Task: Use the formula "COMBINA" in spreadsheet "Project protfolio".
Action: Mouse moved to (340, 227)
Screenshot: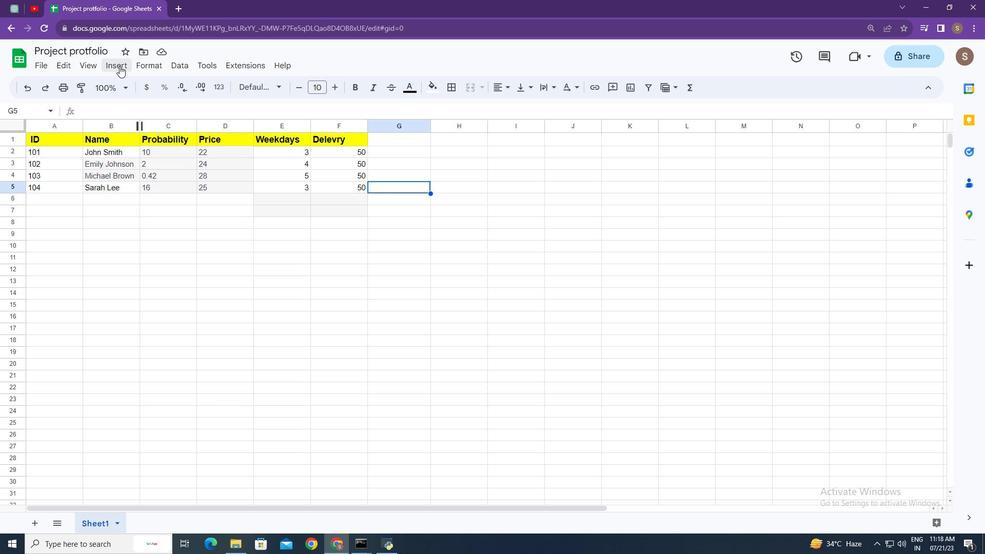 
Action: Mouse pressed left at (340, 227)
Screenshot: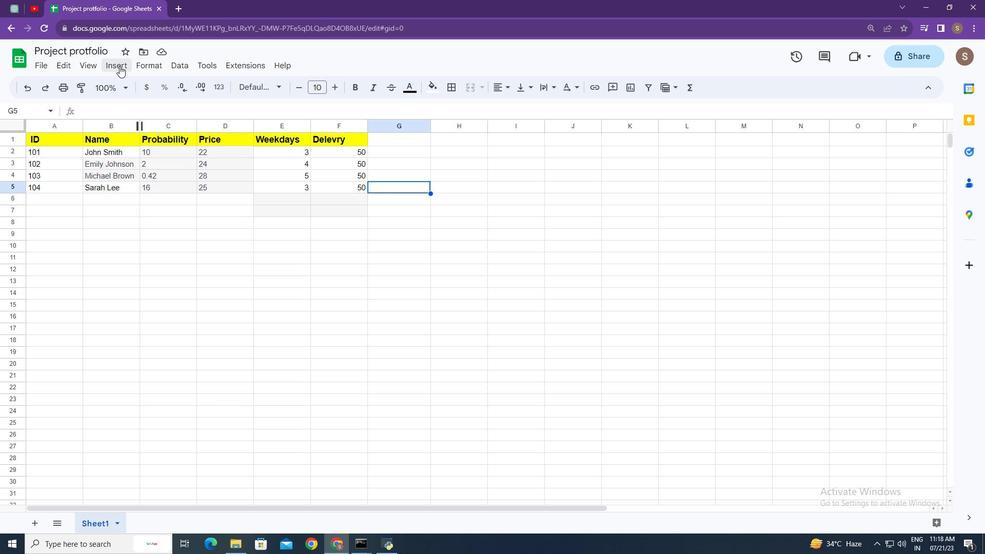 
Action: Mouse moved to (347, 265)
Screenshot: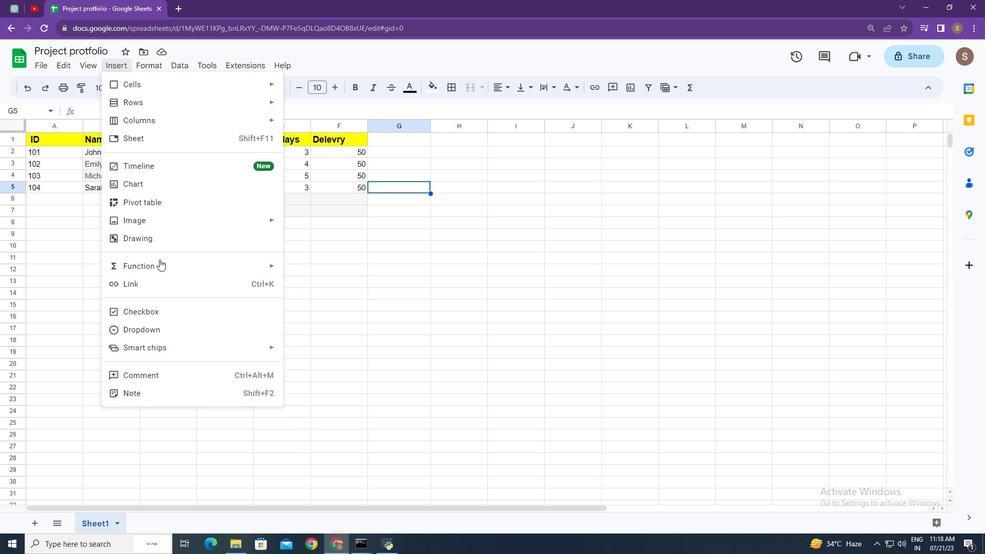 
Action: Mouse pressed left at (347, 265)
Screenshot: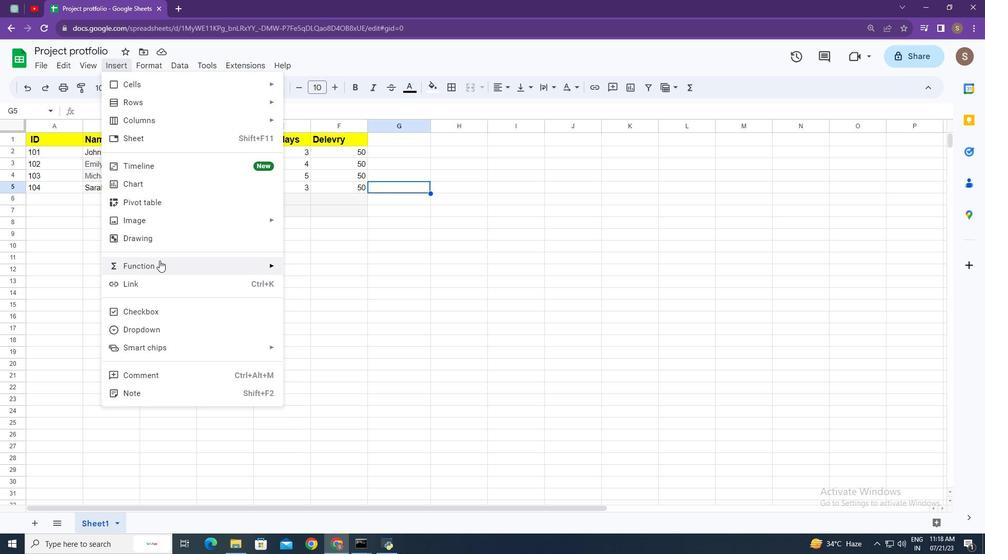 
Action: Mouse moved to (347, 266)
Screenshot: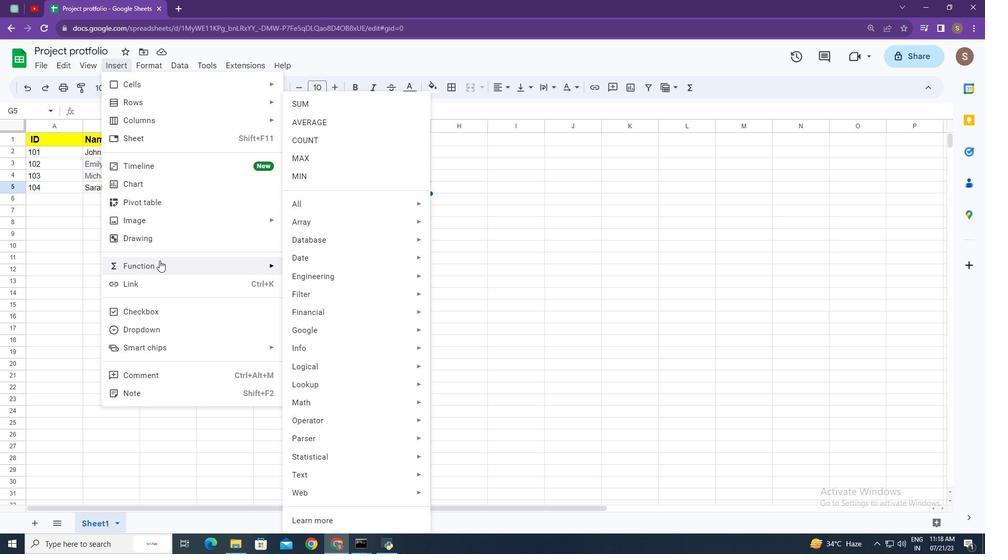 
Action: Mouse pressed left at (347, 266)
Screenshot: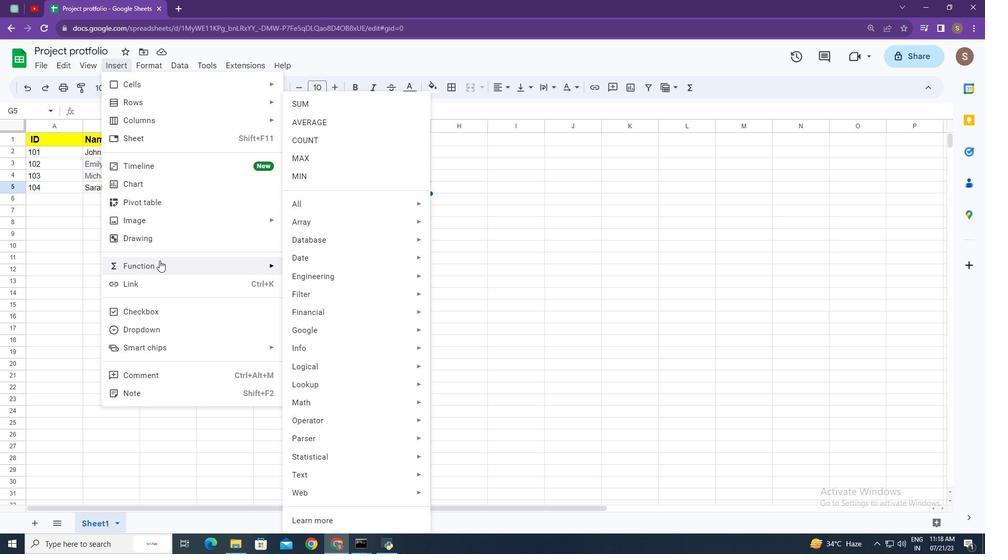 
Action: Mouse moved to (359, 265)
Screenshot: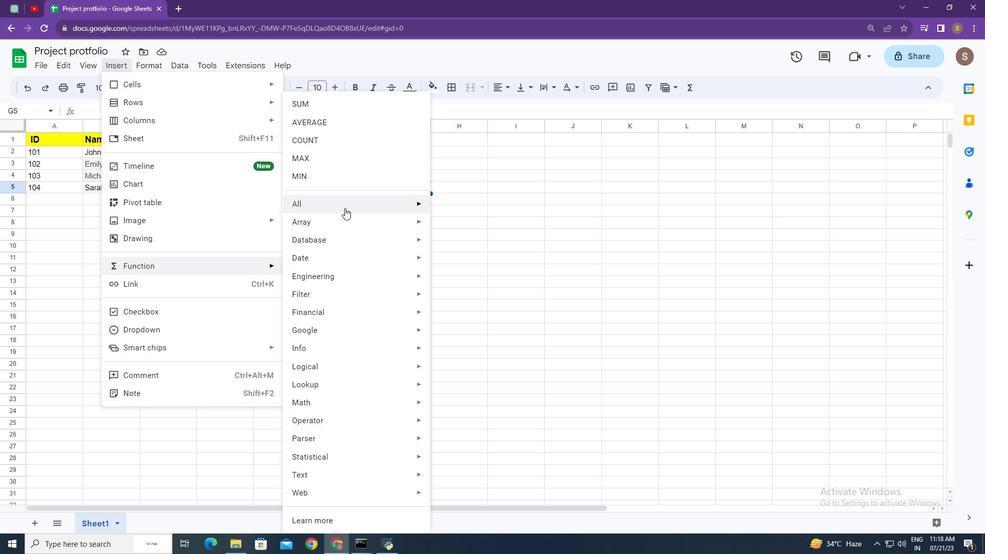 
Action: Mouse pressed left at (359, 265)
Screenshot: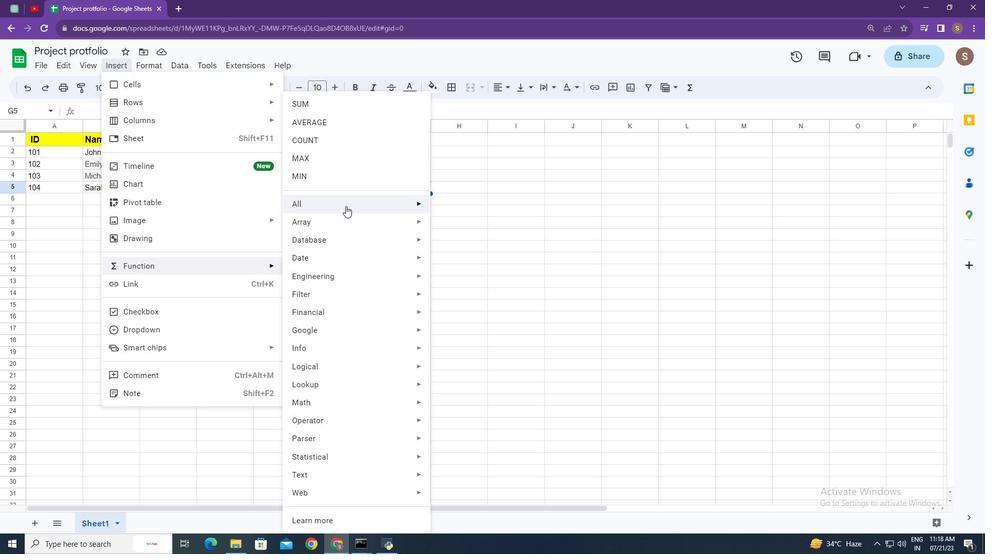 
Action: Mouse moved to (360, 265)
Screenshot: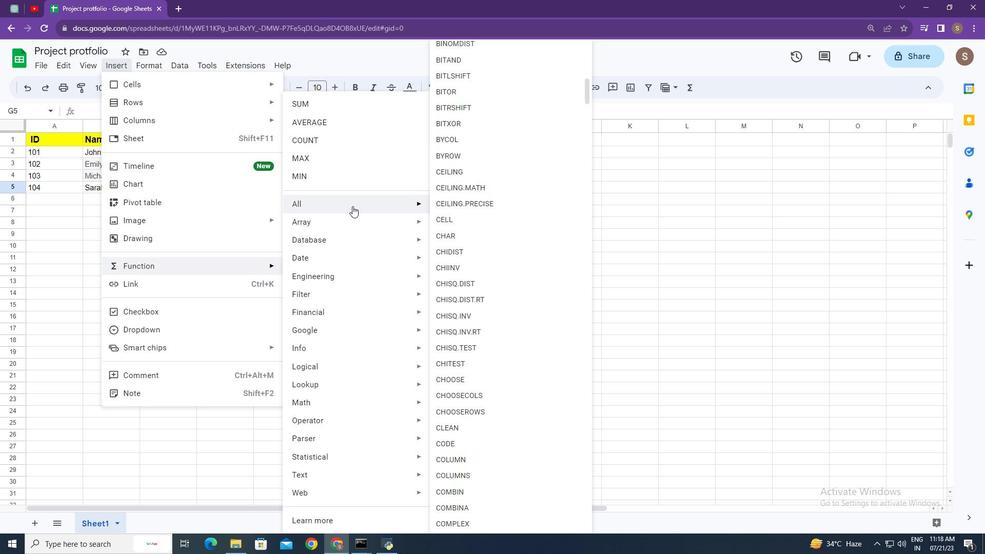 
Action: Mouse pressed left at (360, 265)
Screenshot: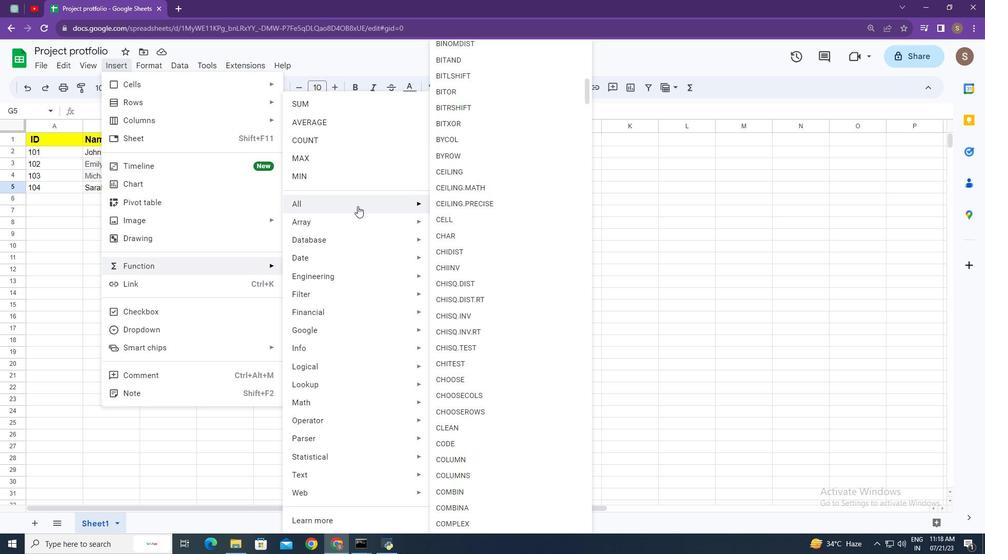 
Action: Mouse moved to (381, 293)
Screenshot: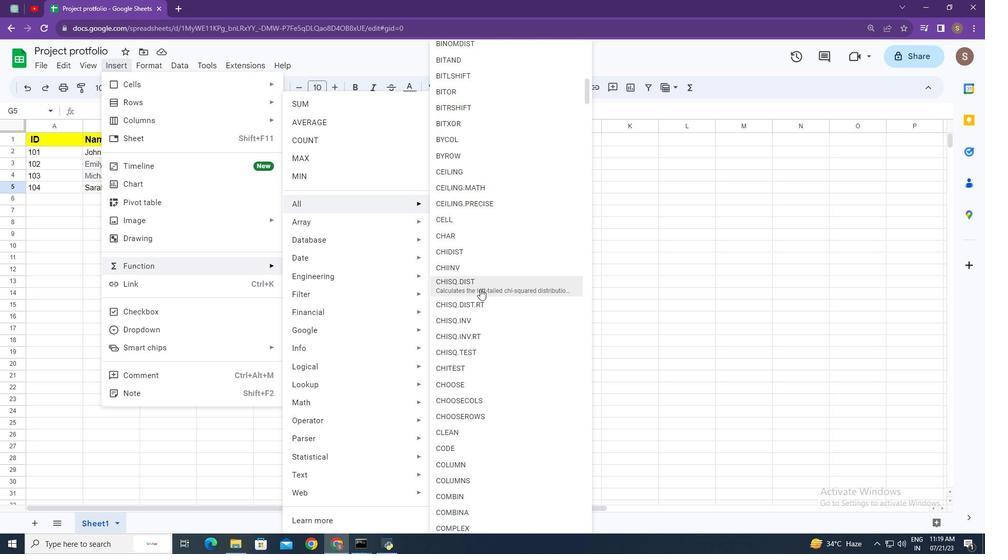 
Action: Mouse pressed left at (381, 293)
Screenshot: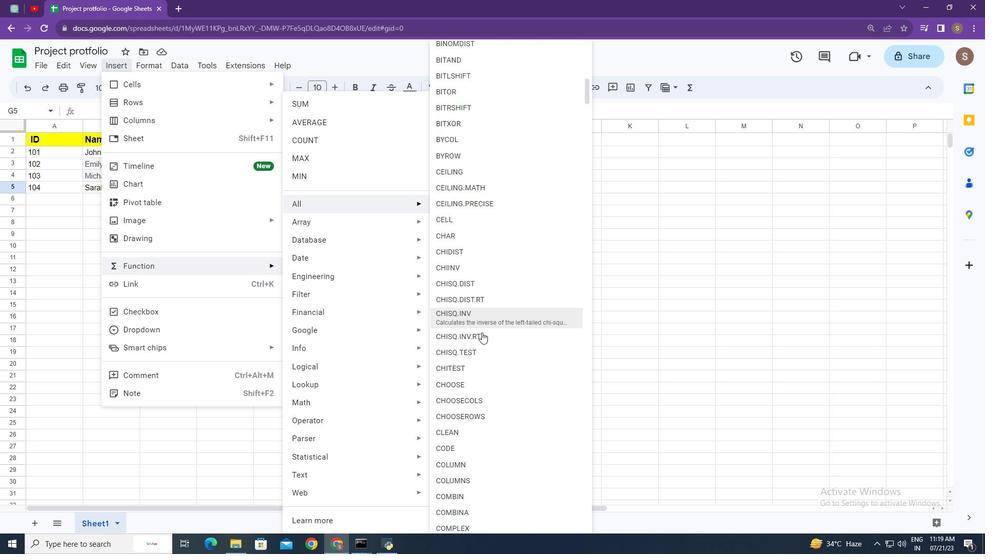 
Action: Mouse moved to (350, 244)
Screenshot: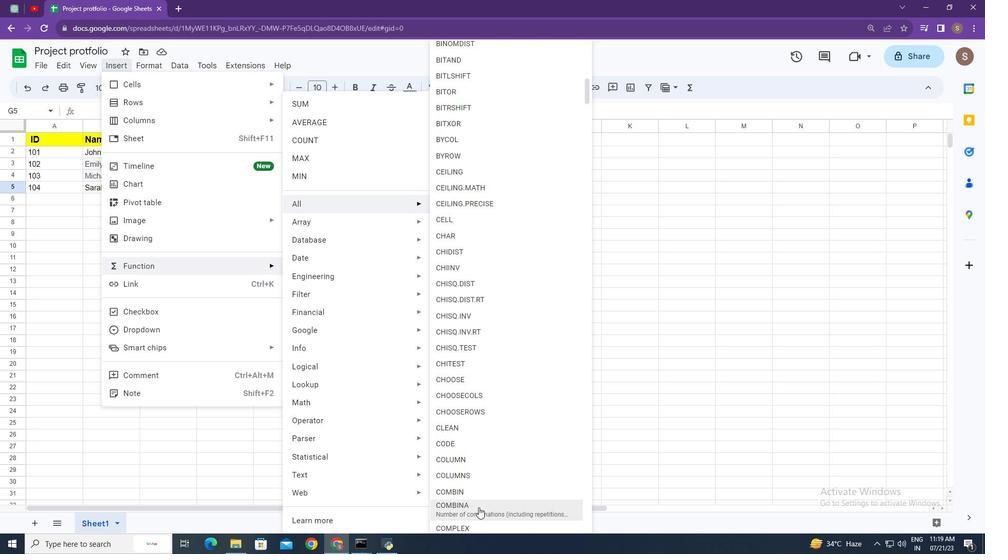 
Action: Mouse pressed left at (350, 244)
Screenshot: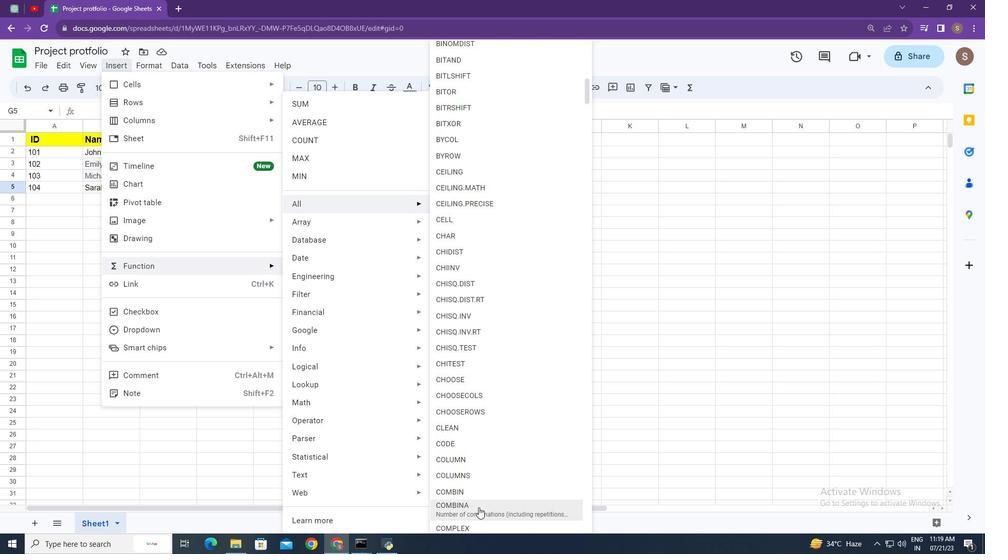 
Action: Mouse moved to (356, 248)
Screenshot: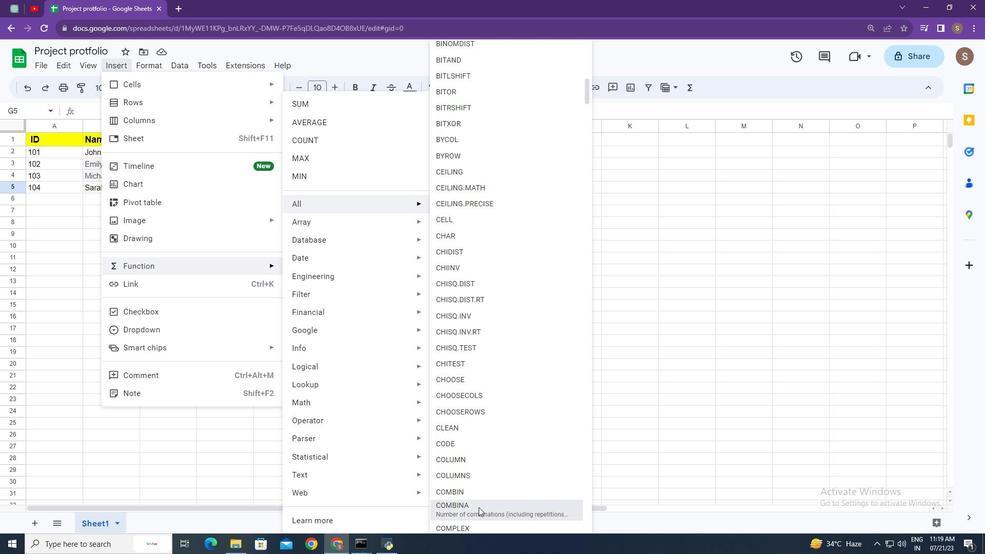 
Action: Key pressed ,<Key.space>1<Key.space>,<Key.space>1<Key.backspace><Key.backspace><Key.space>2<Key.enter>
Screenshot: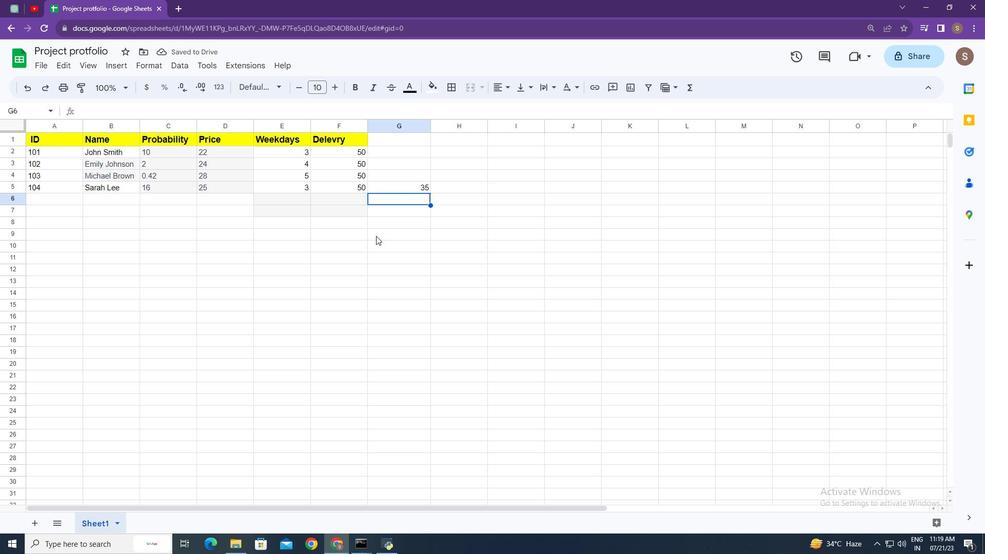 
Action: Mouse moved to (372, 251)
Screenshot: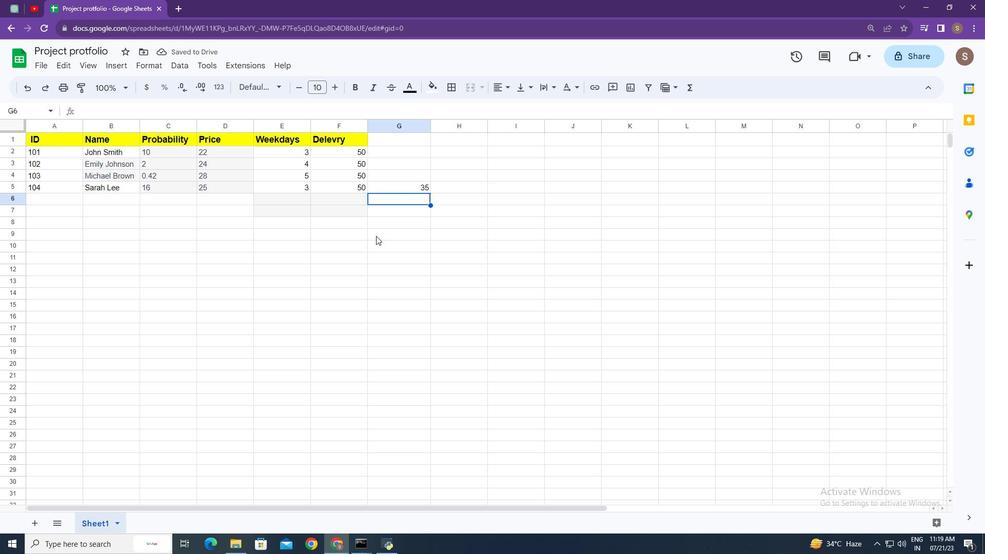 
Action: Mouse pressed left at (372, 251)
Screenshot: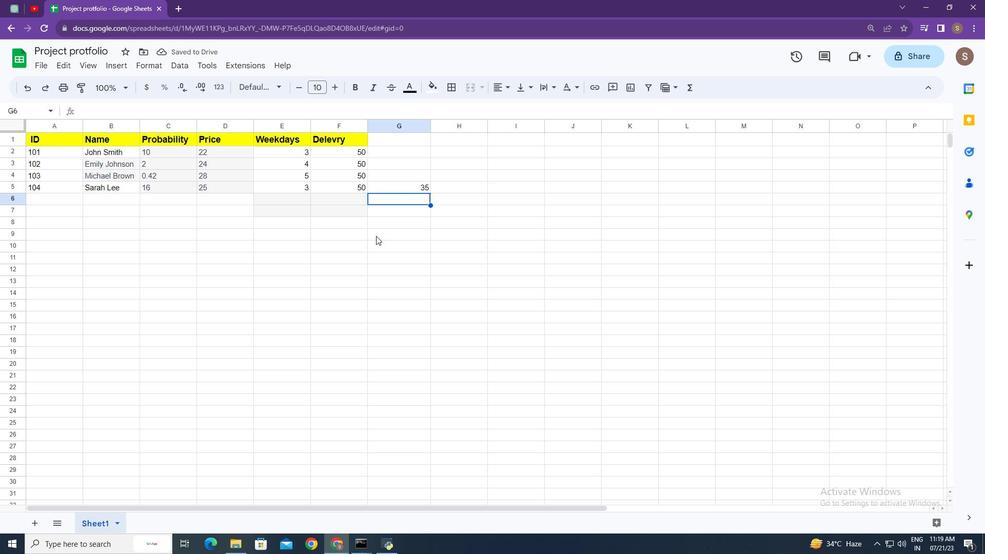
Action: Key pressed <Key.delete>=combi
Screenshot: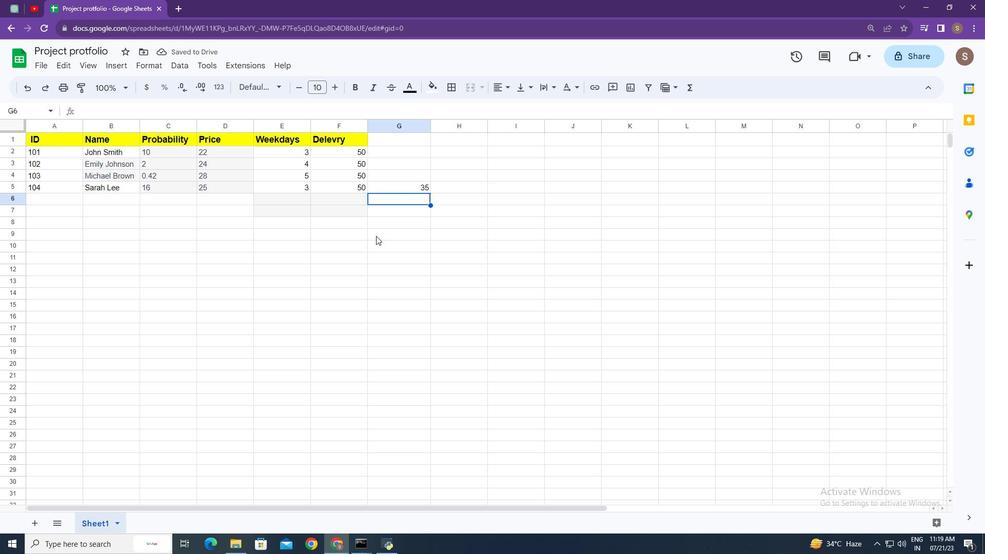 
Action: Mouse moved to (372, 259)
Screenshot: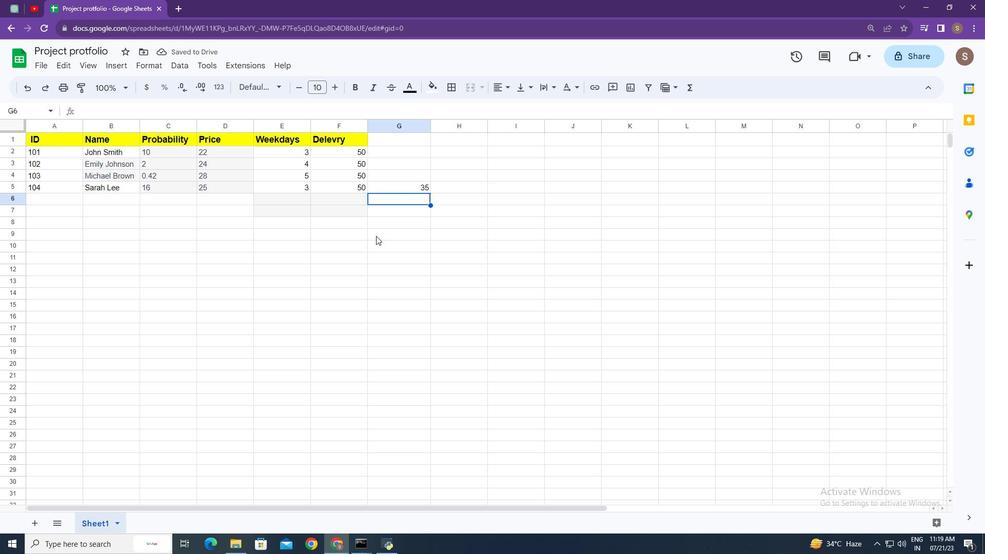 
Action: Mouse pressed left at (372, 259)
Screenshot: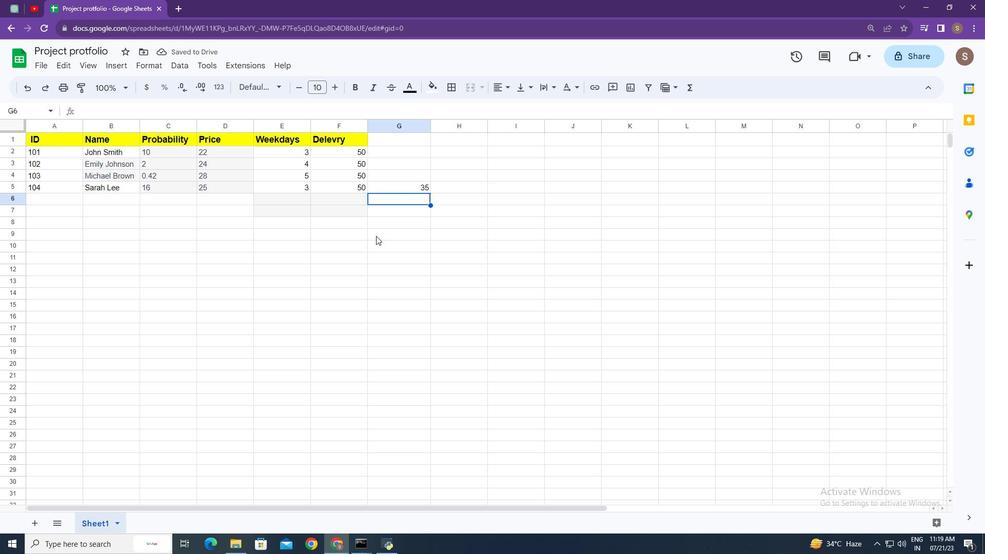
Action: Mouse moved to (345, 244)
Screenshot: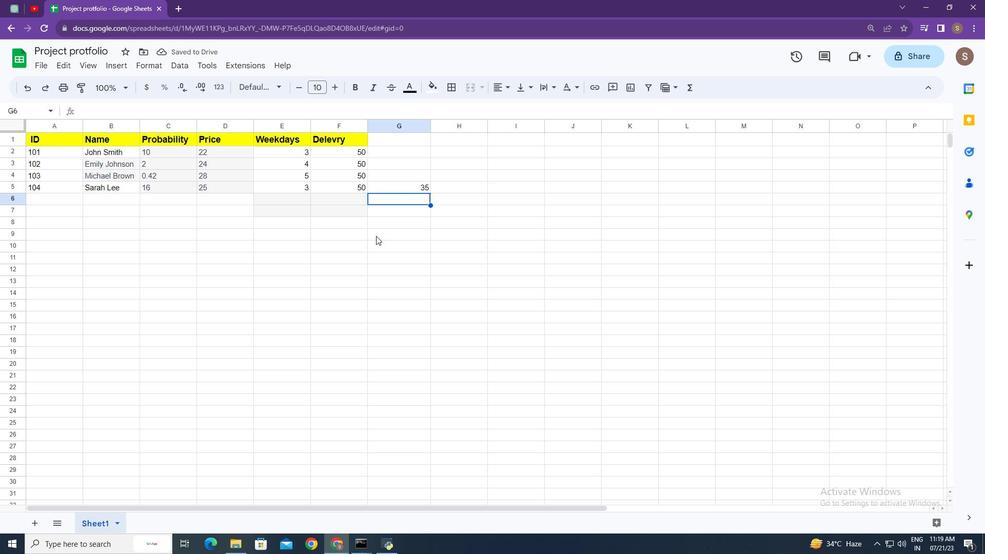 
Action: Mouse pressed left at (345, 244)
Screenshot: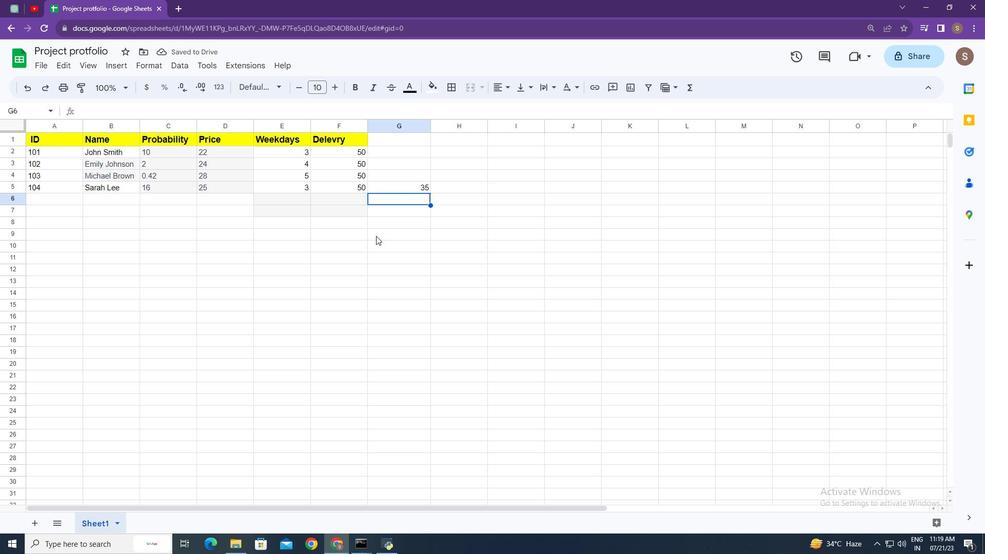 
Action: Mouse moved to (374, 256)
Screenshot: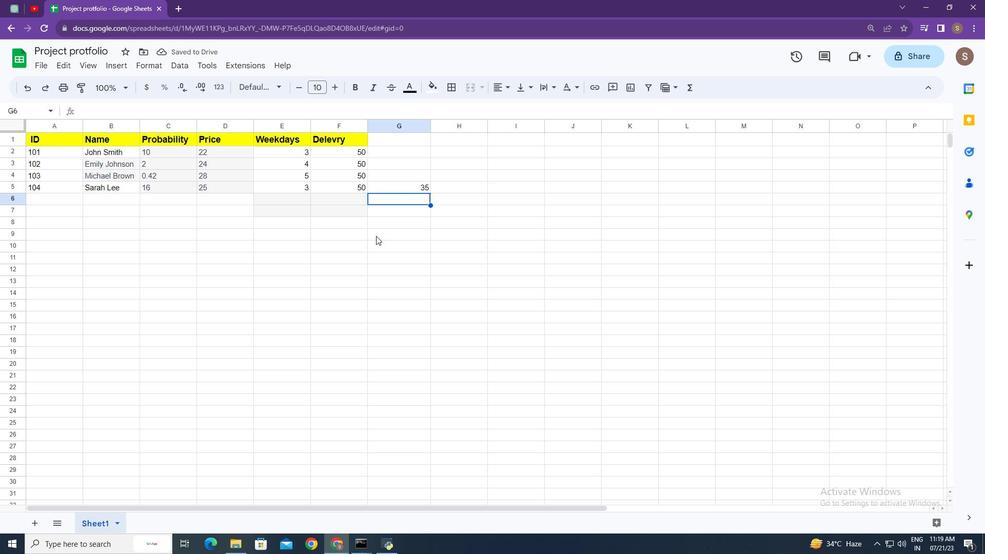 
Action: Key pressed ,
Screenshot: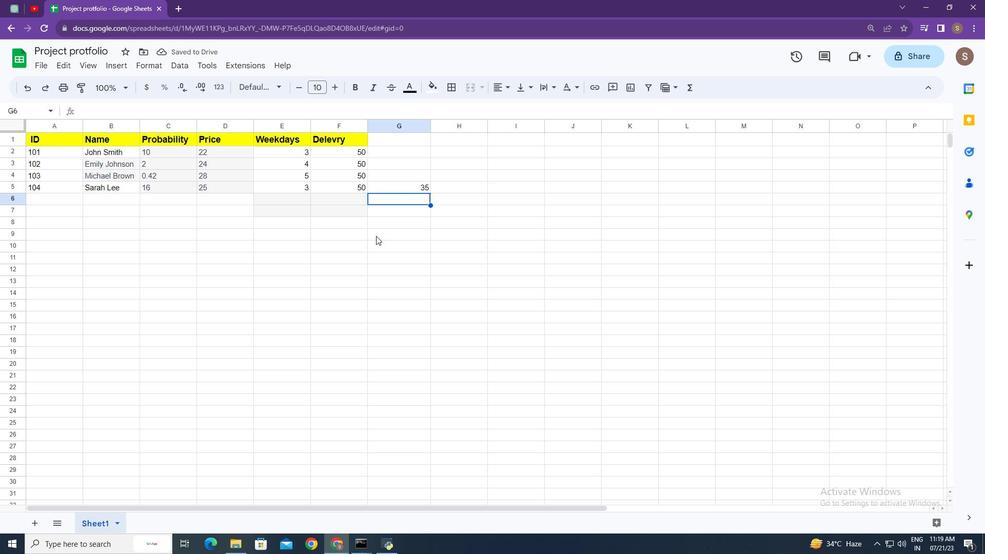 
Action: Mouse moved to (367, 251)
Screenshot: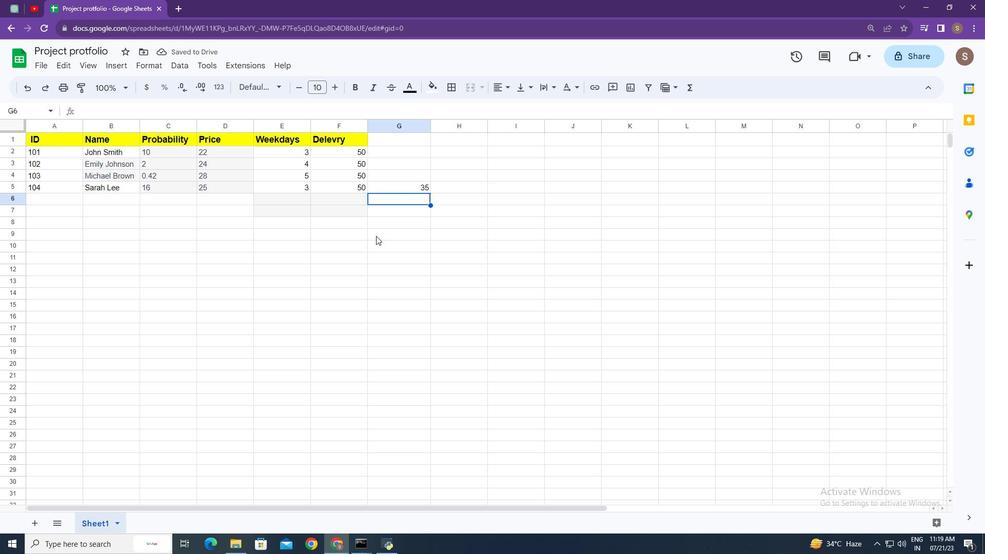 
Action: Key pressed <Key.f1>
Screenshot: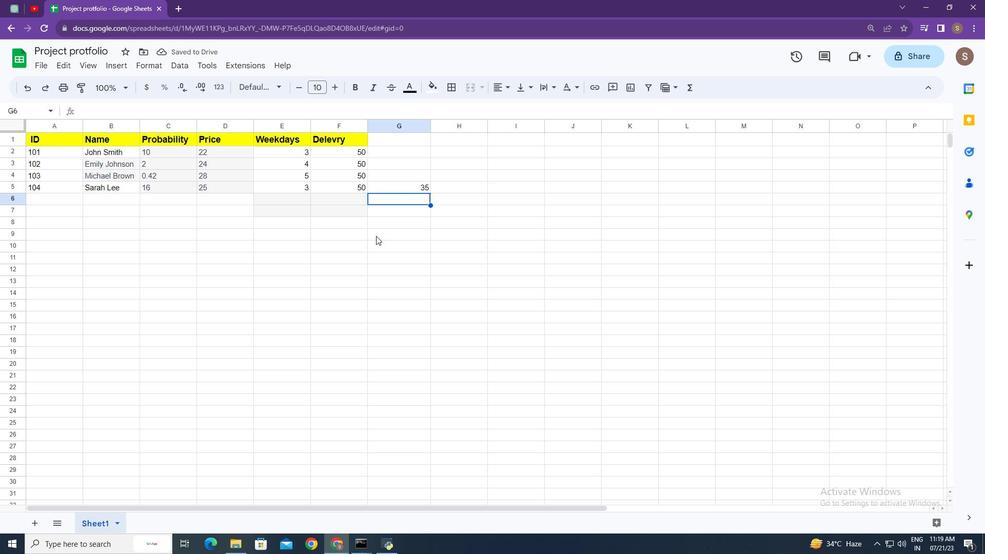 
Action: Mouse moved to (373, 270)
Screenshot: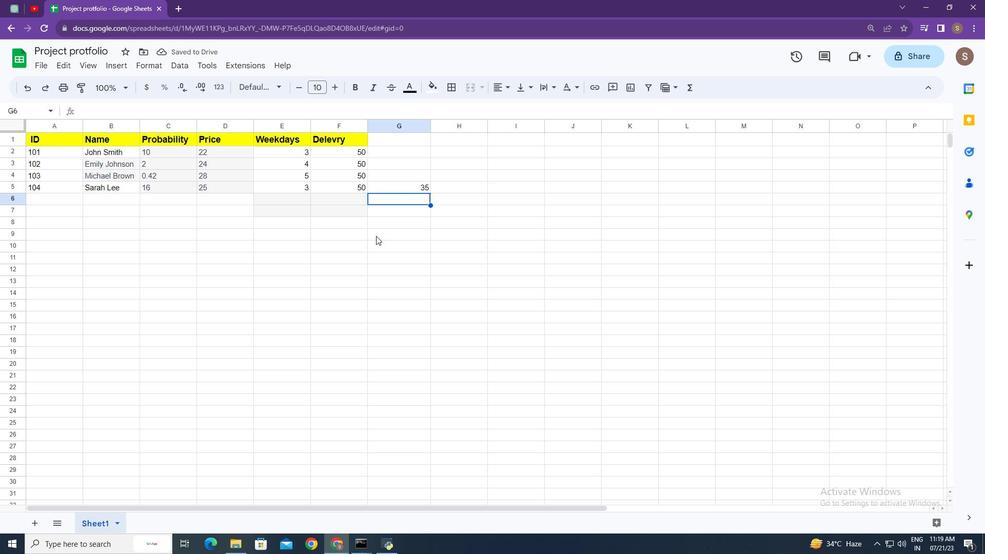 
Action: Key pressed n<Key.space>,<Key.space>k<Key.space><Key.shift_r><Key.shift_r>)<Key.enter>
Screenshot: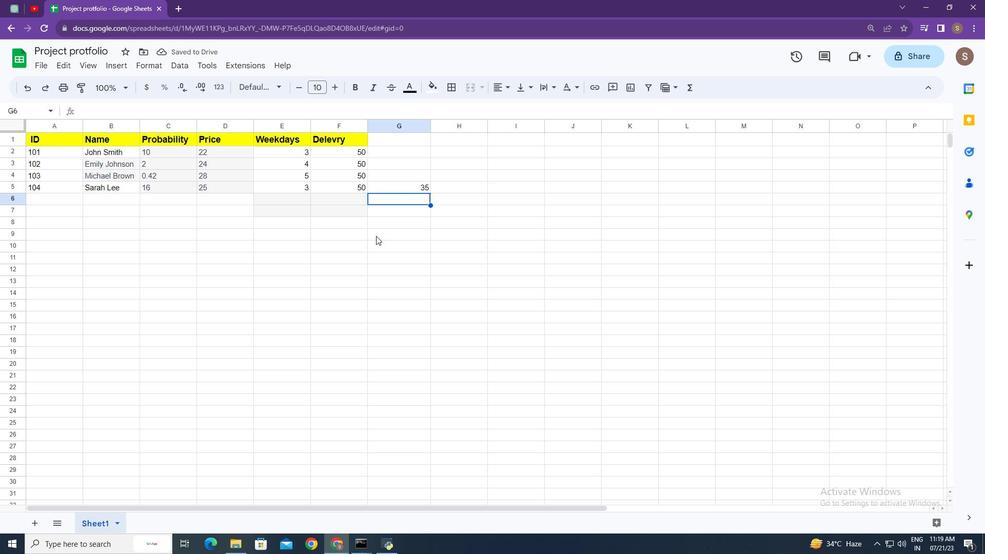 
Action: Mouse moved to (371, 251)
Screenshot: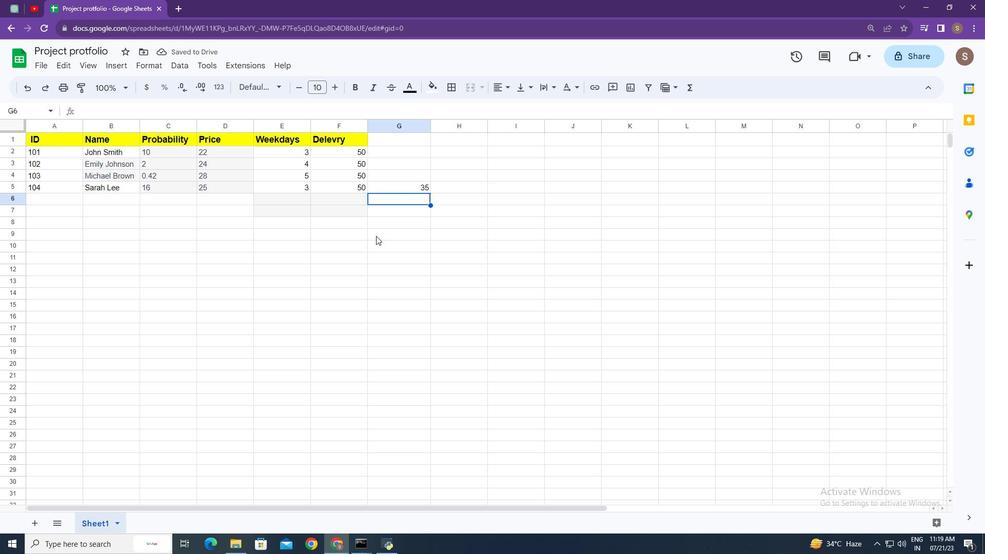 
Action: Mouse pressed left at (371, 251)
Screenshot: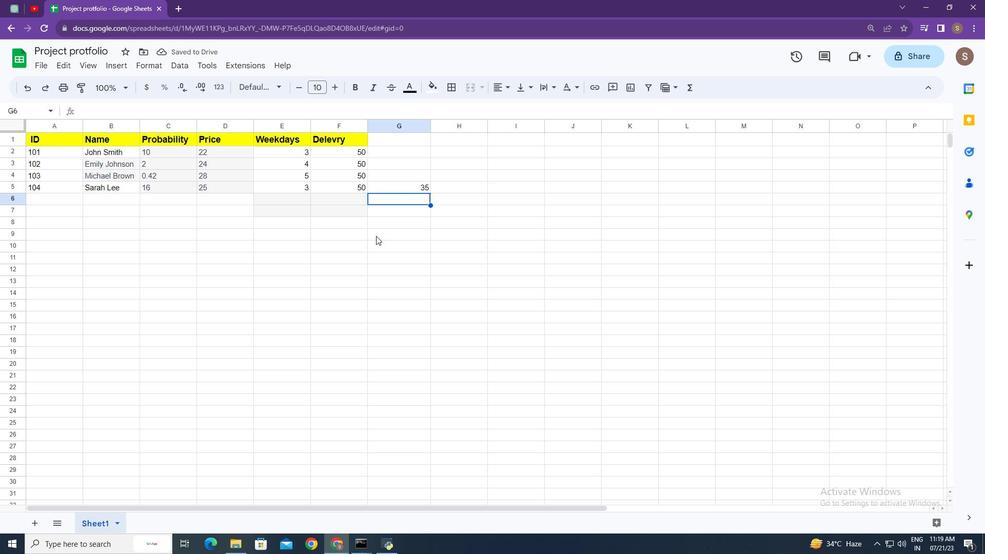 
Action: Mouse pressed left at (371, 251)
Screenshot: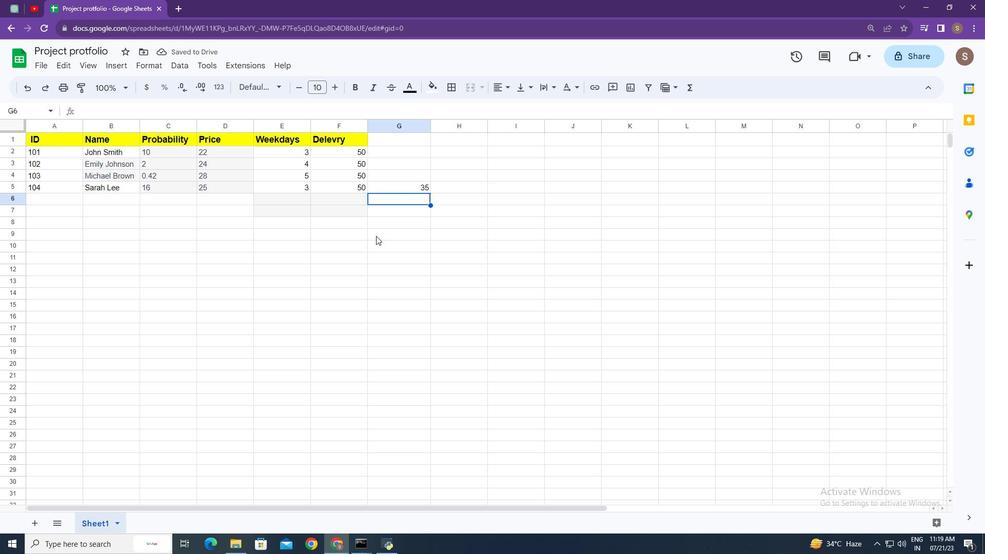 
Action: Mouse moved to (377, 252)
Screenshot: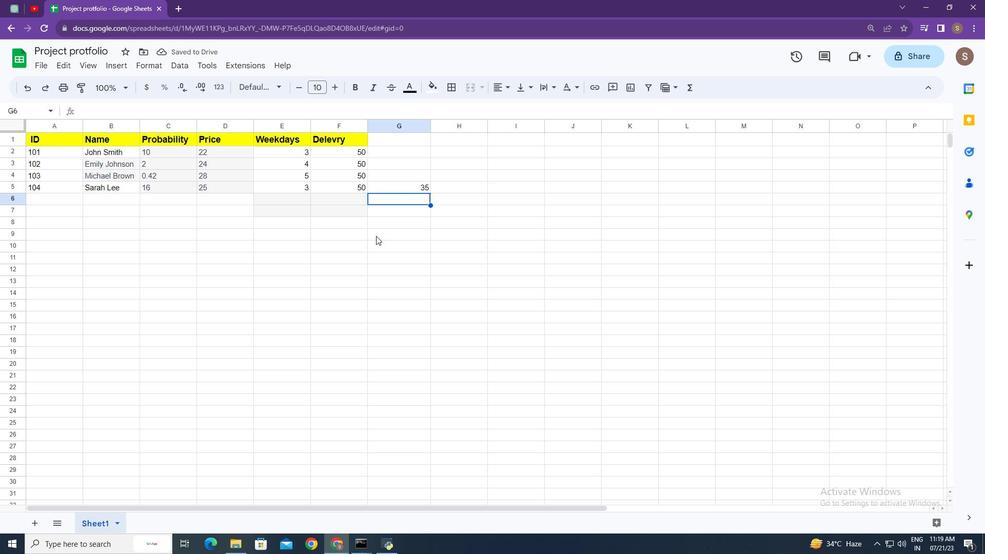 
Action: Mouse pressed left at (377, 252)
Screenshot: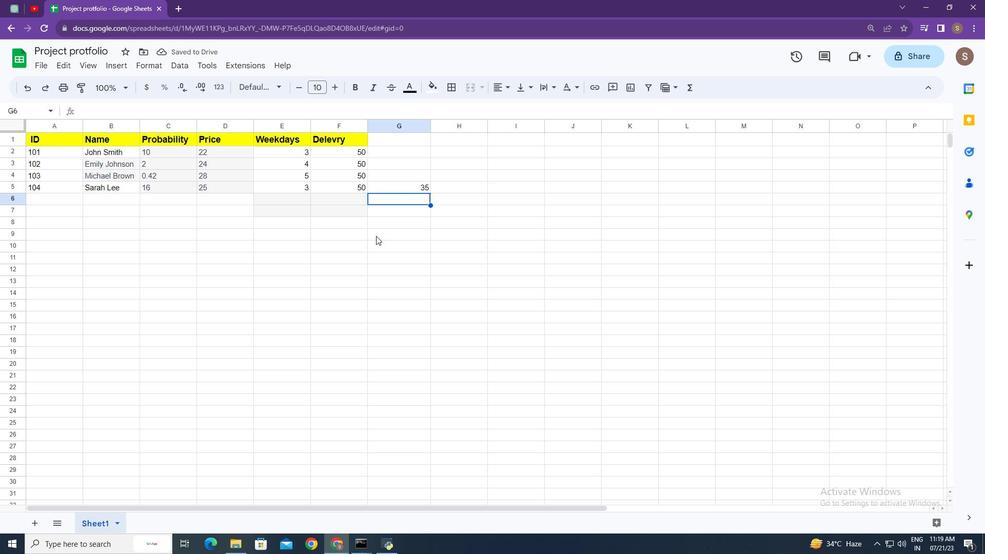 
Action: Mouse moved to (378, 262)
Screenshot: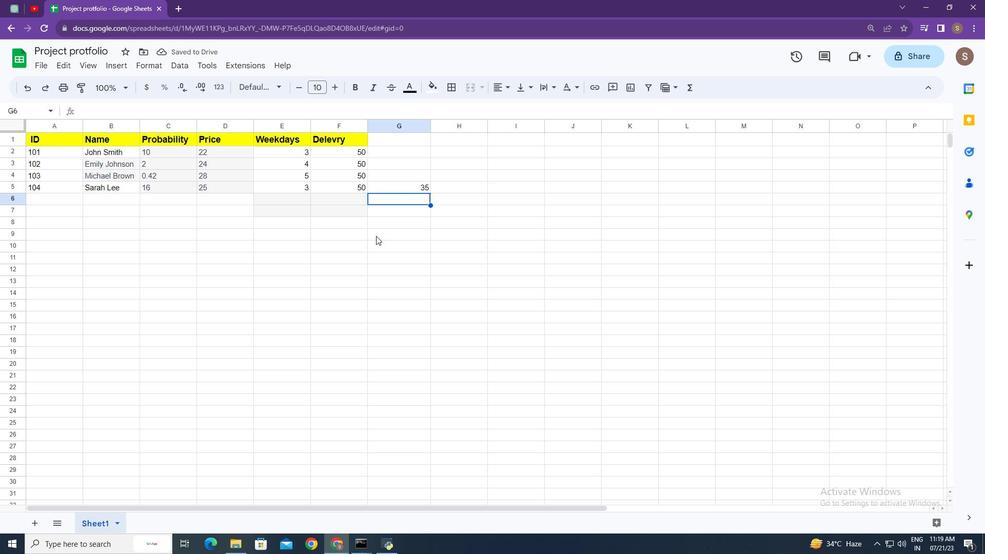 
Action: Key pressed <Key.backspace><Key.backspace><Key.backspace><Key.backspace><Key.backspace><Key.backspace><Key.backspace><Key.backspace><Key.backspace><Key.backspace><Key.backspace><Key.backspace>n,k<Key.enter>
Screenshot: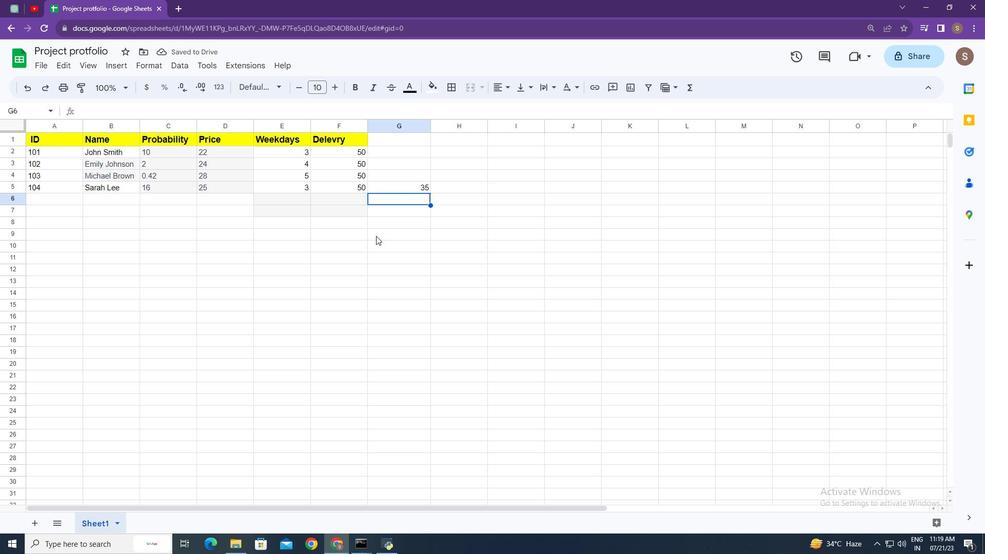
Action: Mouse moved to (345, 244)
Screenshot: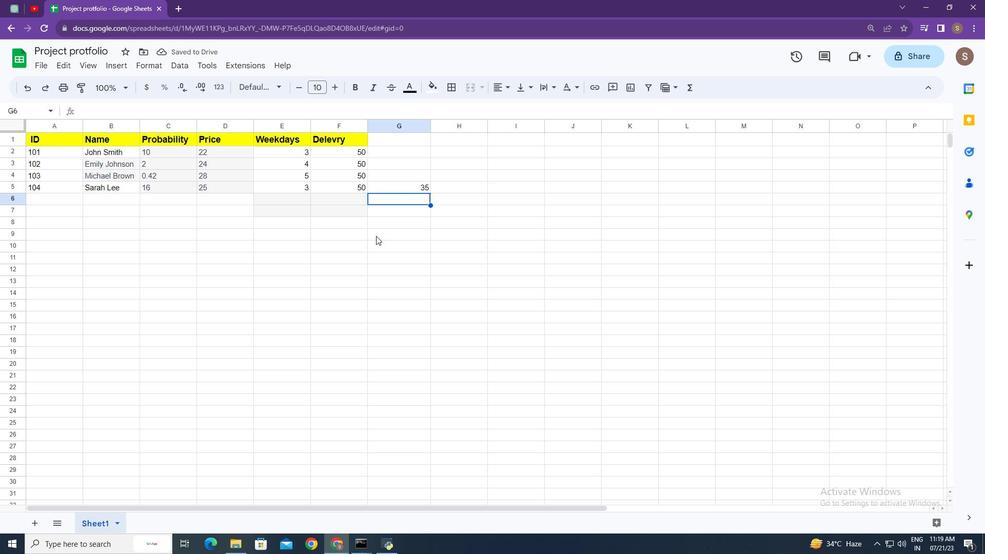 
Action: Mouse pressed left at (345, 244)
Screenshot: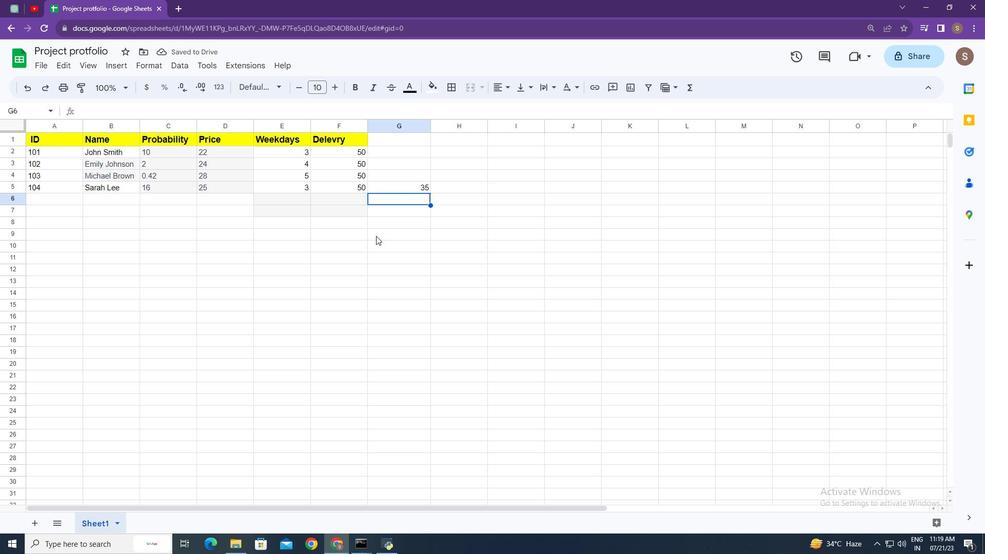
Action: Mouse moved to (376, 252)
Screenshot: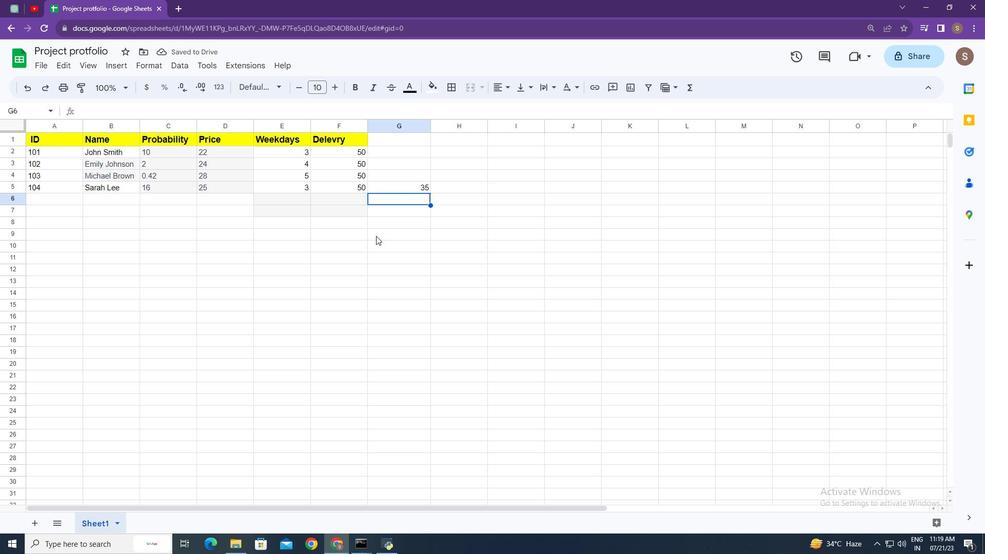 
Action: Key pressed <Key.f1>
Screenshot: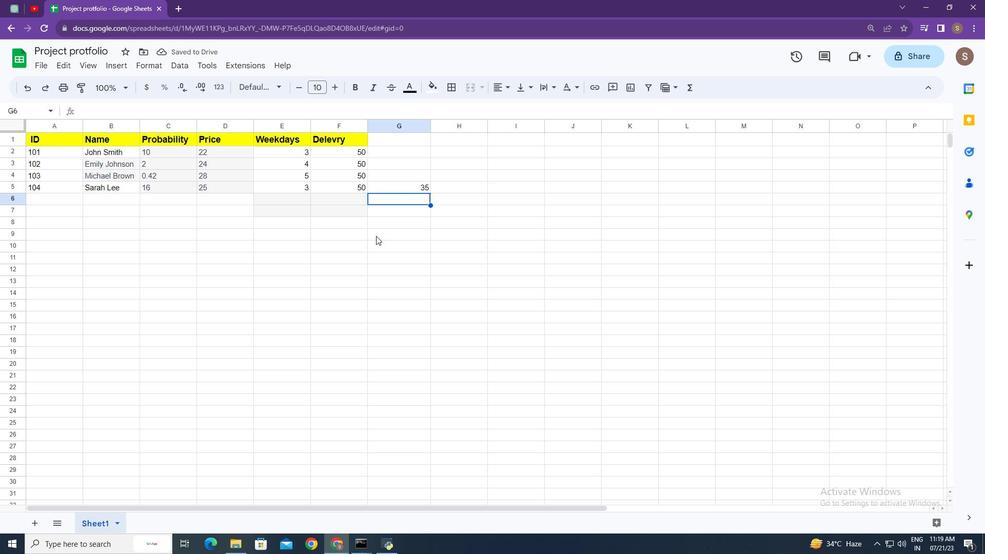 
Action: Mouse moved to (376, 256)
Screenshot: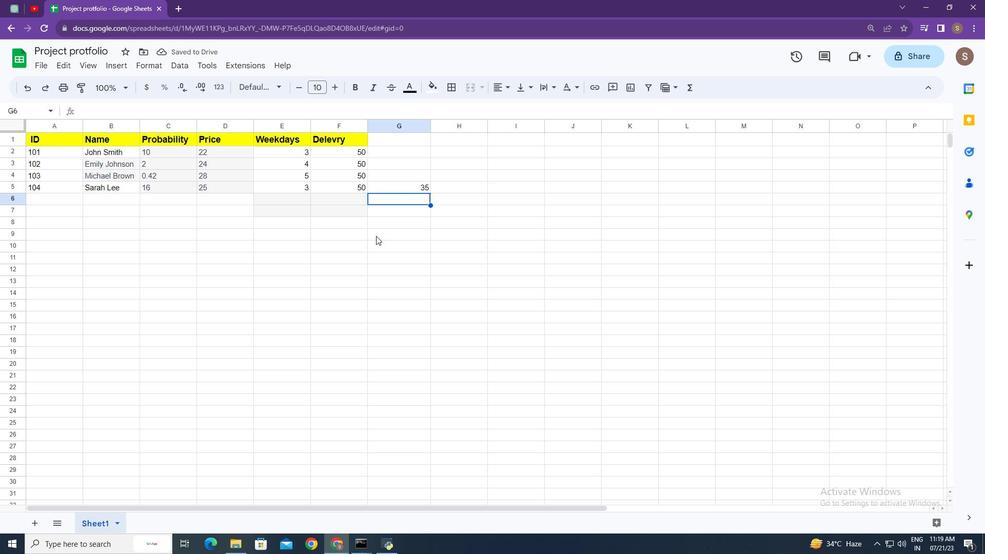 
Action: Key pressed <Key.f1>
Screenshot: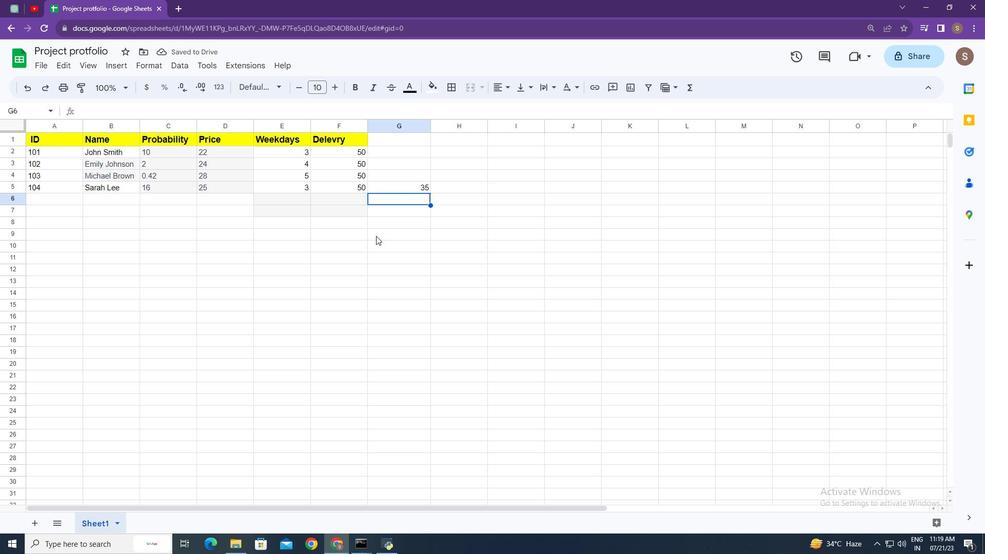 
Action: Mouse moved to (376, 252)
Screenshot: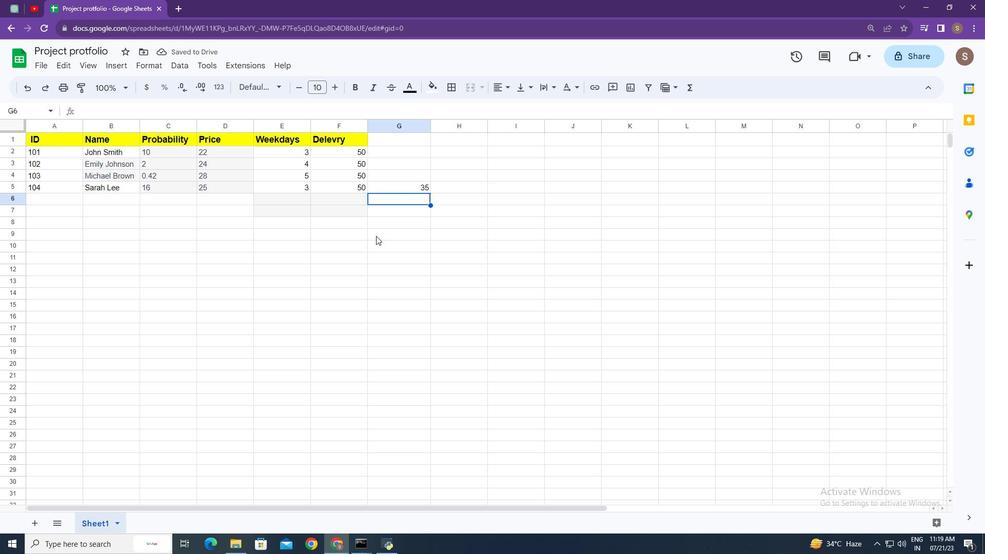
Action: Mouse pressed left at (376, 252)
Screenshot: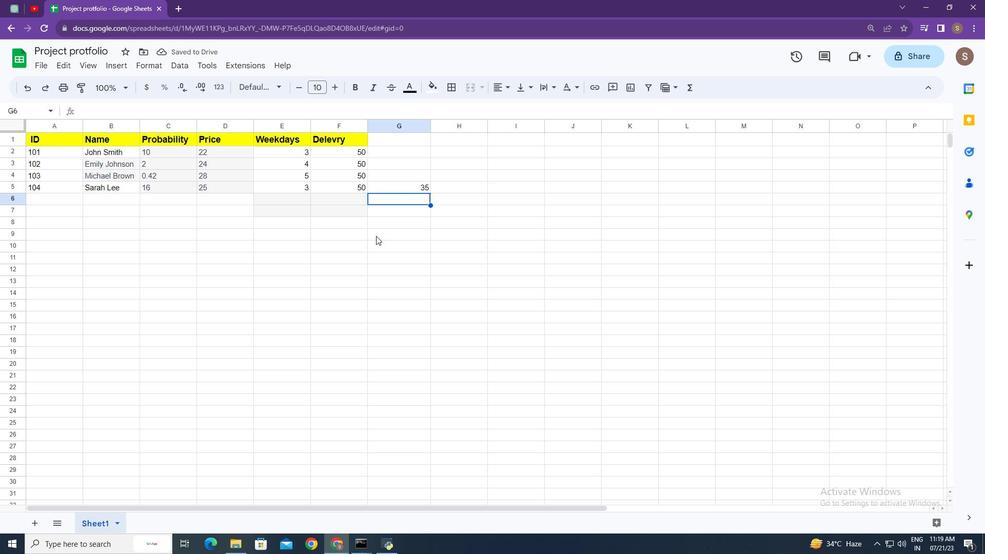 
Action: Mouse moved to (377, 260)
Screenshot: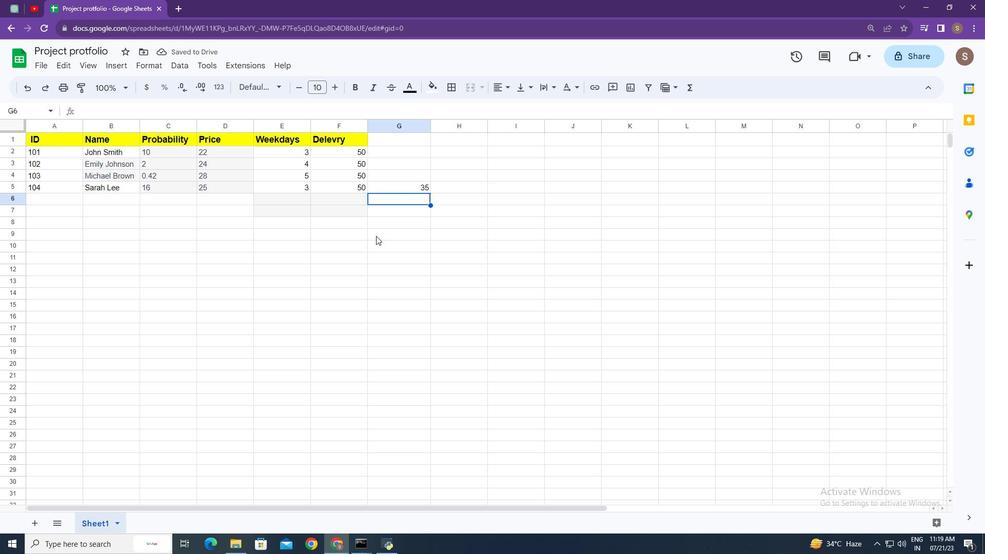 
Action: Key pressed ,
Screenshot: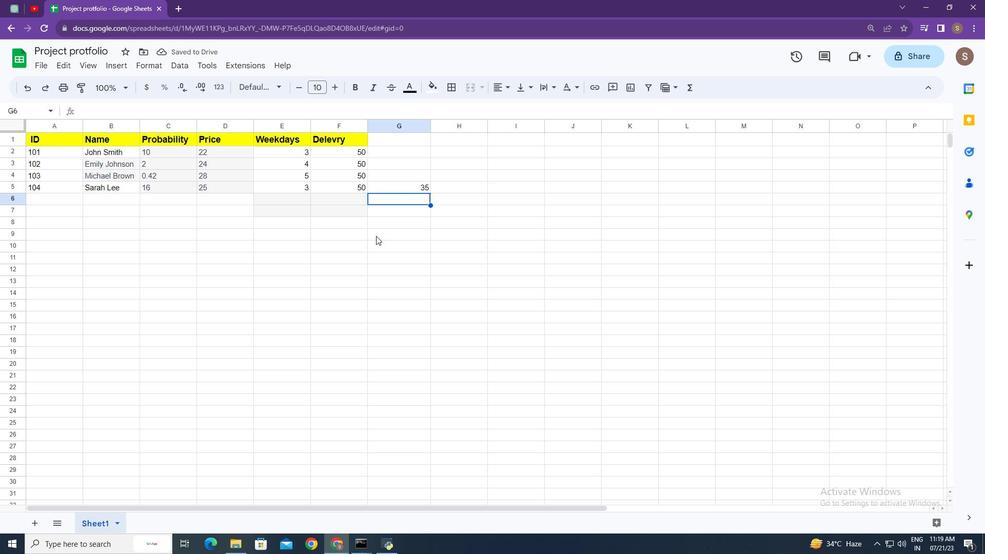 
Action: Mouse moved to (364, 244)
Screenshot: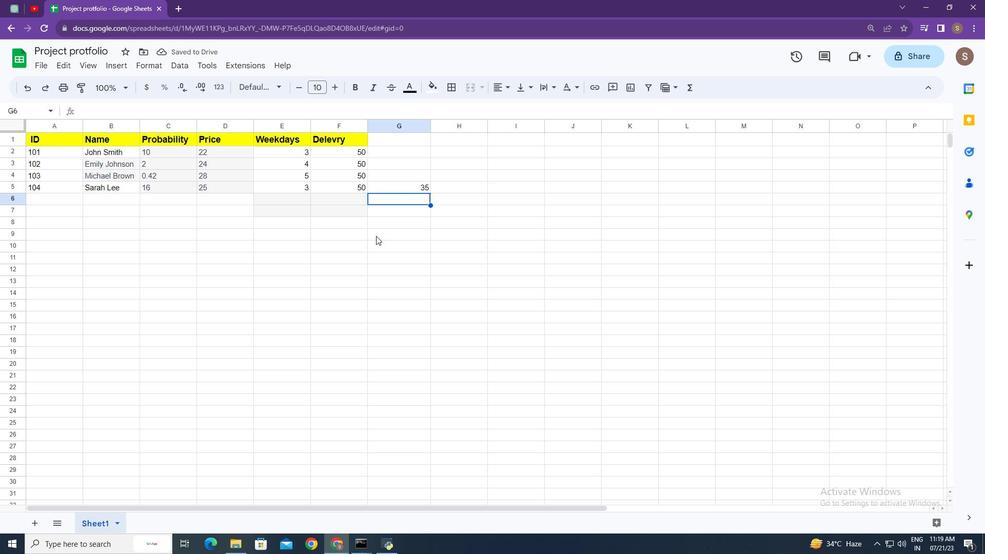 
Action: Mouse pressed left at (364, 244)
Screenshot: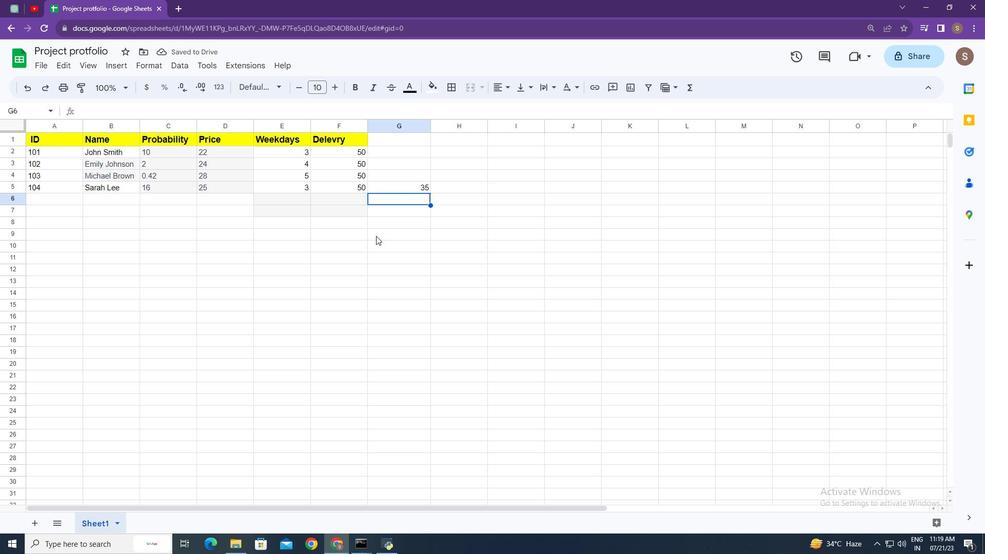 
Action: Mouse moved to (377, 252)
Screenshot: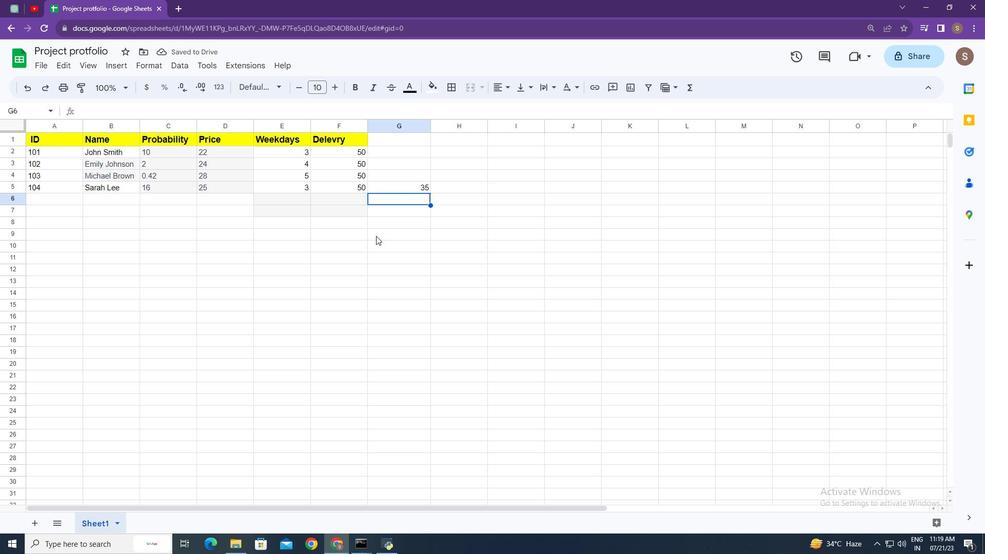 
Action: Mouse pressed left at (377, 252)
Screenshot: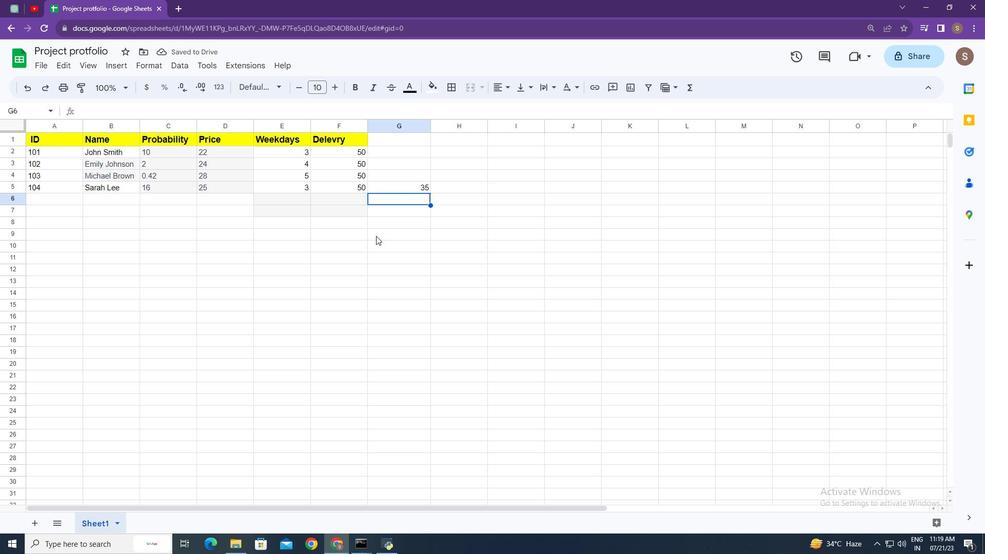 
Action: Mouse moved to (378, 266)
Screenshot: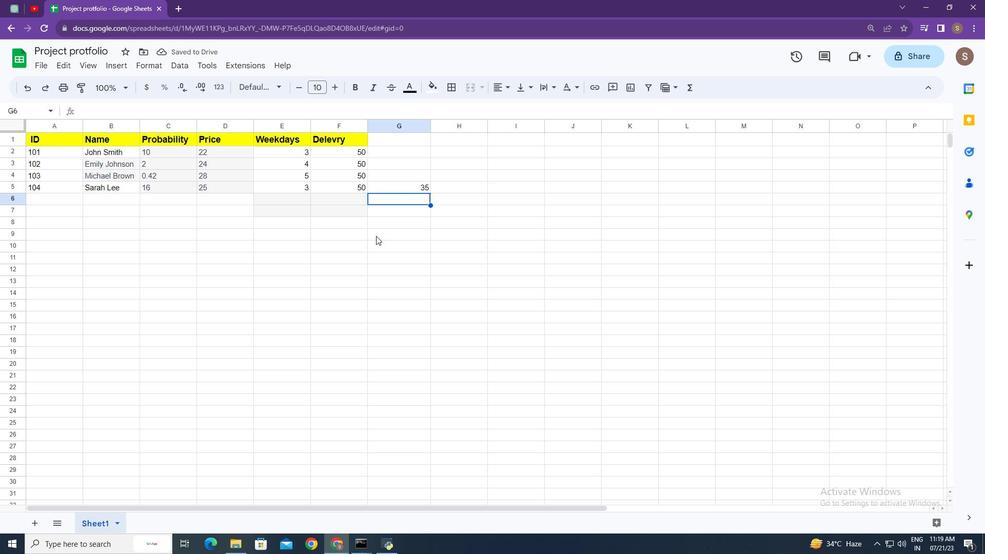 
Action: Key pressed <Key.enter>
Screenshot: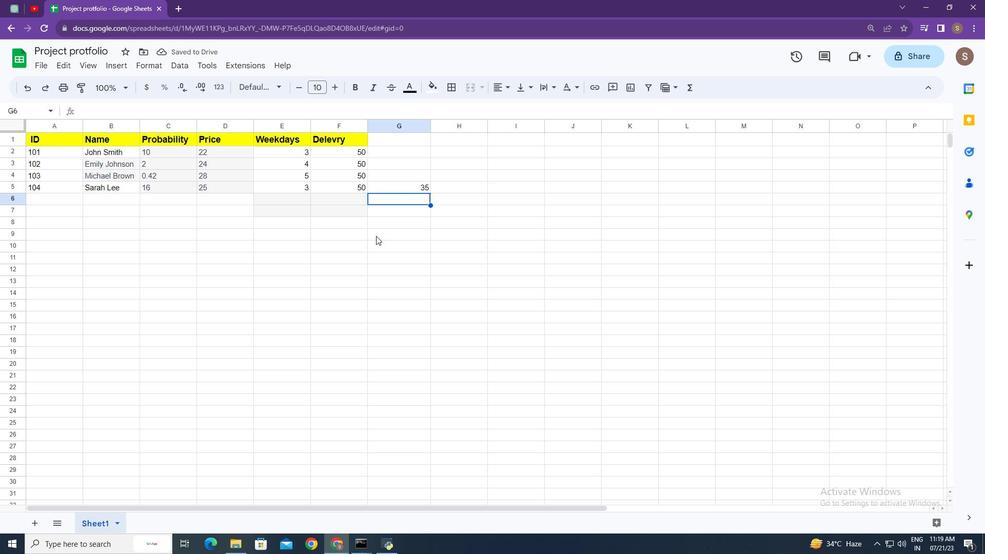 
Action: Mouse moved to (371, 251)
Screenshot: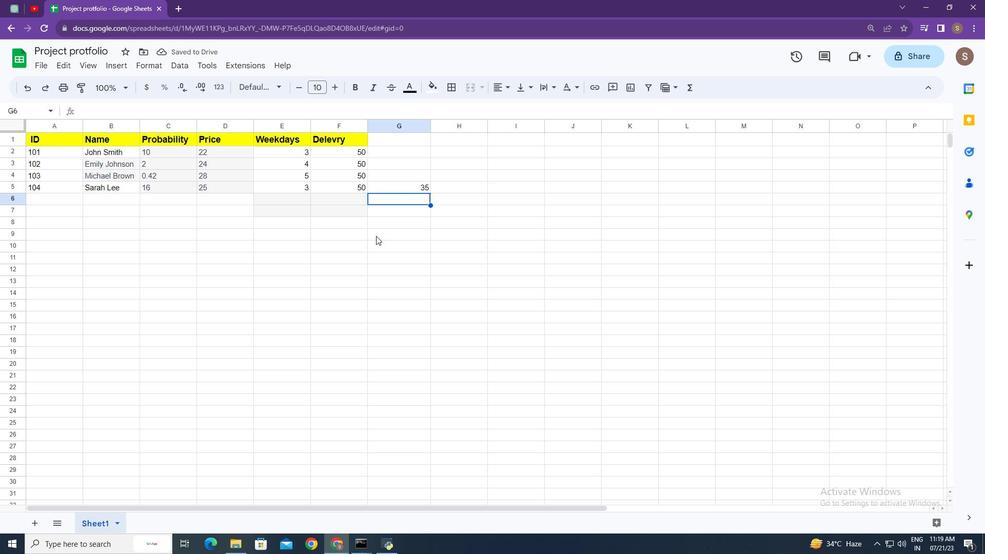 
Action: Mouse pressed left at (371, 251)
Screenshot: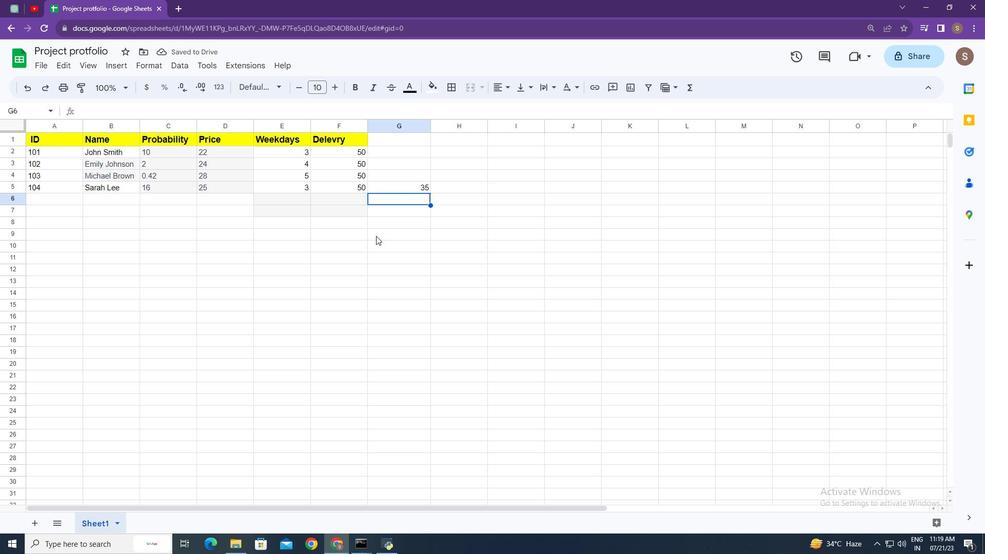 
Action: Mouse pressed left at (371, 251)
Screenshot: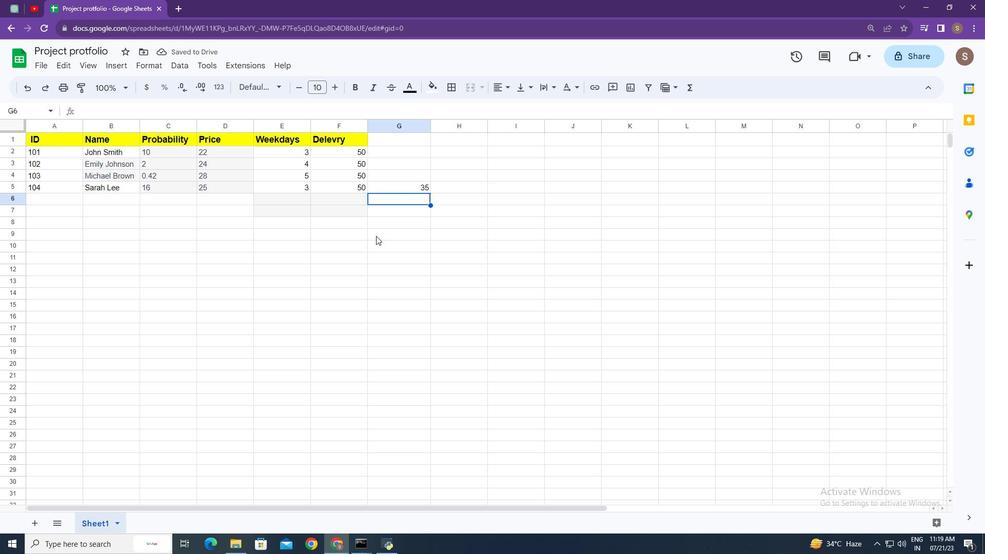
Action: Mouse moved to (379, 260)
Screenshot: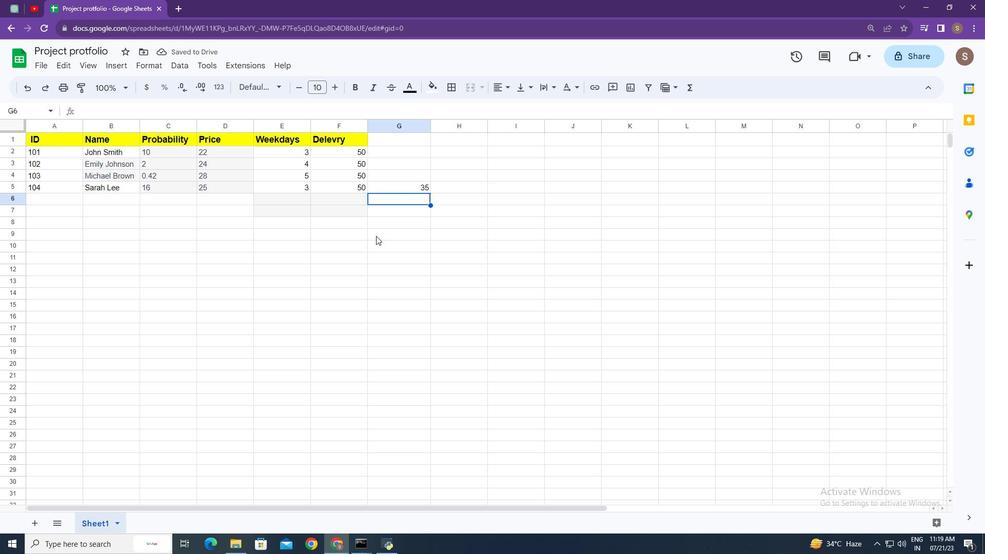 
Action: Key pressed <Key.backspace><Key.enter>
Screenshot: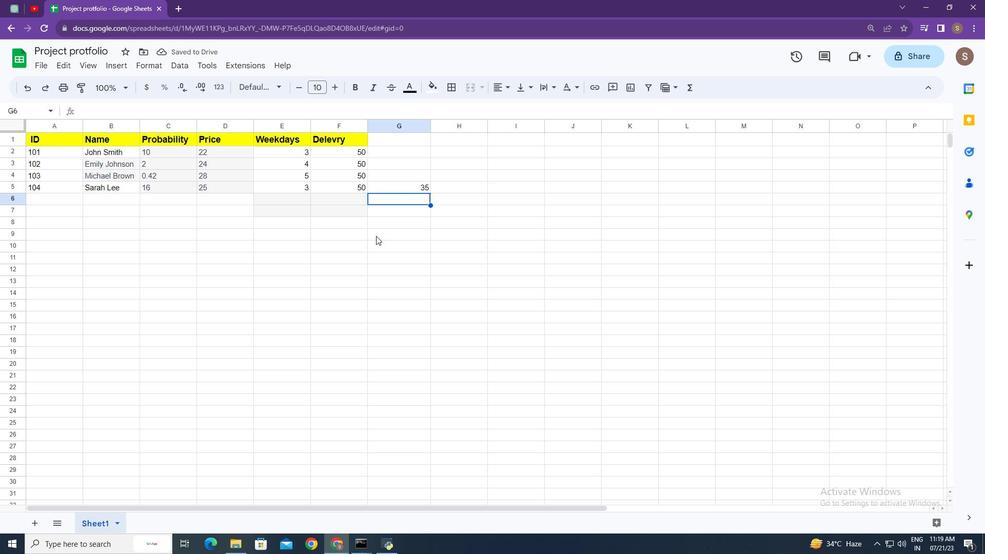 
Action: Mouse moved to (372, 251)
Screenshot: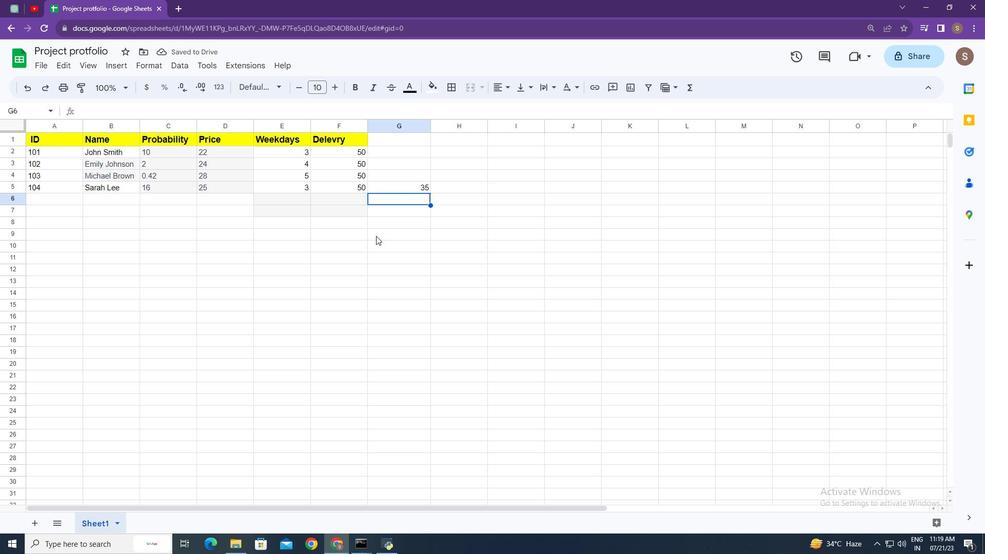 
Action: Mouse pressed left at (372, 251)
Screenshot: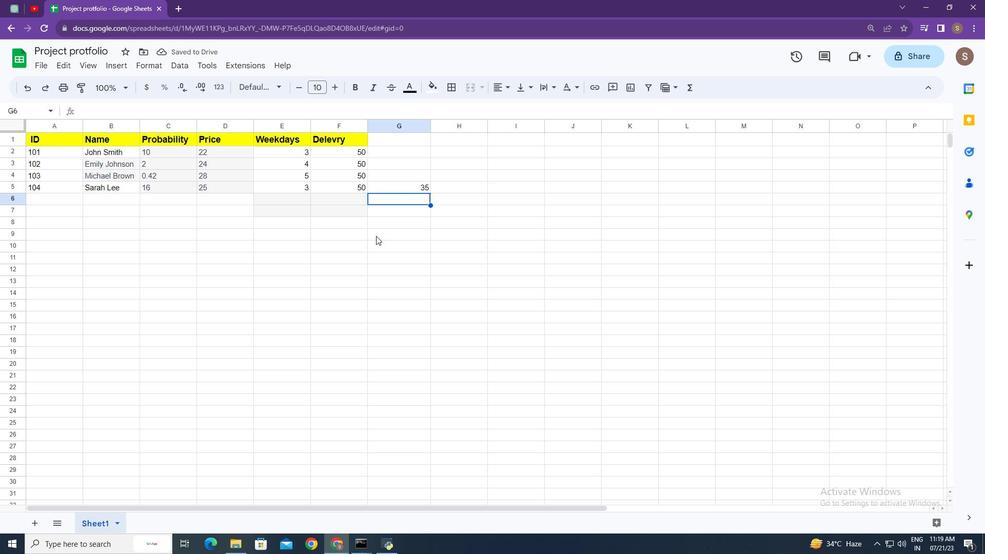 
Action: Mouse pressed left at (372, 251)
Screenshot: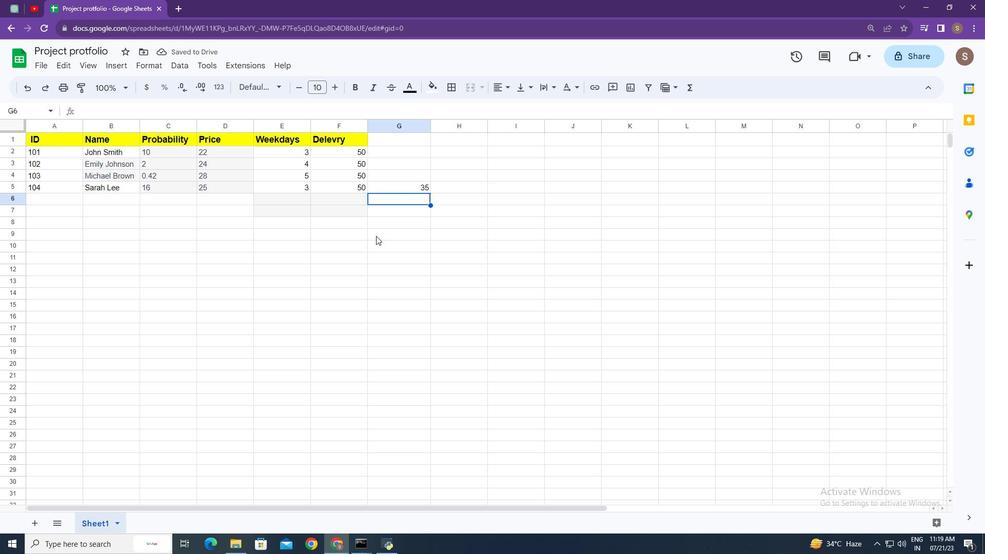
Action: Mouse moved to (375, 255)
Screenshot: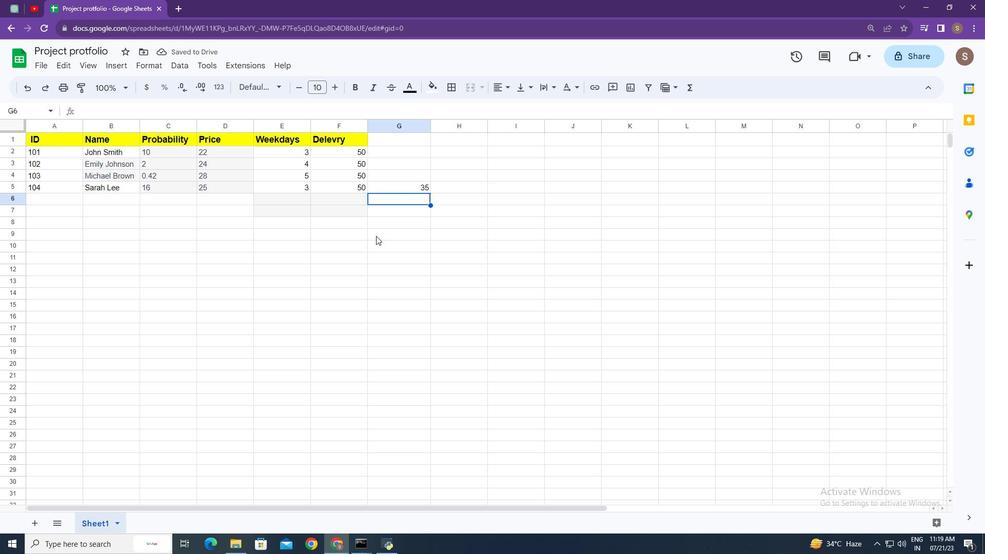 
Action: Key pressed <Key.backspace><Key.backspace><Key.backspace><Key.backspace><Key.backspace><Key.backspace><Key.backspace><Key.backspace><Key.backspace><Key.backspace><Key.backspace><Key.backspace><Key.backspace><Key.backspace><Key.backspace><Key.backspace><Key.backspace><Key.backspace><Key.backspace><Key.backspace><Key.backspace><Key.backspace><Key.backspace><Key.backspace><Key.backspace><Key.backspace><Key.backspace><Key.backspace><Key.backspace><Key.backspace>
Screenshot: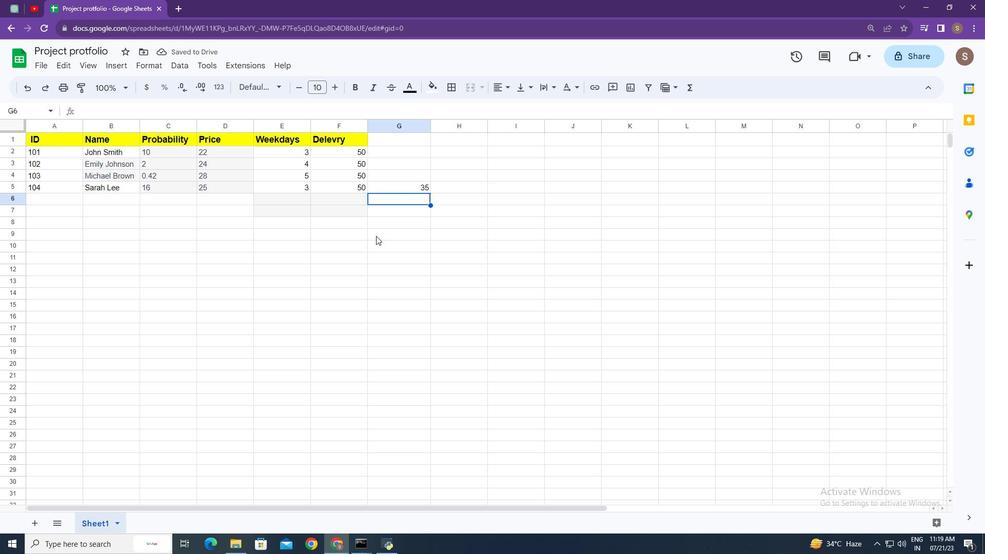 
Action: Mouse moved to (376, 251)
Screenshot: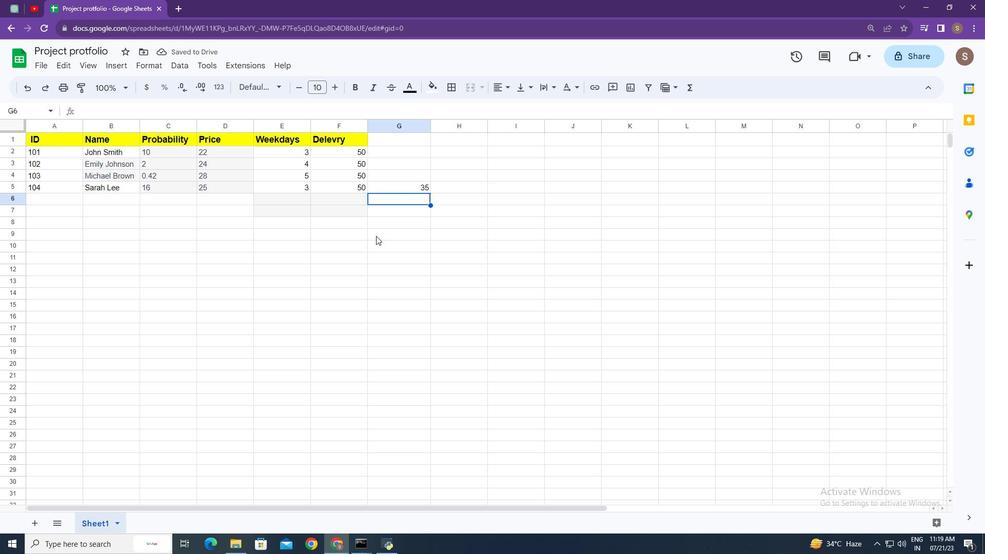 
Action: Mouse pressed left at (376, 251)
Screenshot: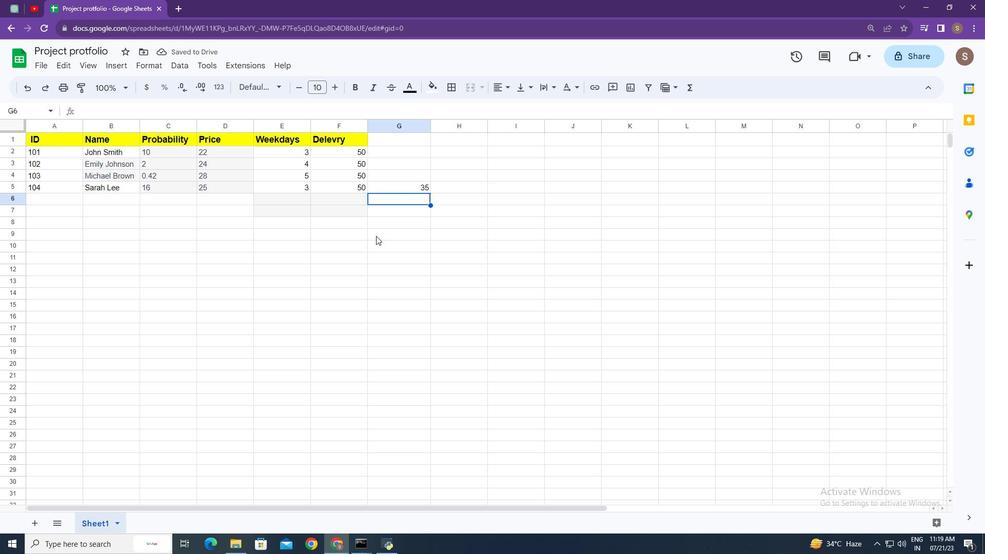 
Action: Mouse moved to (370, 251)
Screenshot: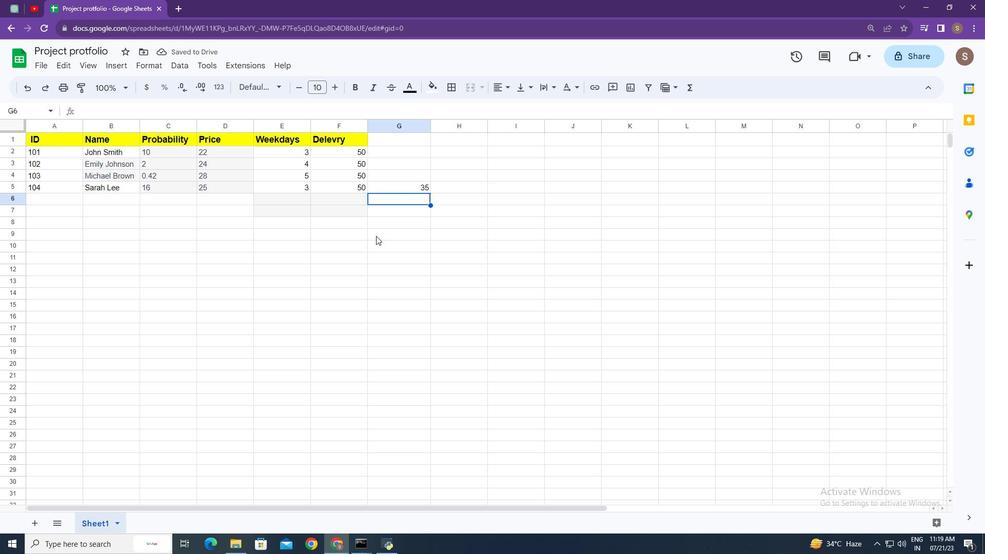 
Action: Mouse pressed left at (370, 251)
Screenshot: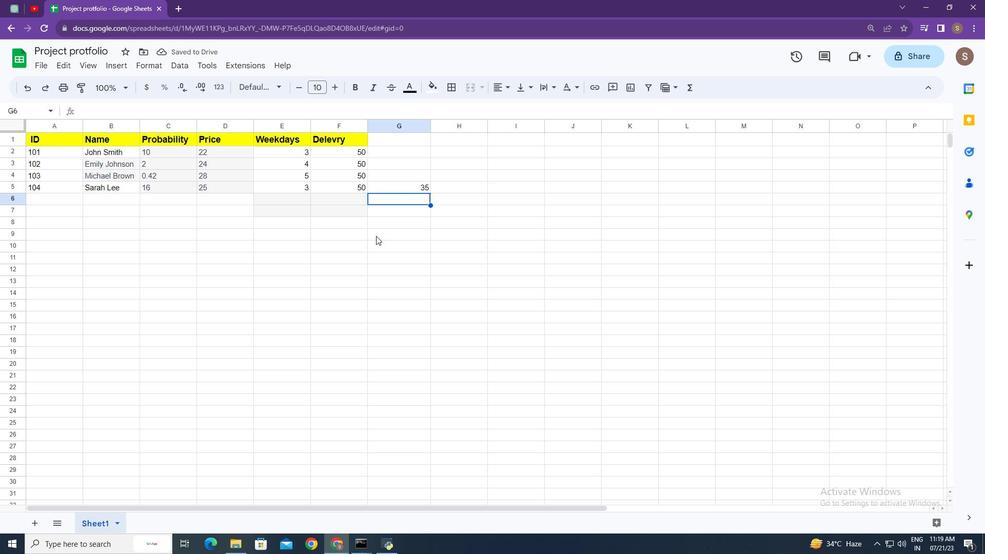 
Action: Mouse moved to (350, 213)
Screenshot: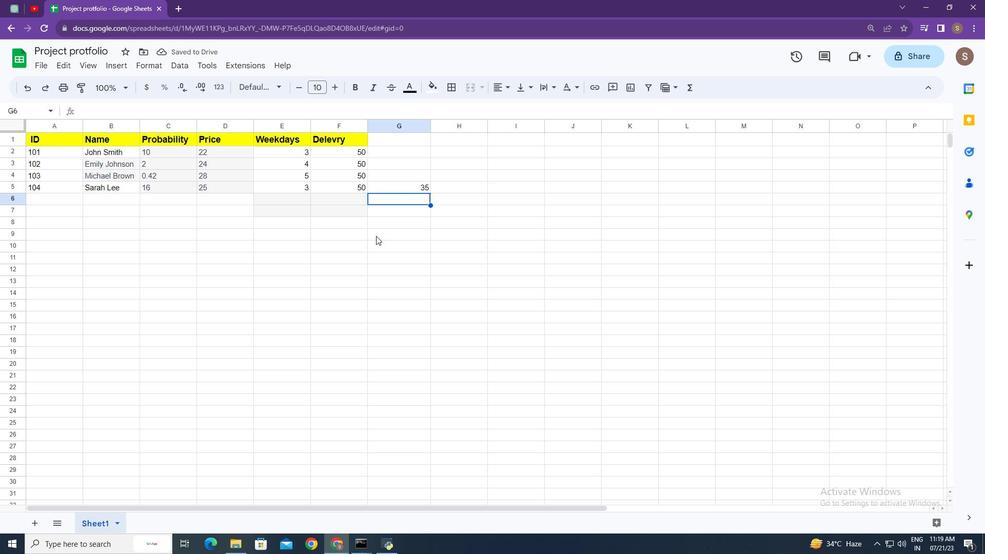 
Action: Mouse pressed left at (350, 213)
Screenshot: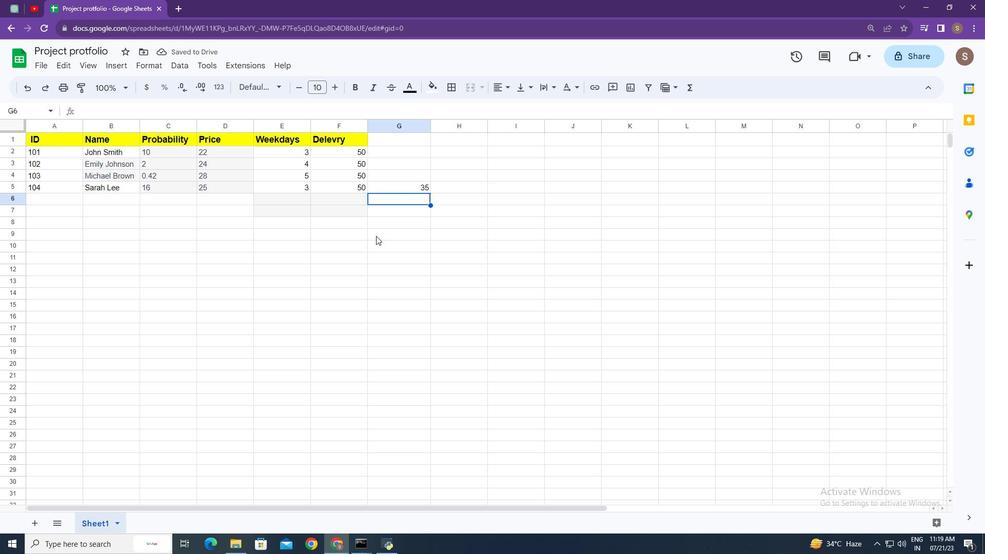 
Action: Mouse moved to (380, 225)
Screenshot: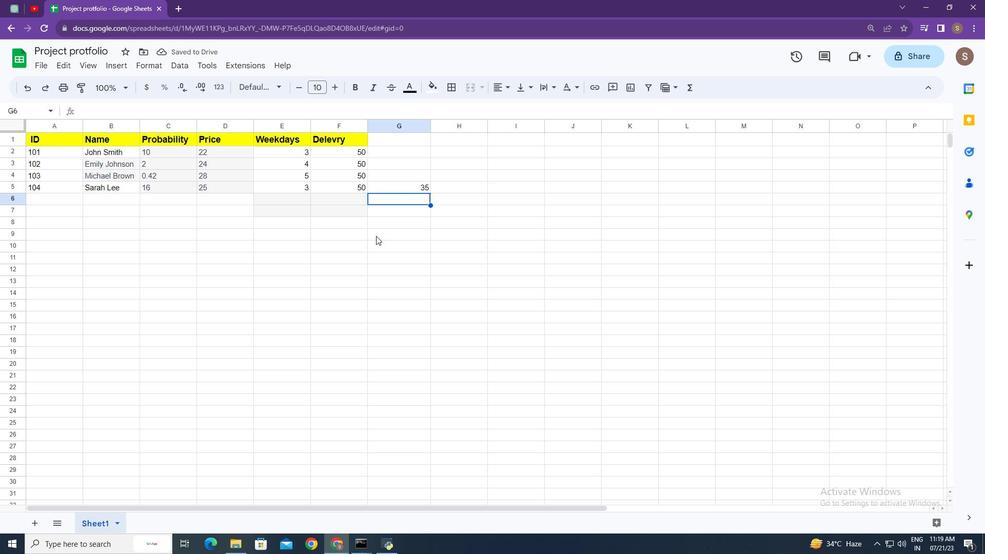 
Action: Mouse pressed left at (380, 225)
Screenshot: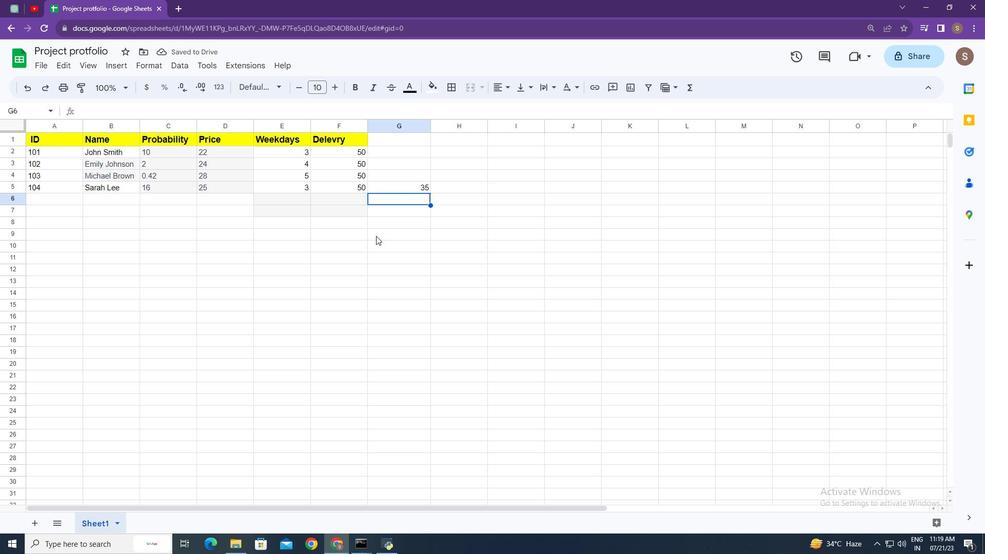 
Action: Mouse moved to (380, 234)
Screenshot: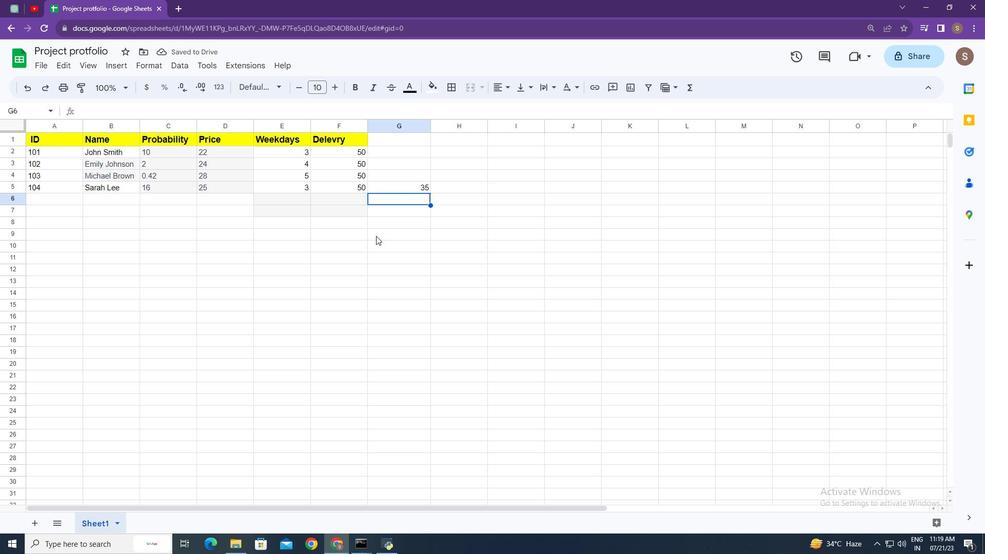 
Action: Key pressed <Key.backspace><Key.backspace><Key.backspace><Key.backspace><Key.backspace><Key.backspace><Key.backspace><Key.backspace><Key.backspace><Key.backspace>combina<Key.enter>
Screenshot: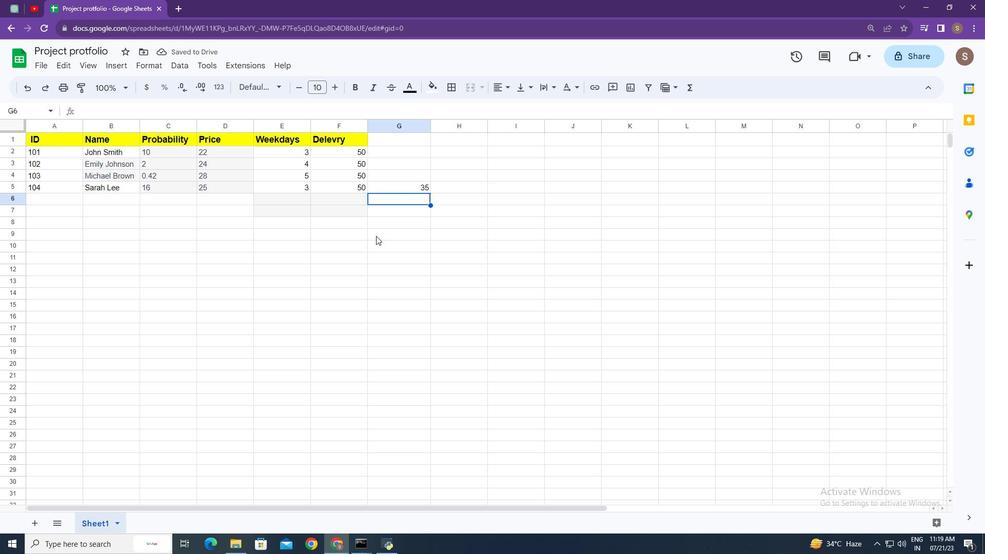 
Action: Mouse moved to (354, 265)
Screenshot: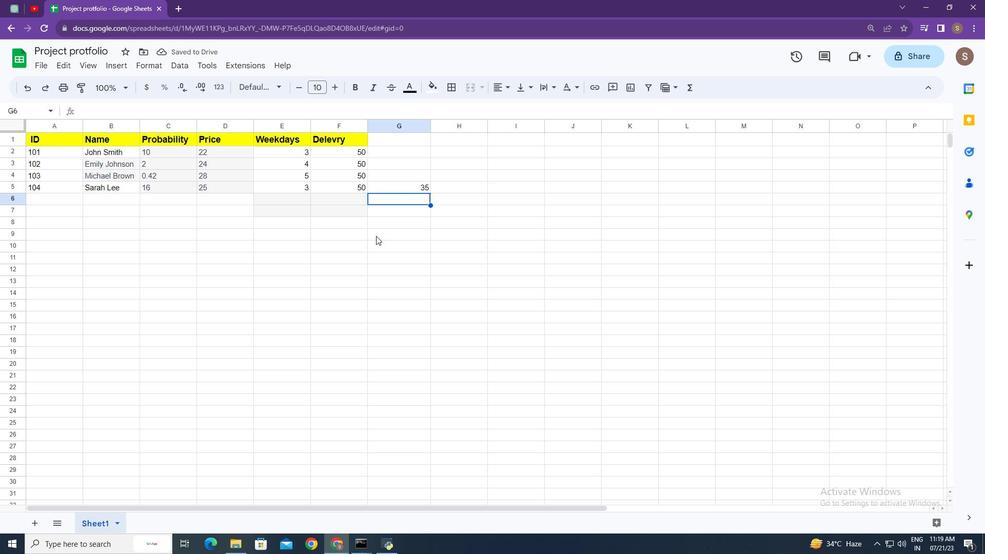 
Action: Mouse scrolled (354, 265) with delta (0, 0)
Screenshot: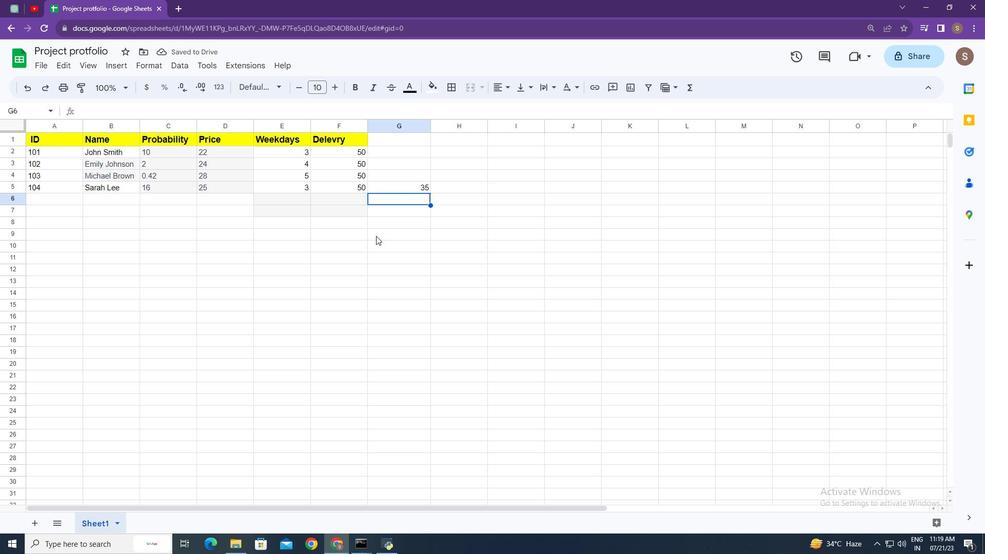 
Action: Mouse scrolled (354, 265) with delta (0, 0)
Screenshot: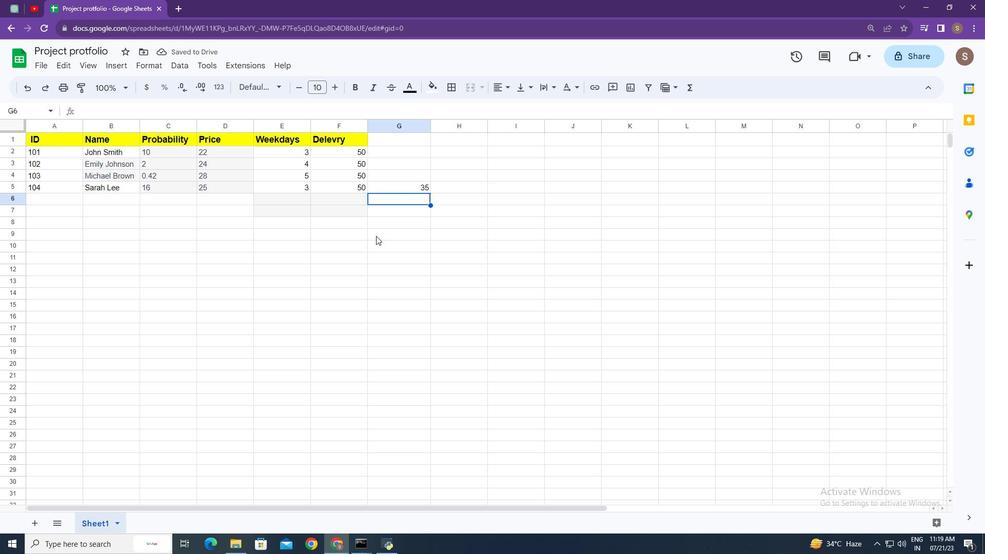 
Action: Mouse scrolled (354, 265) with delta (0, 0)
Screenshot: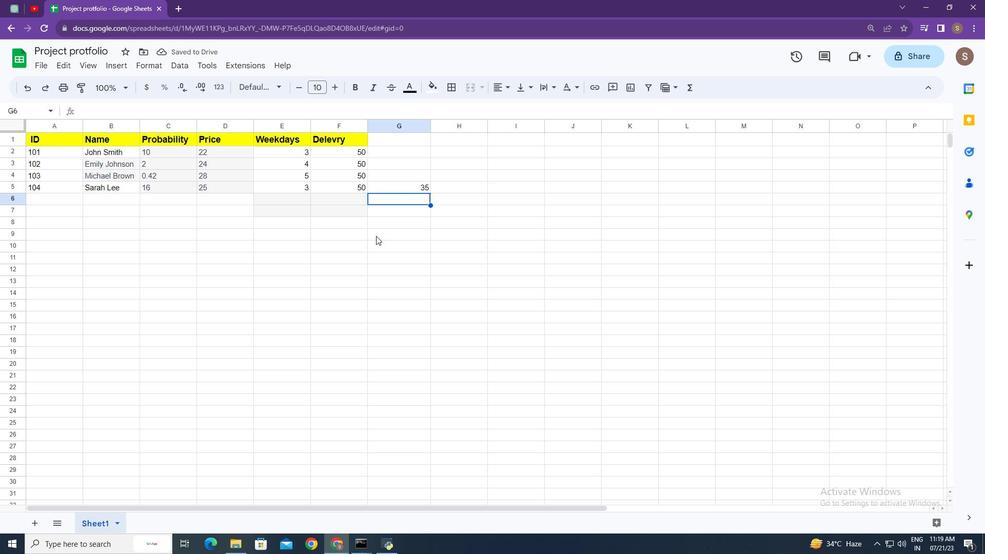 
Action: Mouse scrolled (354, 265) with delta (0, 0)
Screenshot: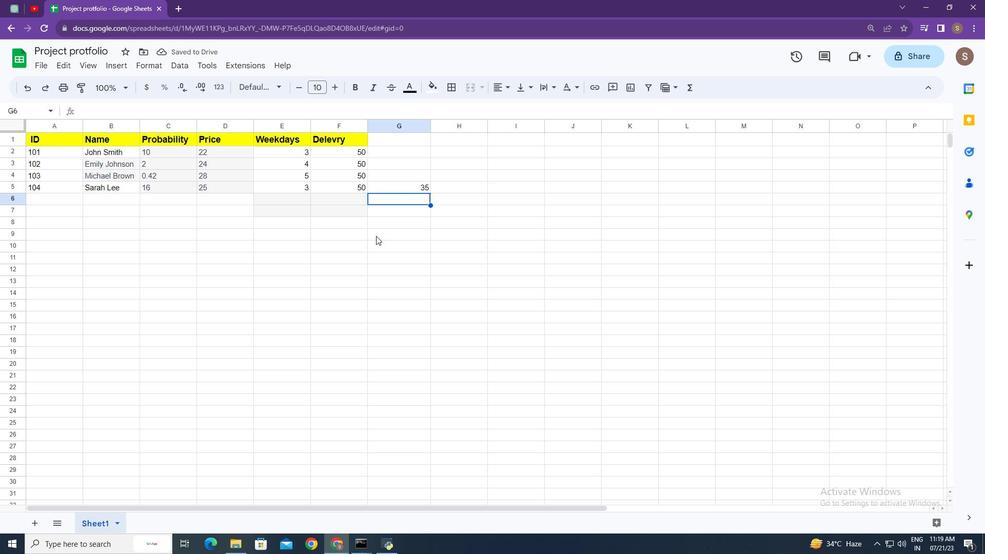 
Action: Mouse scrolled (354, 265) with delta (0, 0)
Screenshot: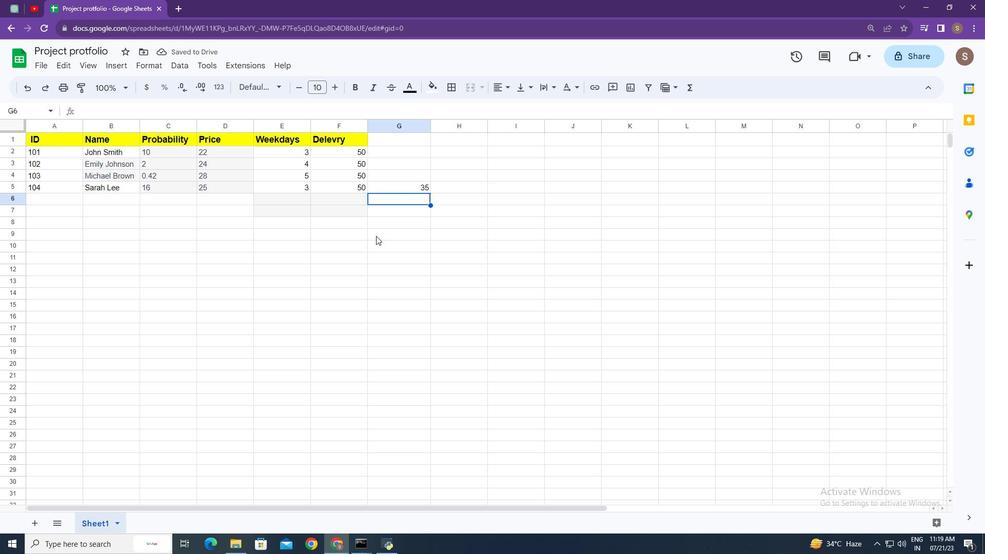 
Action: Mouse moved to (384, 287)
Screenshot: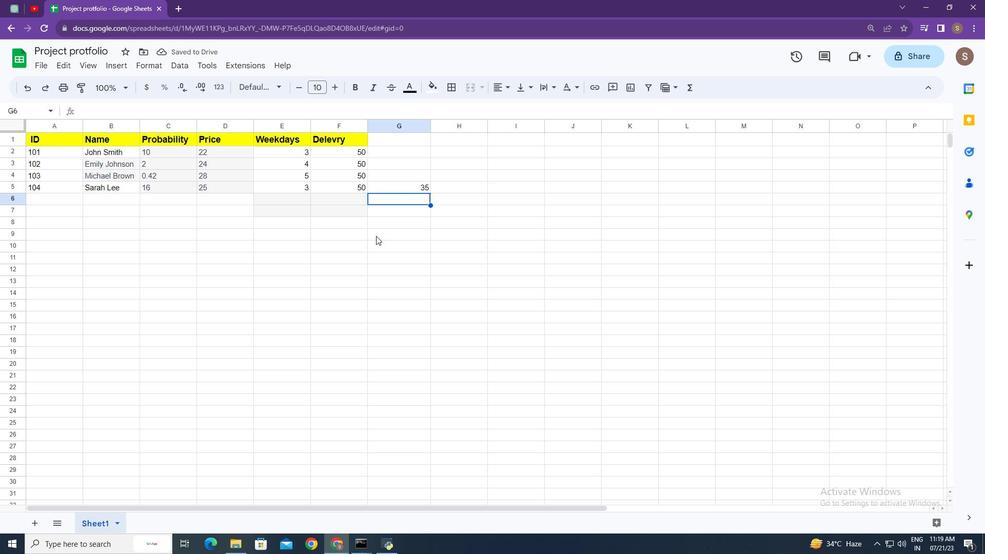 
Action: Mouse scrolled (384, 287) with delta (0, 0)
Screenshot: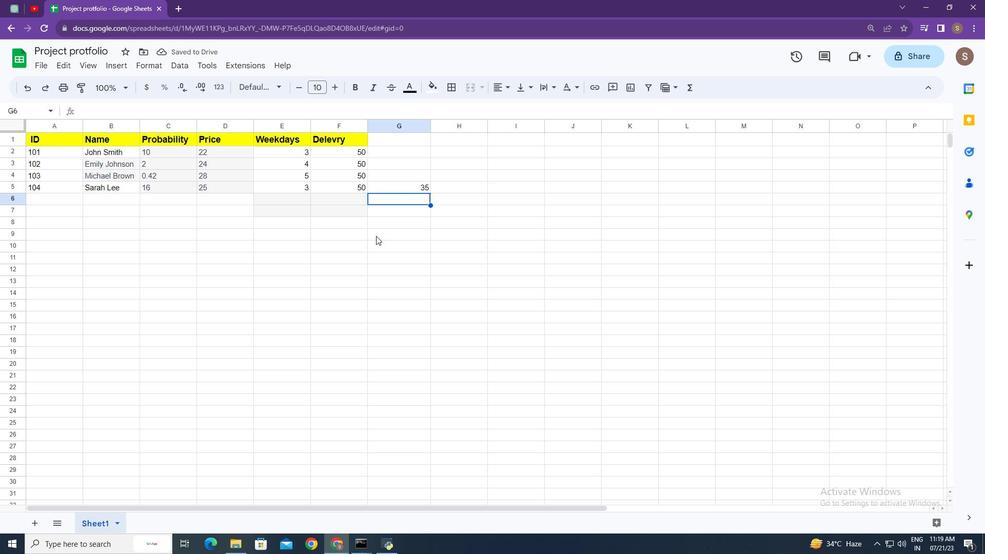 
Action: Mouse moved to (385, 287)
Screenshot: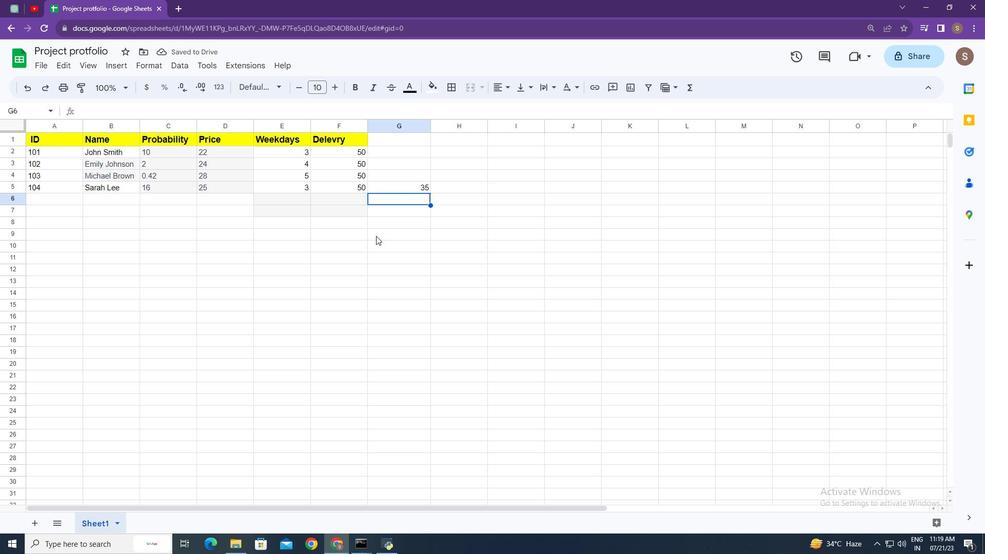 
Action: Mouse scrolled (385, 286) with delta (0, 0)
Screenshot: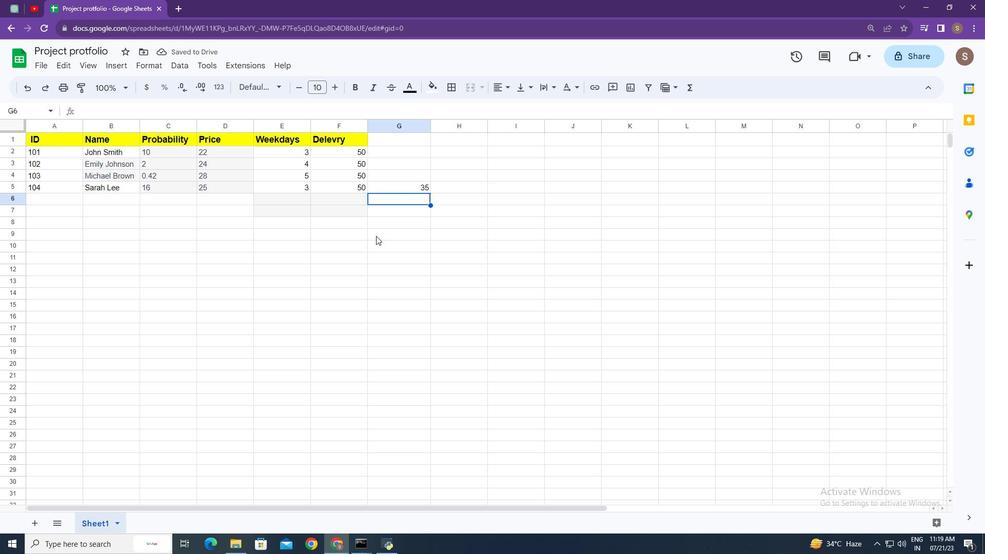 
Action: Mouse scrolled (385, 286) with delta (0, 0)
Screenshot: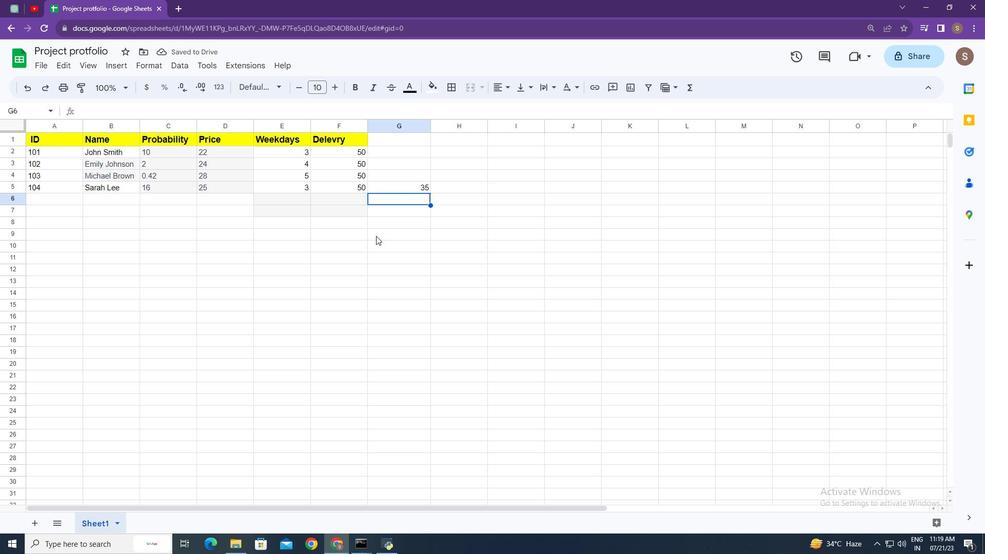 
Action: Mouse moved to (394, 292)
Screenshot: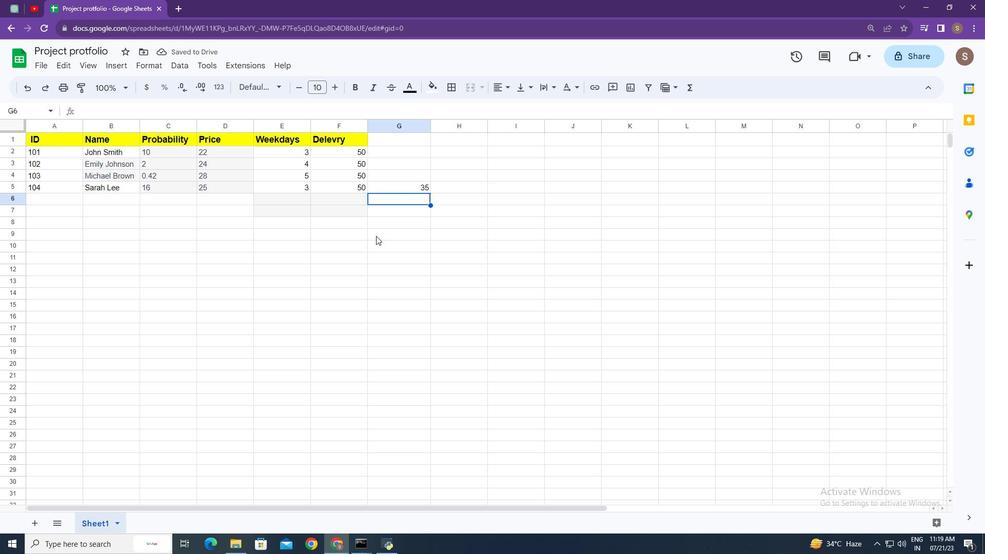
Action: Mouse scrolled (394, 292) with delta (0, 0)
Screenshot: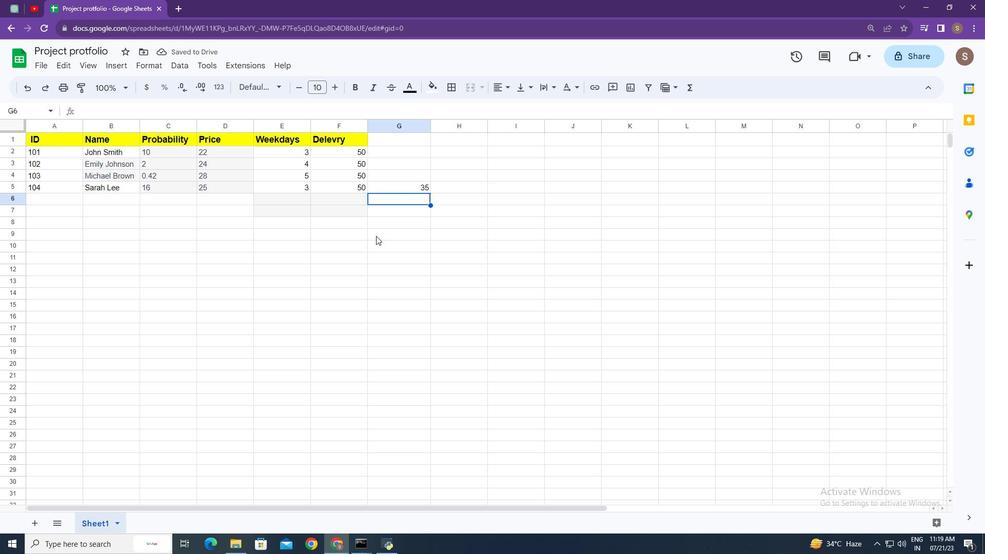 
Action: Mouse moved to (394, 292)
Screenshot: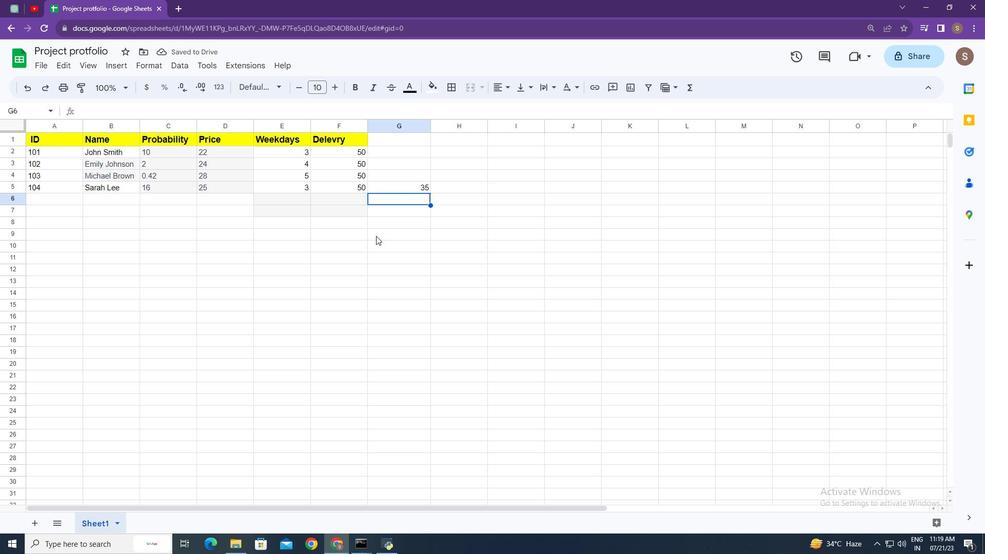 
Action: Mouse scrolled (394, 292) with delta (0, 0)
Screenshot: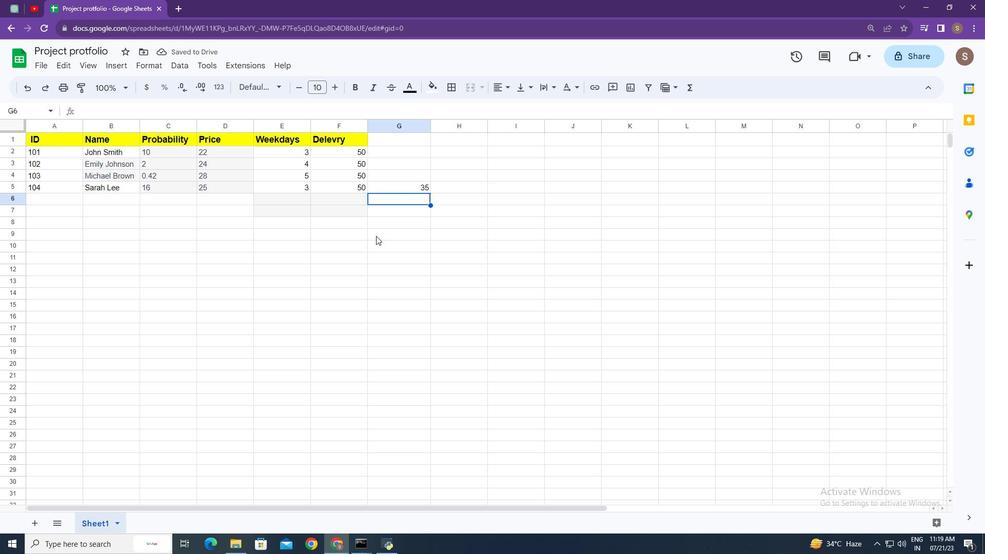 
Action: Mouse moved to (394, 292)
Screenshot: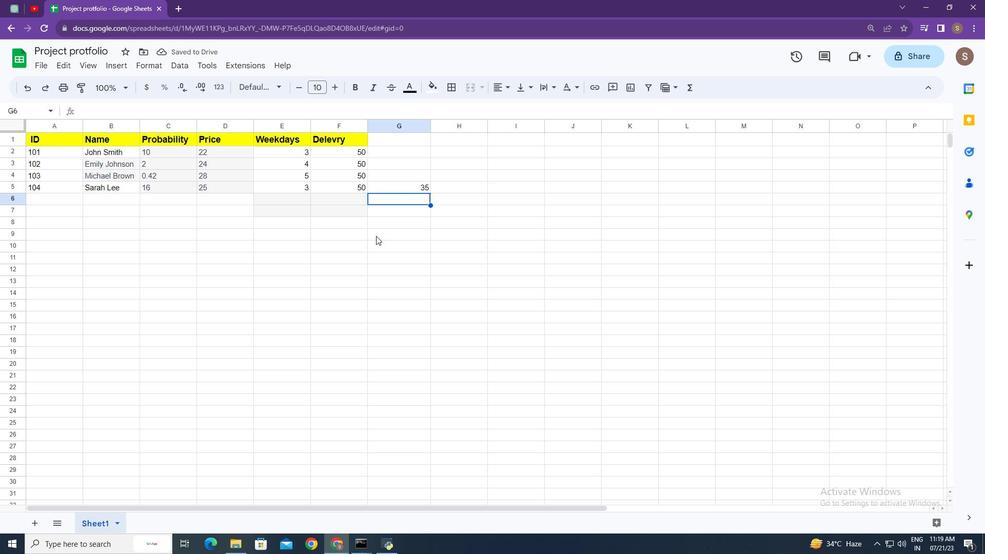 
Action: Mouse scrolled (394, 292) with delta (0, 0)
Screenshot: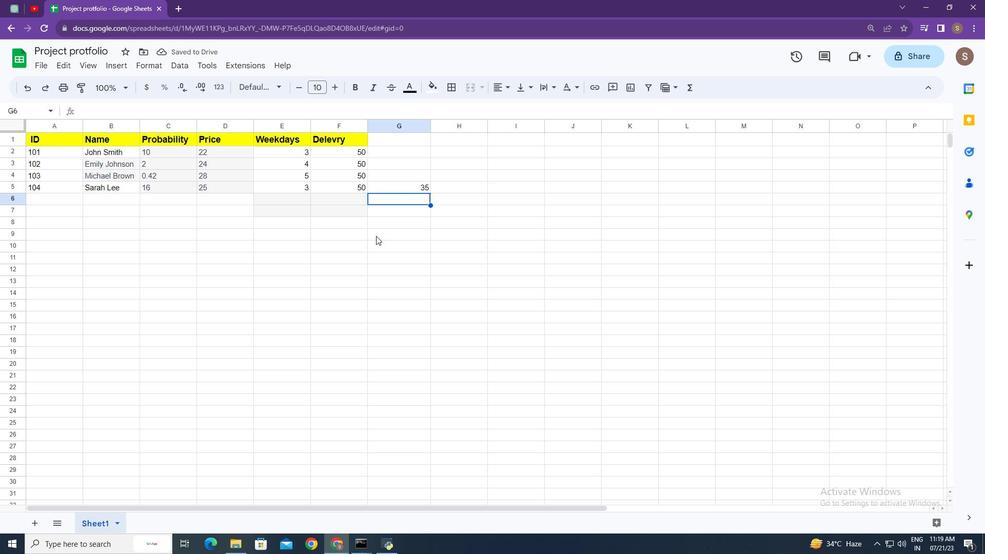 
Action: Mouse scrolled (394, 292) with delta (0, 0)
Screenshot: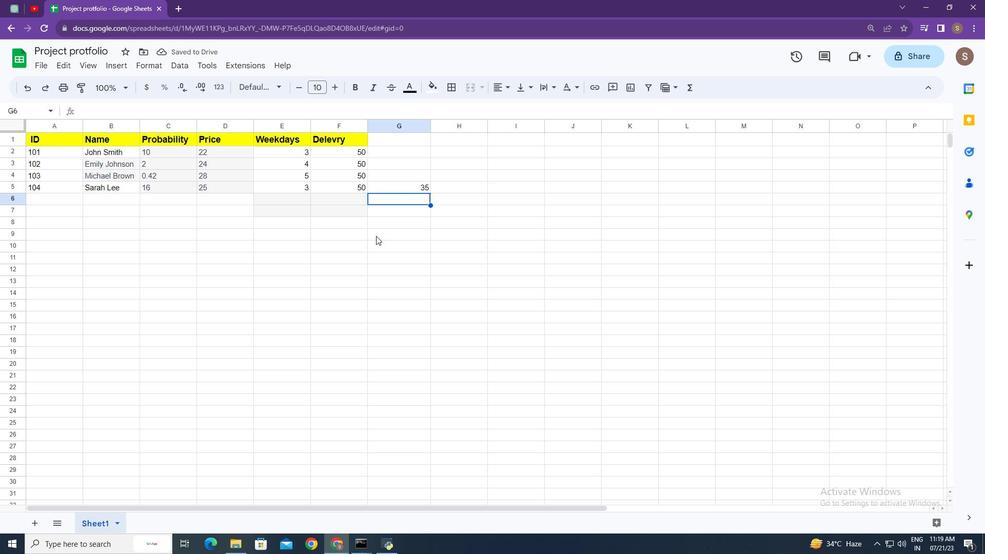 
Action: Mouse scrolled (394, 292) with delta (0, 0)
Screenshot: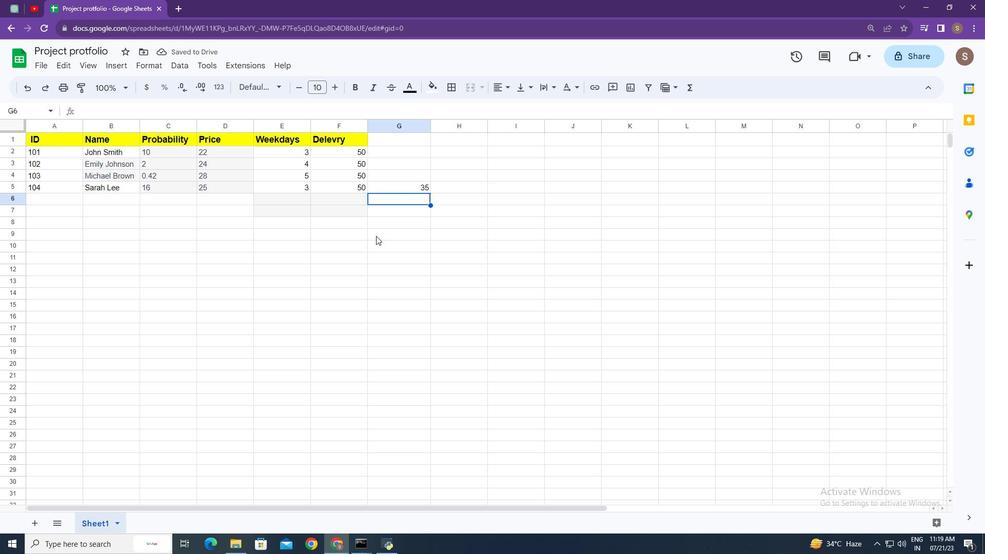 
Action: Mouse moved to (354, 305)
Screenshot: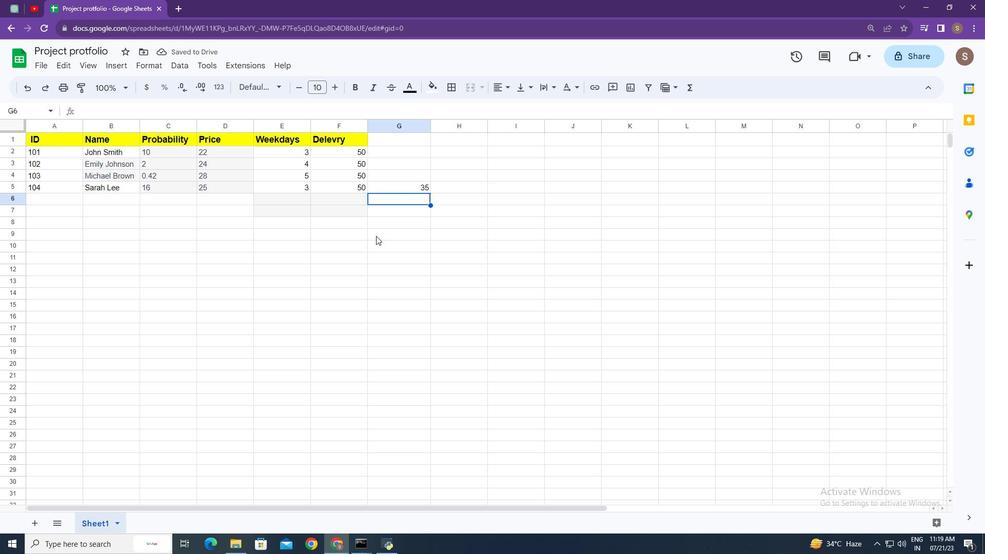 
Action: Mouse scrolled (354, 305) with delta (0, 0)
Screenshot: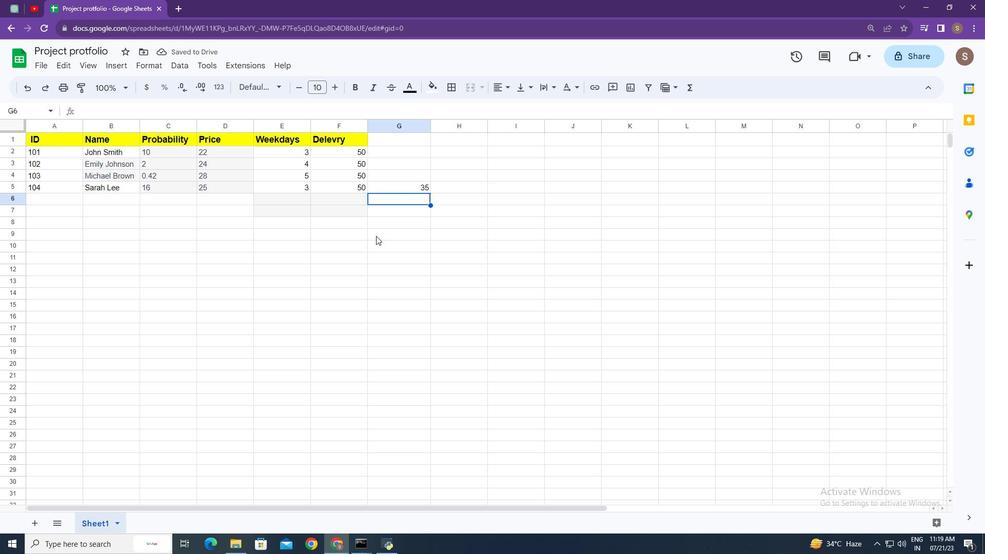 
Action: Mouse scrolled (354, 305) with delta (0, 0)
Screenshot: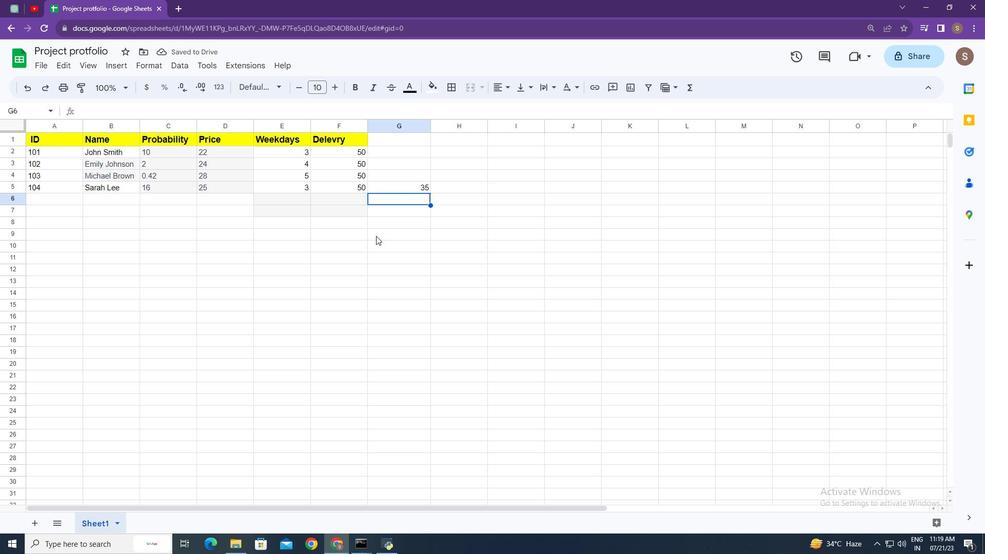 
Action: Mouse scrolled (354, 305) with delta (0, 0)
Screenshot: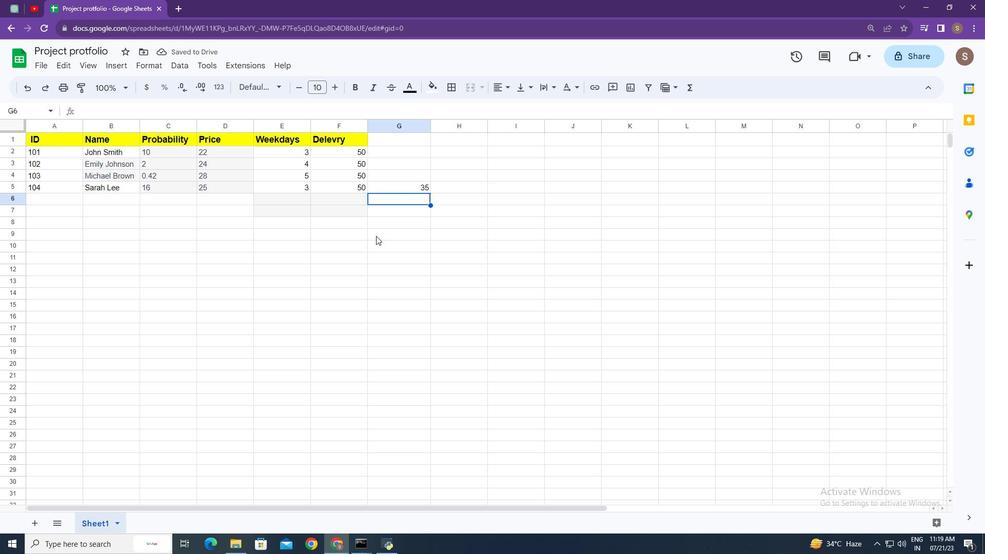 
Action: Mouse scrolled (354, 305) with delta (0, 0)
Screenshot: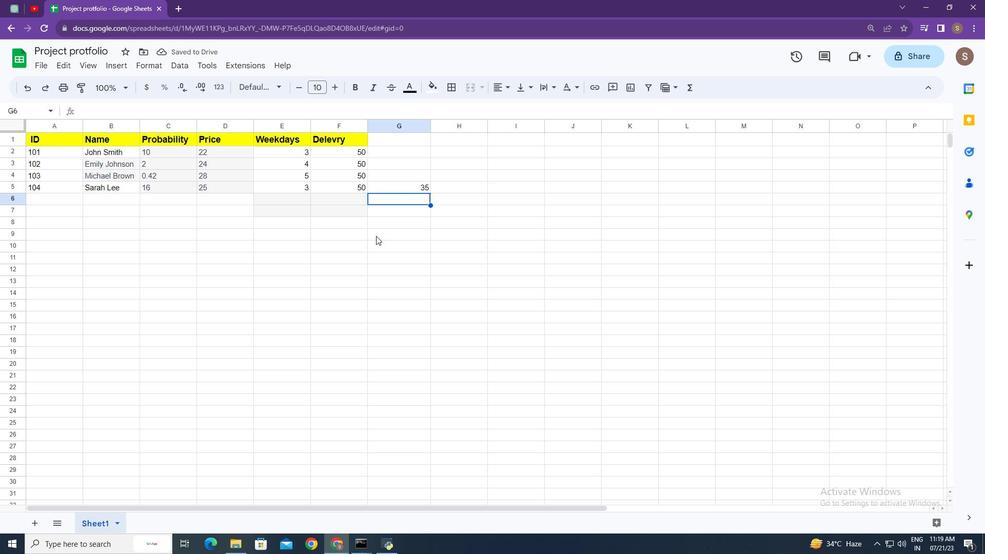 
Action: Mouse moved to (354, 305)
Screenshot: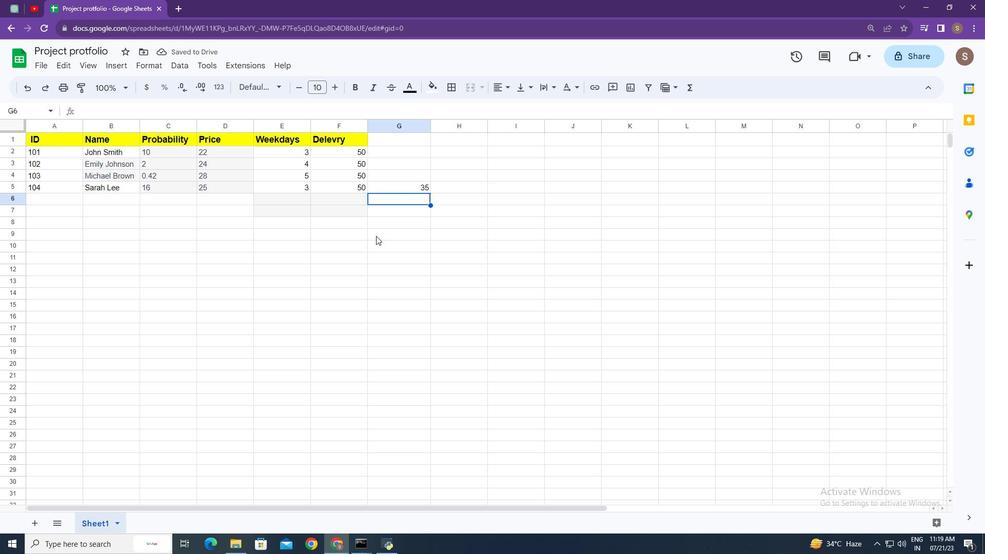 
Action: Mouse scrolled (354, 305) with delta (0, 0)
Screenshot: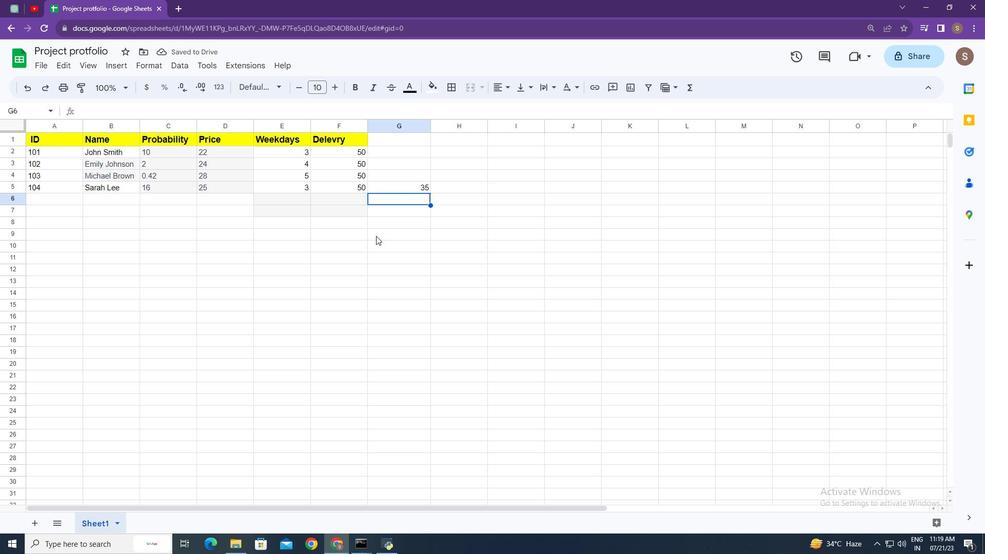
Action: Mouse scrolled (354, 305) with delta (0, 0)
Screenshot: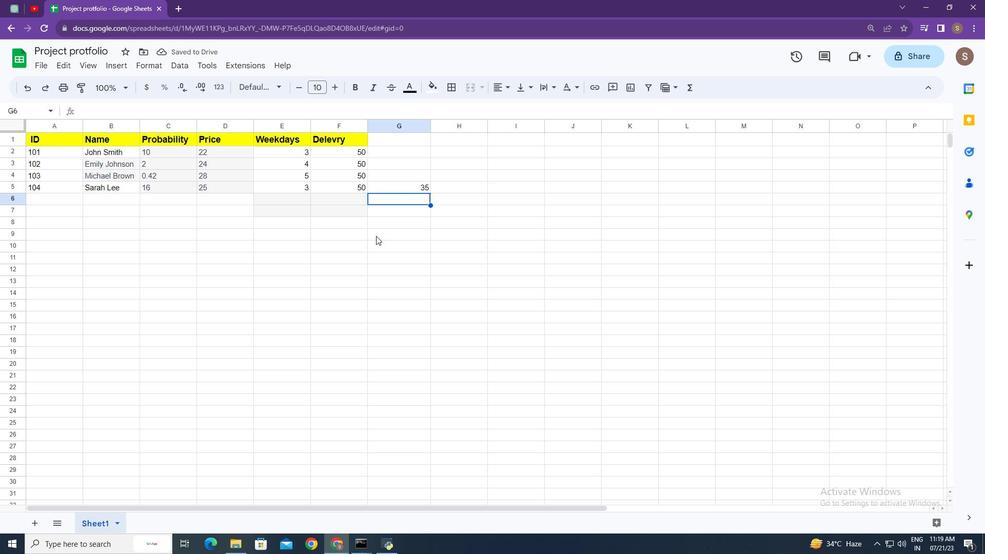 
Action: Mouse scrolled (354, 305) with delta (0, 0)
Screenshot: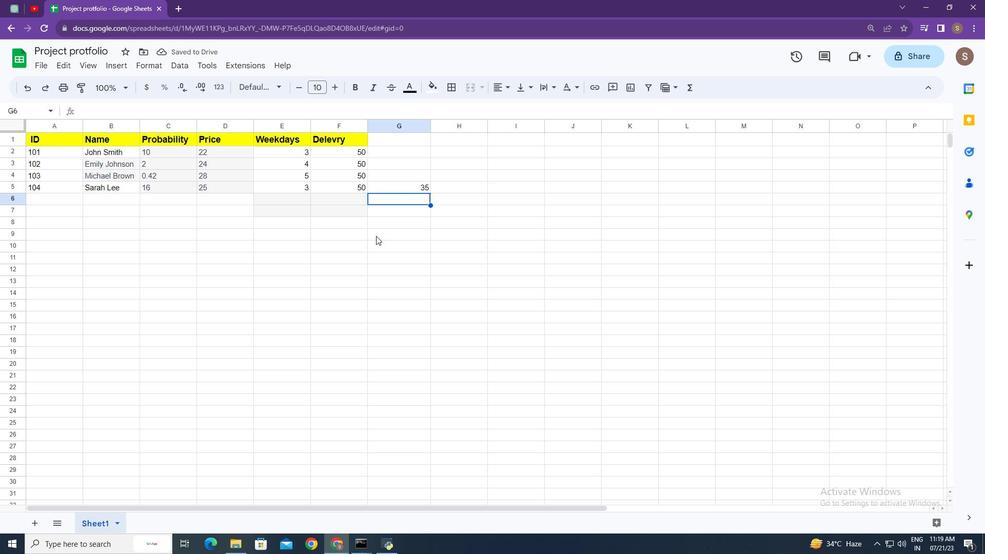 
Action: Mouse moved to (359, 293)
Screenshot: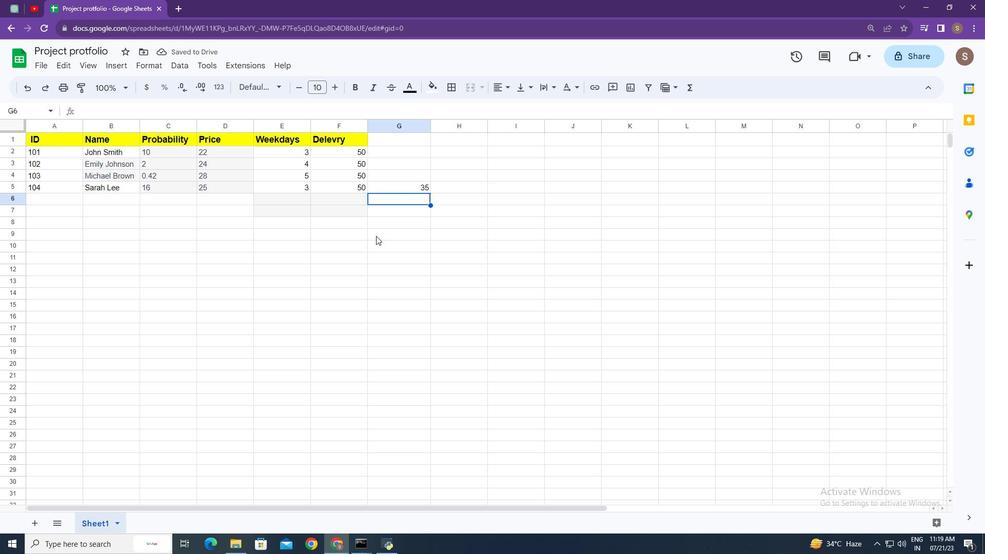 
Action: Mouse scrolled (359, 293) with delta (0, 0)
Screenshot: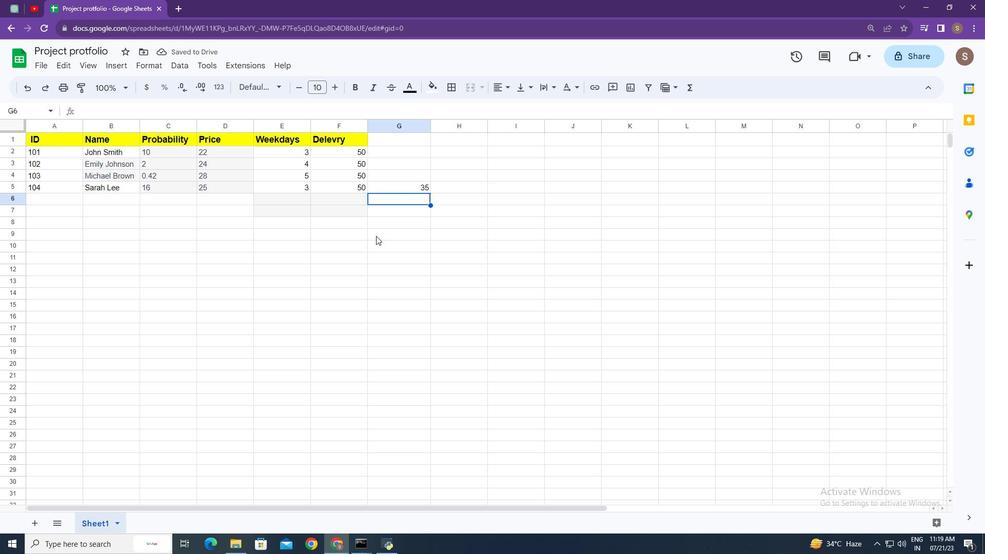 
Action: Mouse moved to (359, 293)
Screenshot: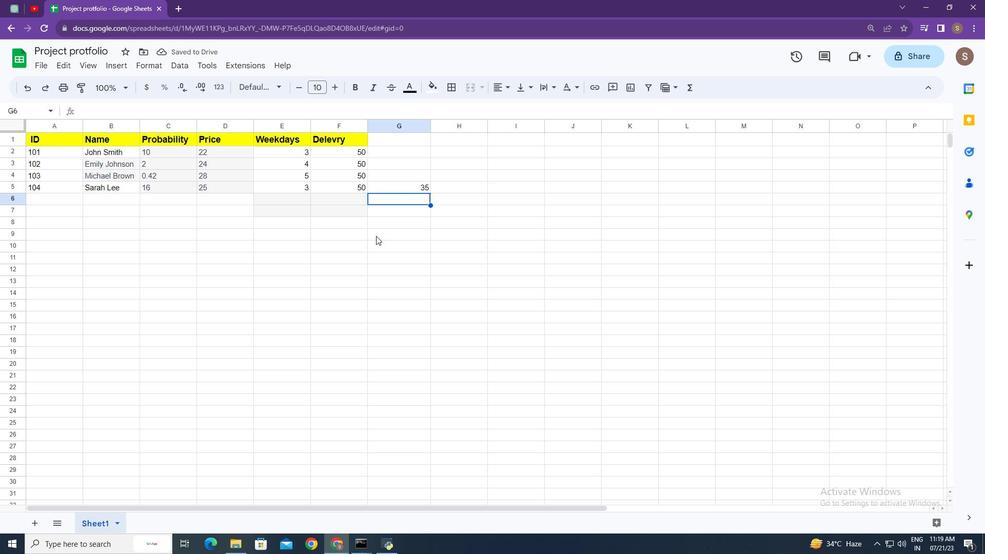
Action: Mouse scrolled (359, 293) with delta (0, 0)
Screenshot: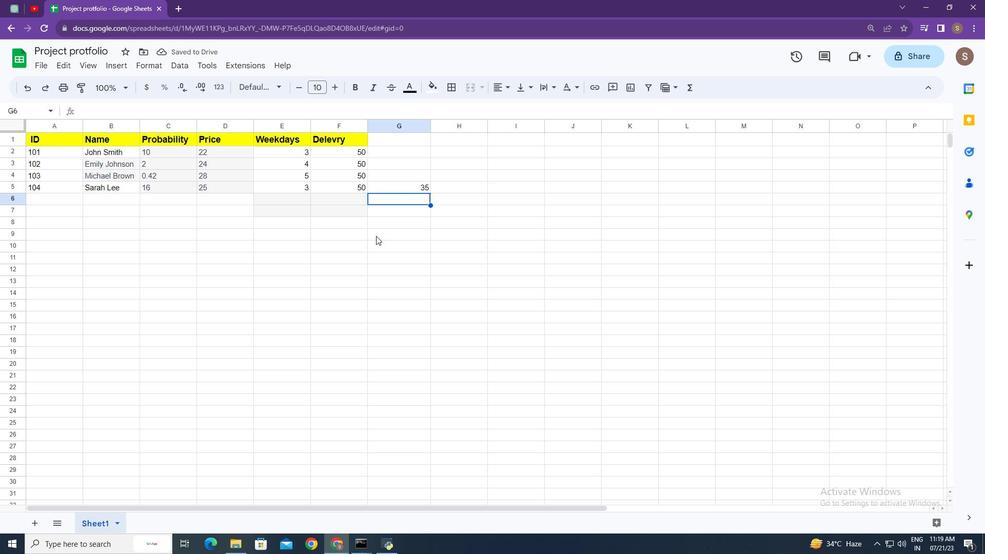 
Action: Mouse scrolled (359, 293) with delta (0, 0)
Screenshot: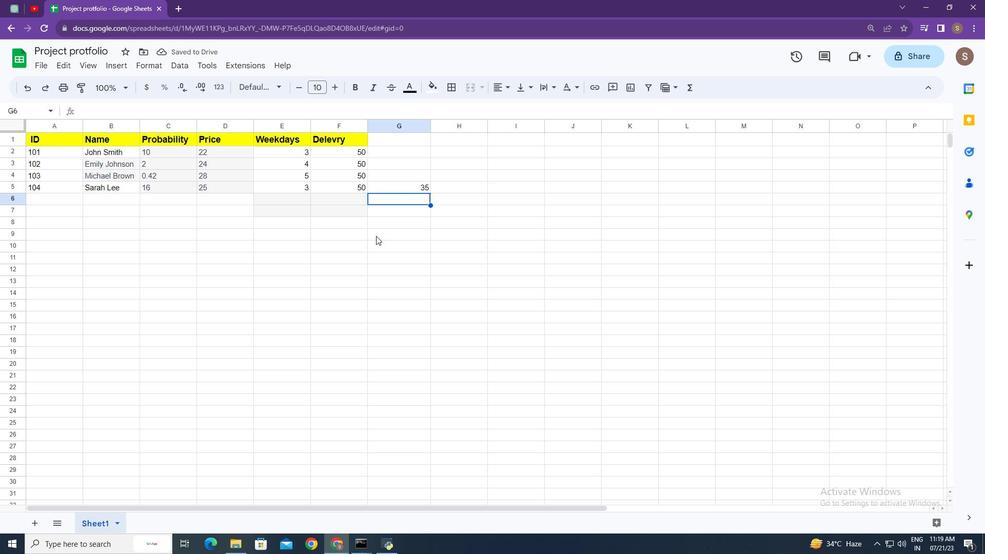 
Action: Mouse moved to (356, 293)
Screenshot: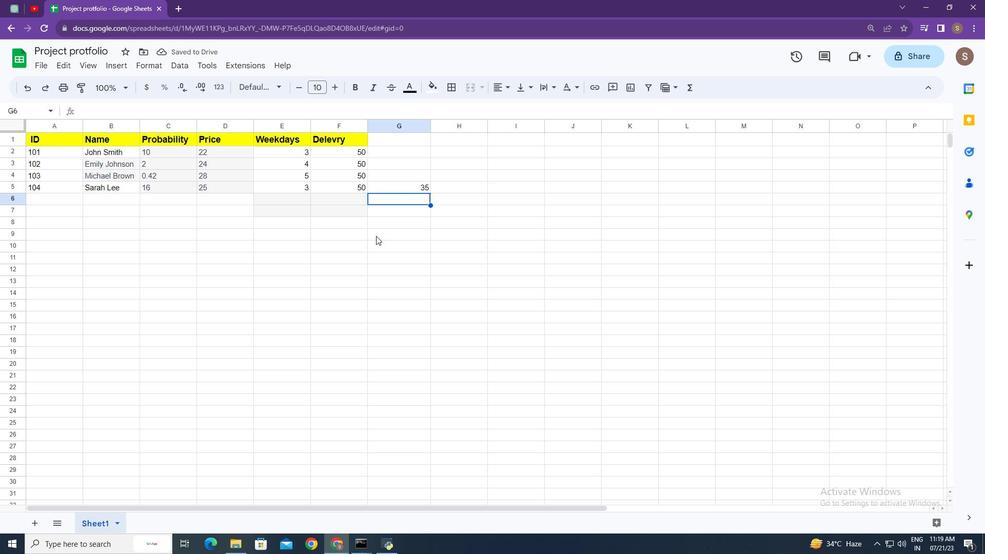 
Action: Mouse scrolled (356, 292) with delta (0, 0)
Screenshot: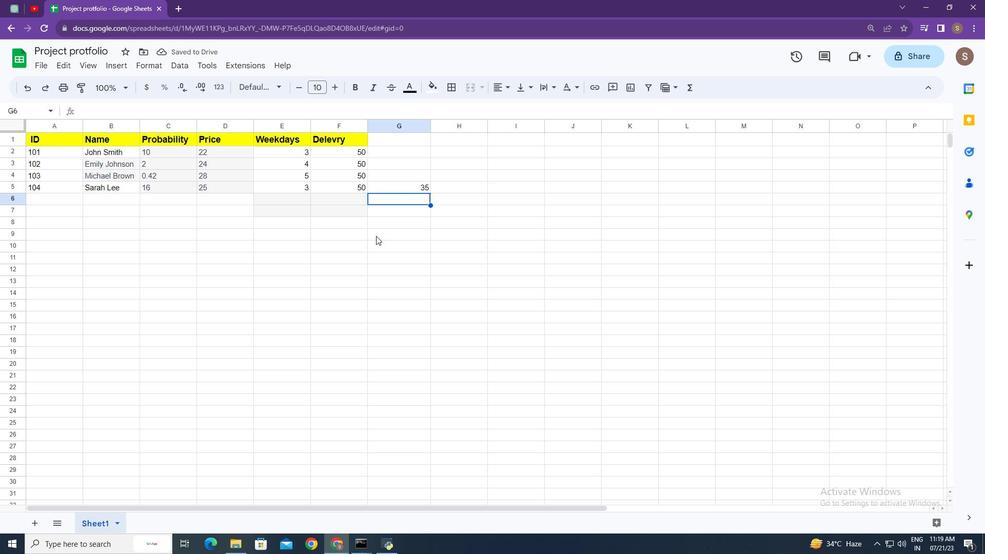 
Action: Mouse scrolled (356, 292) with delta (0, 0)
Screenshot: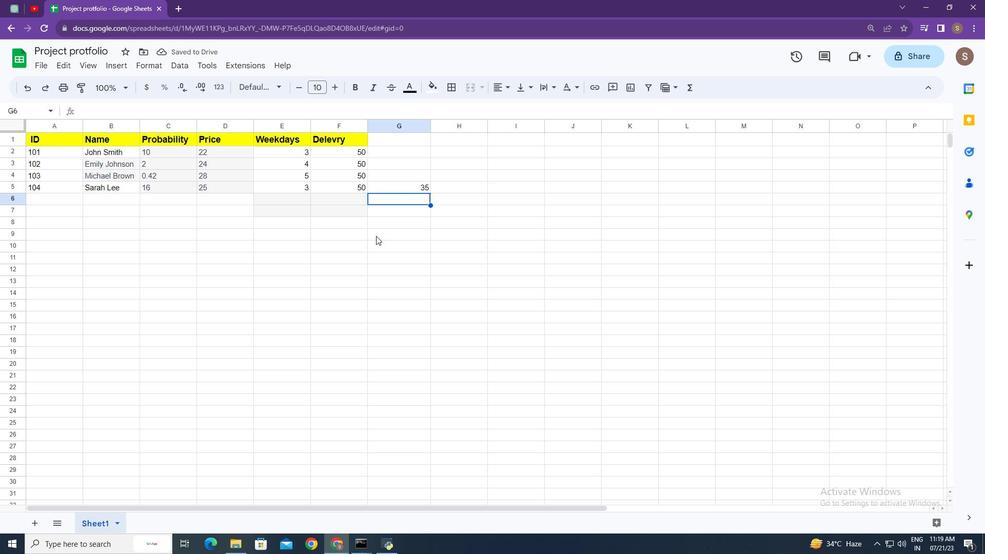 
Action: Mouse scrolled (356, 292) with delta (0, 0)
Screenshot: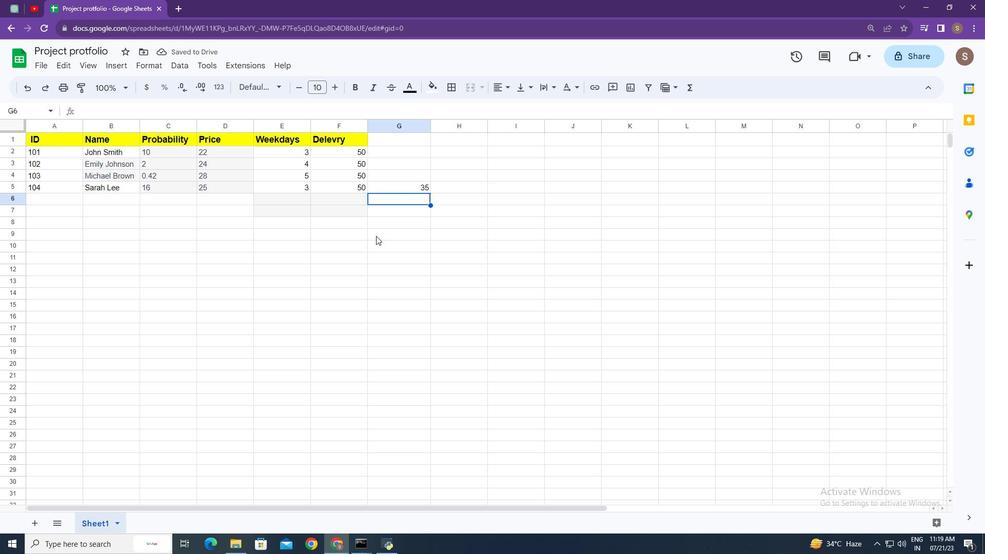 
Action: Mouse moved to (379, 291)
Screenshot: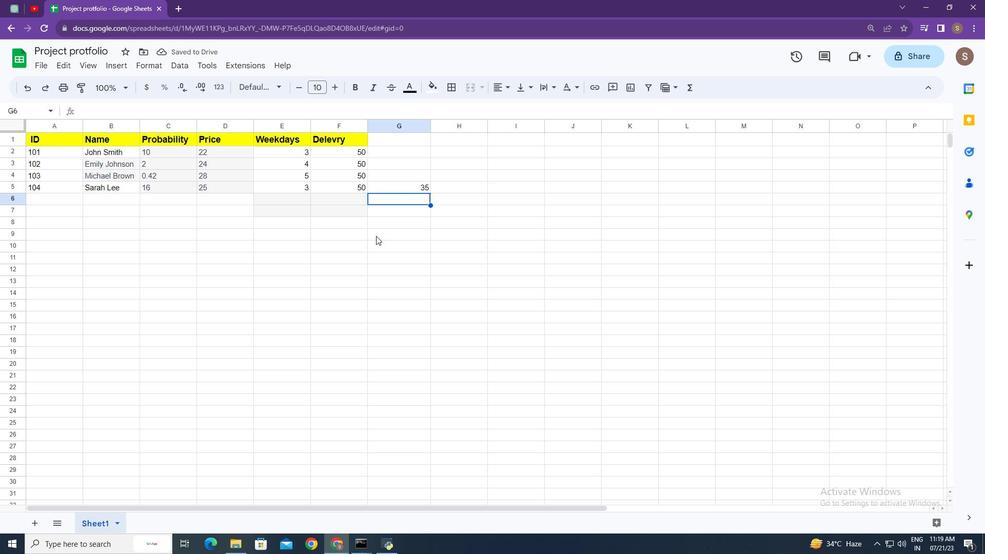 
Action: Mouse scrolled (379, 291) with delta (0, 0)
Screenshot: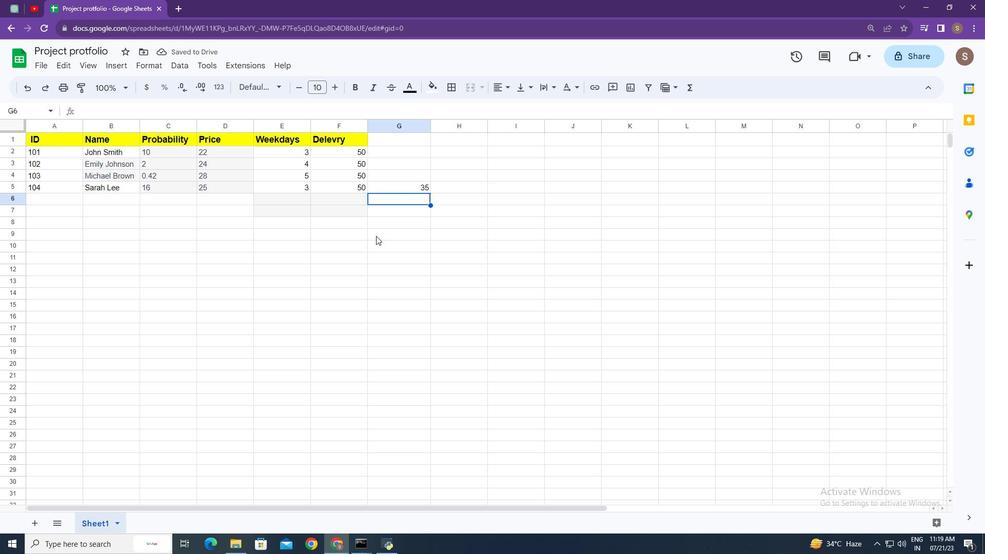 
Action: Mouse scrolled (379, 291) with delta (0, 0)
Screenshot: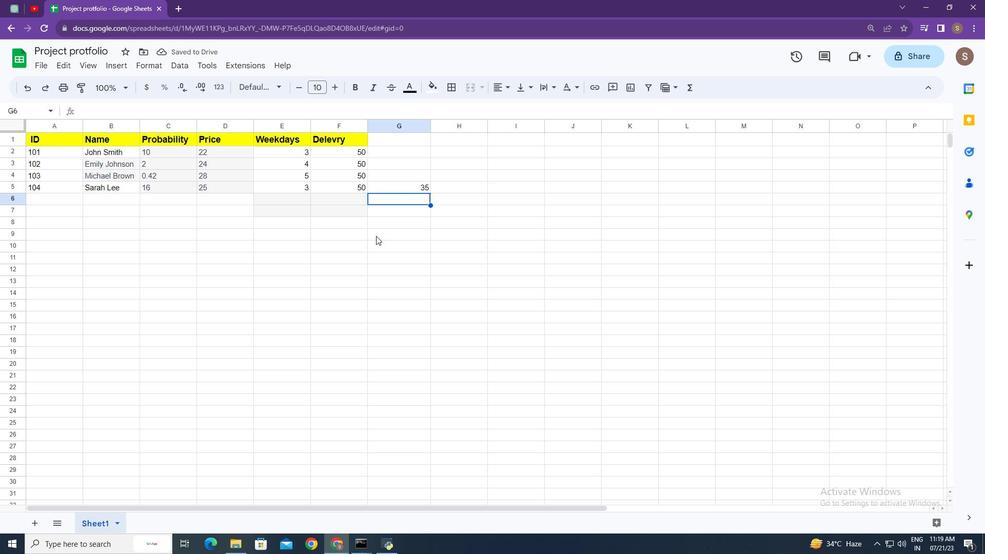 
Action: Mouse moved to (379, 291)
Screenshot: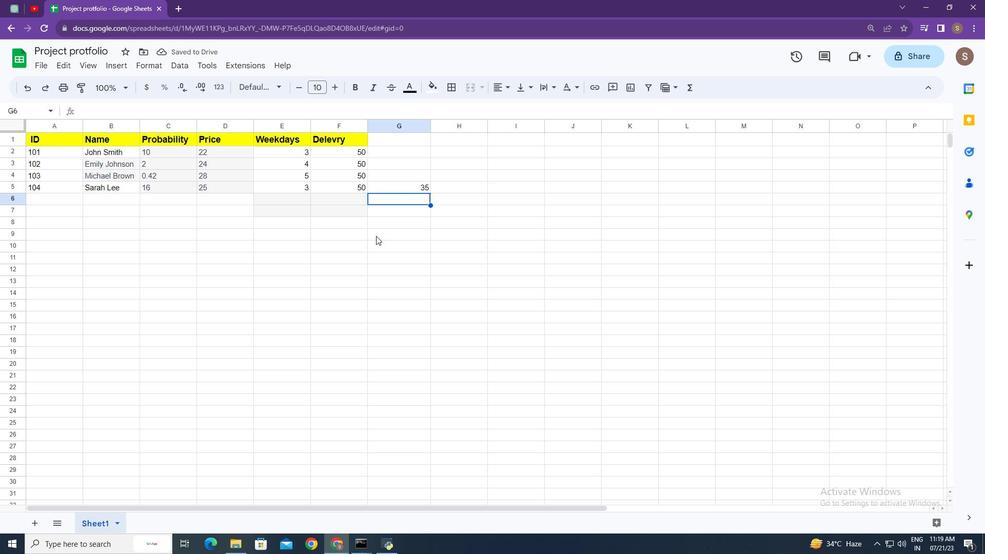 
Action: Mouse scrolled (379, 291) with delta (0, 0)
Screenshot: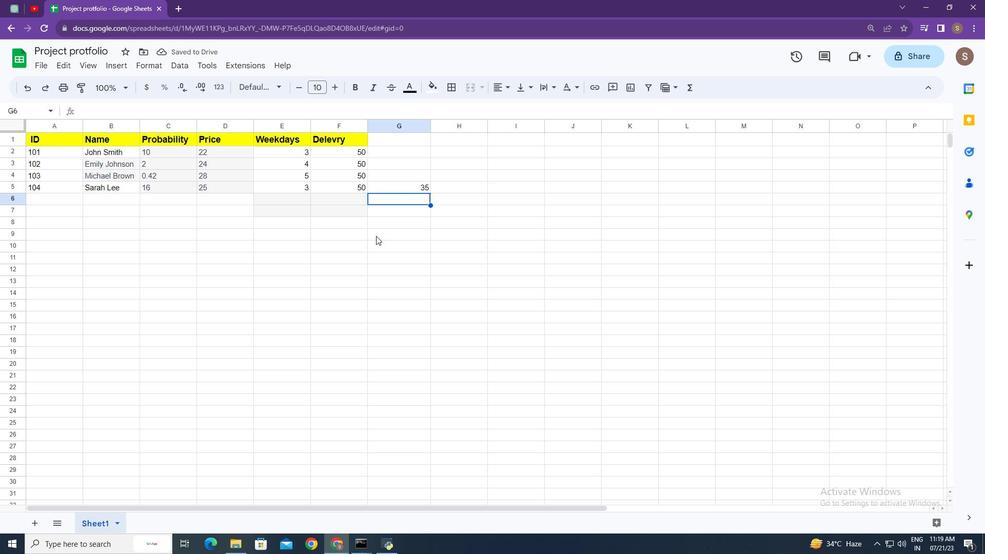 
Action: Mouse scrolled (379, 291) with delta (0, 0)
Screenshot: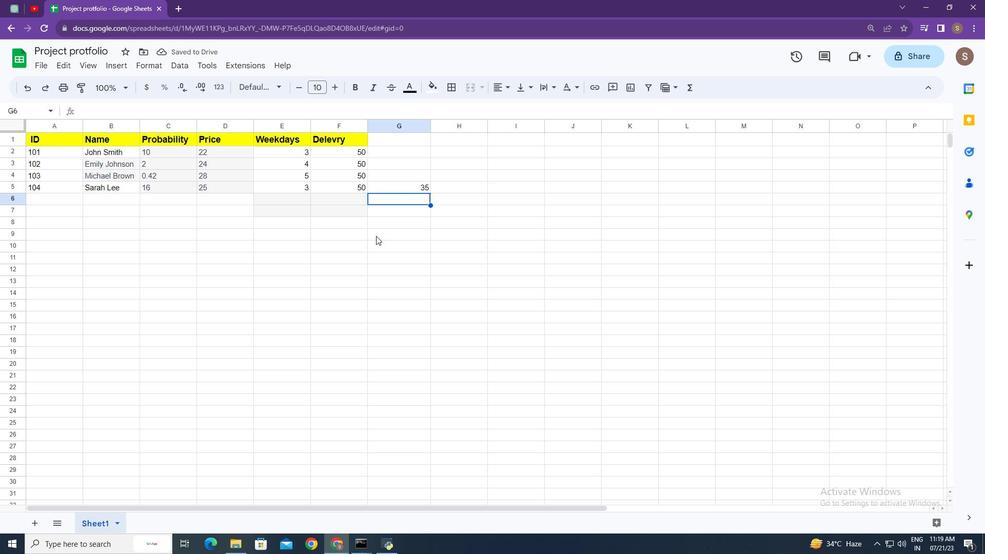 
Action: Mouse scrolled (379, 291) with delta (0, 0)
Screenshot: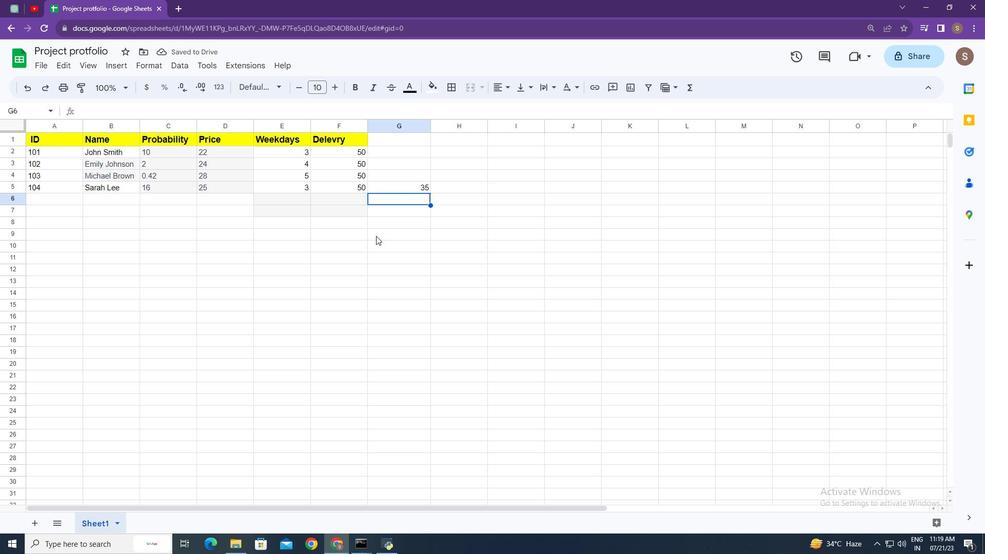 
Action: Mouse scrolled (379, 291) with delta (0, 0)
Screenshot: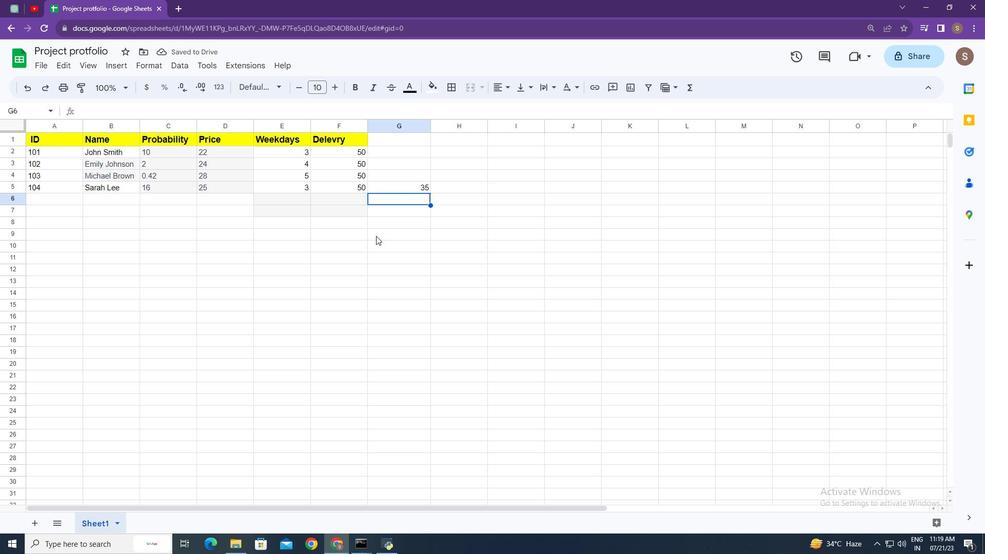 
Action: Mouse scrolled (379, 291) with delta (0, 0)
Screenshot: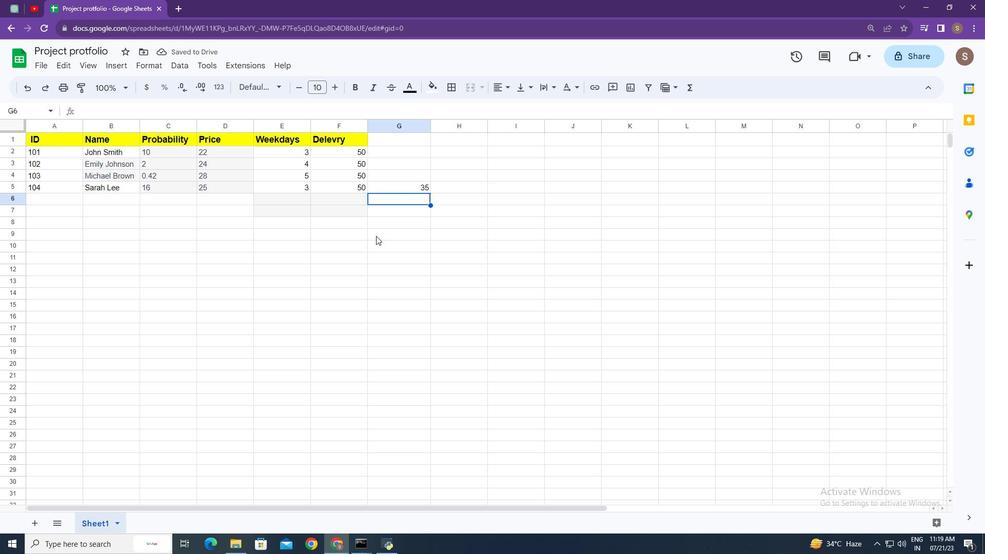
Action: Mouse scrolled (379, 291) with delta (0, 0)
Screenshot: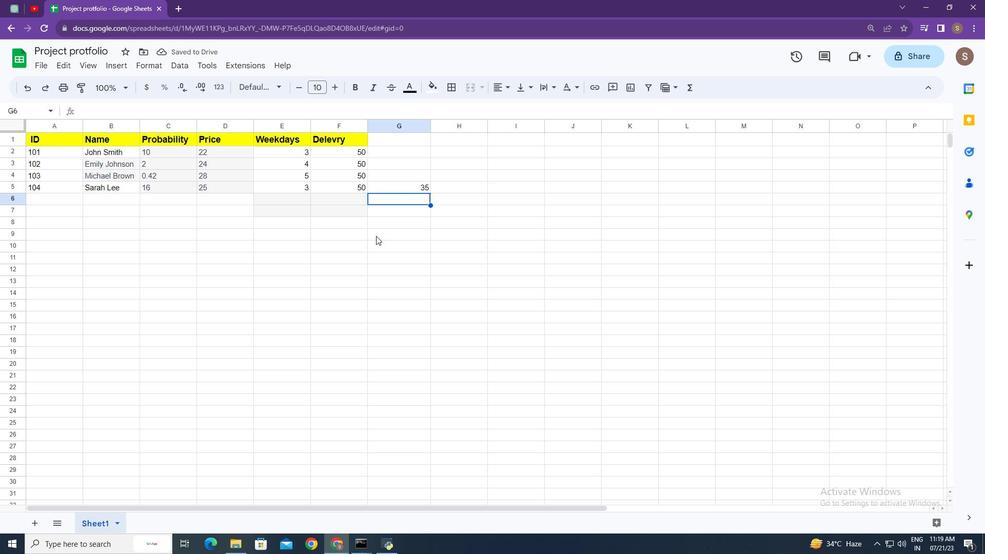 
Action: Mouse scrolled (379, 291) with delta (0, 0)
Screenshot: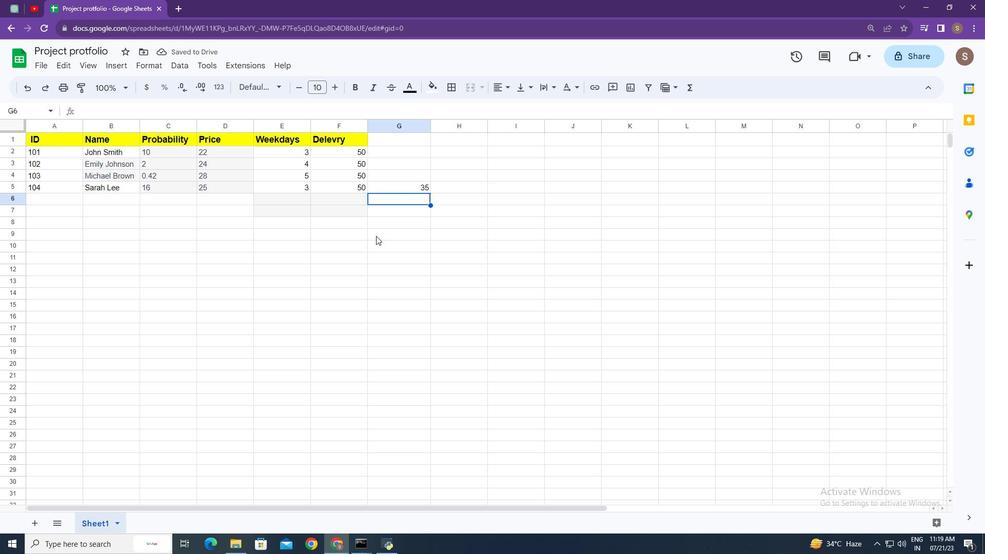 
Action: Mouse scrolled (379, 291) with delta (0, 0)
Screenshot: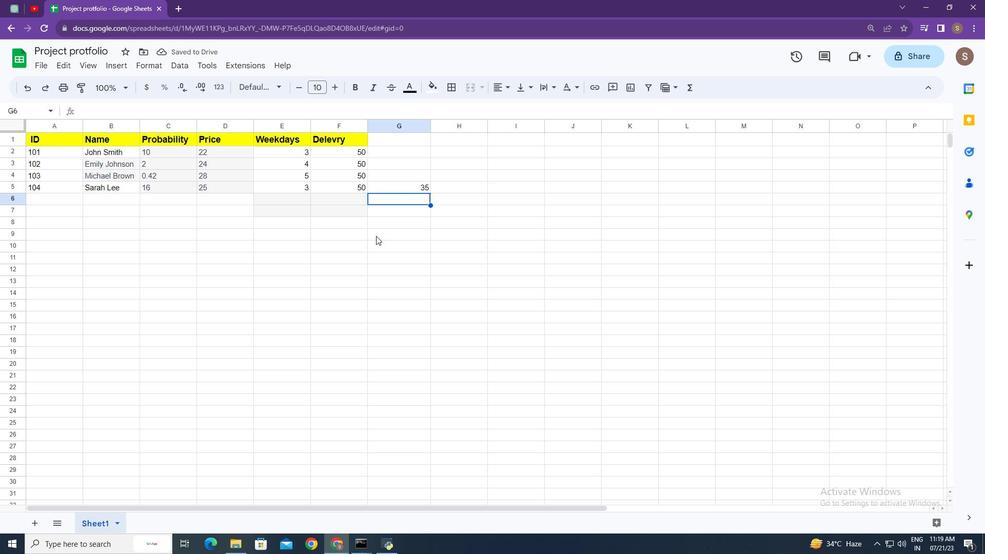 
Action: Mouse scrolled (379, 291) with delta (0, 0)
Screenshot: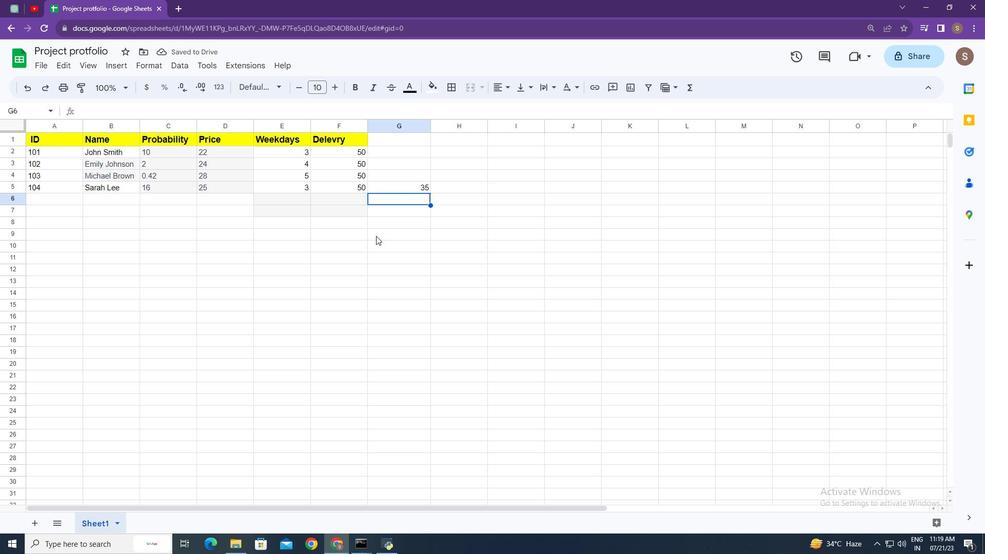 
Action: Mouse scrolled (379, 291) with delta (0, 0)
Screenshot: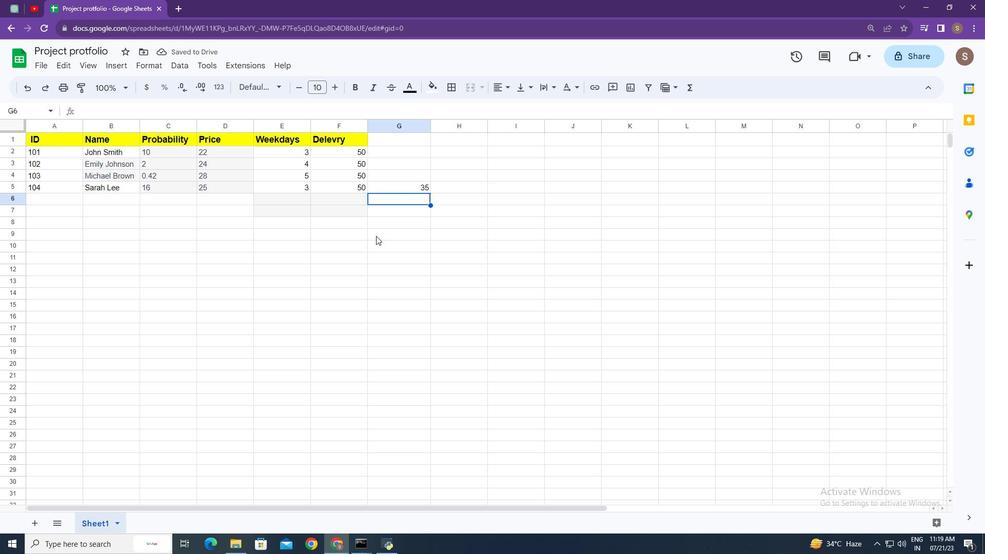 
Action: Mouse scrolled (379, 291) with delta (0, 0)
Screenshot: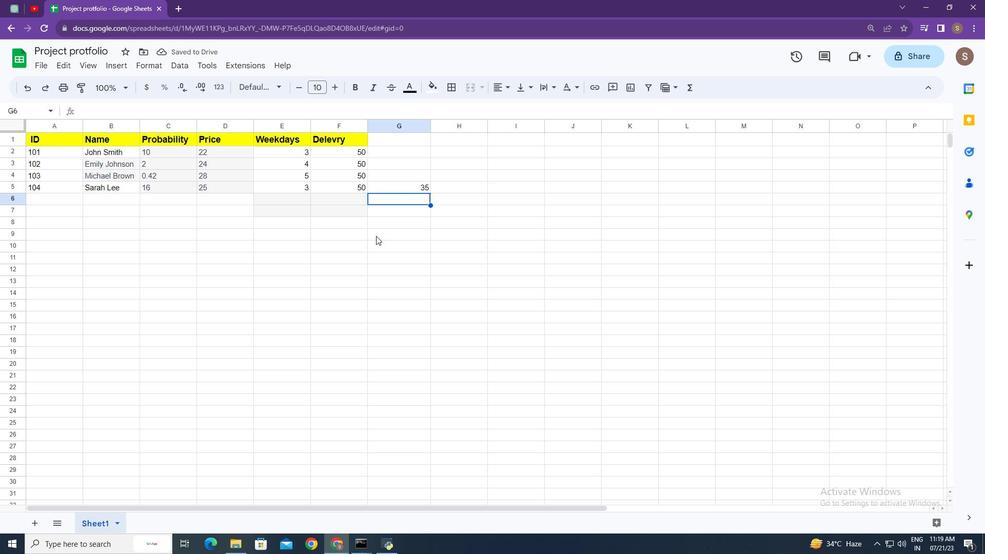 
Action: Mouse scrolled (379, 291) with delta (0, 0)
Screenshot: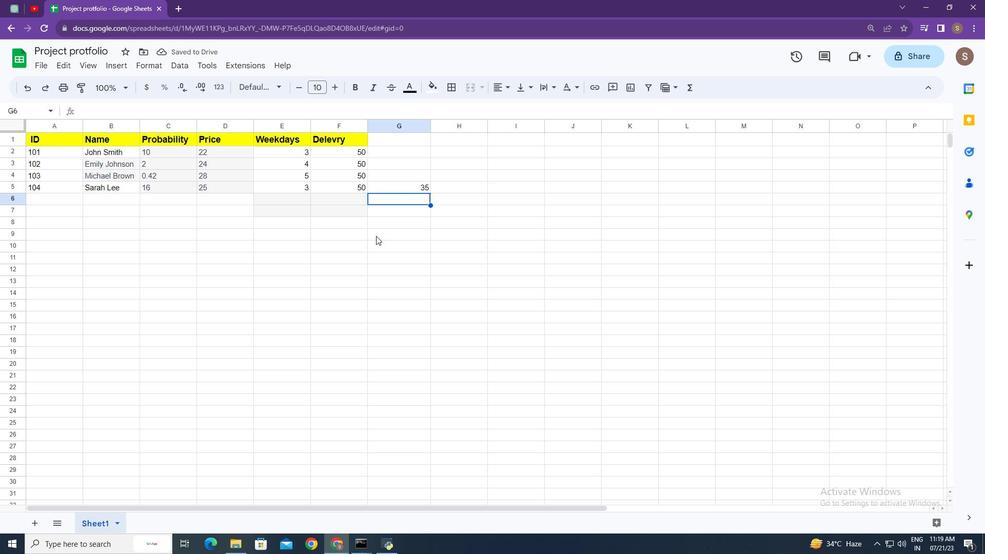 
Action: Mouse scrolled (379, 291) with delta (0, 0)
Screenshot: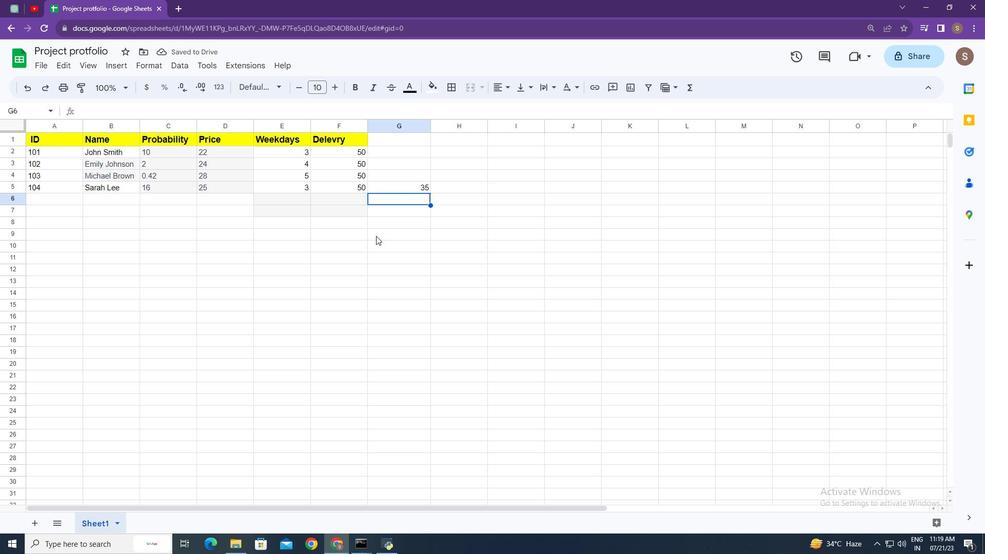 
Action: Mouse moved to (380, 280)
Screenshot: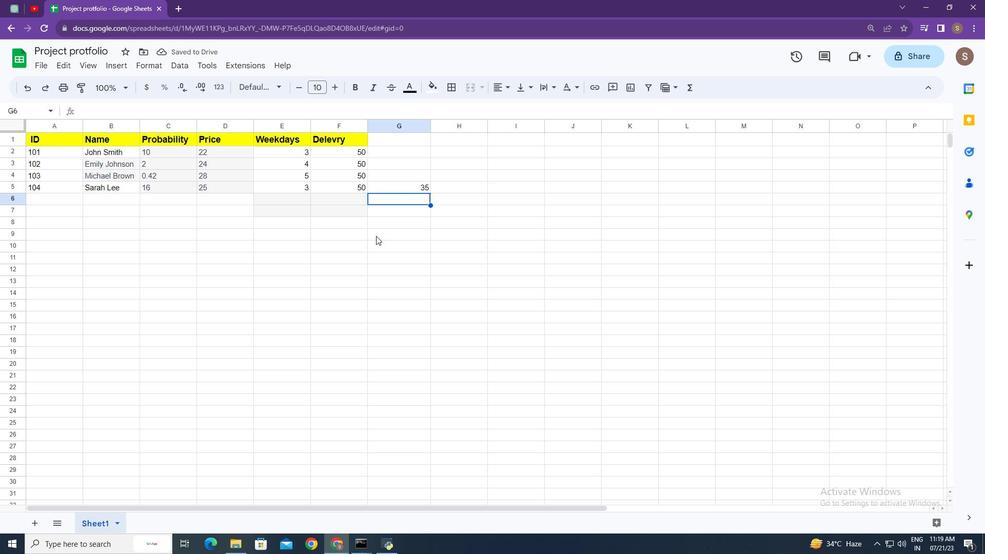 
Action: Mouse scrolled (380, 280) with delta (0, 0)
Screenshot: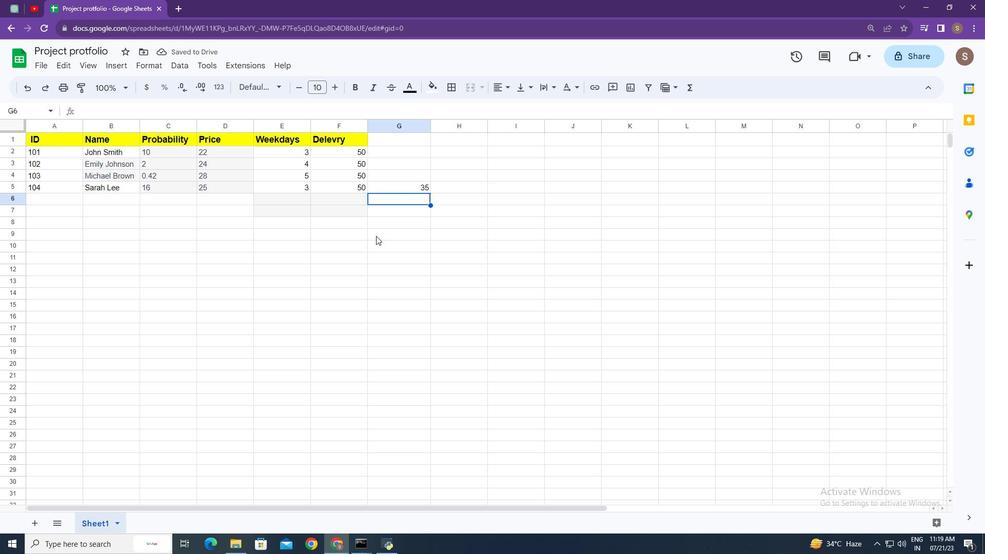 
Action: Mouse moved to (380, 277)
Screenshot: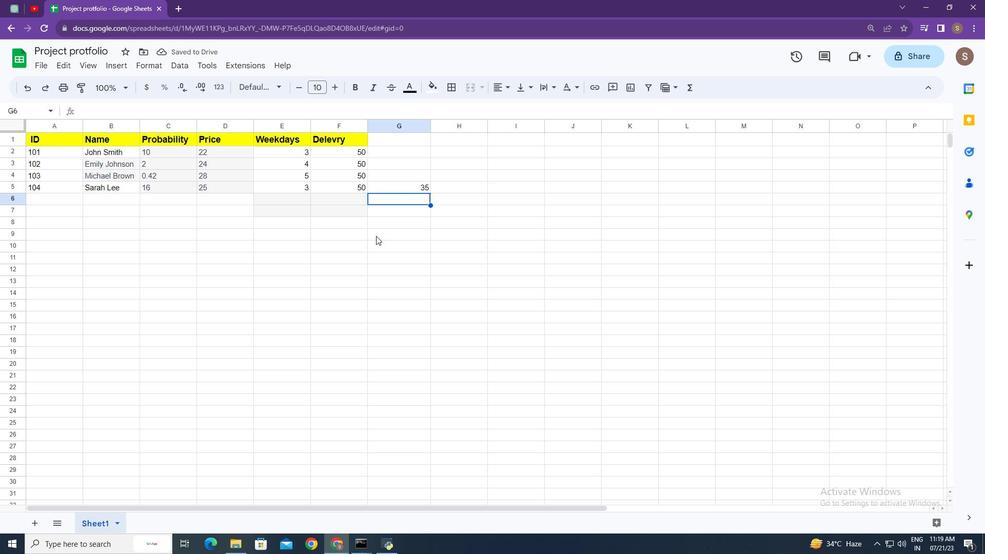 
Action: Mouse scrolled (380, 277) with delta (0, 0)
Screenshot: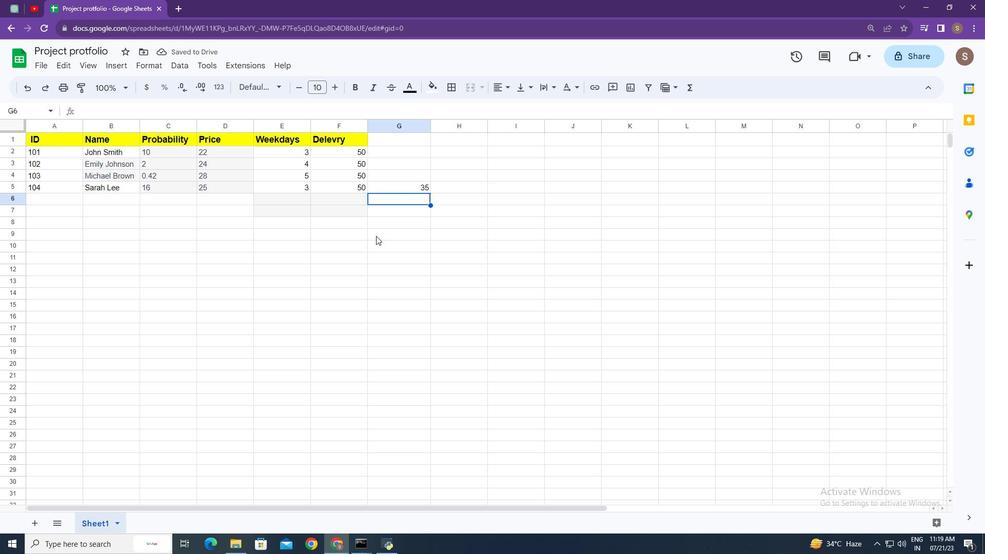
Action: Mouse moved to (380, 276)
Screenshot: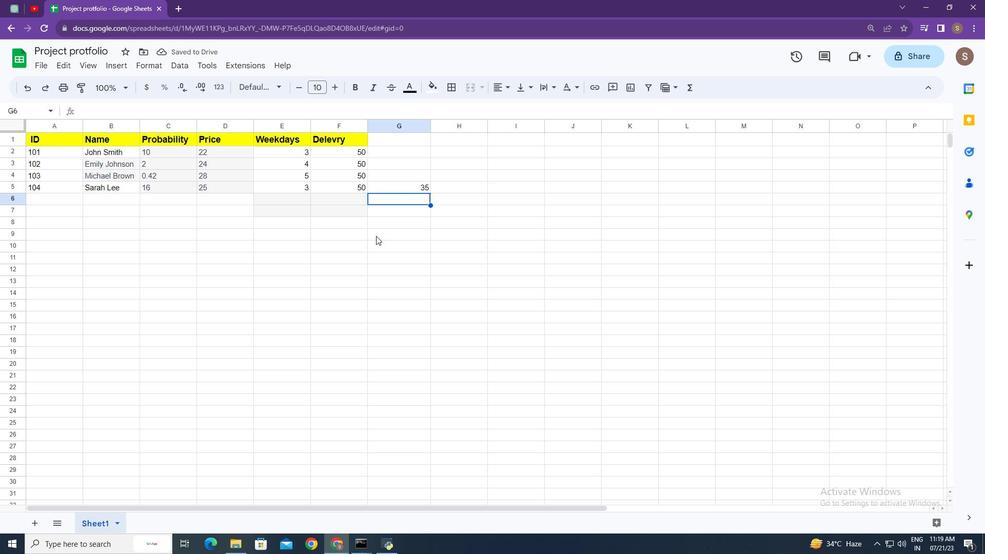 
Action: Mouse scrolled (380, 276) with delta (0, 0)
Screenshot: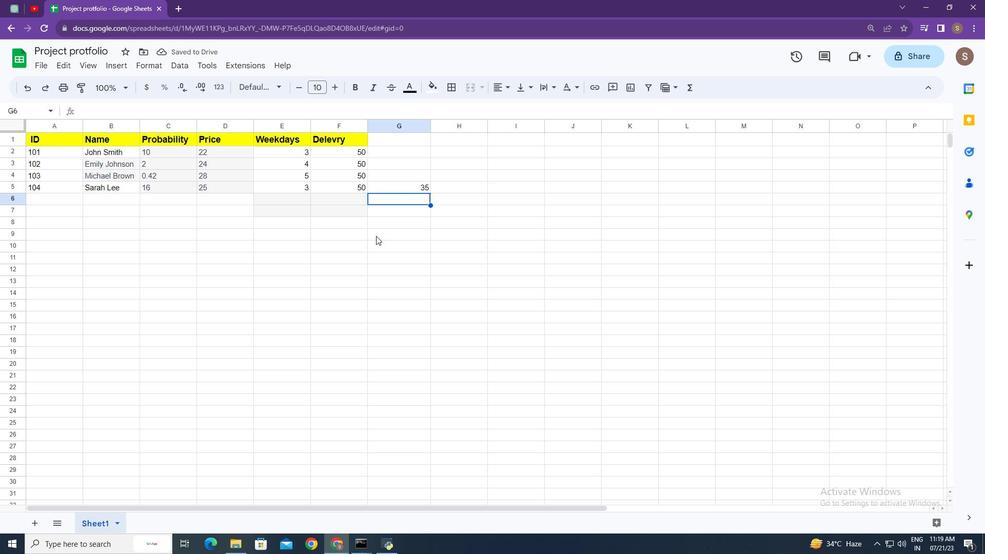 
Action: Mouse moved to (366, 279)
Screenshot: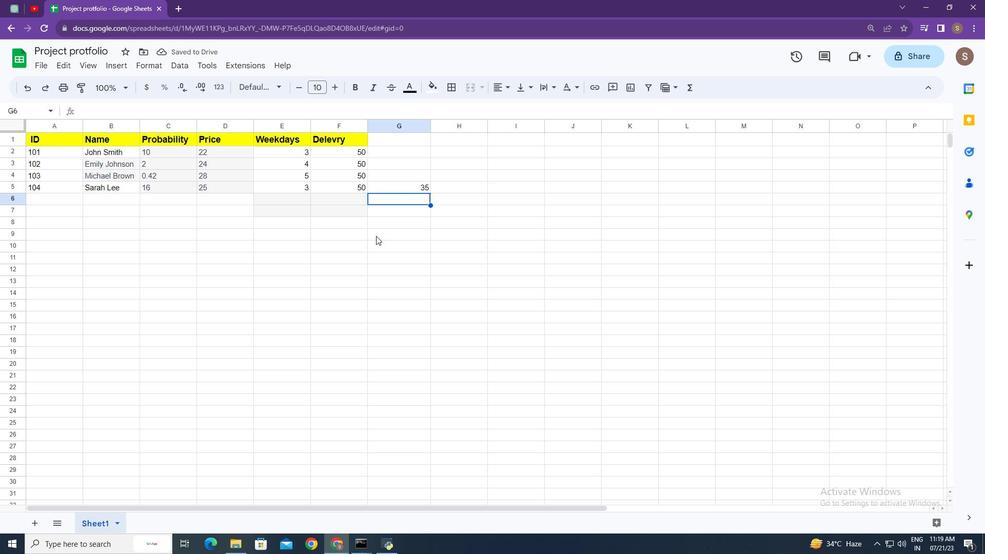 
Action: Mouse scrolled (366, 281) with delta (0, 0)
Screenshot: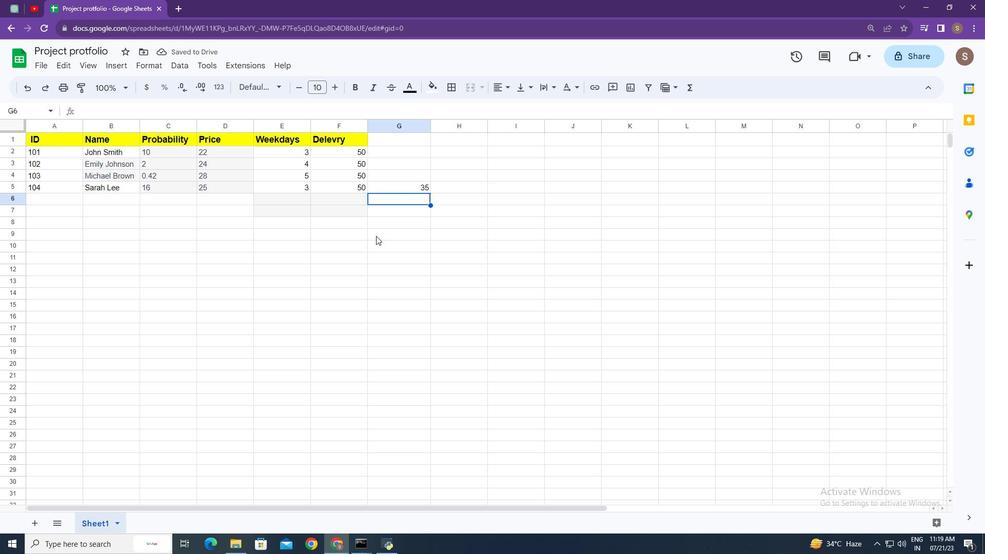 
Action: Mouse moved to (366, 278)
Screenshot: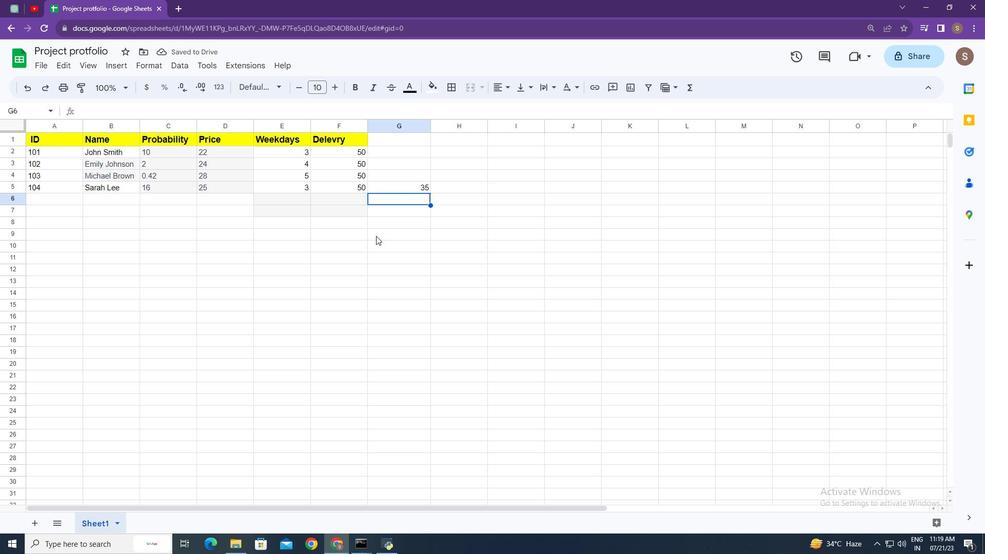 
Action: Mouse scrolled (366, 279) with delta (0, 0)
Screenshot: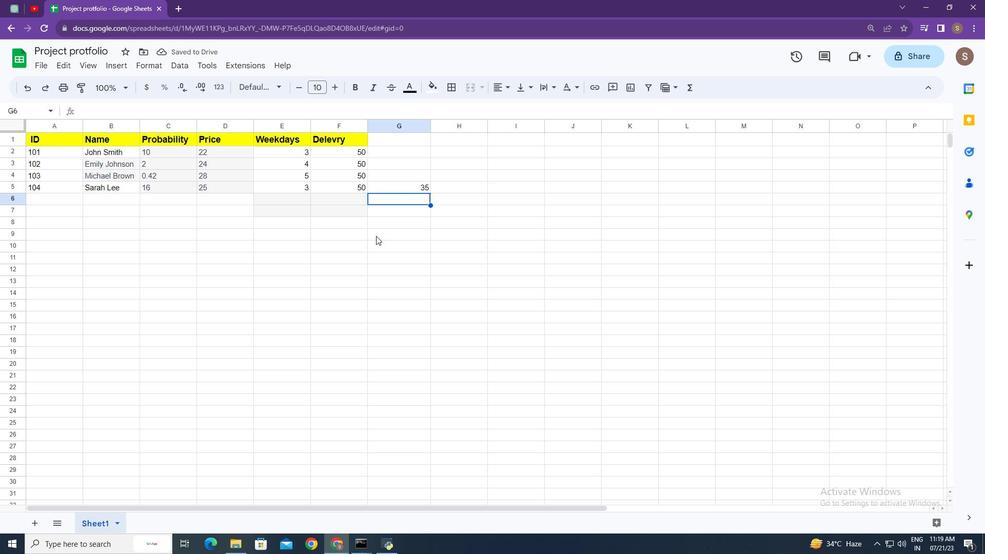 
Action: Mouse scrolled (366, 278) with delta (0, 0)
Screenshot: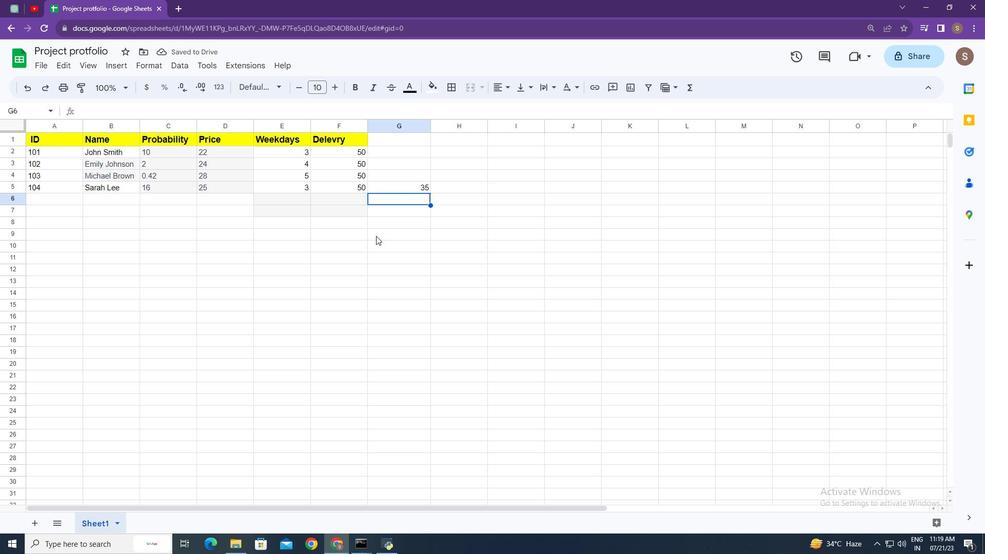 
Action: Mouse scrolled (366, 278) with delta (0, 0)
Screenshot: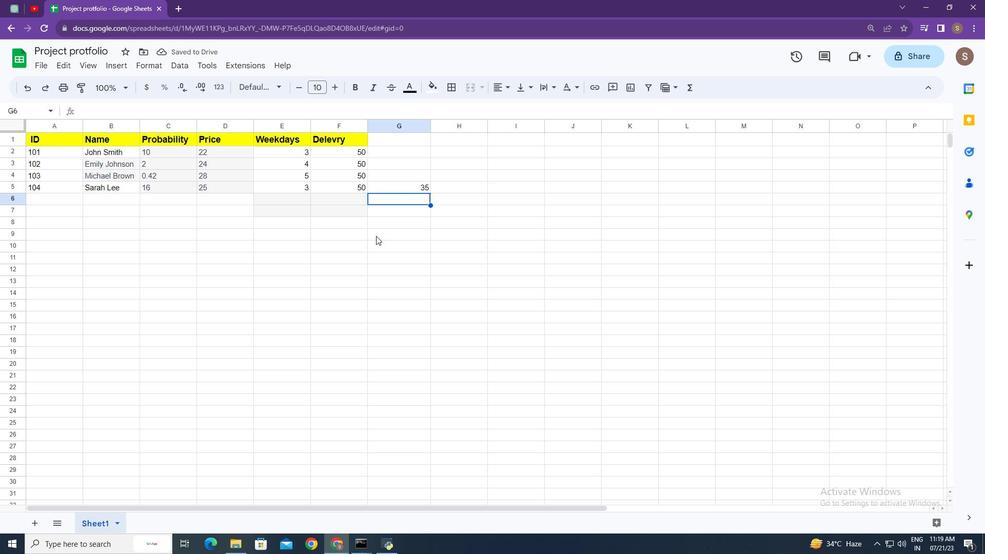 
Action: Mouse scrolled (366, 278) with delta (0, 0)
Screenshot: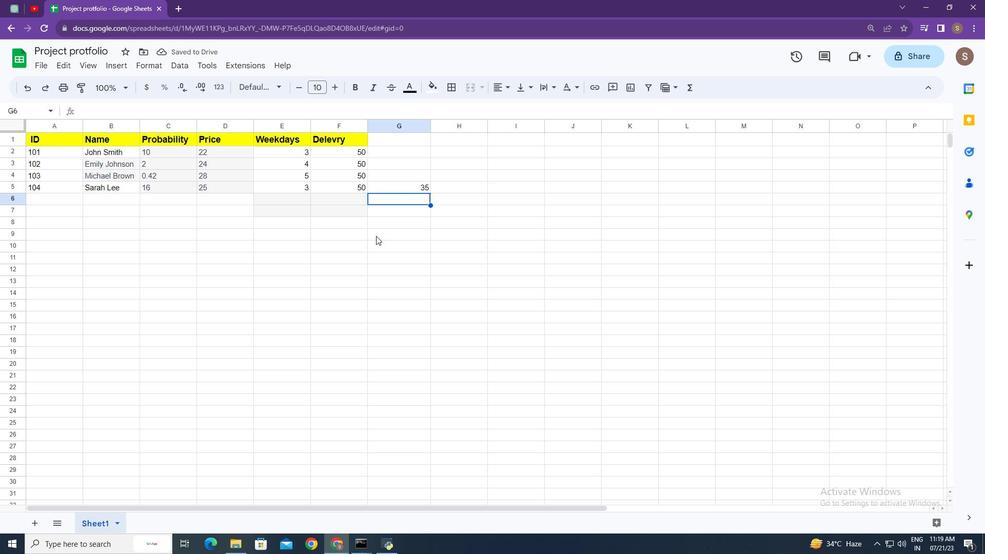 
Action: Mouse moved to (371, 289)
Screenshot: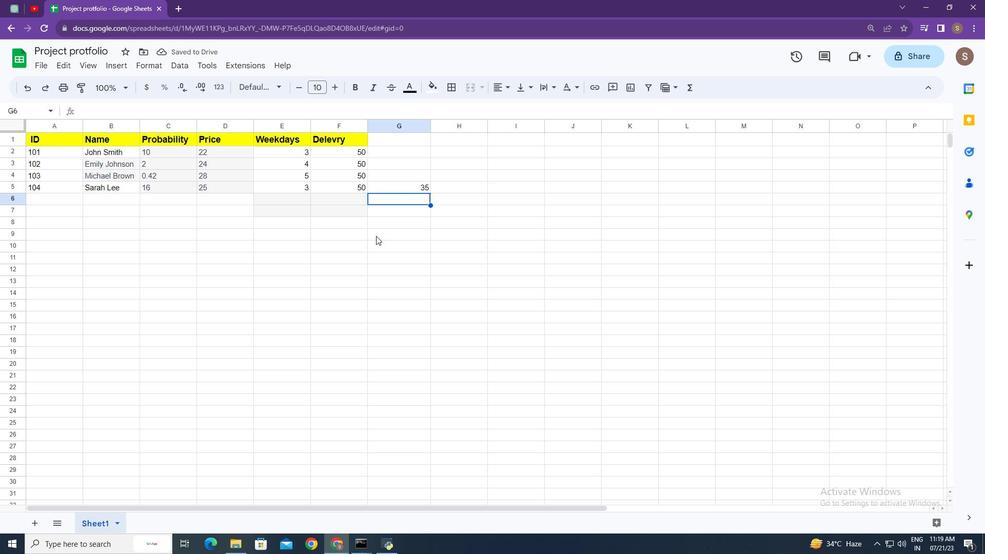 
Action: Mouse pressed left at (371, 289)
Screenshot: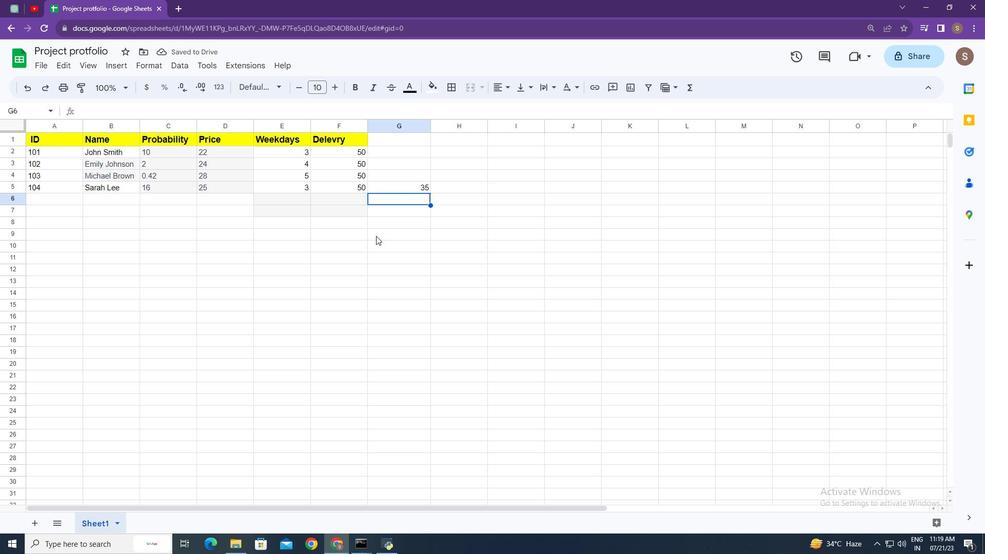 
Action: Mouse moved to (410, 299)
Screenshot: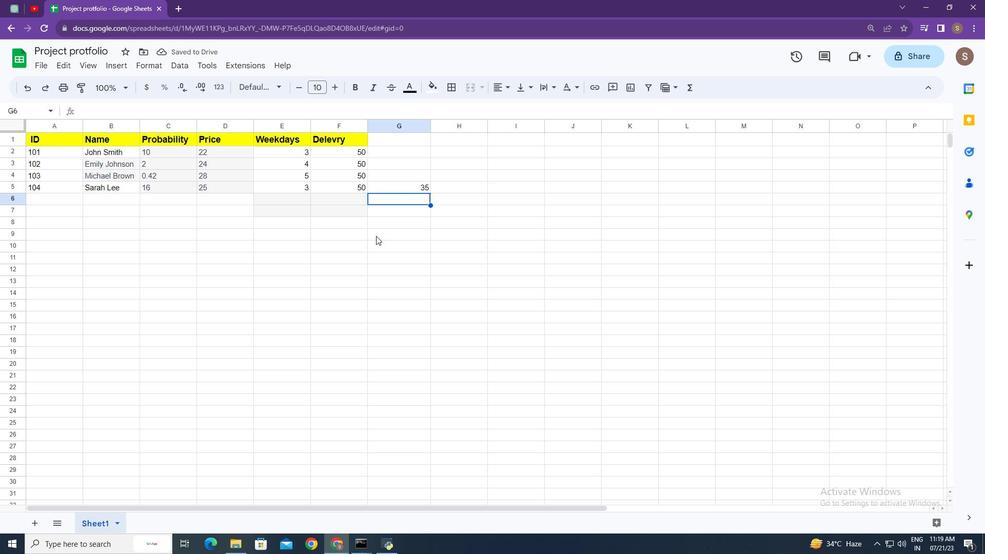 
Action: Mouse pressed left at (410, 299)
Screenshot: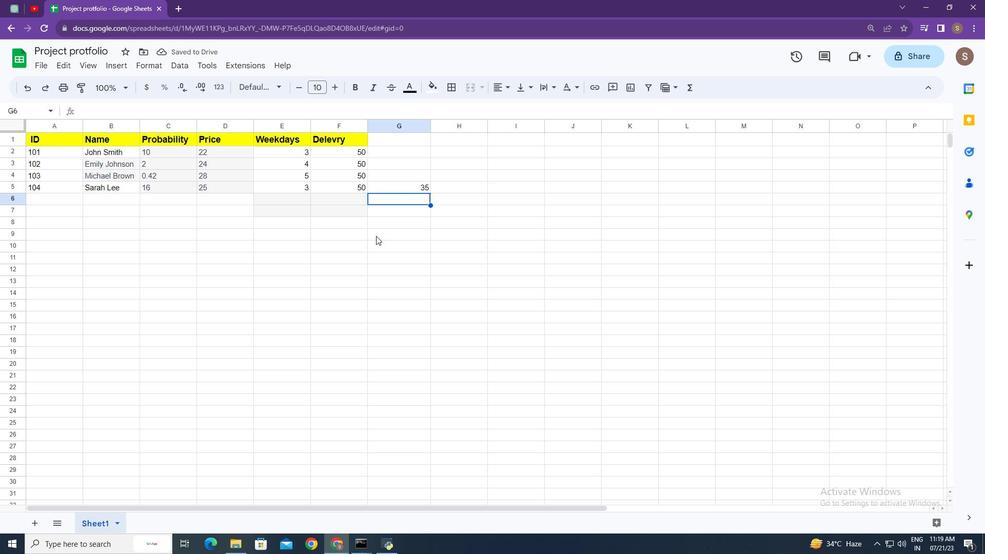 
Action: Mouse moved to (381, 275)
Screenshot: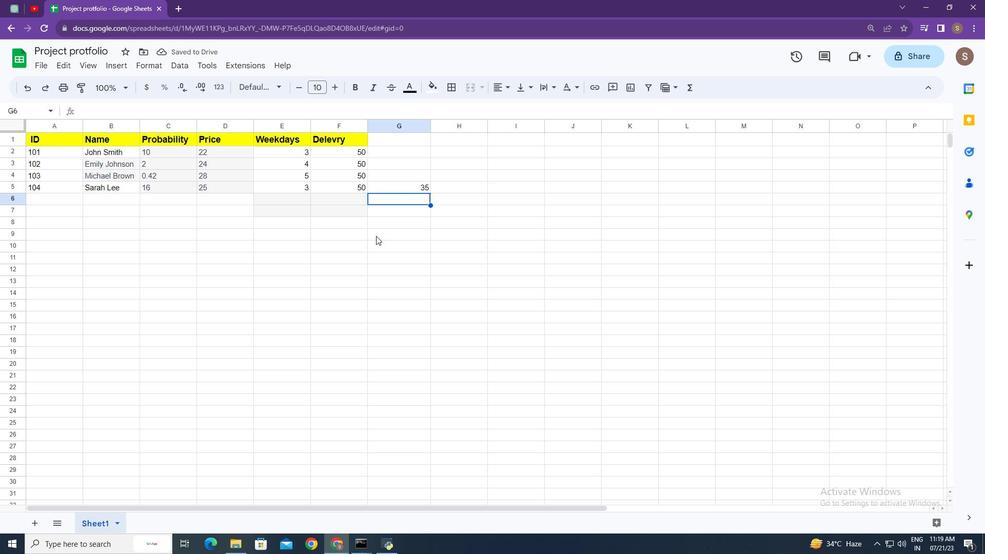 
Action: Mouse pressed left at (381, 275)
Screenshot: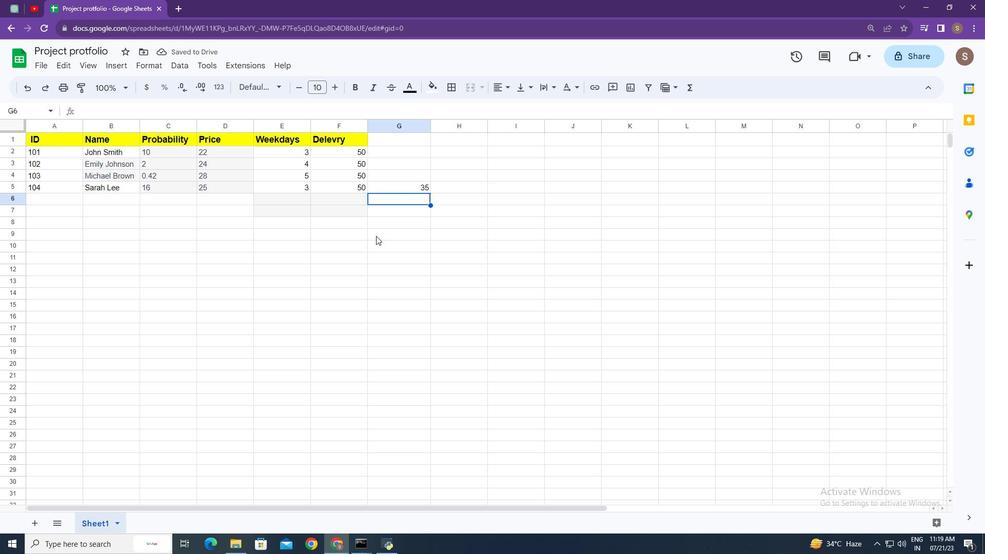 
Action: Mouse moved to (379, 253)
Screenshot: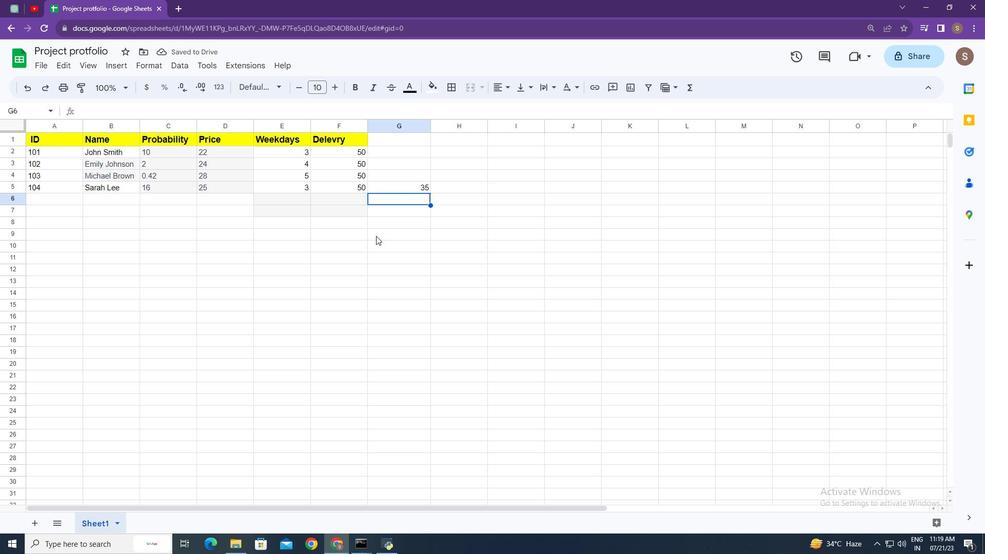 
Action: Mouse scrolled (379, 253) with delta (0, 0)
Screenshot: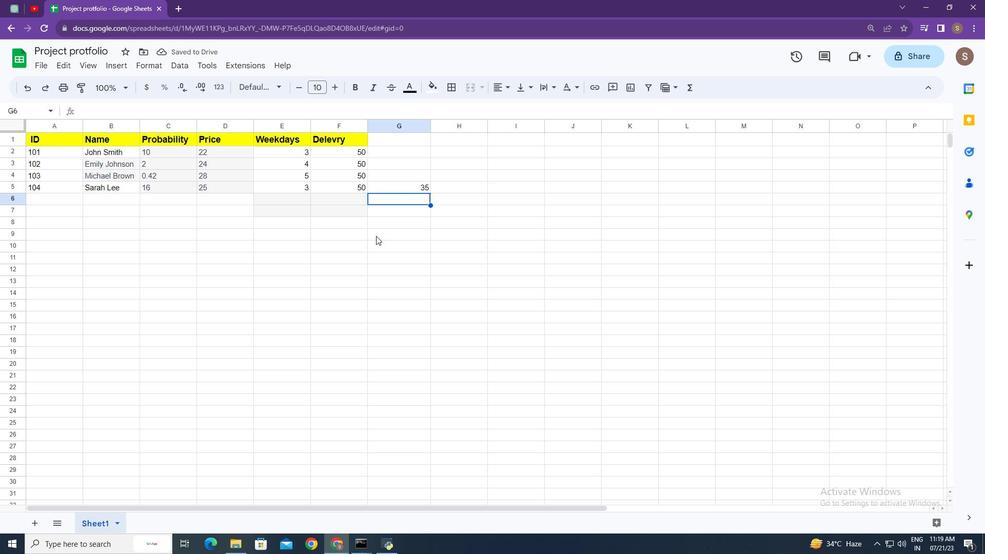 
Action: Mouse moved to (379, 254)
Screenshot: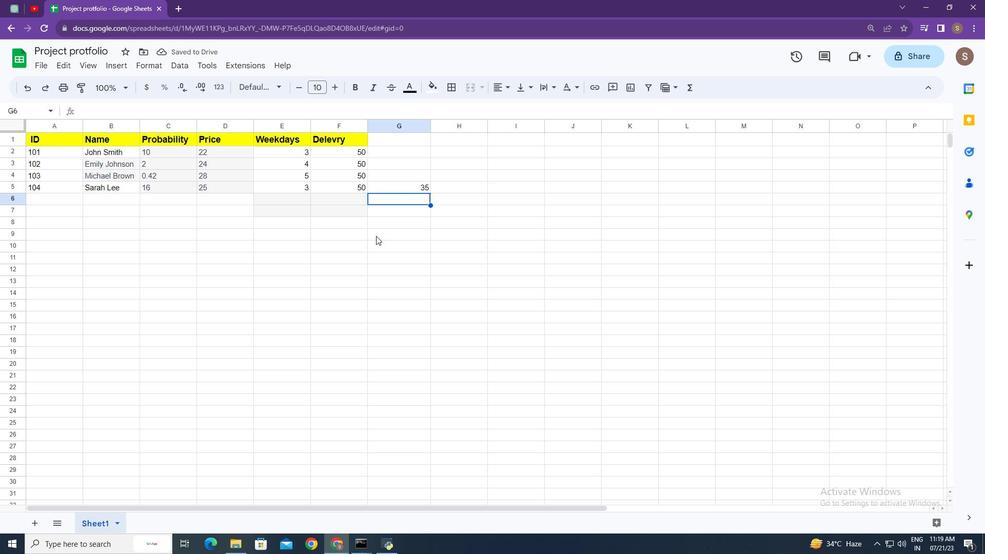 
Action: Mouse scrolled (379, 254) with delta (0, 0)
Screenshot: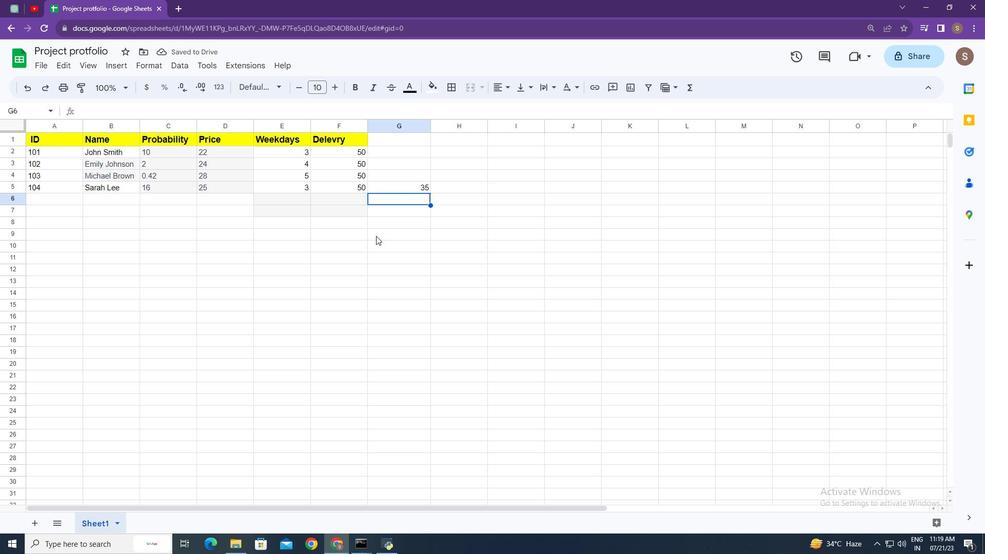 
Action: Mouse moved to (379, 254)
Screenshot: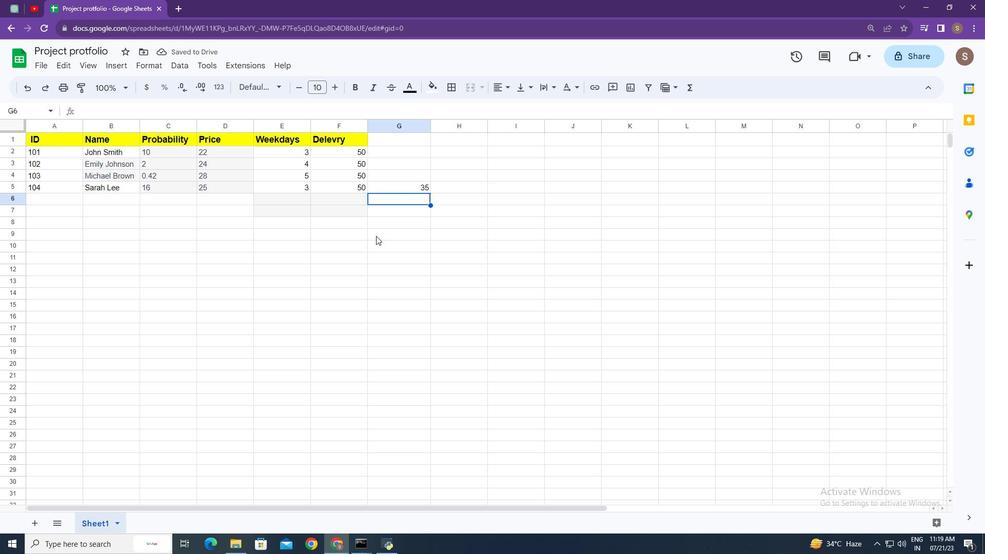 
Action: Mouse scrolled (379, 254) with delta (0, 0)
Screenshot: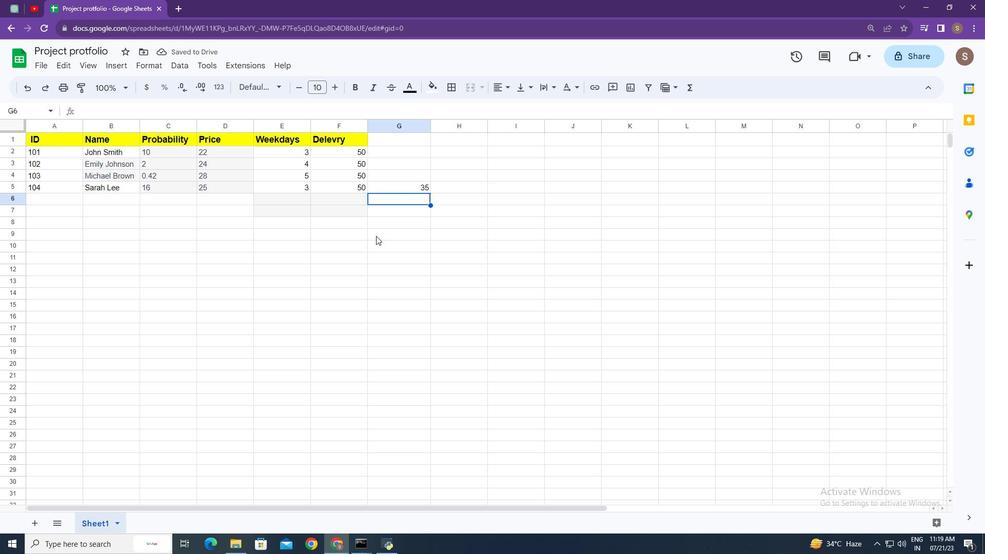 
Action: Mouse moved to (378, 253)
Screenshot: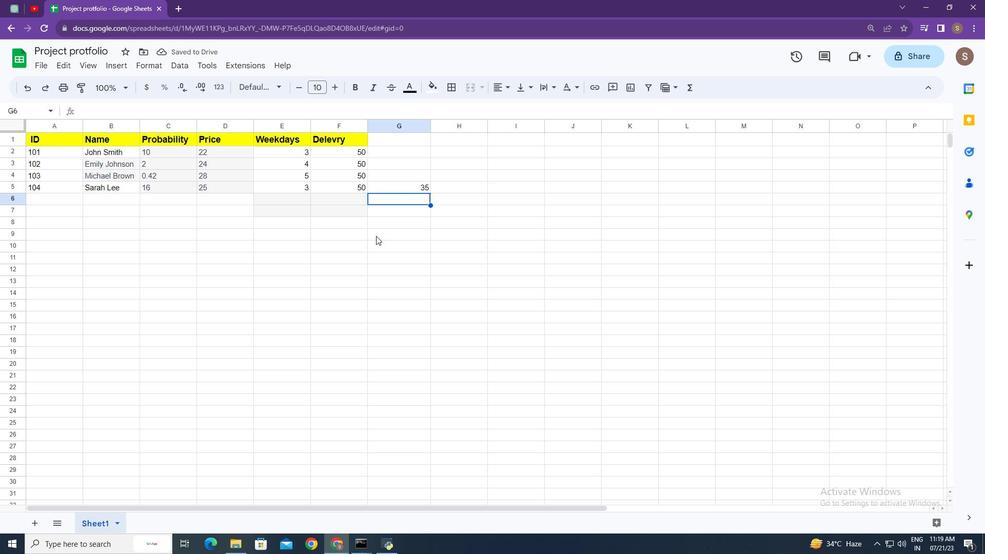 
Action: Mouse scrolled (378, 254) with delta (0, 0)
Screenshot: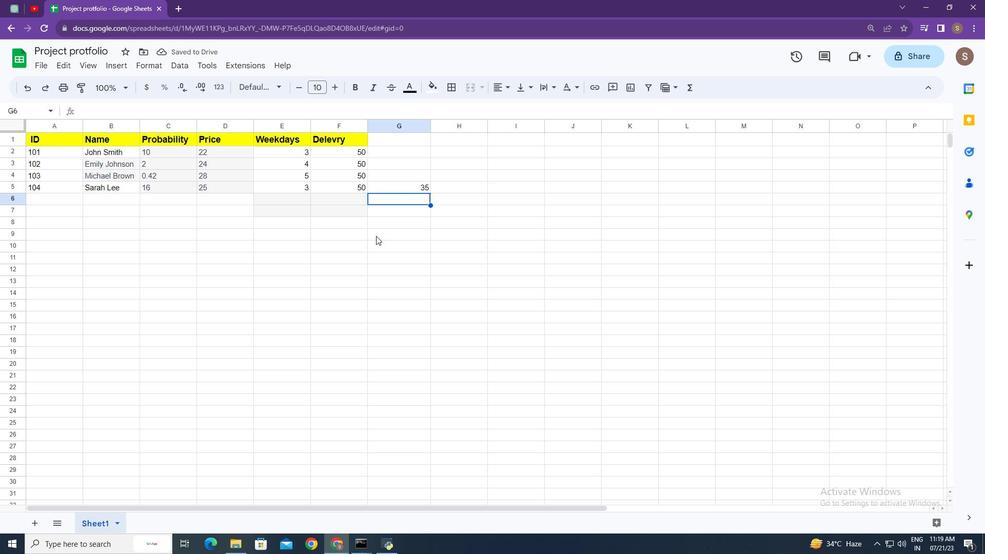 
Action: Mouse scrolled (378, 254) with delta (0, 0)
Screenshot: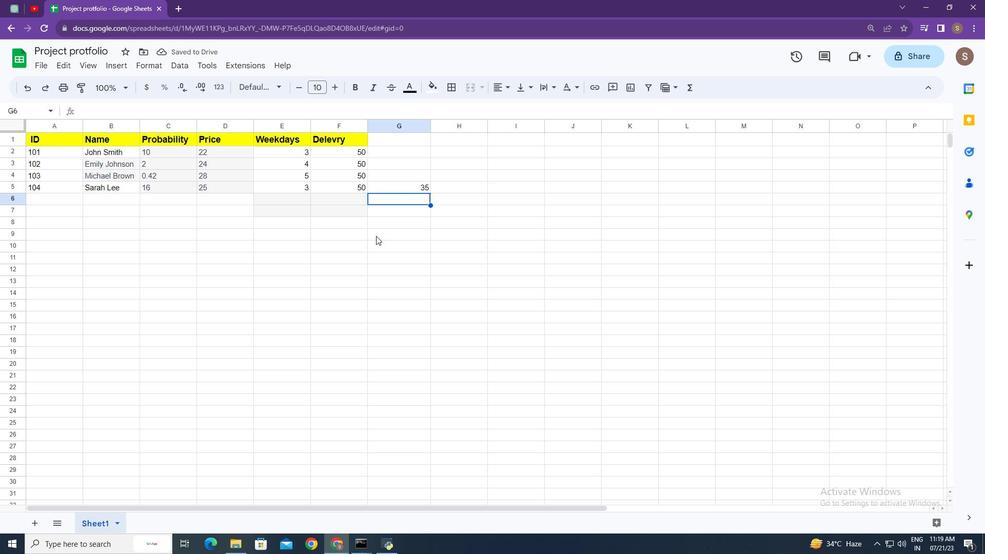 
Action: Mouse scrolled (378, 254) with delta (0, 0)
Screenshot: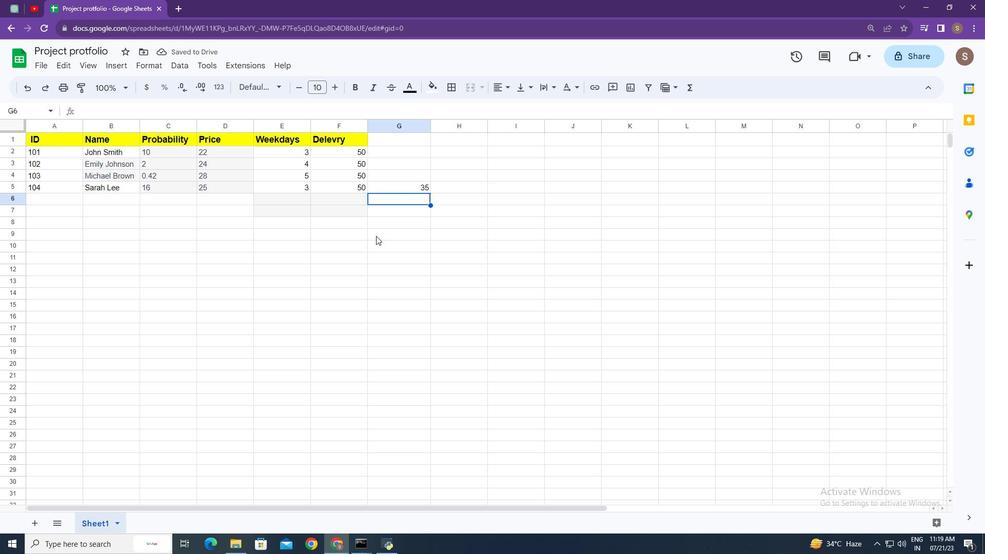 
Action: Mouse scrolled (378, 254) with delta (0, 0)
Screenshot: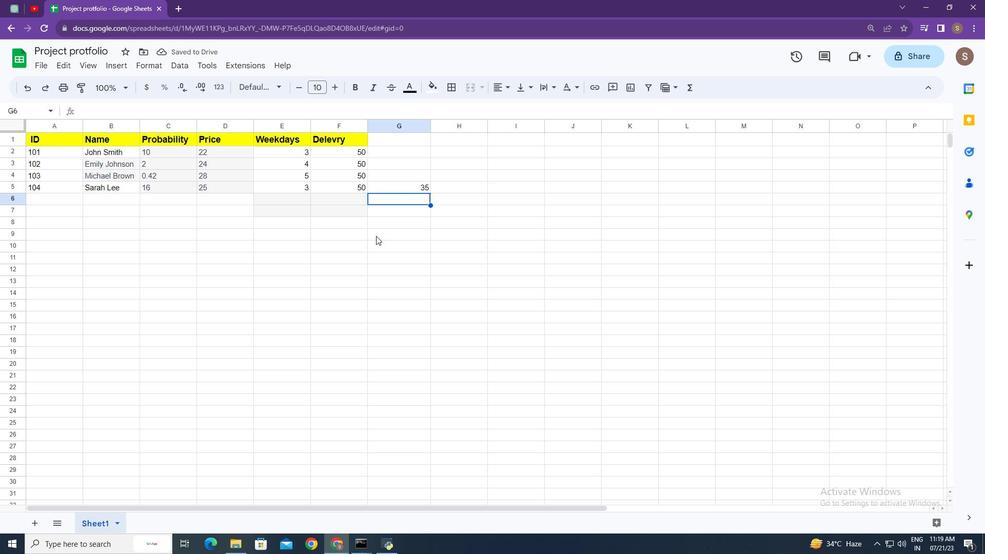
Action: Mouse scrolled (378, 254) with delta (0, 0)
Screenshot: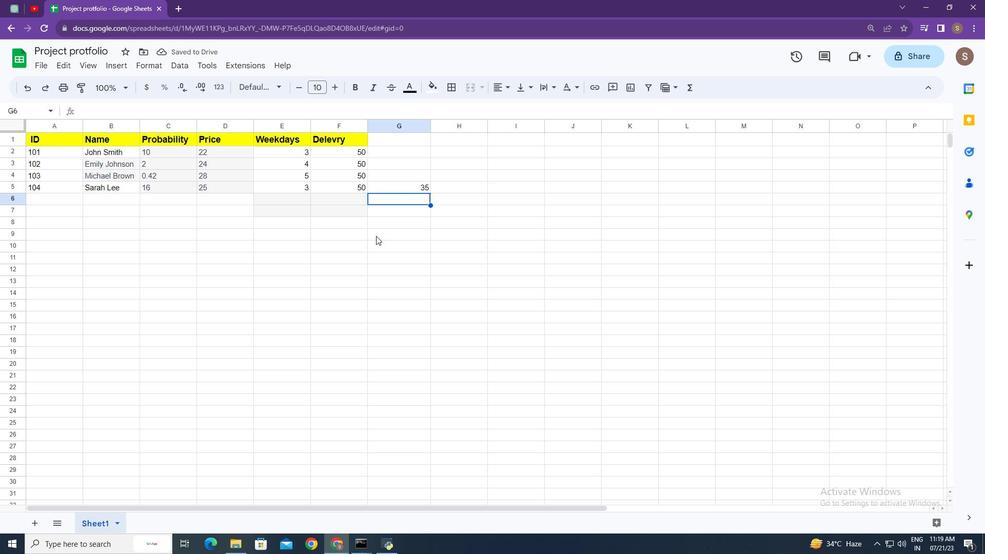 
Action: Mouse moved to (328, 220)
Screenshot: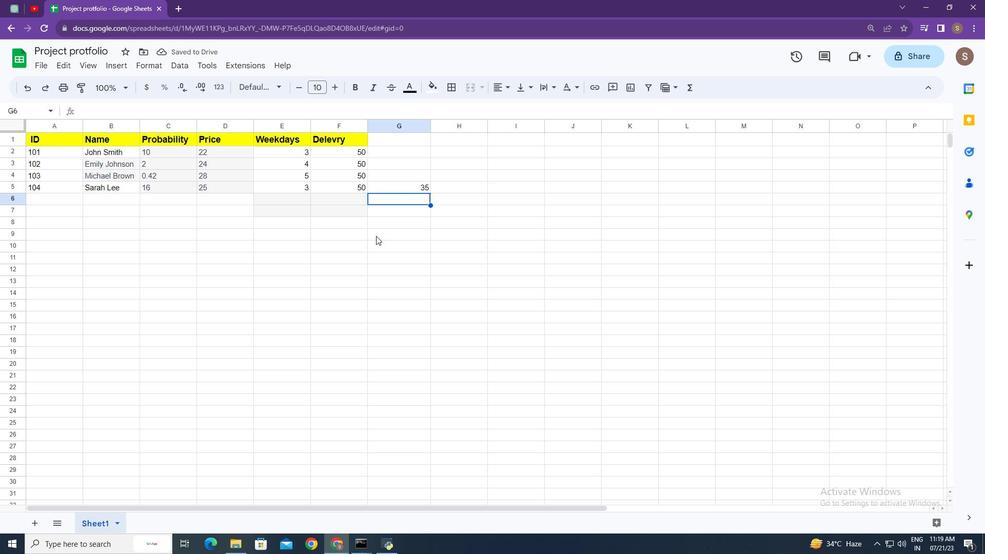 
Action: Mouse pressed left at (328, 220)
Screenshot: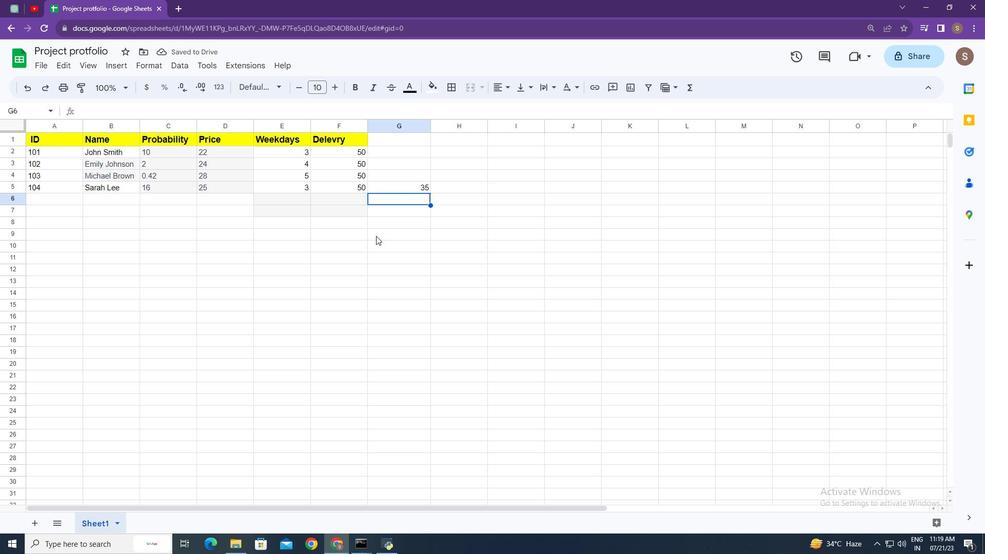 
Action: Mouse moved to (387, 291)
Screenshot: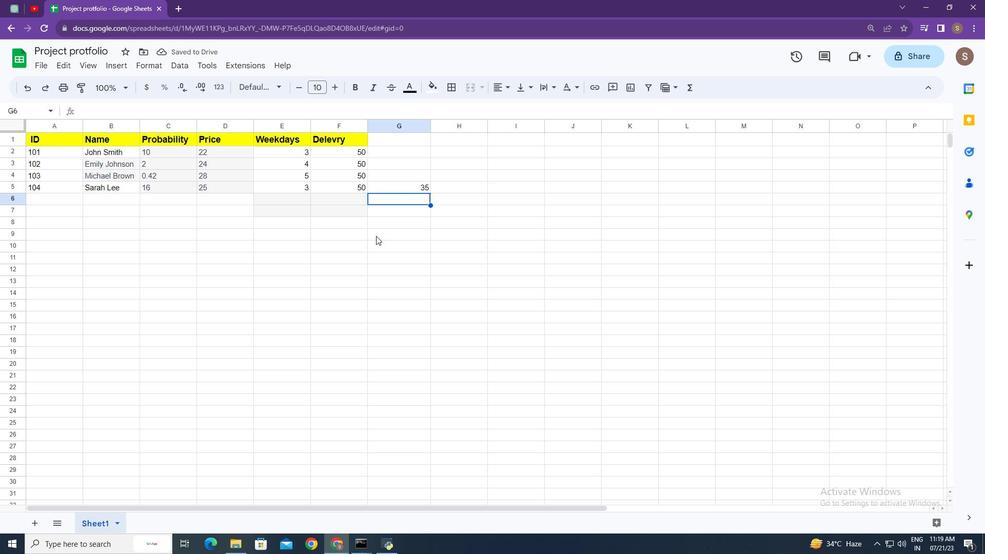 
Action: Mouse scrolled (387, 291) with delta (0, 0)
Screenshot: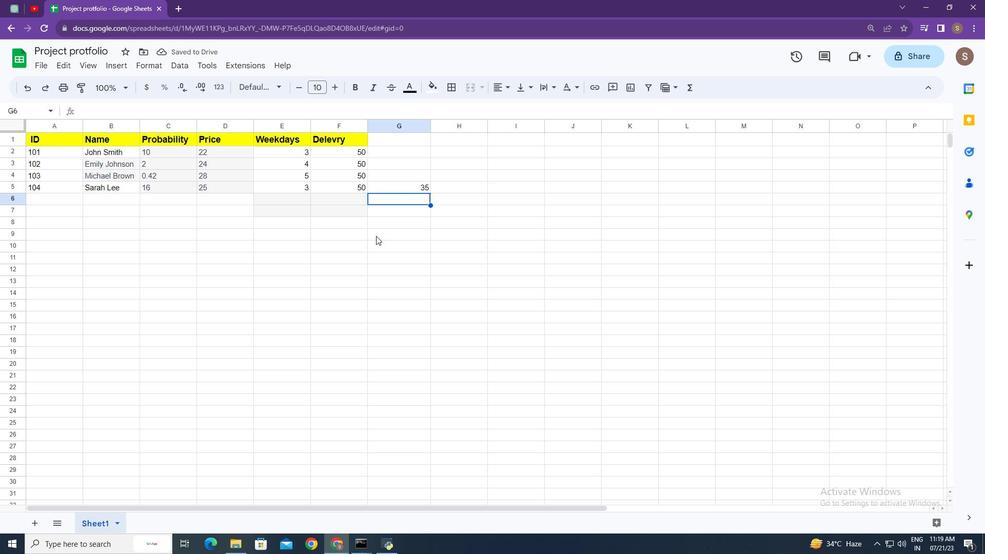 
Action: Mouse moved to (387, 290)
Screenshot: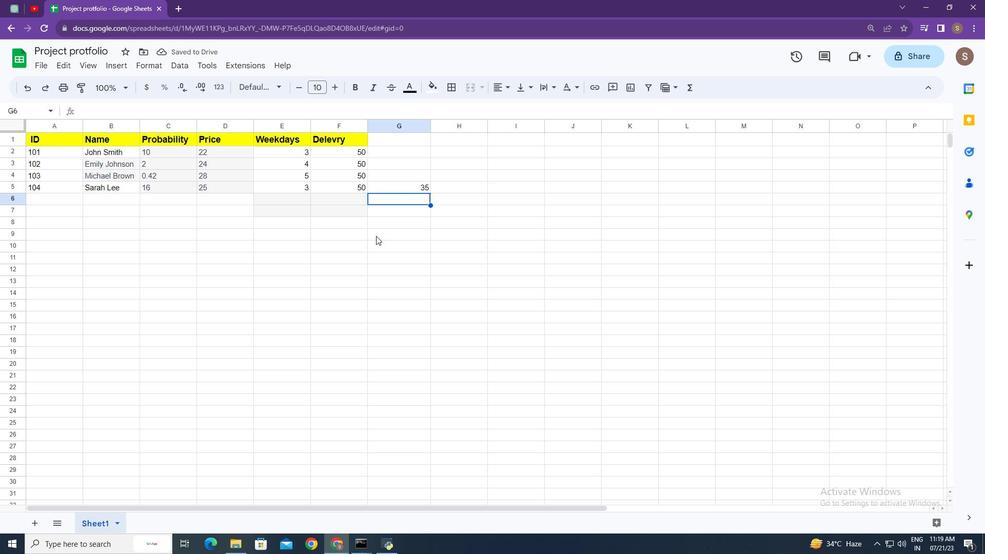 
Action: Mouse scrolled (387, 290) with delta (0, 0)
Screenshot: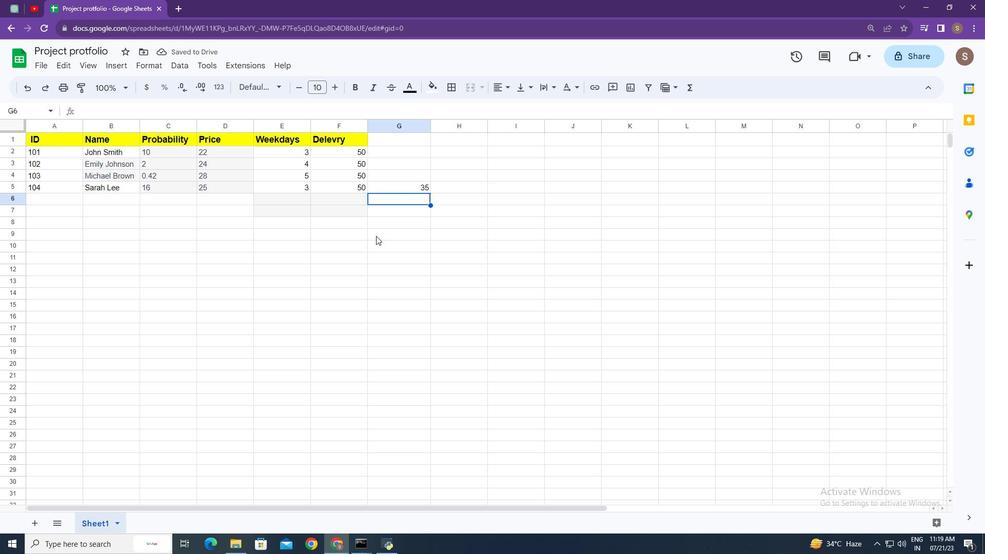 
Action: Mouse moved to (387, 289)
Screenshot: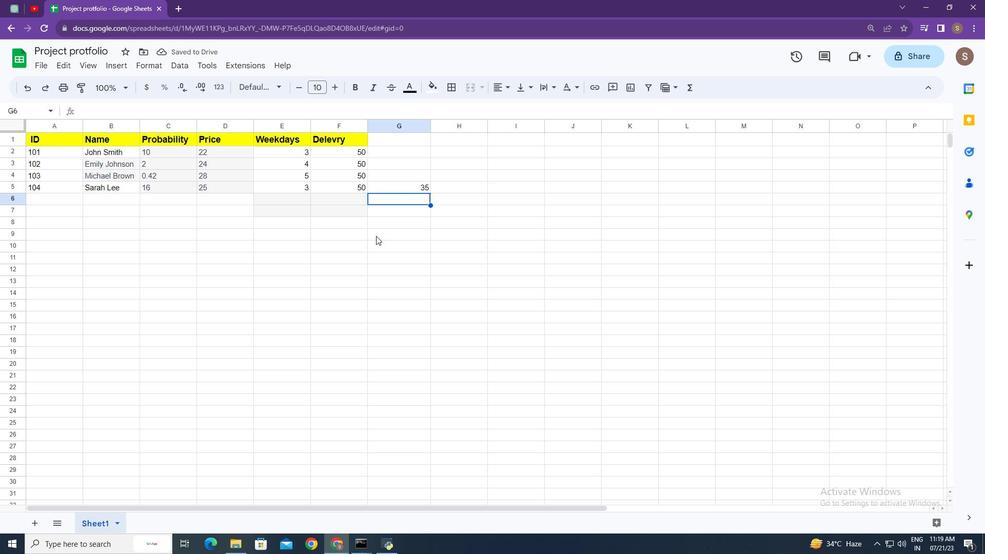 
Action: Mouse scrolled (387, 290) with delta (0, 0)
Screenshot: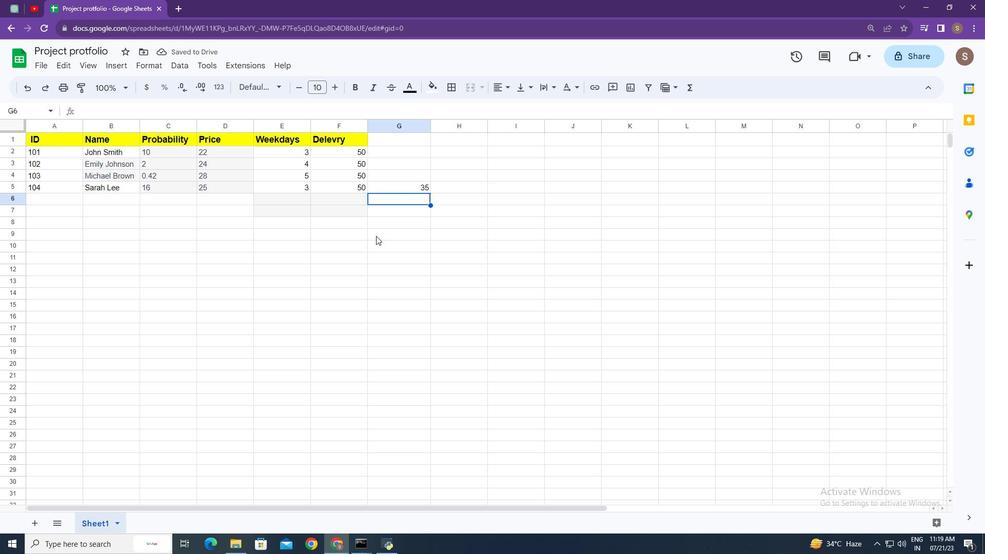 
Action: Mouse moved to (387, 288)
Screenshot: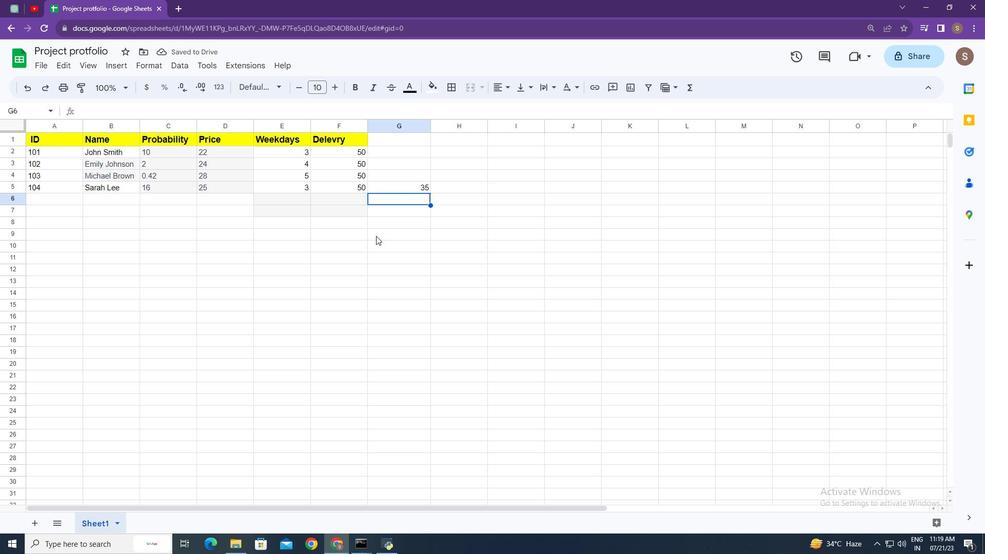 
Action: Mouse scrolled (387, 288) with delta (0, 0)
Screenshot: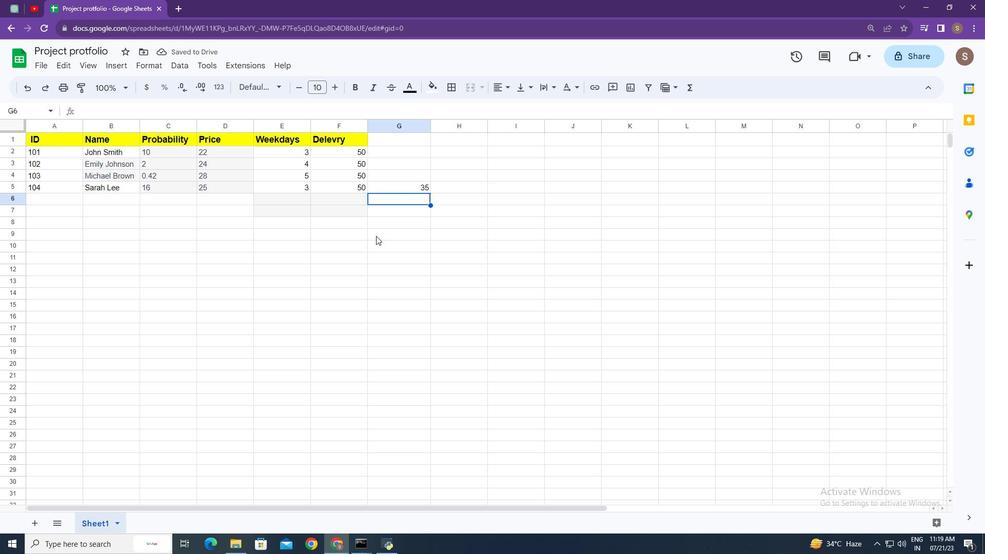 
Action: Mouse moved to (387, 288)
Screenshot: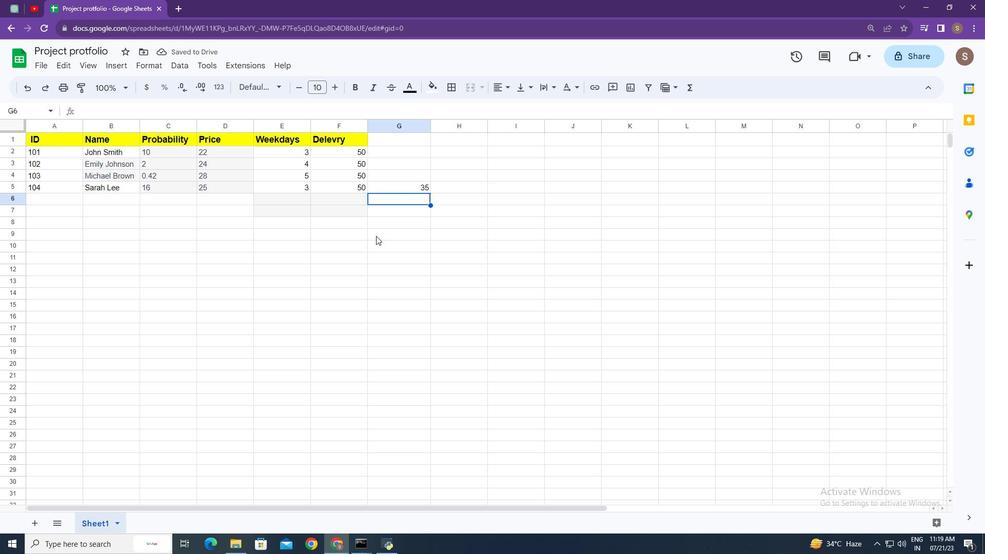 
Action: Mouse scrolled (387, 288) with delta (0, 0)
Screenshot: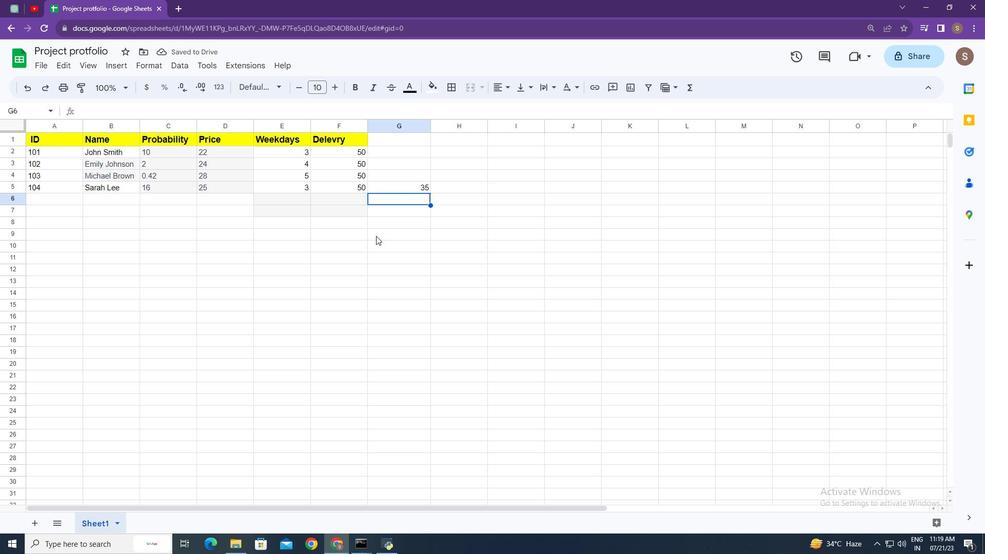 
Action: Mouse moved to (386, 281)
Screenshot: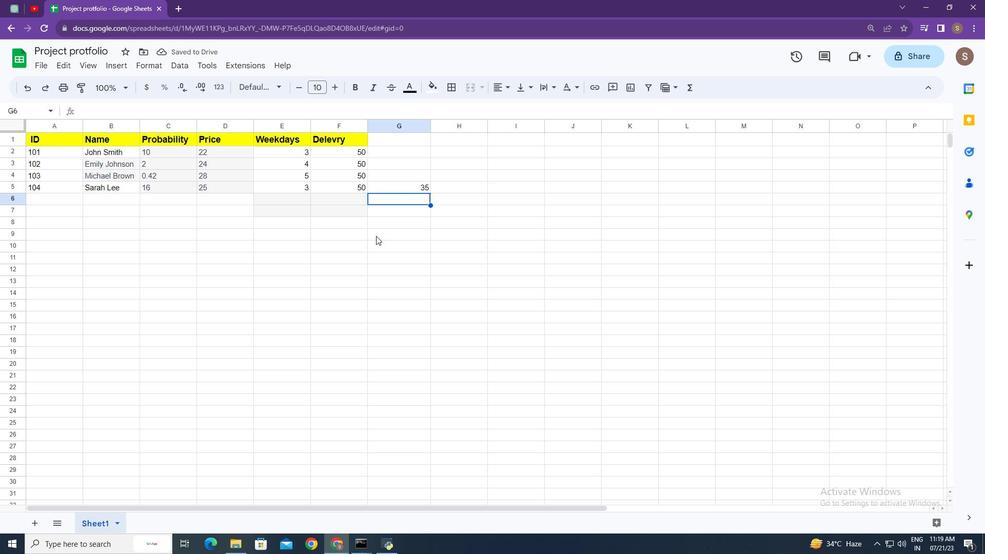 
Action: Mouse scrolled (386, 282) with delta (0, 0)
Screenshot: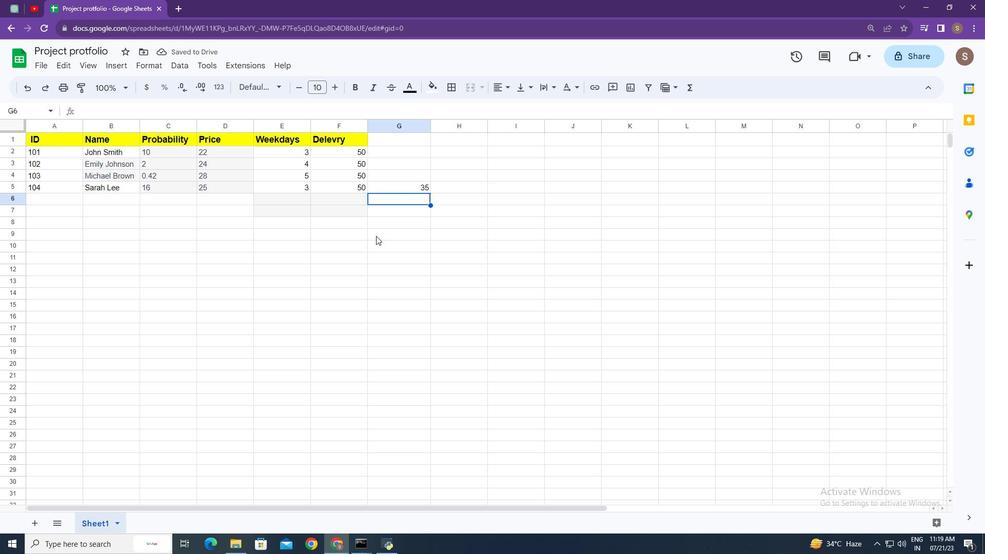
Action: Mouse moved to (386, 281)
Screenshot: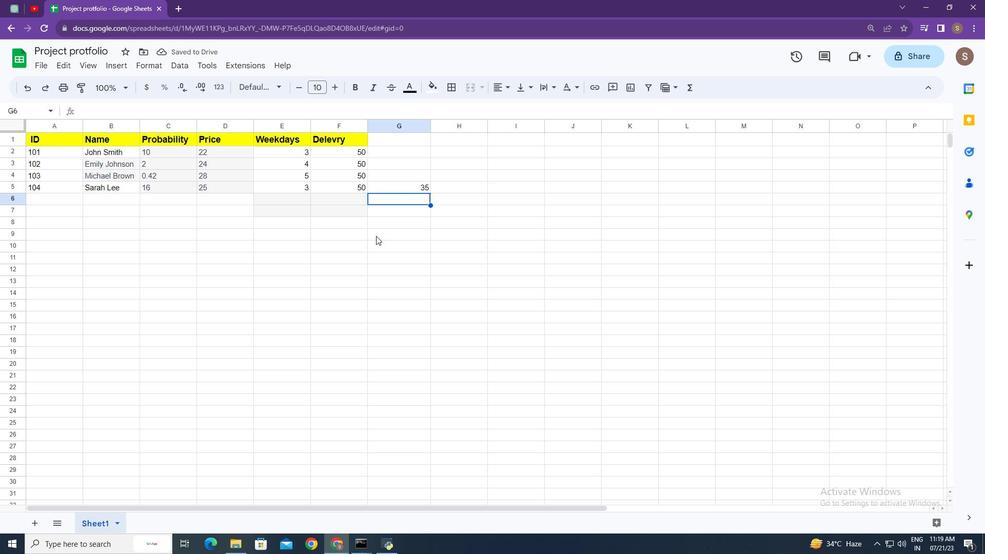 
Action: Mouse scrolled (386, 281) with delta (0, 0)
Screenshot: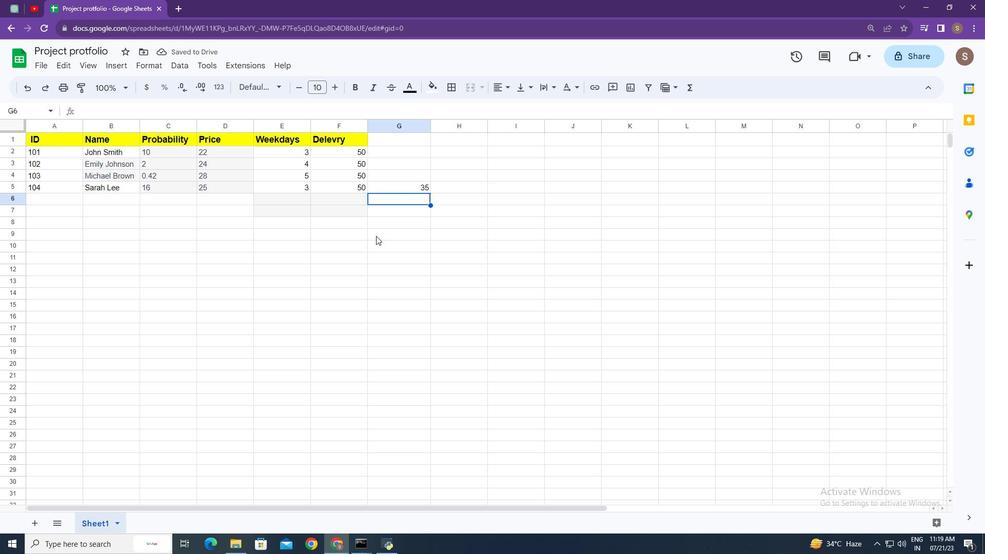 
Action: Mouse moved to (390, 276)
Screenshot: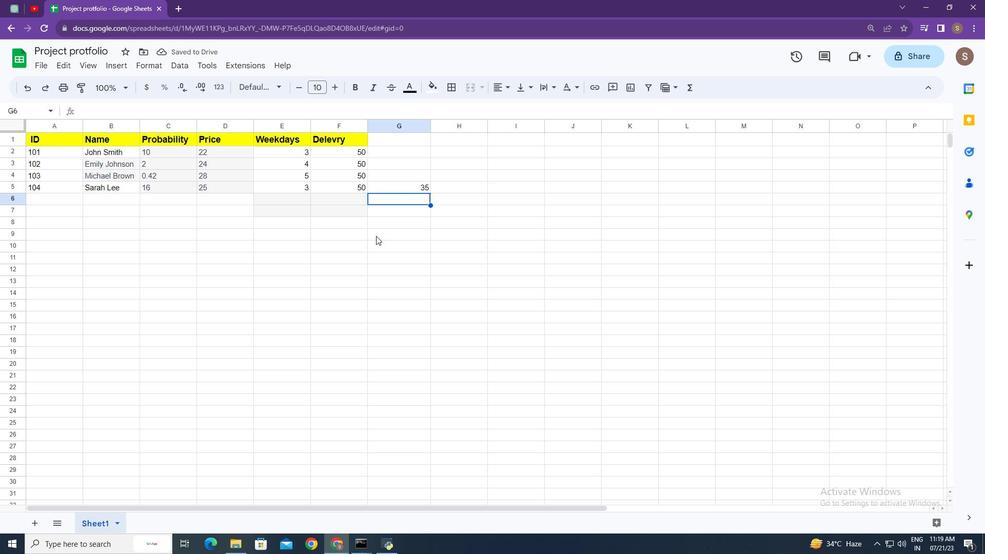 
Action: Mouse scrolled (390, 278) with delta (0, 0)
Screenshot: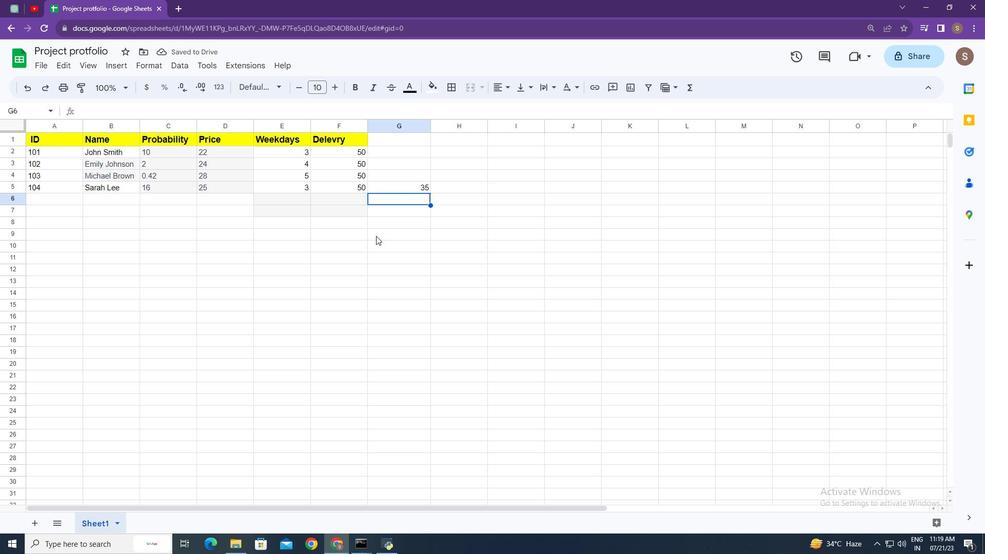 
Action: Mouse moved to (390, 274)
Screenshot: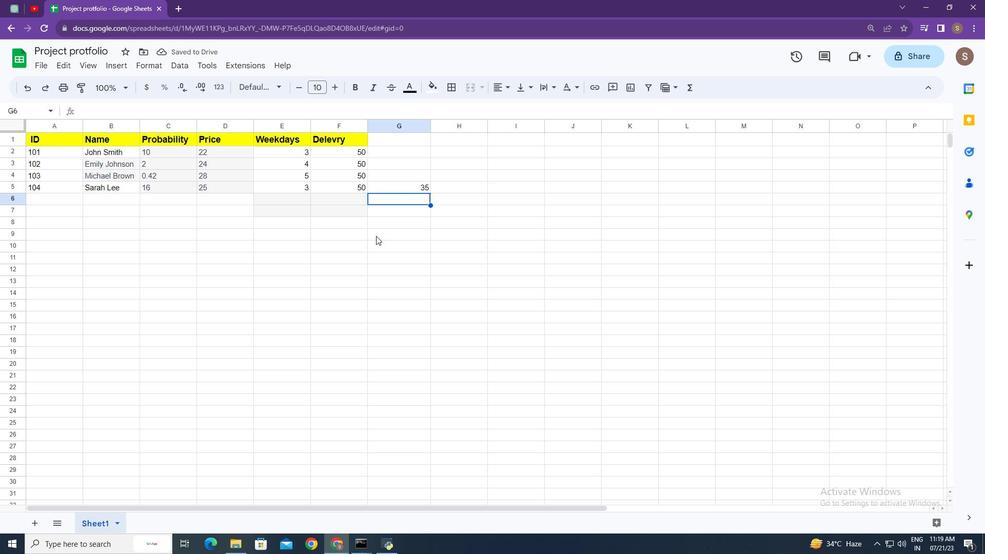 
Action: Mouse scrolled (390, 275) with delta (0, 0)
Screenshot: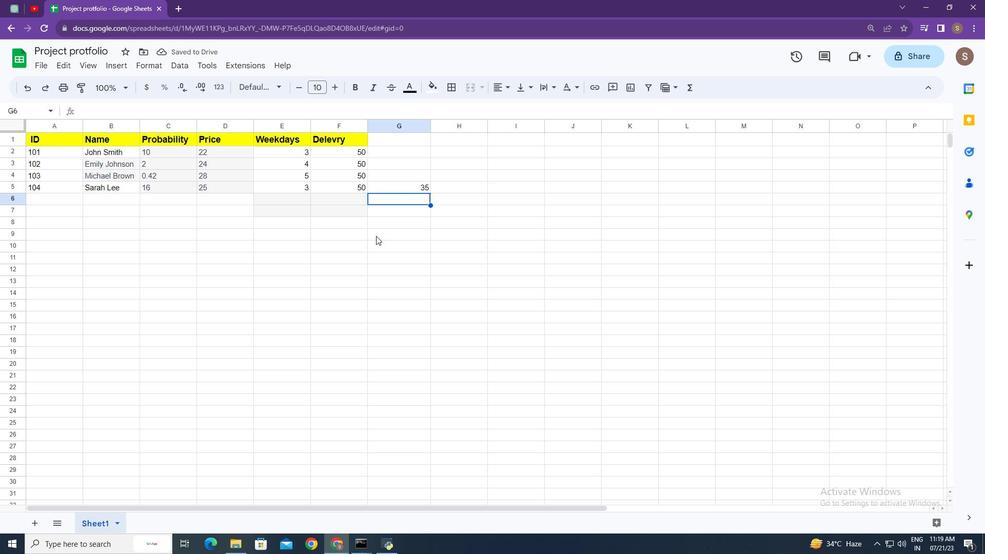 
Action: Mouse moved to (390, 271)
Screenshot: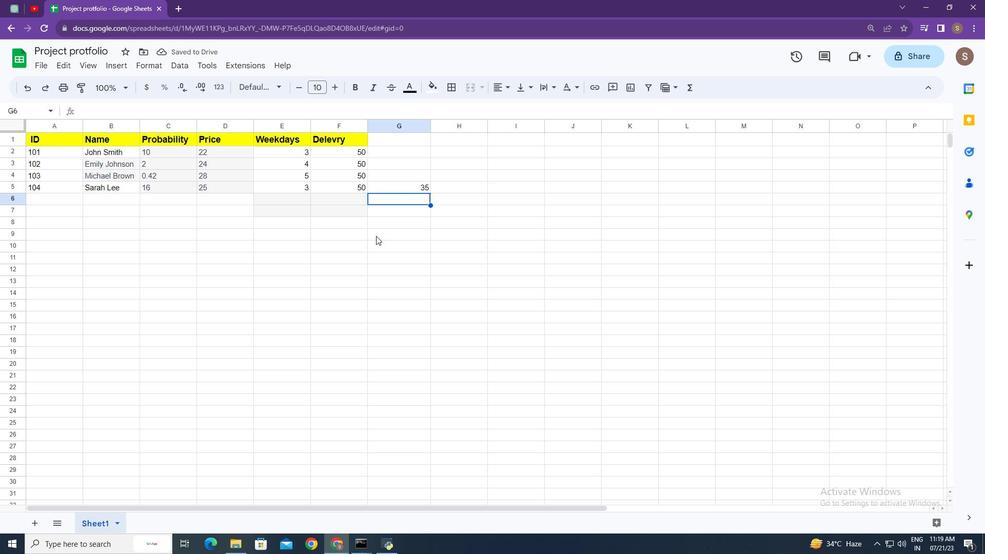 
Action: Mouse scrolled (390, 271) with delta (0, 0)
Screenshot: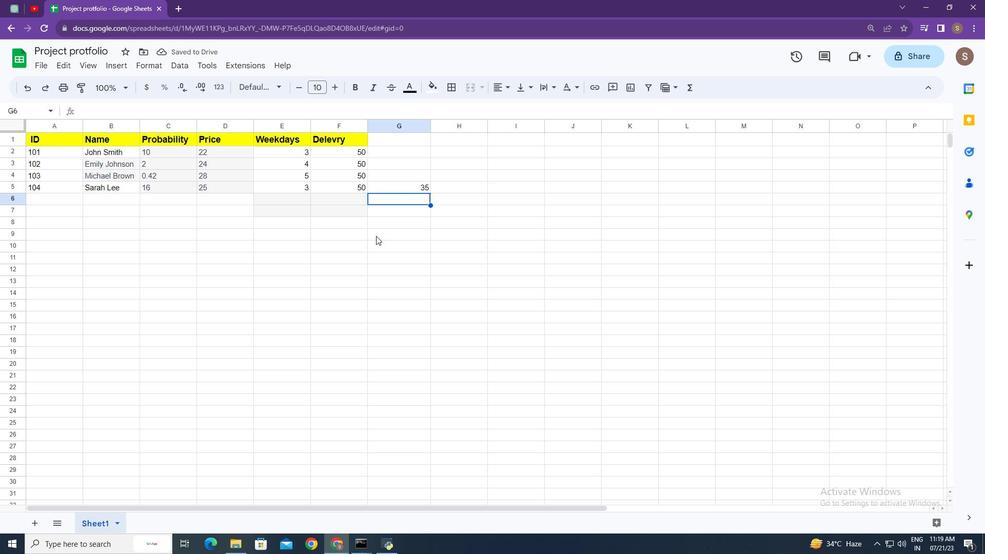 
Action: Mouse moved to (390, 269)
Screenshot: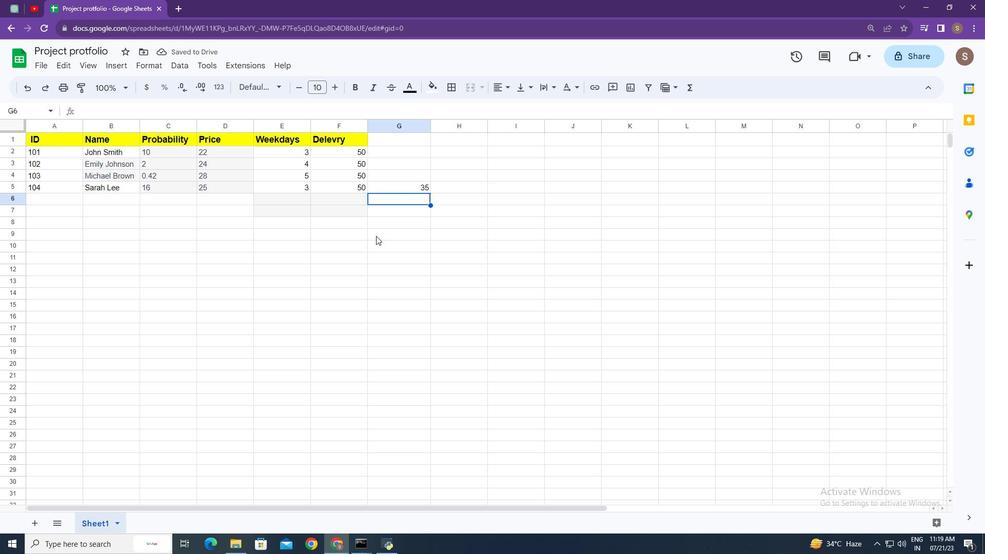 
Action: Mouse scrolled (390, 269) with delta (0, 0)
Screenshot: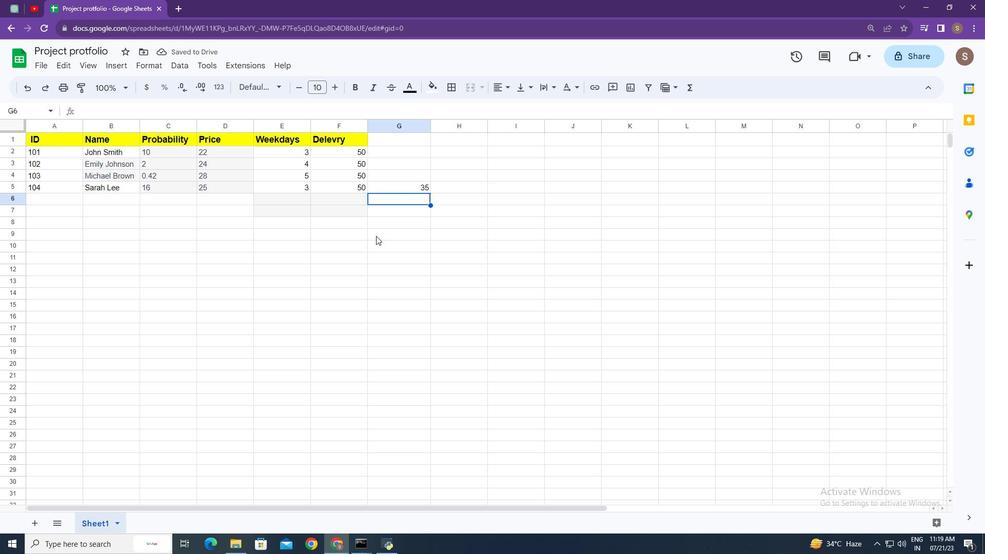 
Action: Mouse moved to (387, 272)
Screenshot: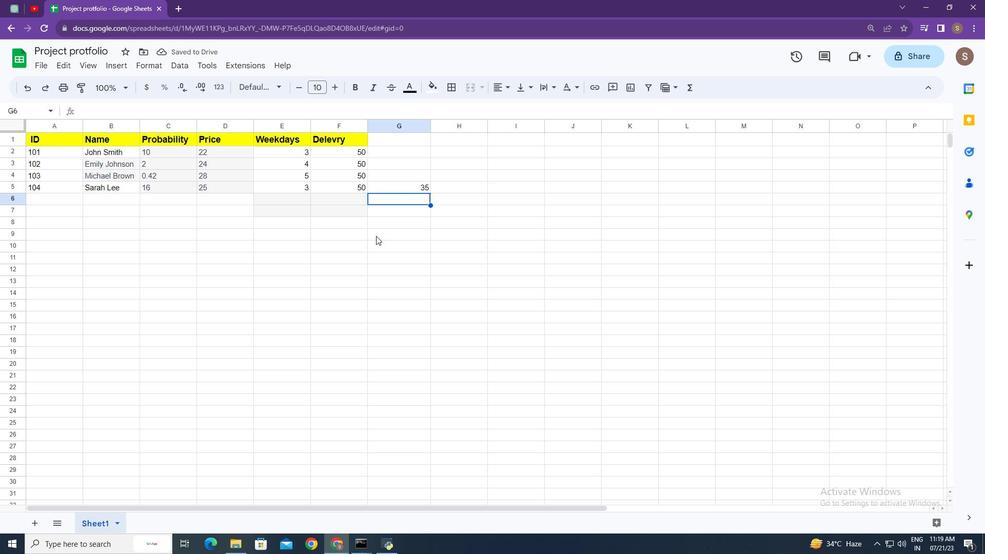 
Action: Mouse scrolled (387, 272) with delta (0, 0)
Screenshot: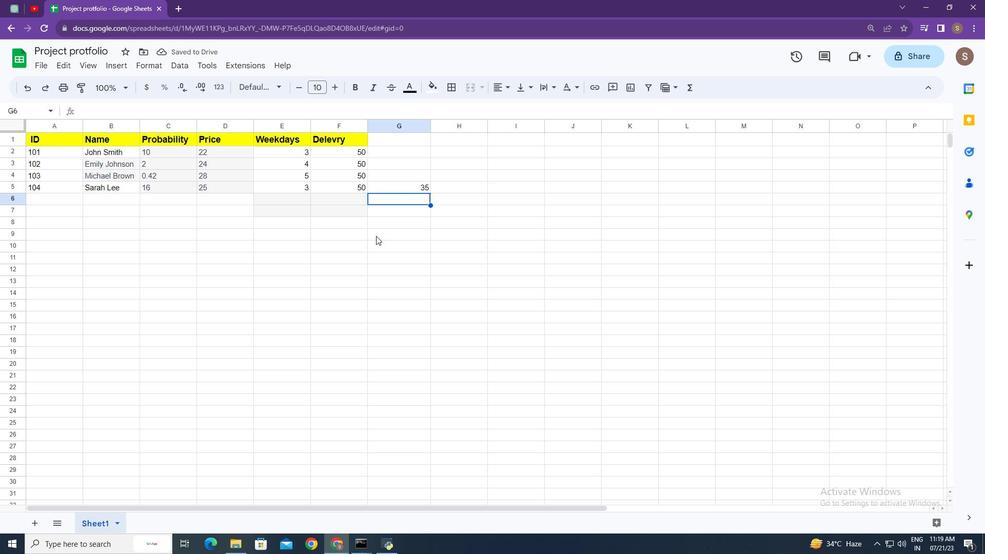 
Action: Mouse moved to (358, 277)
Screenshot: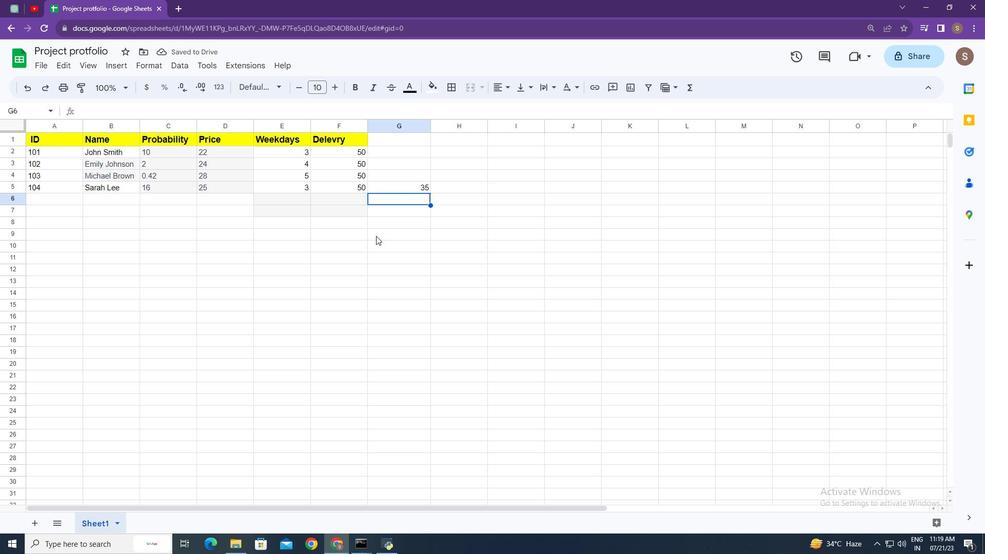 
Action: Mouse scrolled (358, 277) with delta (0, 0)
Screenshot: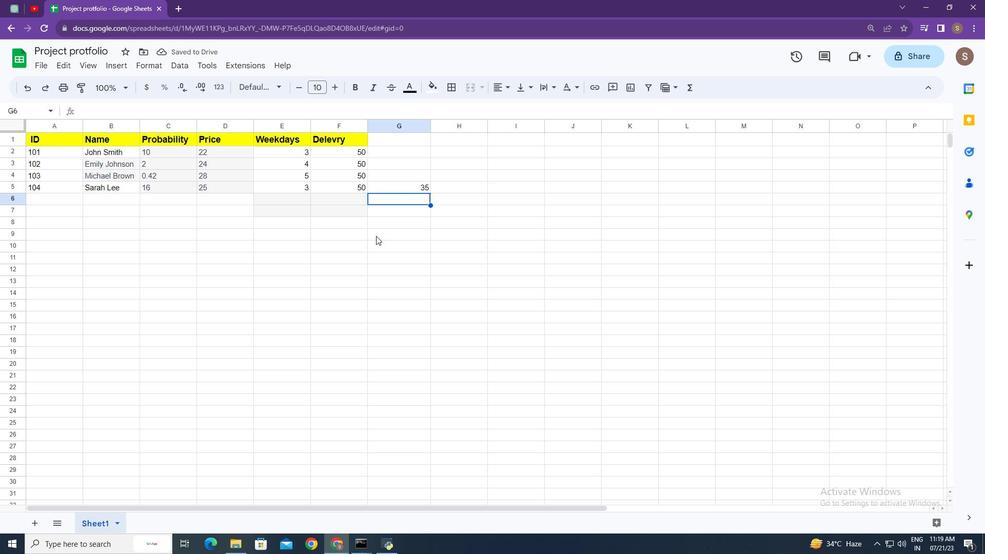 
Action: Mouse scrolled (358, 277) with delta (0, 0)
Screenshot: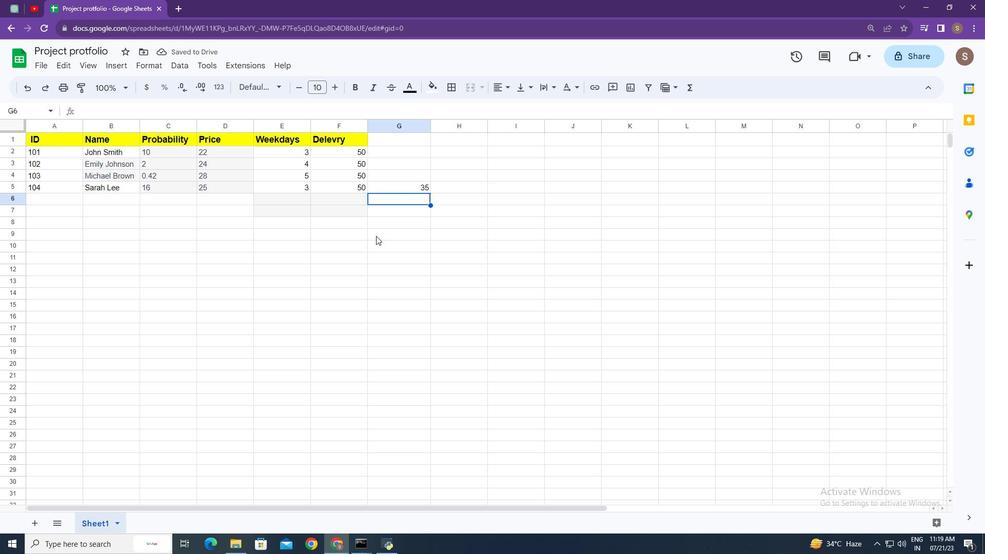 
Action: Mouse scrolled (358, 277) with delta (0, 0)
Screenshot: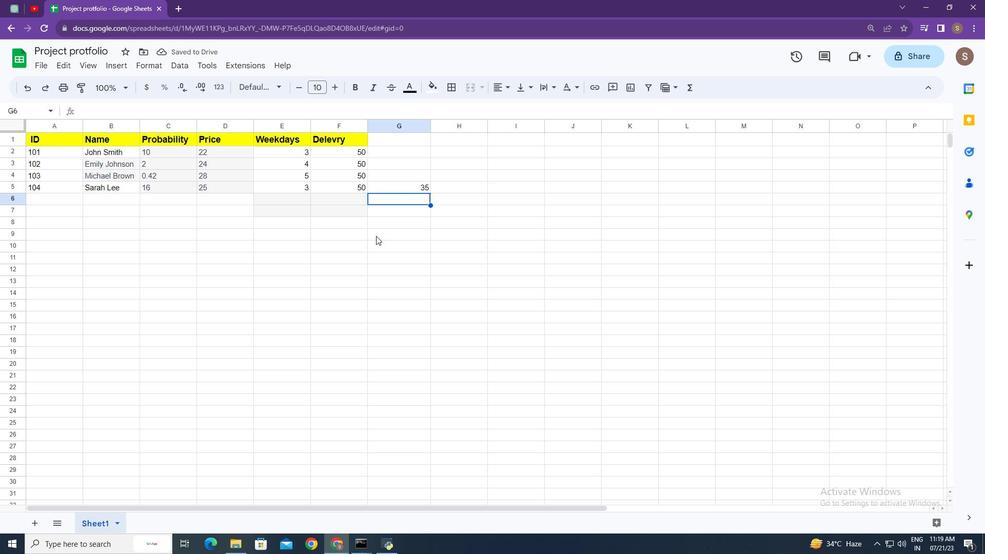 
Action: Mouse scrolled (358, 277) with delta (0, 0)
Screenshot: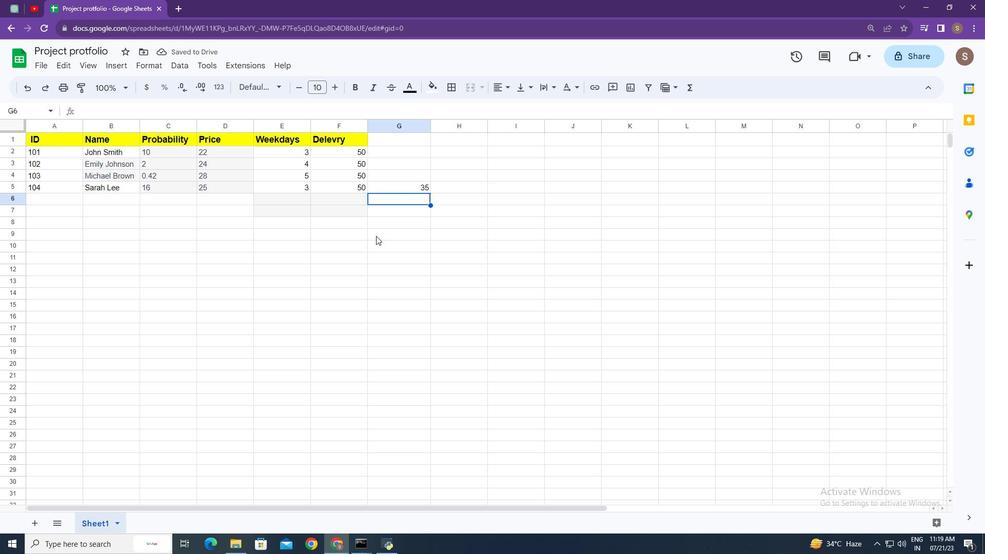 
Action: Mouse scrolled (358, 277) with delta (0, 0)
Screenshot: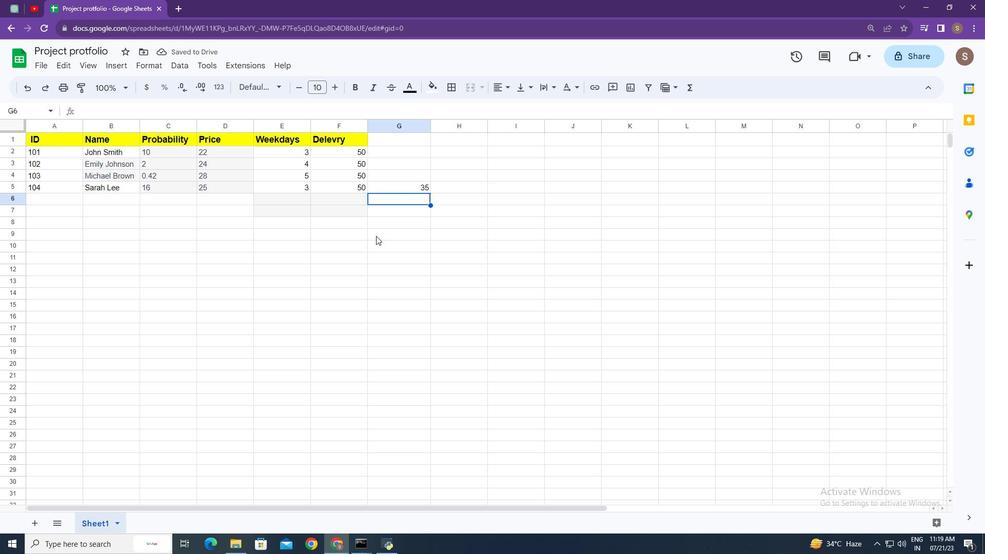 
Action: Mouse scrolled (358, 277) with delta (0, 0)
Screenshot: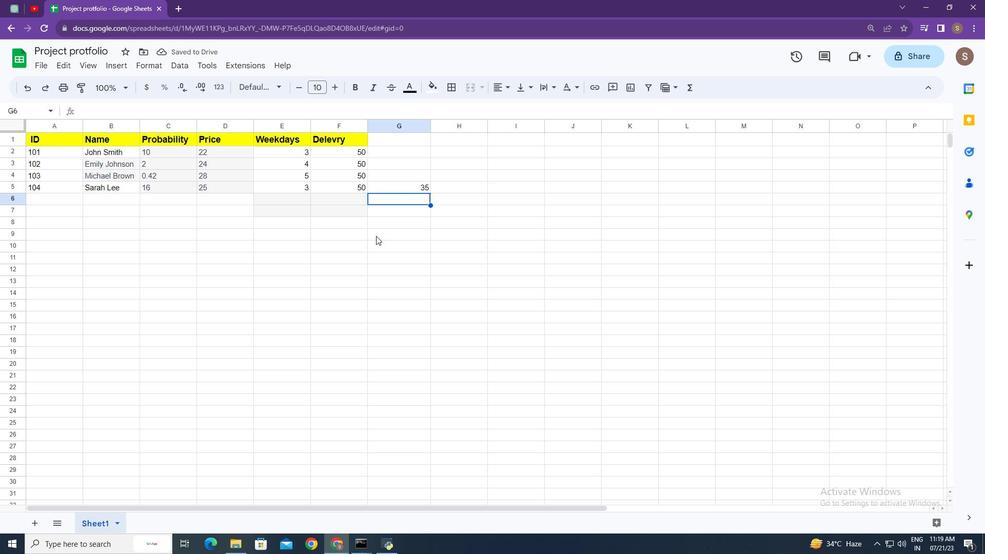 
Action: Mouse scrolled (358, 277) with delta (0, 0)
Screenshot: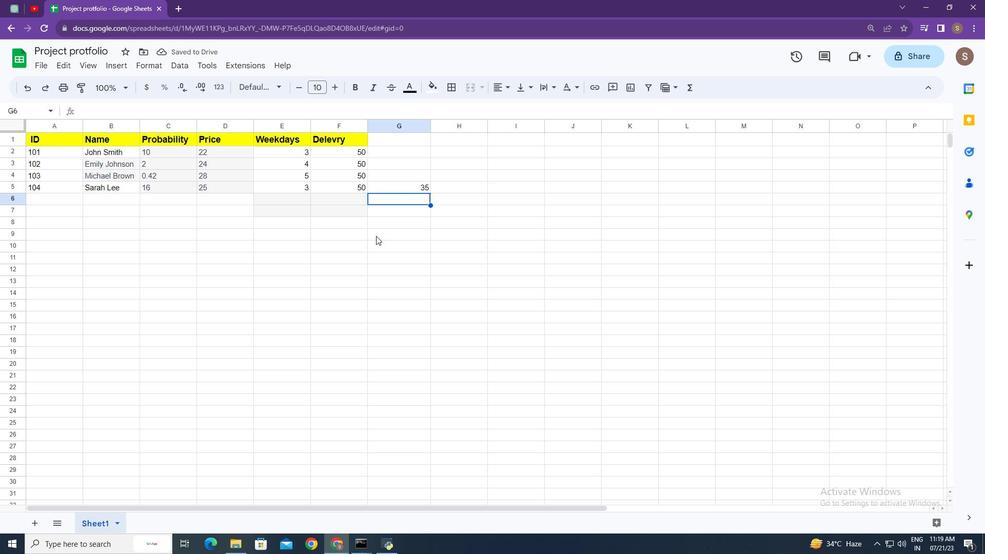 
Action: Mouse scrolled (358, 277) with delta (0, 0)
Screenshot: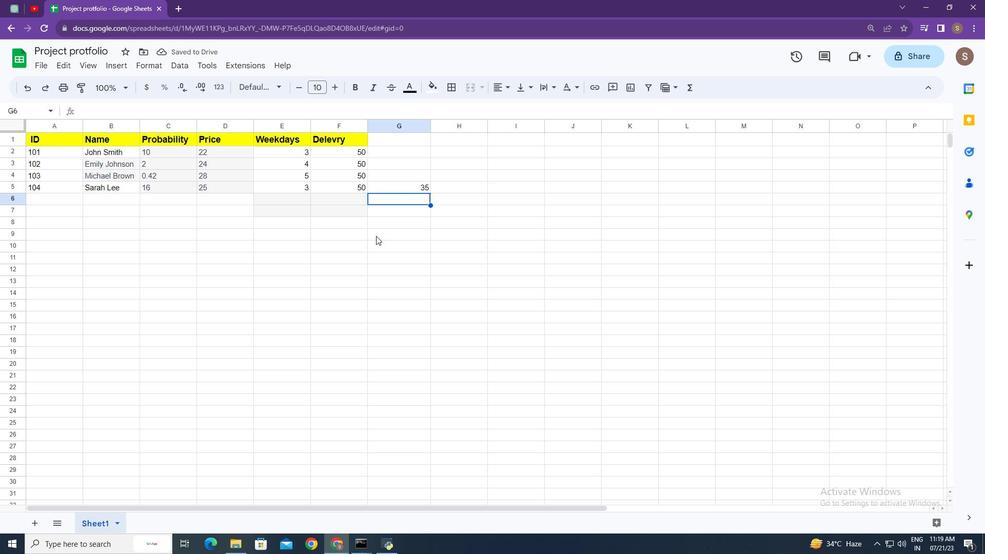 
Action: Mouse scrolled (358, 277) with delta (0, 0)
Screenshot: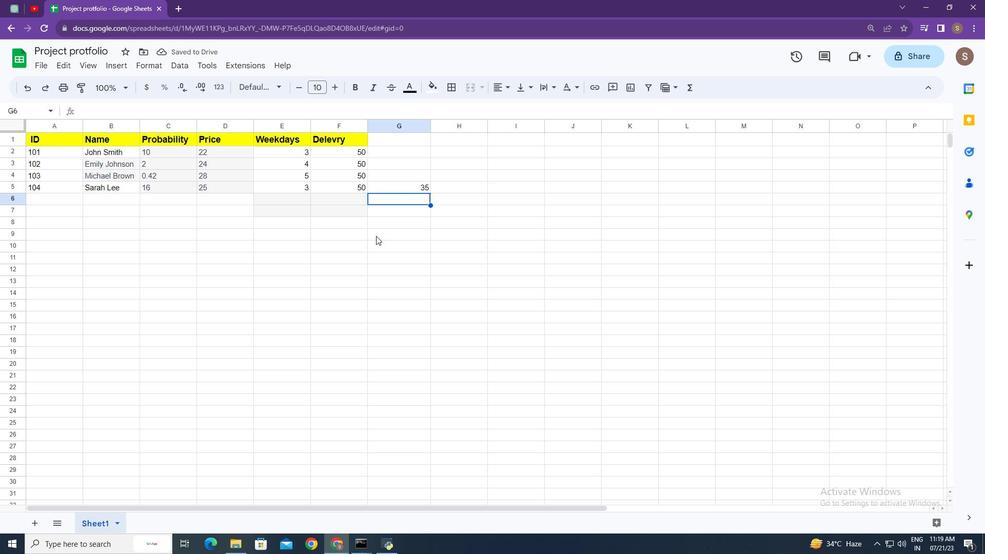 
Action: Mouse scrolled (358, 277) with delta (0, 0)
Screenshot: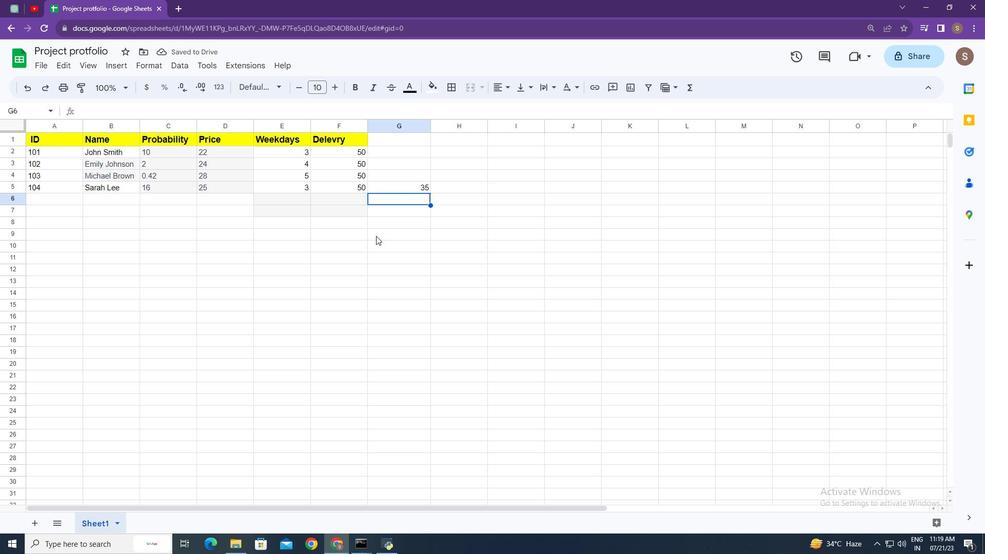 
Action: Mouse scrolled (358, 277) with delta (0, 0)
Screenshot: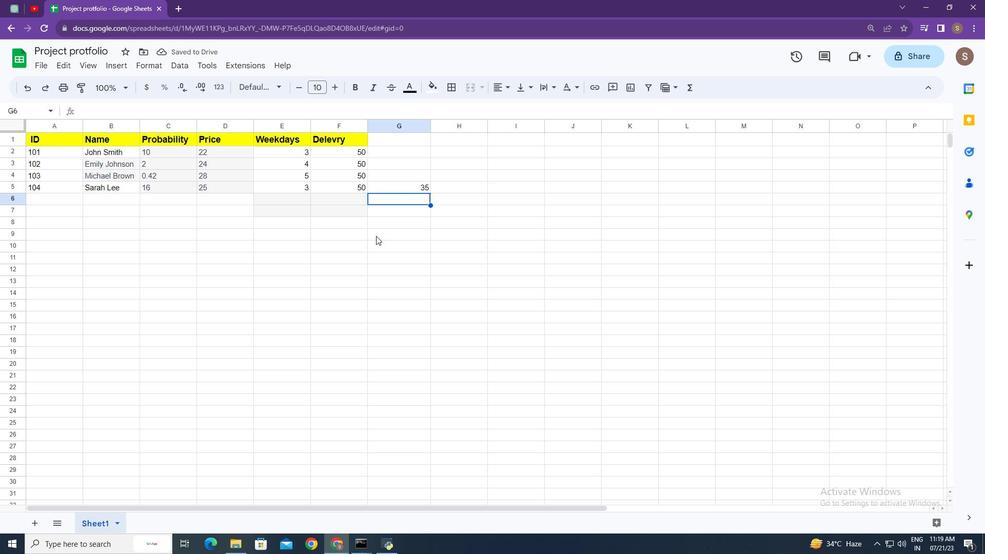 
Action: Mouse scrolled (358, 277) with delta (0, 0)
Screenshot: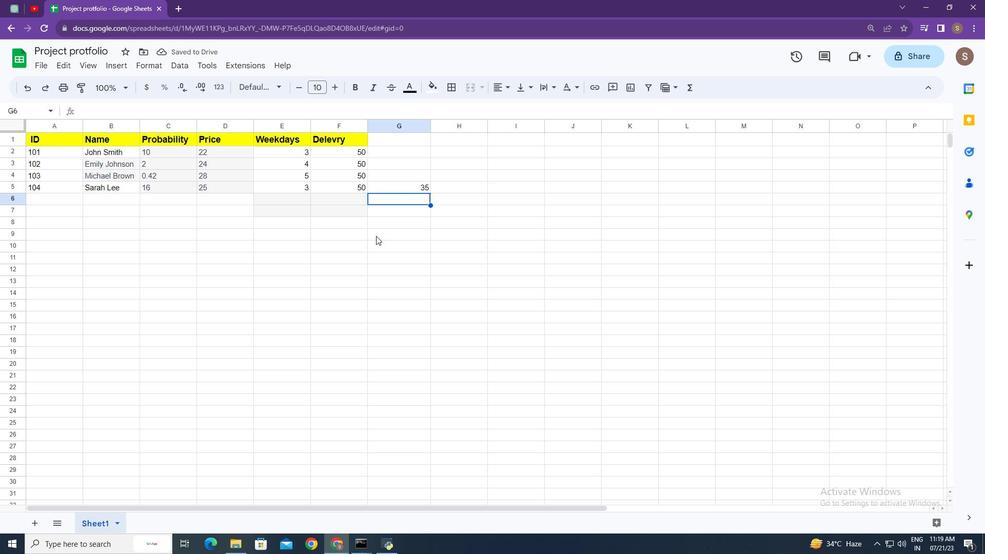 
Action: Mouse scrolled (358, 277) with delta (0, 0)
Screenshot: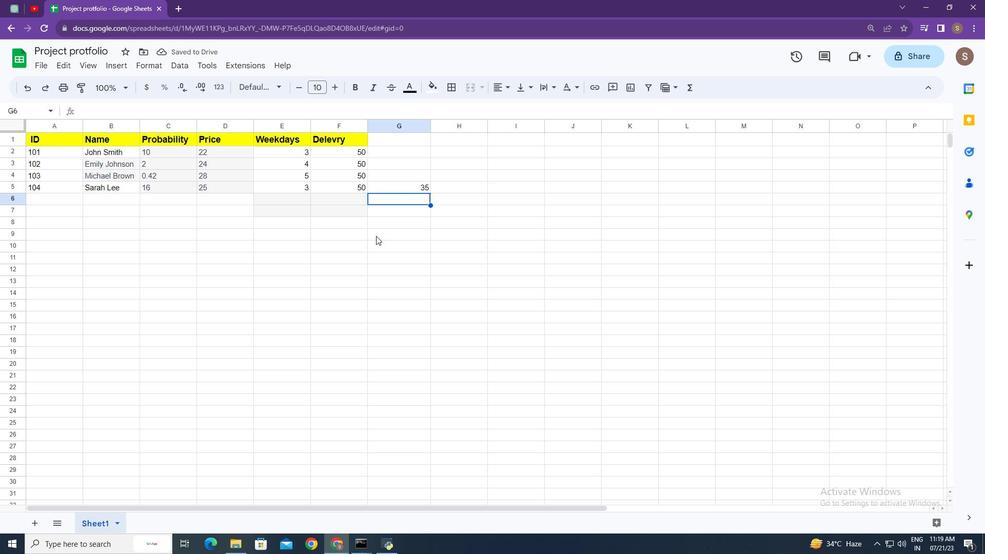 
Action: Mouse scrolled (358, 277) with delta (0, 0)
Screenshot: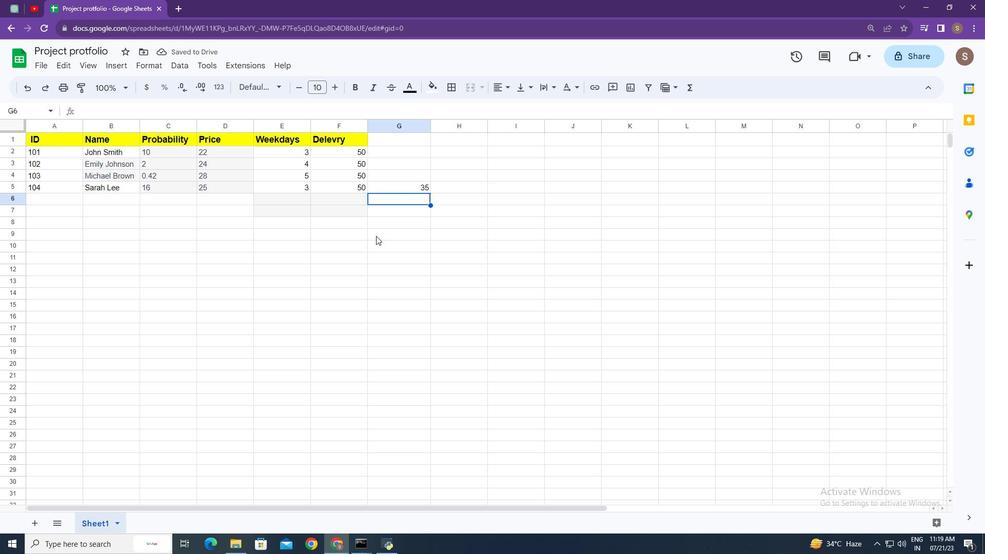 
Action: Mouse scrolled (358, 277) with delta (0, 0)
Screenshot: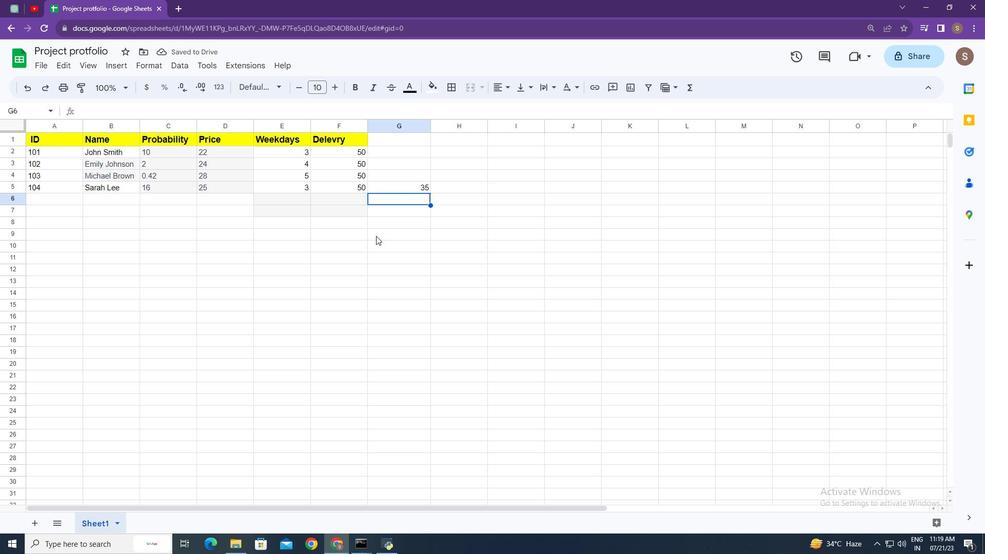 
Action: Mouse scrolled (358, 277) with delta (0, 0)
Screenshot: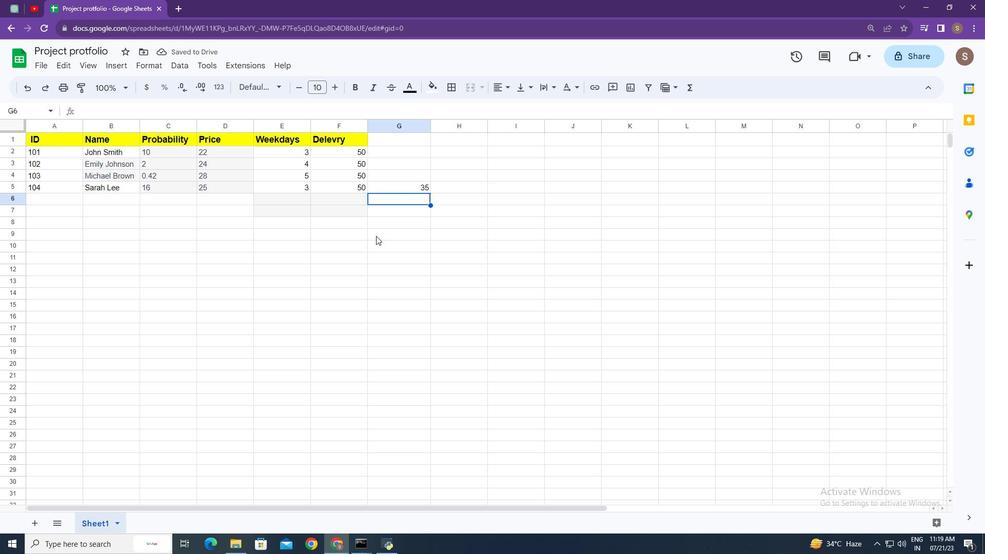 
Action: Mouse scrolled (358, 277) with delta (0, 0)
Screenshot: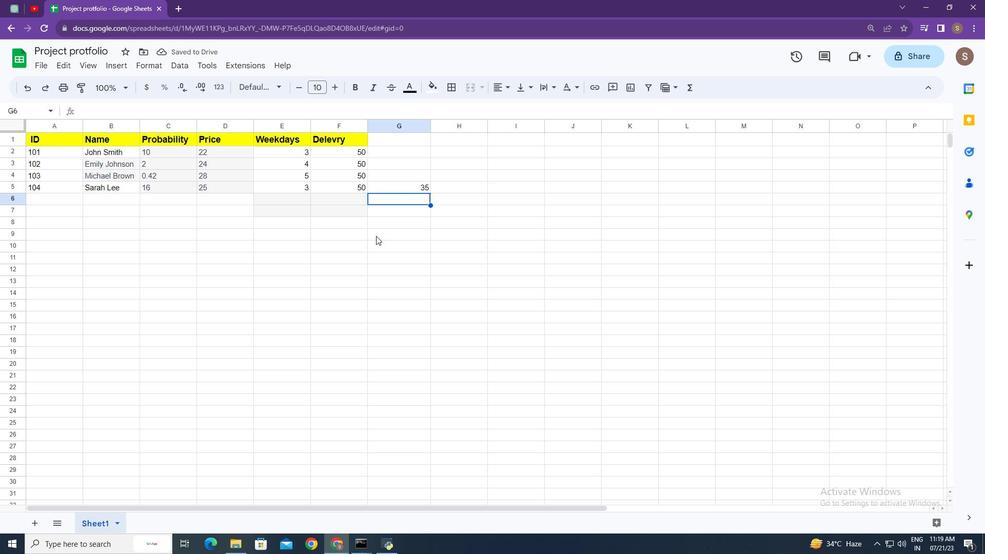 
Action: Mouse scrolled (358, 277) with delta (0, 0)
Screenshot: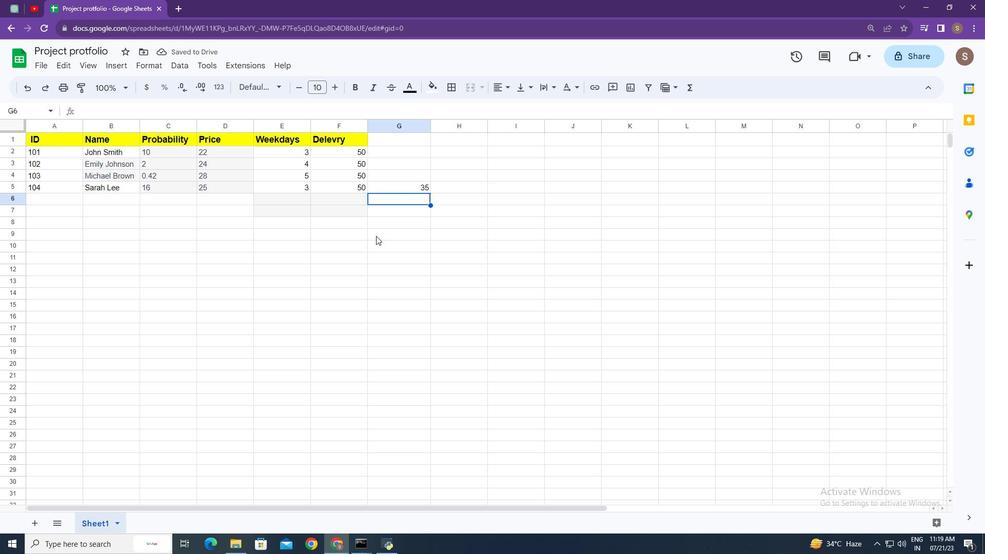 
Action: Mouse pressed left at (358, 277)
Screenshot: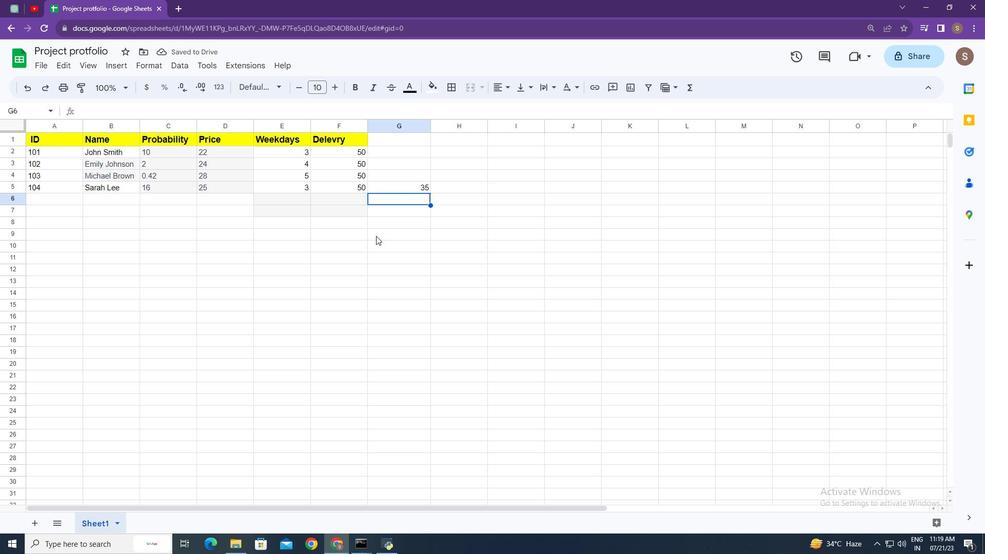 
Action: Mouse pressed left at (358, 277)
Screenshot: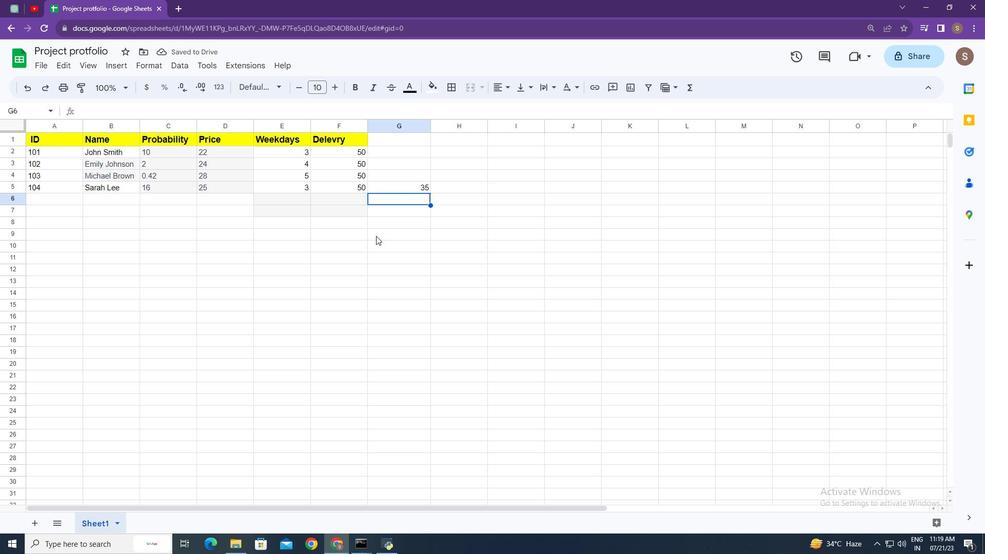 
Action: Key pressed <Key.alt_l><Key.delete>
Screenshot: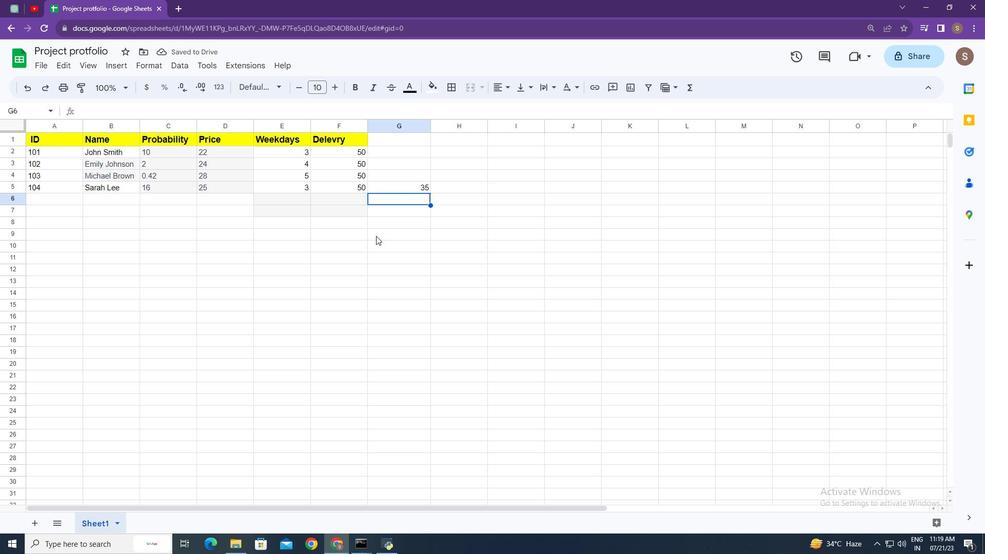 
Action: Mouse moved to (376, 279)
Screenshot: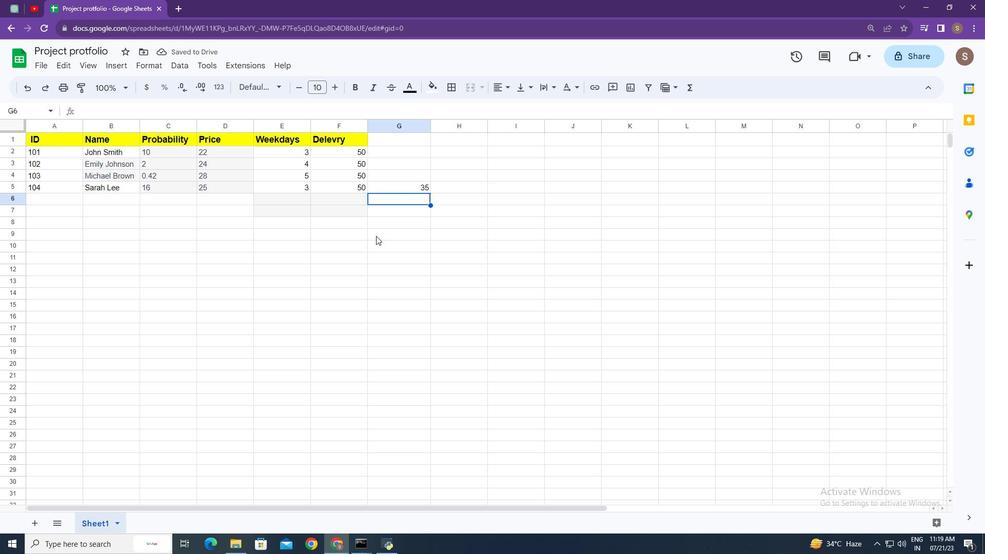 
Action: Mouse scrolled (376, 279) with delta (0, 0)
Screenshot: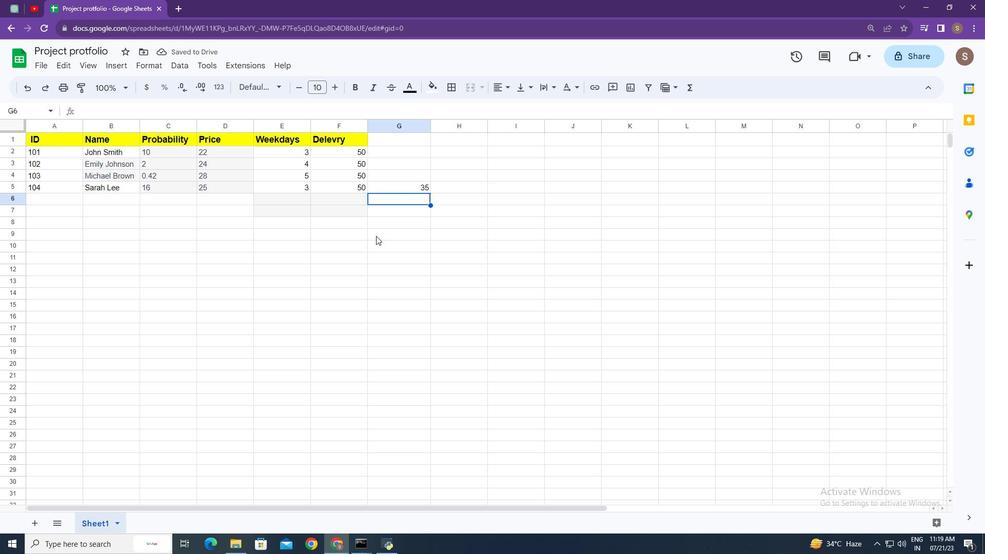 
Action: Mouse scrolled (376, 279) with delta (0, 0)
Screenshot: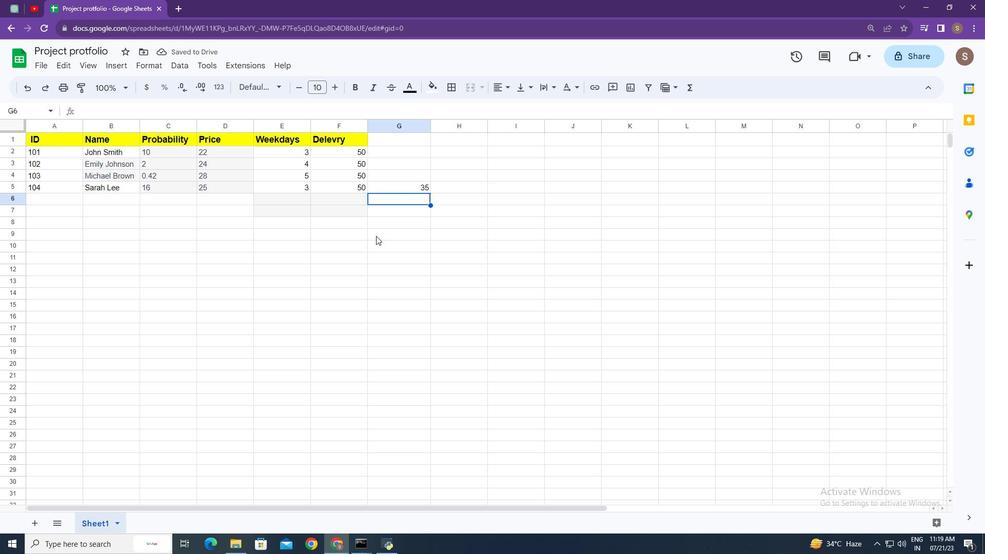 
Action: Mouse moved to (380, 283)
Screenshot: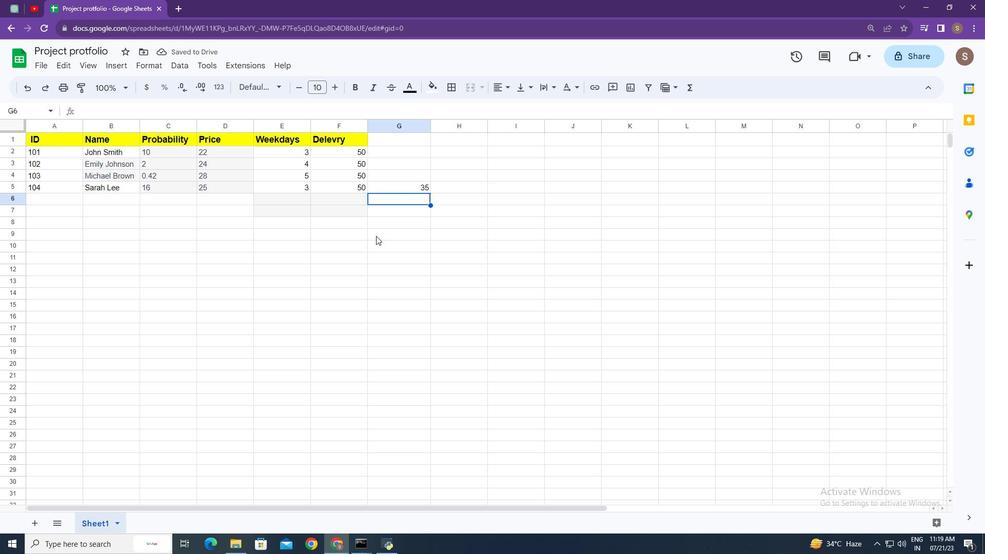 
Action: Mouse scrolled (380, 283) with delta (0, 0)
Screenshot: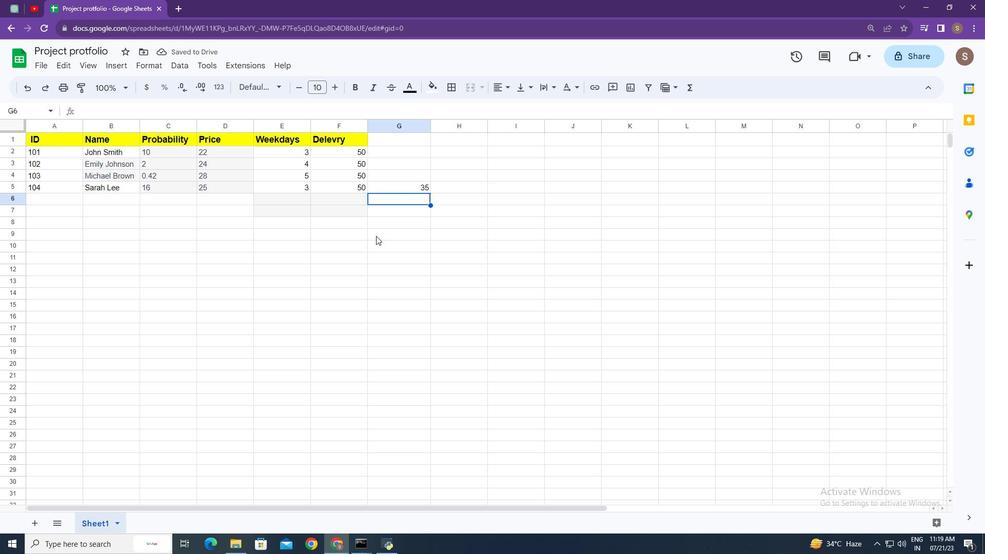 
Action: Mouse moved to (380, 284)
Screenshot: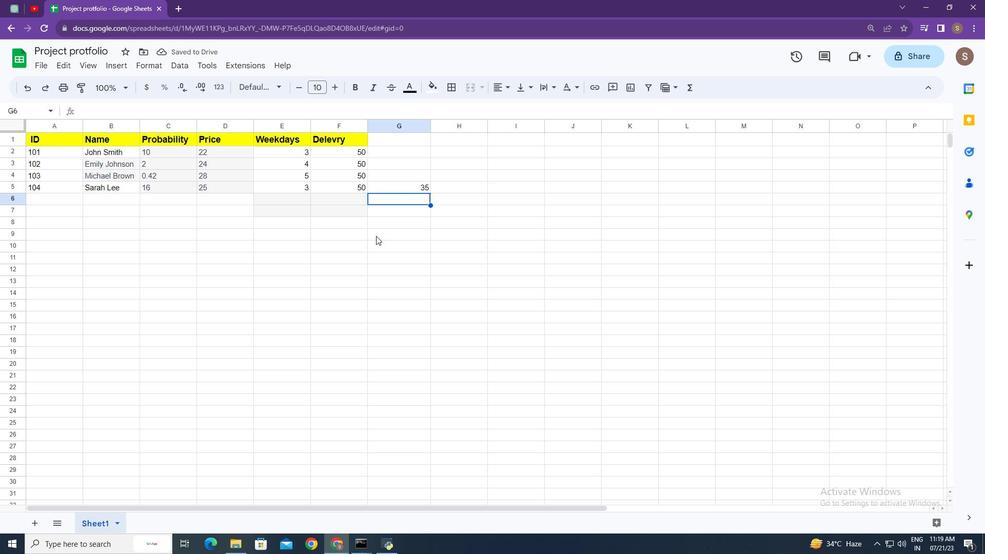 
Action: Mouse scrolled (380, 283) with delta (0, 0)
Screenshot: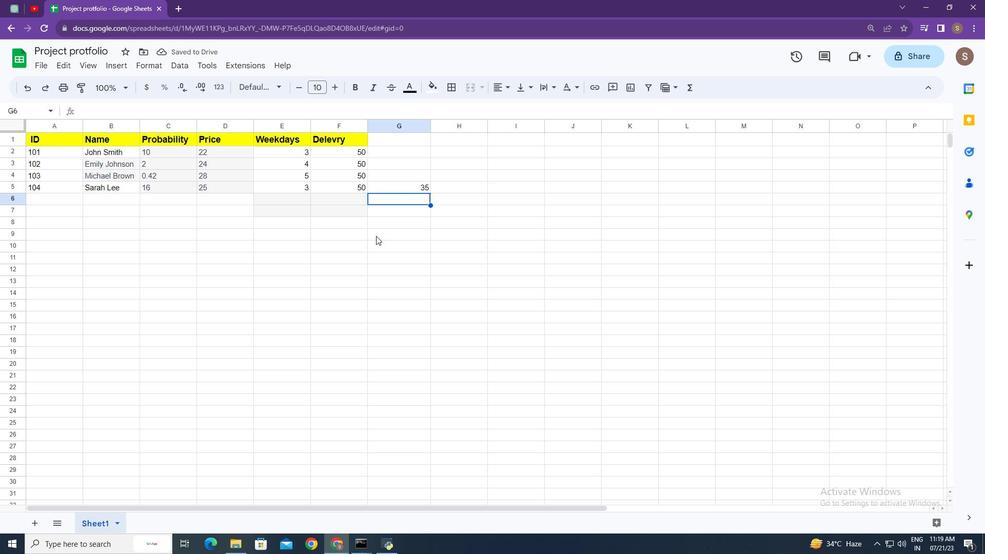 
Action: Mouse moved to (356, 281)
Screenshot: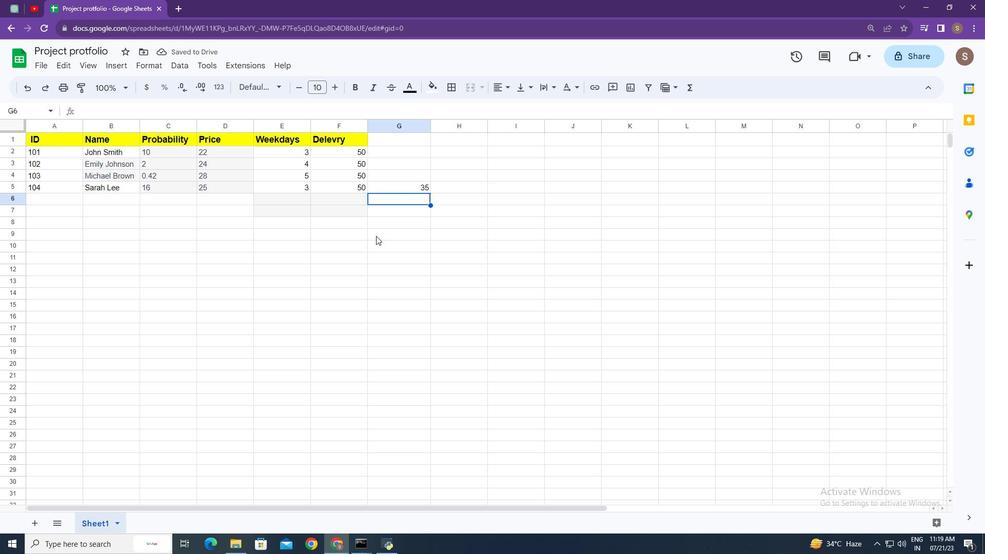 
Action: Mouse scrolled (356, 281) with delta (0, 0)
Screenshot: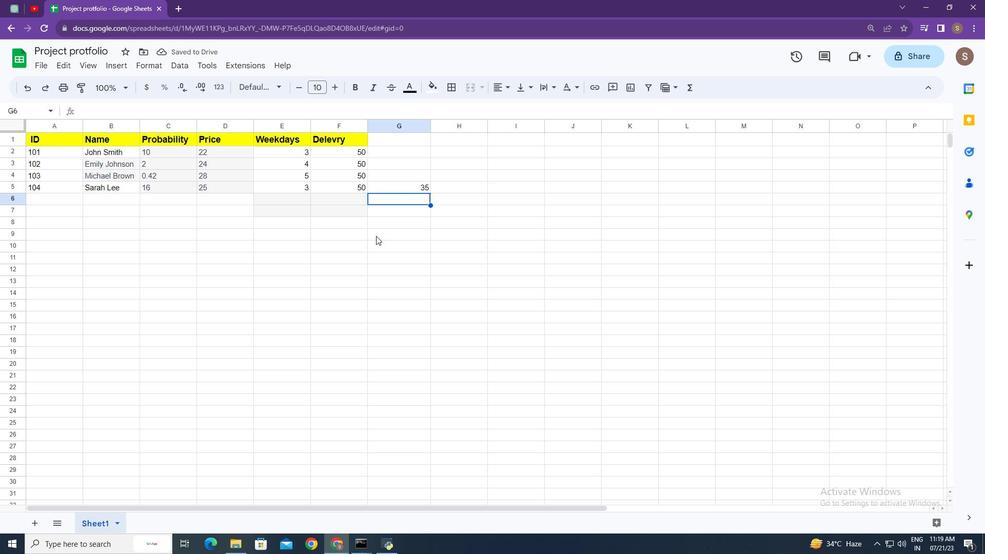 
Action: Mouse scrolled (356, 281) with delta (0, 0)
Screenshot: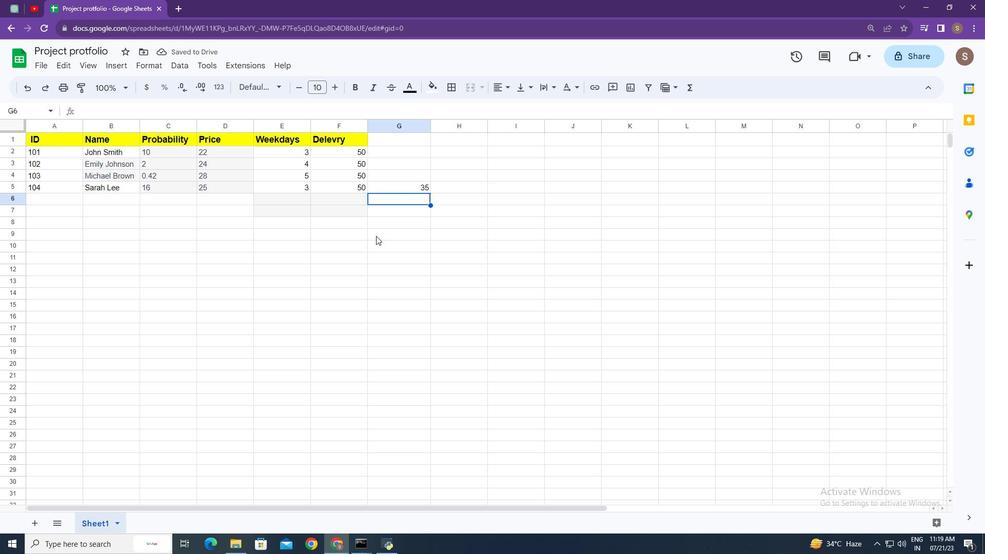 
Action: Mouse scrolled (356, 281) with delta (0, 0)
Screenshot: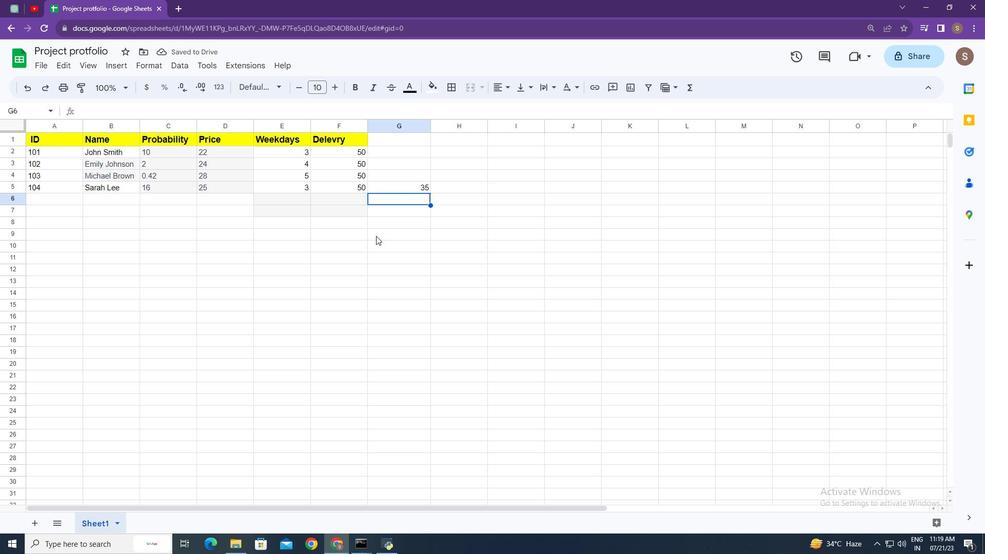 
Action: Mouse moved to (358, 214)
Screenshot: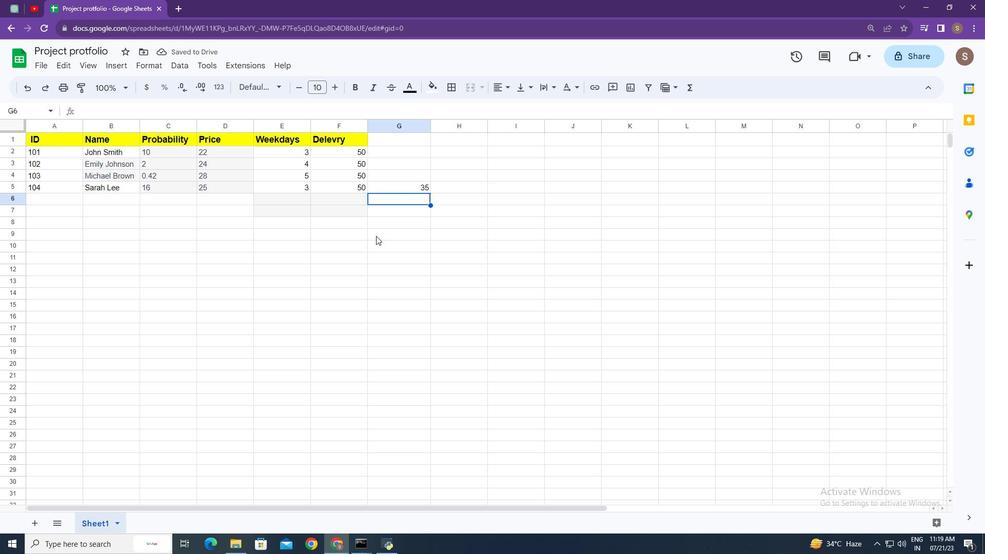 
Action: Mouse pressed left at (358, 214)
Screenshot: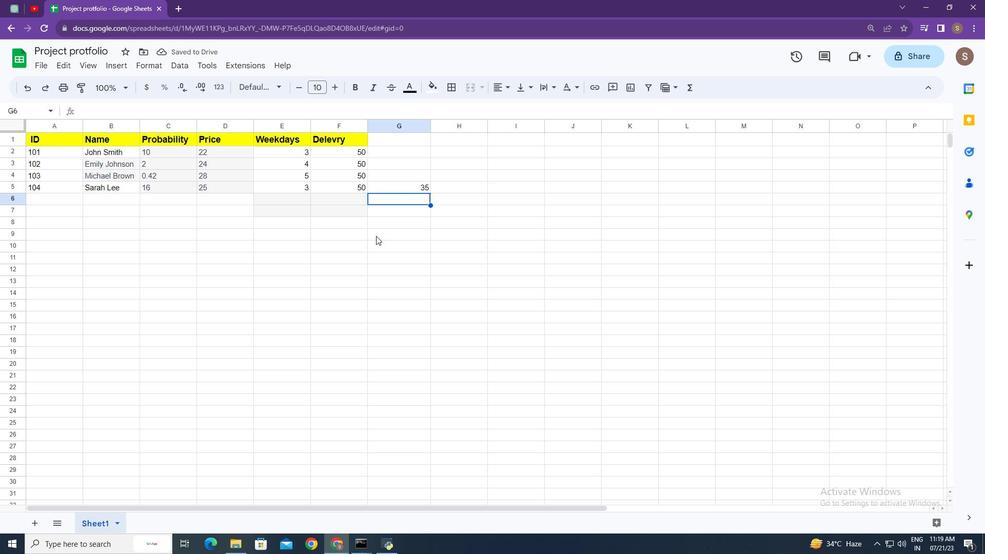 
Action: Mouse moved to (359, 219)
Screenshot: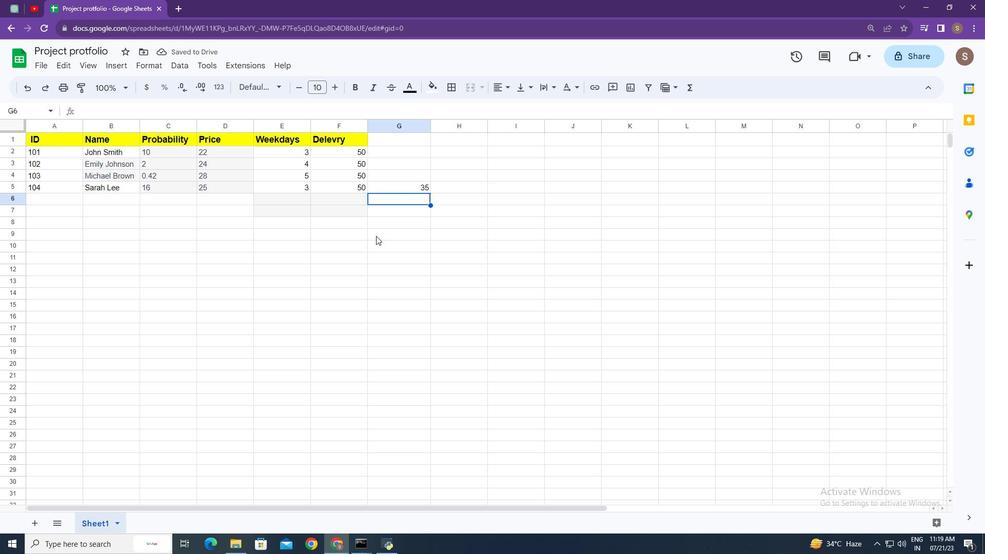 
Action: Mouse pressed left at (359, 219)
Screenshot: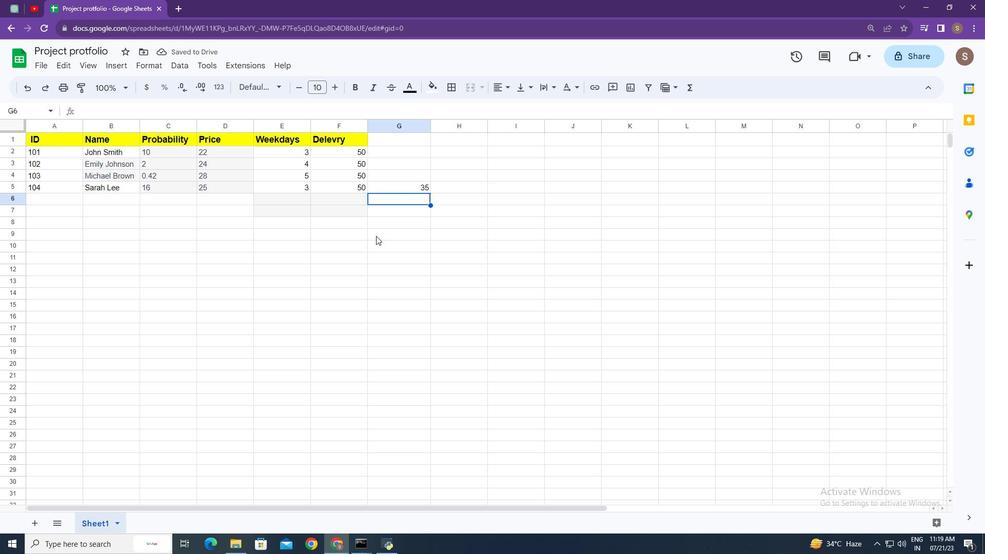 
Action: Mouse moved to (346, 230)
Screenshot: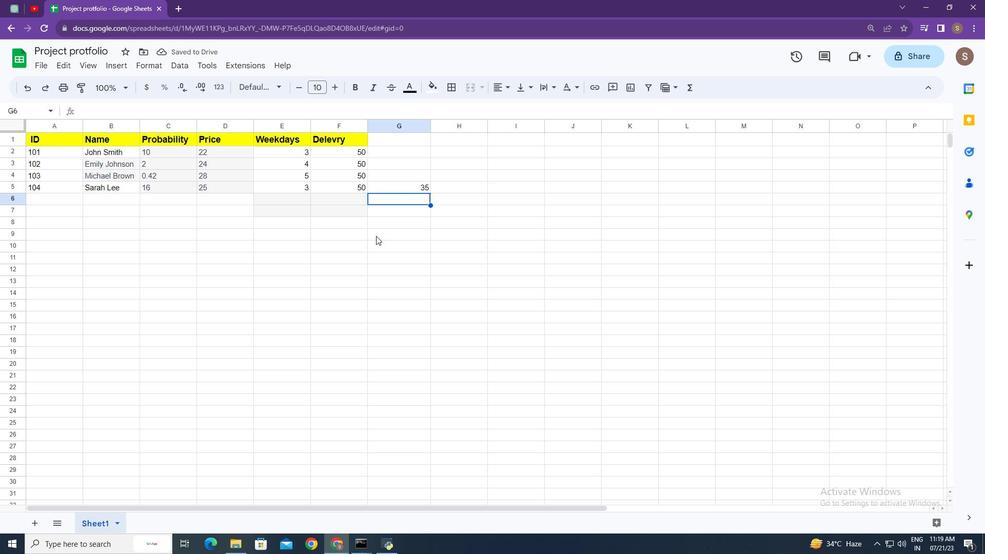 
Action: Mouse pressed left at (346, 230)
Screenshot: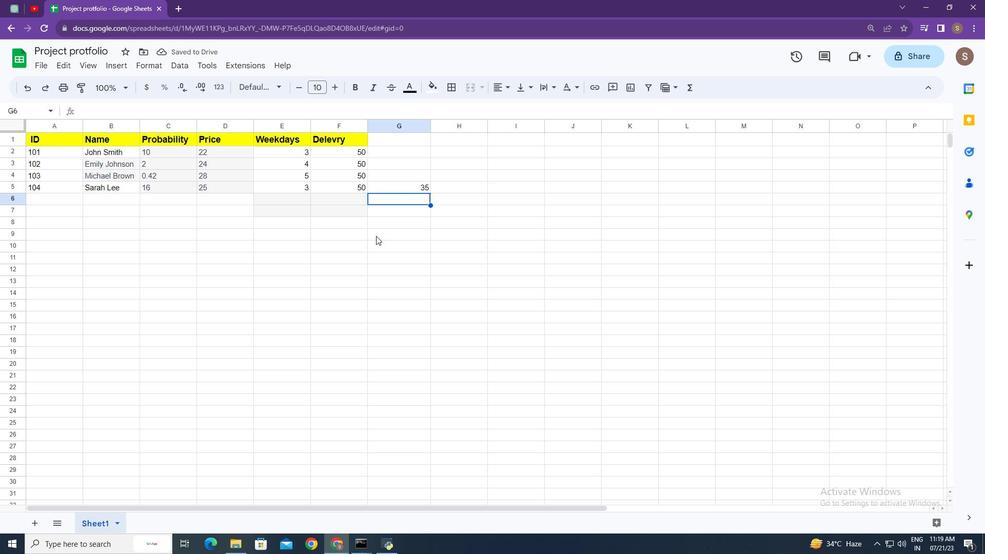 
Action: Mouse moved to (347, 249)
Screenshot: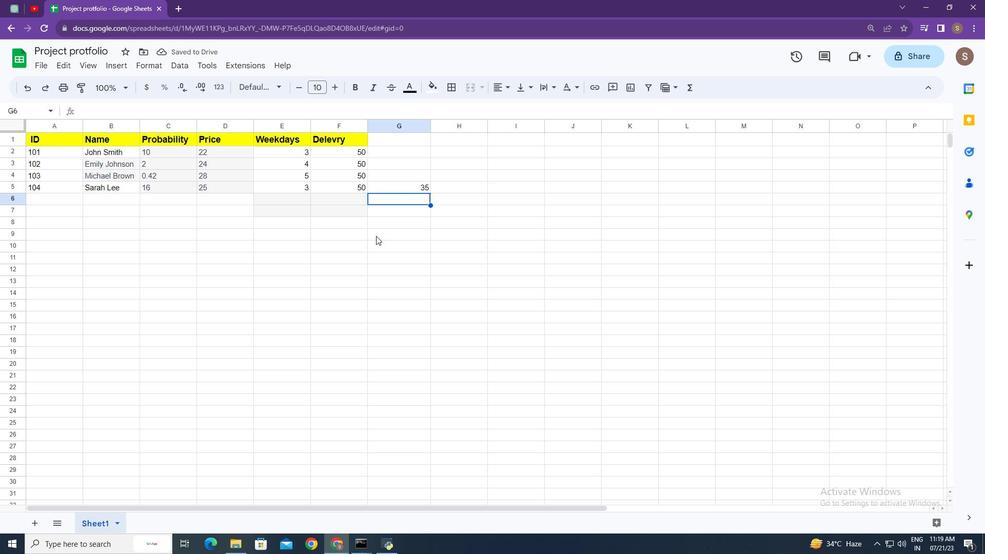 
Action: Mouse pressed left at (347, 249)
Screenshot: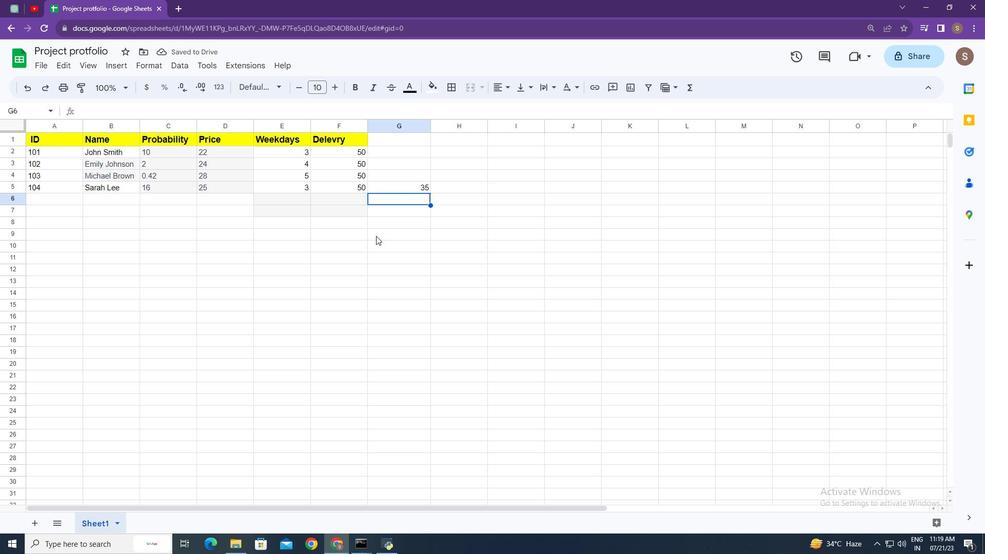 
Action: Mouse moved to (431, 226)
Screenshot: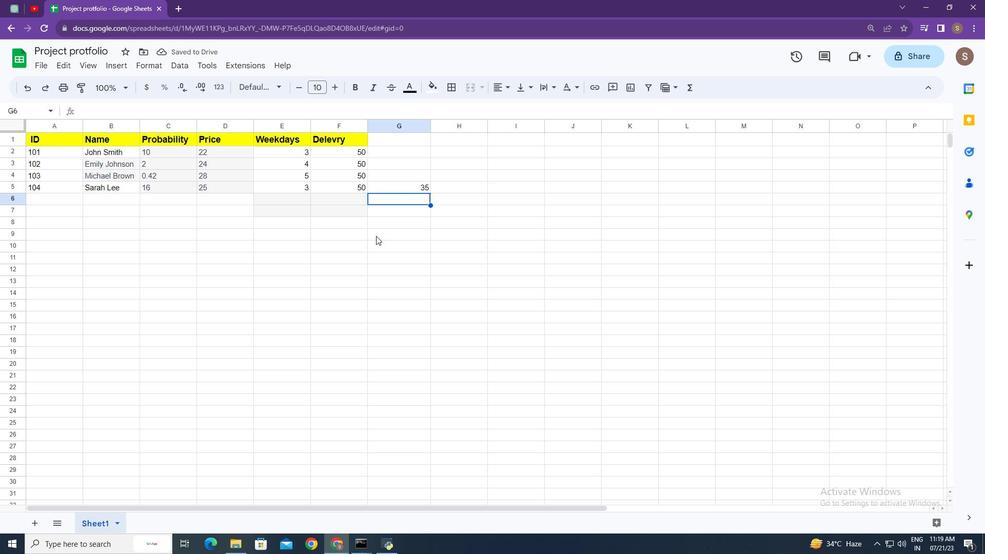 
Action: Mouse pressed left at (431, 226)
Screenshot: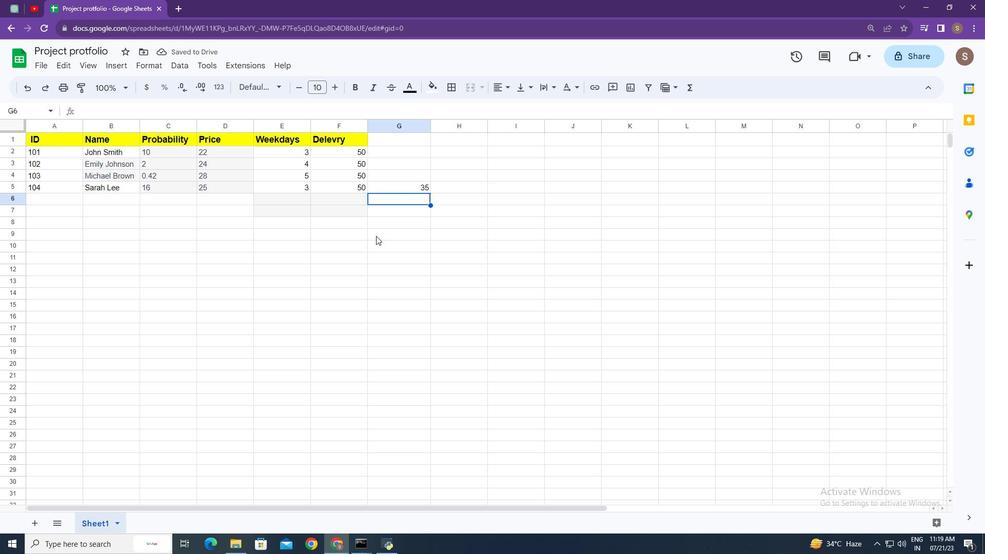 
Action: Mouse moved to (368, 276)
Screenshot: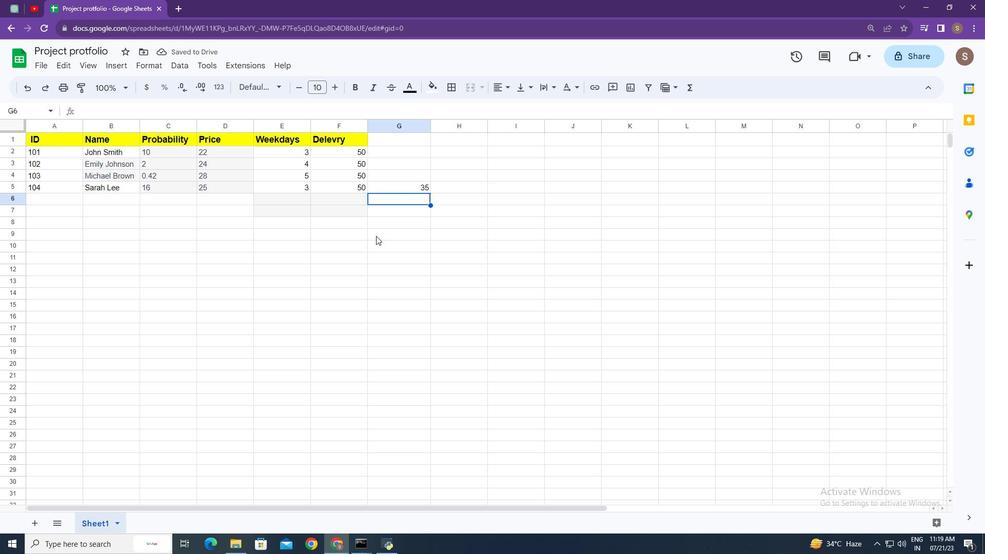 
Action: Mouse pressed left at (368, 276)
Screenshot: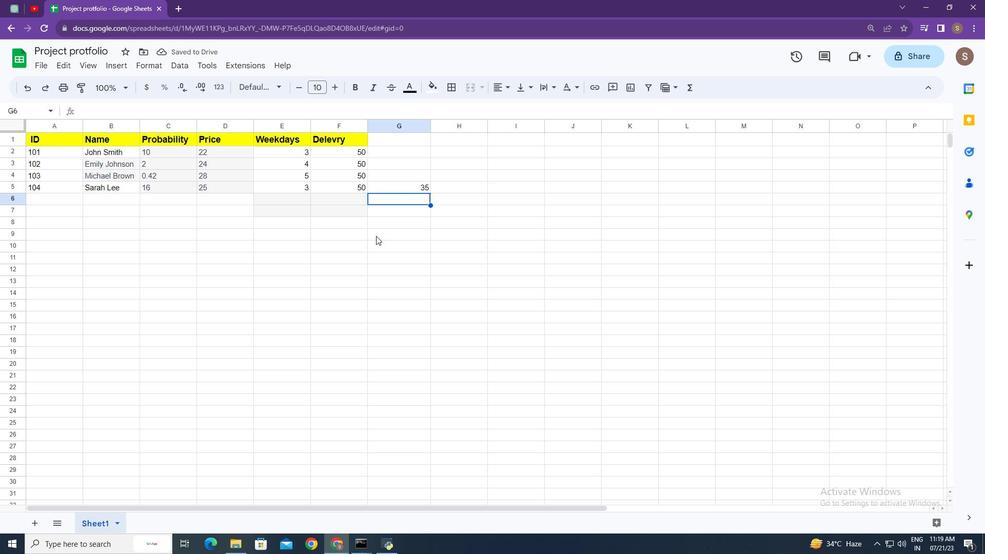 
Action: Mouse moved to (312, 220)
Screenshot: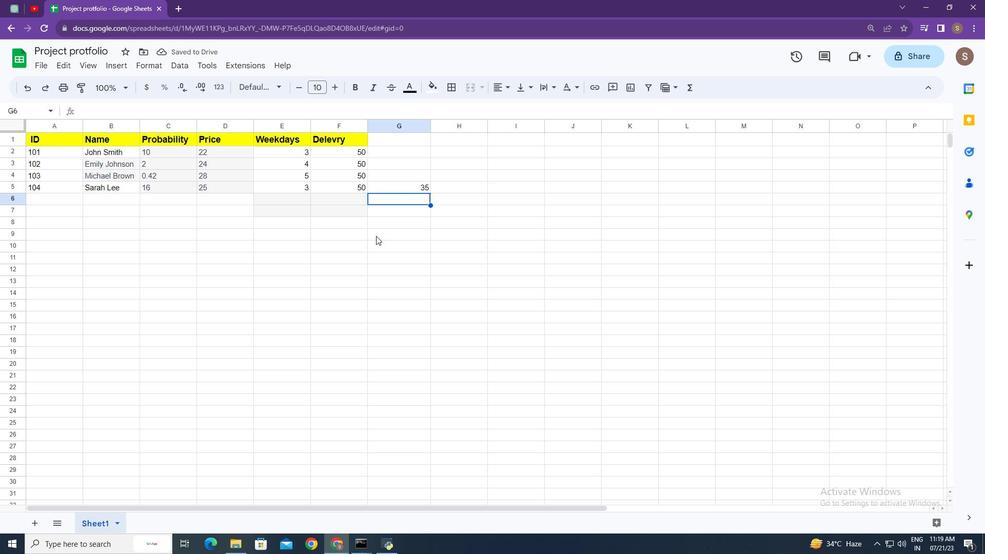 
Action: Mouse pressed left at (312, 220)
Screenshot: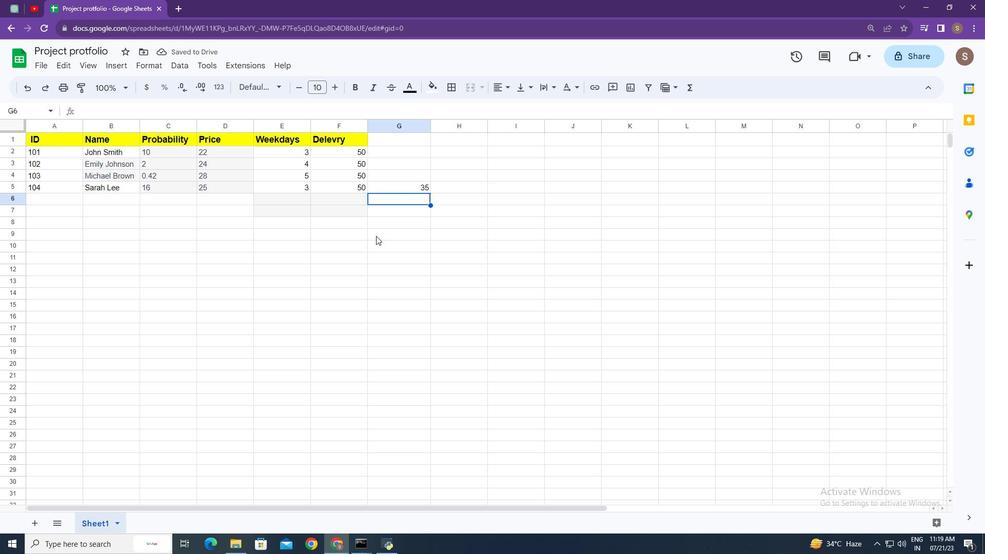
Action: Mouse moved to (319, 226)
Screenshot: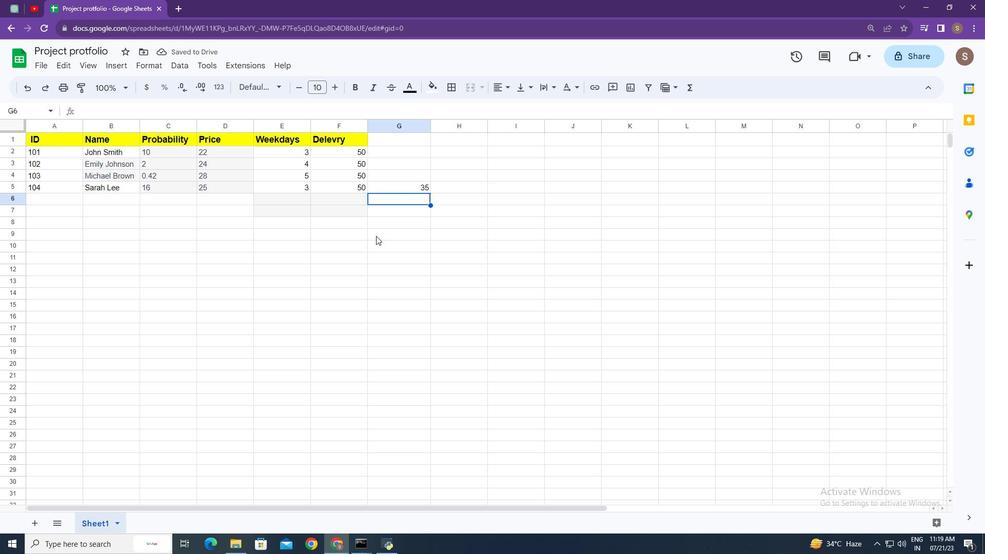 
Action: Key pressed ctrl+C
Screenshot: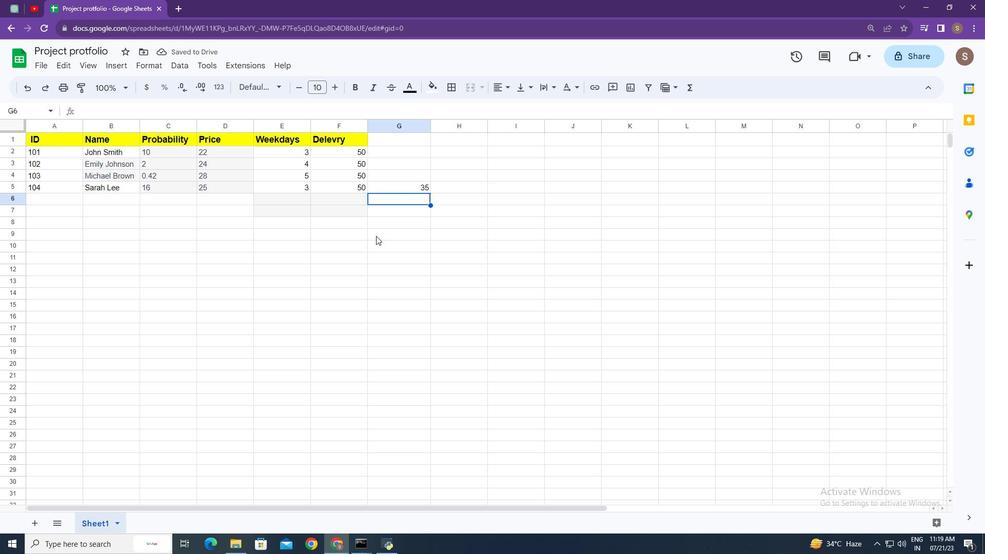 
Action: Mouse moved to (379, 322)
Screenshot: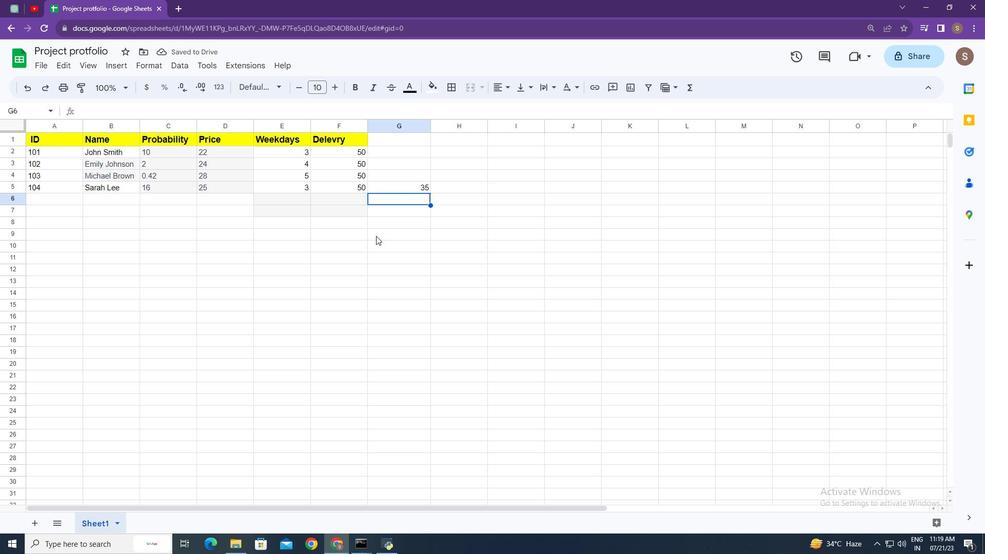 
Action: Mouse pressed left at (379, 322)
Screenshot: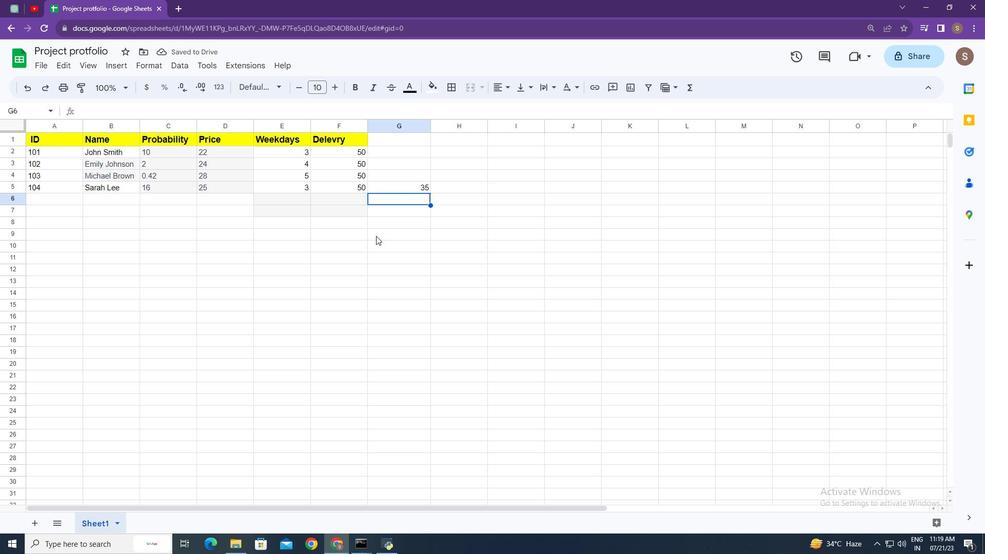 
Action: Mouse moved to (379, 321)
Screenshot: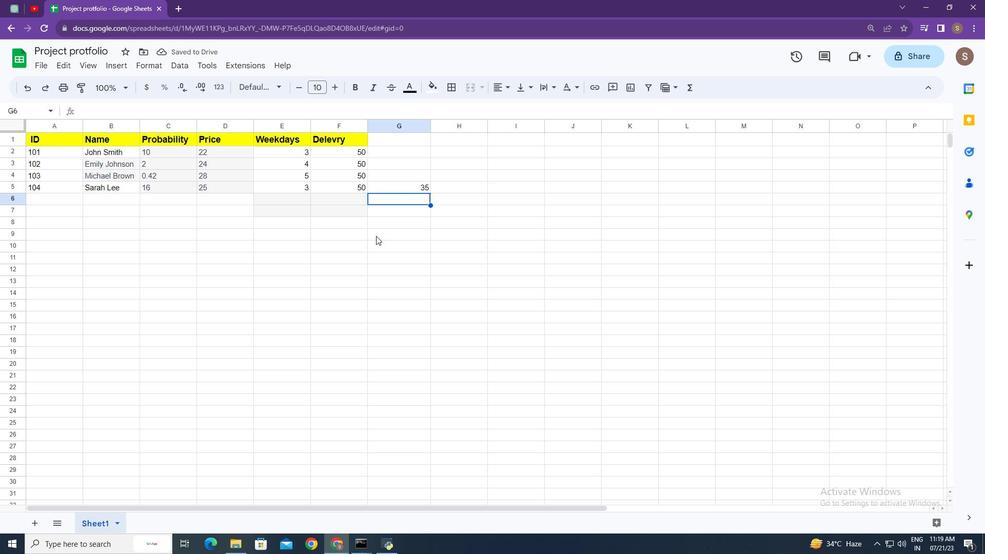 
Action: Key pressed ctrl+V
Screenshot: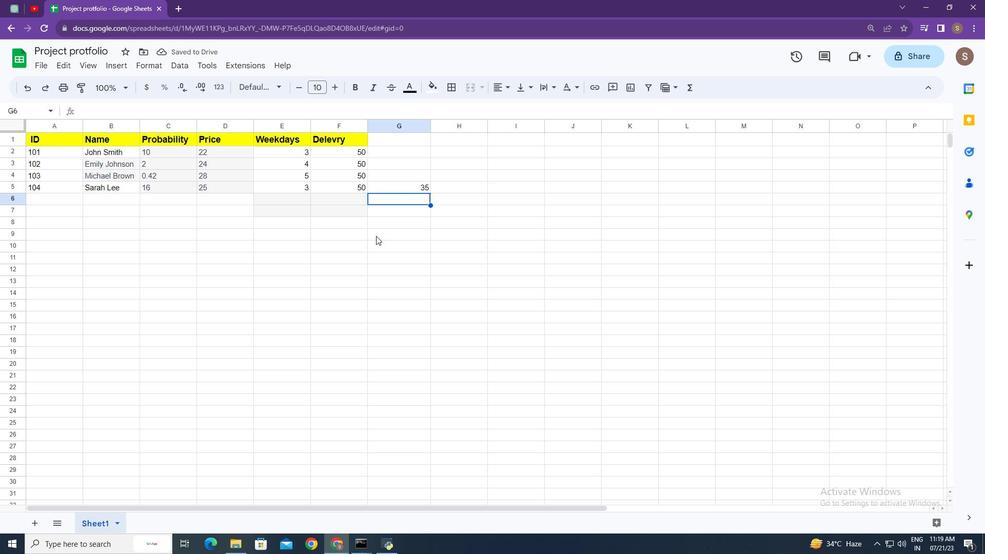 
Action: Mouse moved to (379, 319)
Screenshot: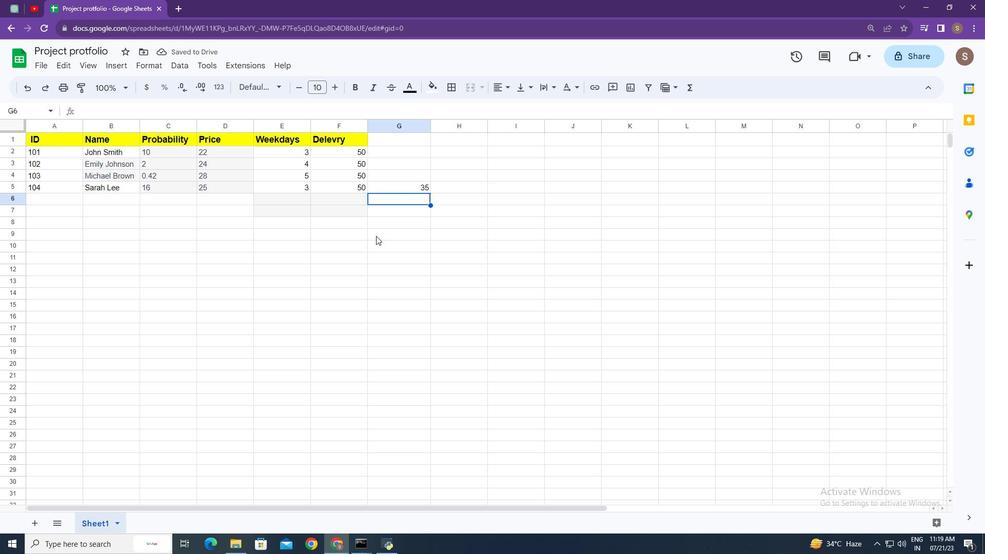 
Action: Mouse pressed left at (379, 319)
Screenshot: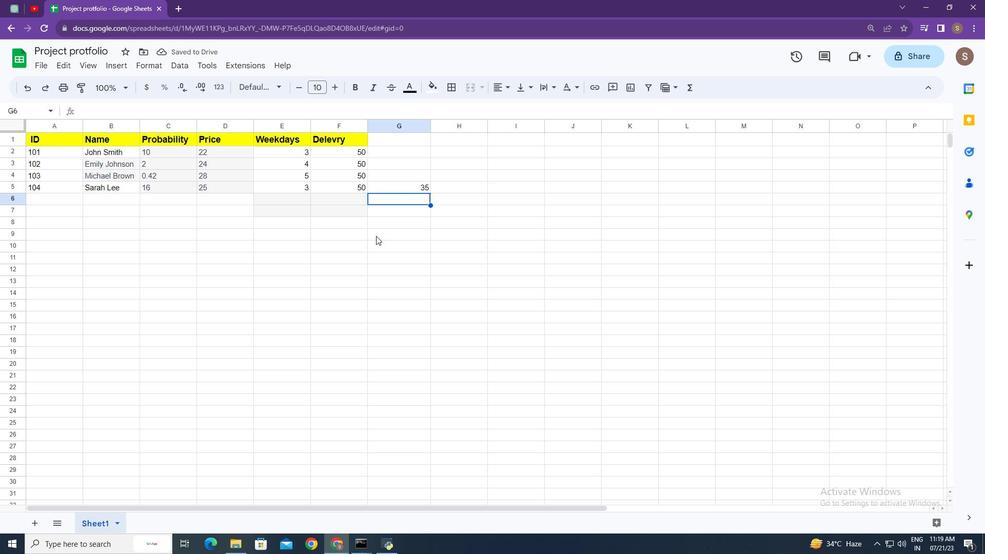 
Action: Mouse moved to (370, 321)
Screenshot: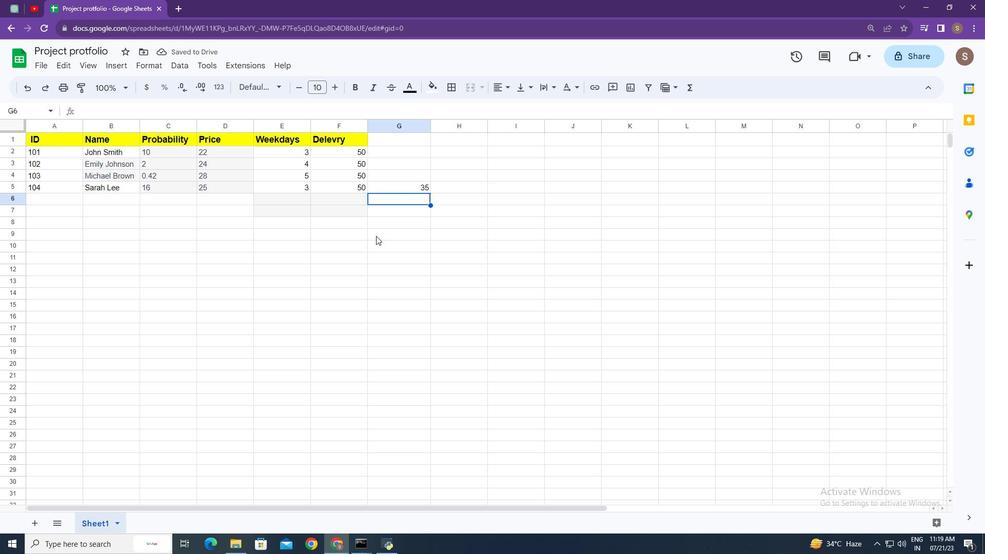 
Action: Key pressed <Key.backspace><Key.shift>How<Key.space>t<Key.space><Key.backspace>o<Key.space>perform<Key.space>
Screenshot: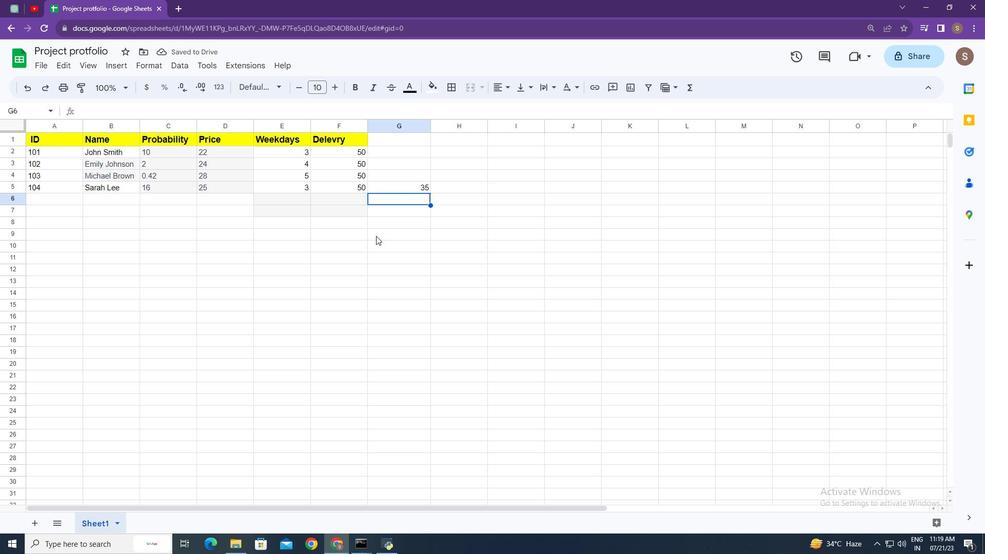 
Action: Mouse moved to (401, 318)
Screenshot: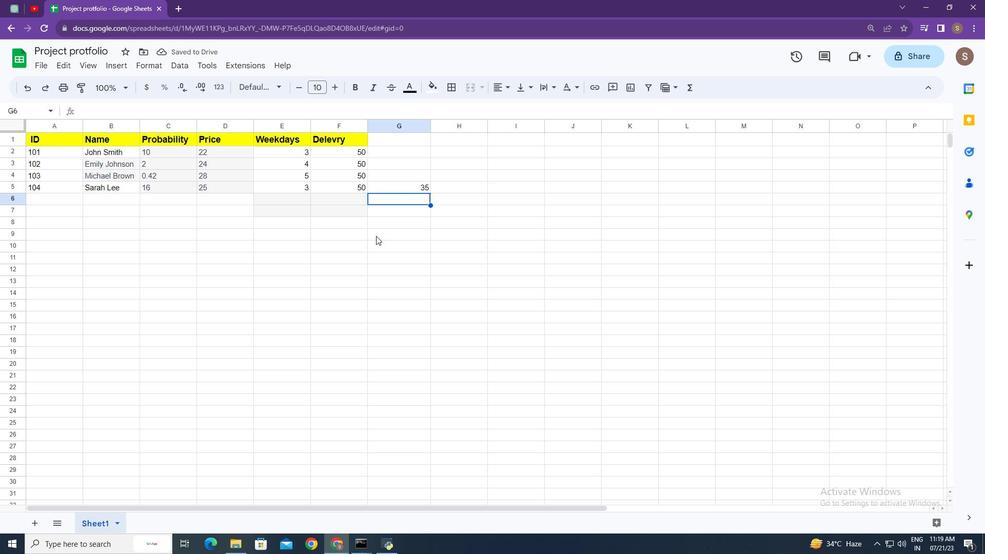 
Action: Mouse pressed left at (401, 318)
Screenshot: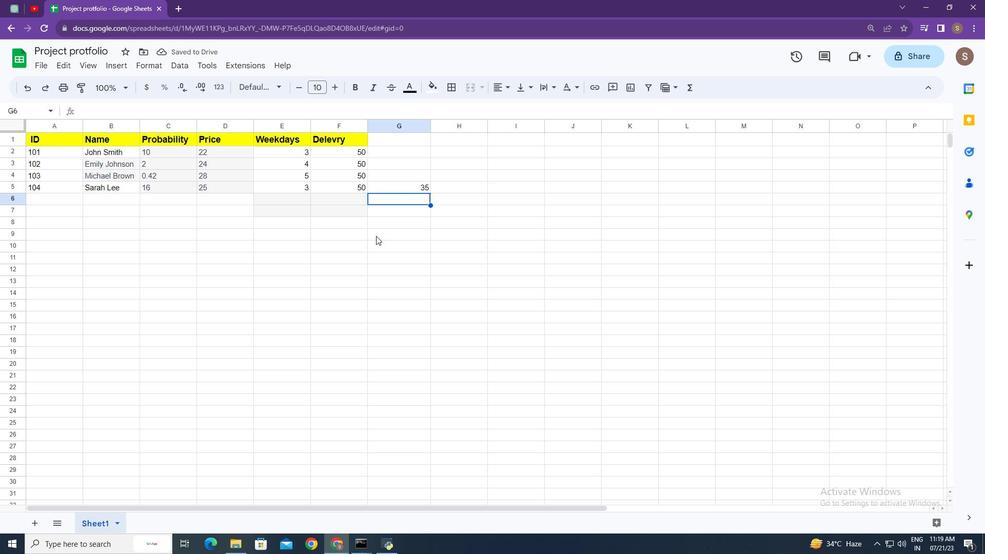 
Action: Key pressed <Key.backspace><Key.backspace><Key.backspace><Key.backspace><Key.backspace><Key.backspace><Key.backspace><Key.backspace><Key.backspace><Key.backspace><Key.backspace><Key.backspace><Key.backspace><Key.backspace><Key.backspace><Key.backspace><Key.backspace><Key.backspace><Key.backspace><Key.backspace><Key.backspace><Key.shift_r>?<Key.enter><Key.enter>
Screenshot: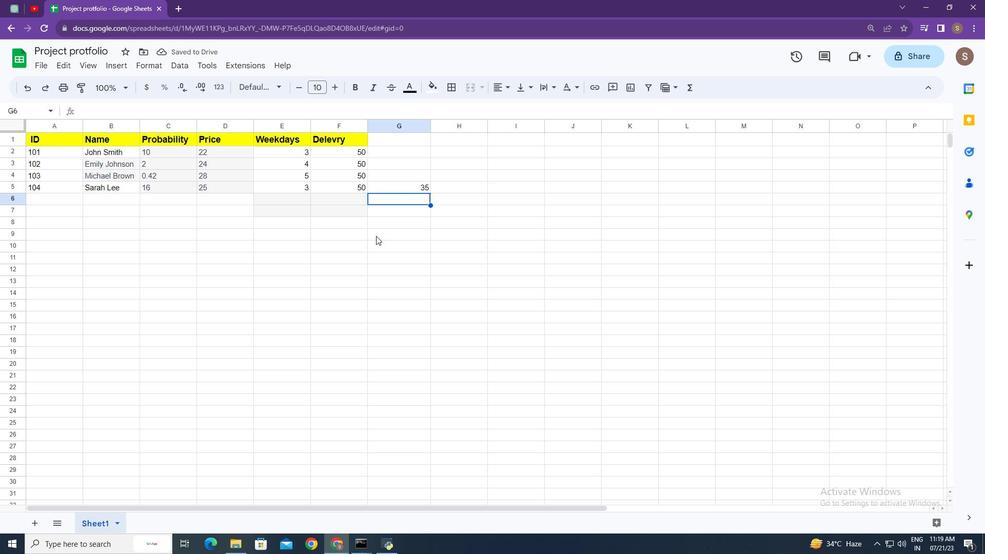 
Action: Mouse moved to (388, 293)
Screenshot: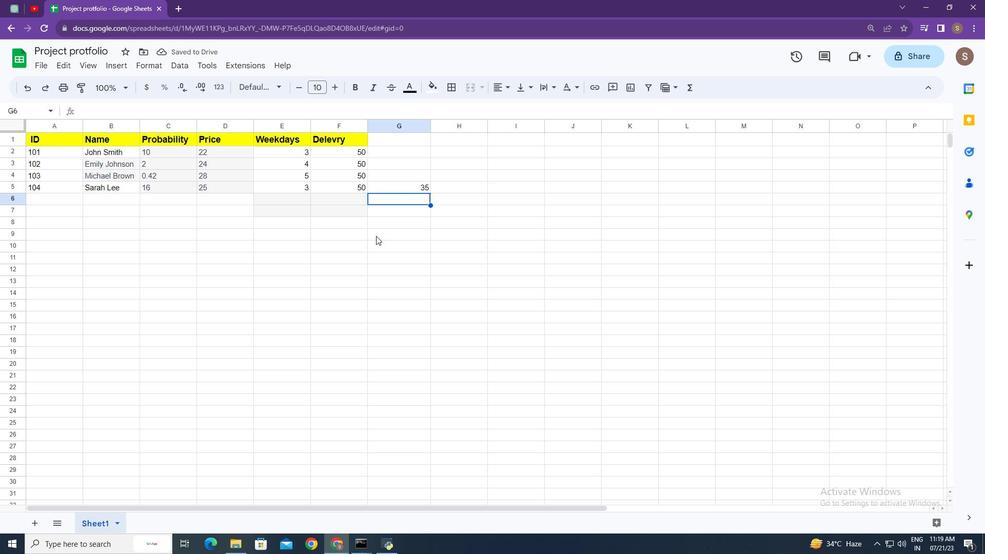
Action: Mouse scrolled (388, 293) with delta (0, 0)
Screenshot: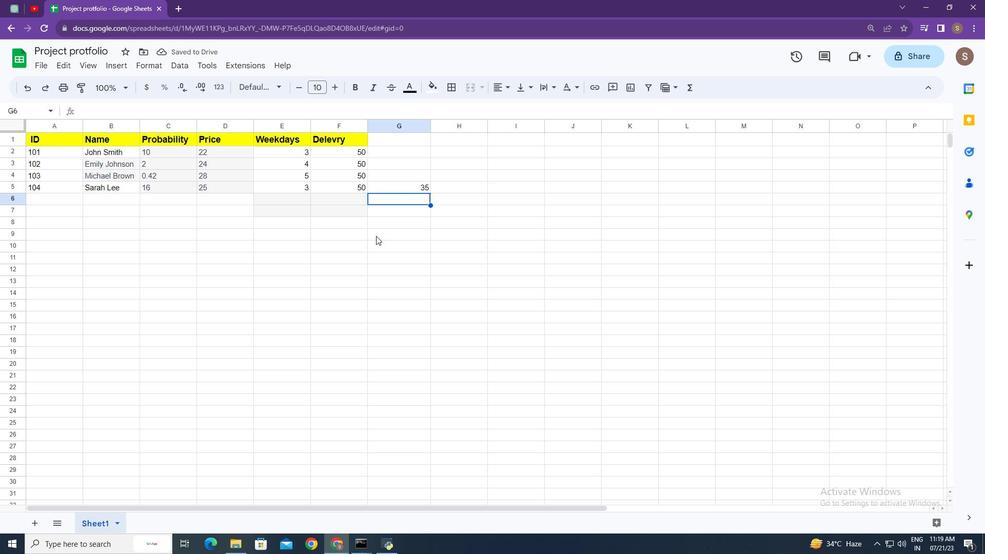 
Action: Mouse scrolled (388, 293) with delta (0, 0)
Screenshot: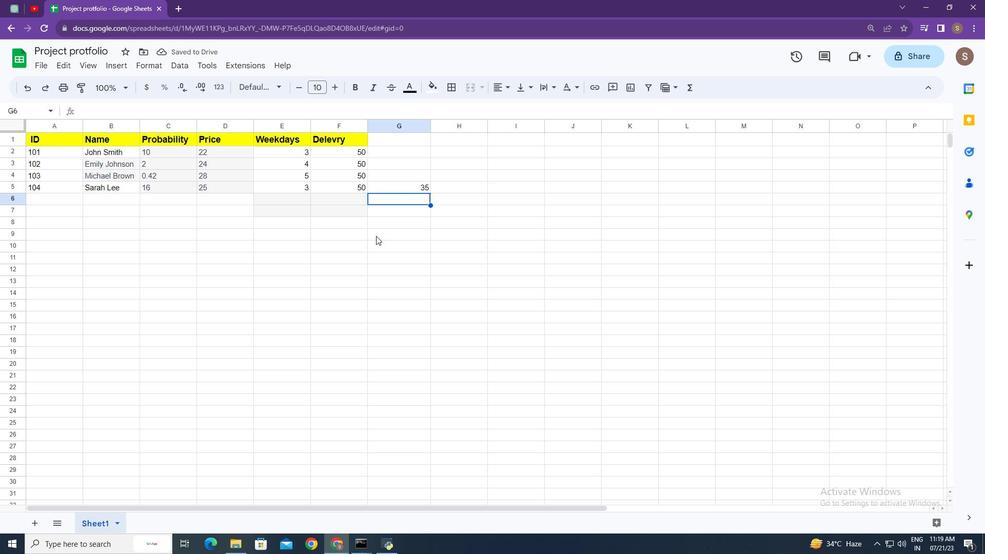 
Action: Mouse scrolled (388, 293) with delta (0, 0)
Screenshot: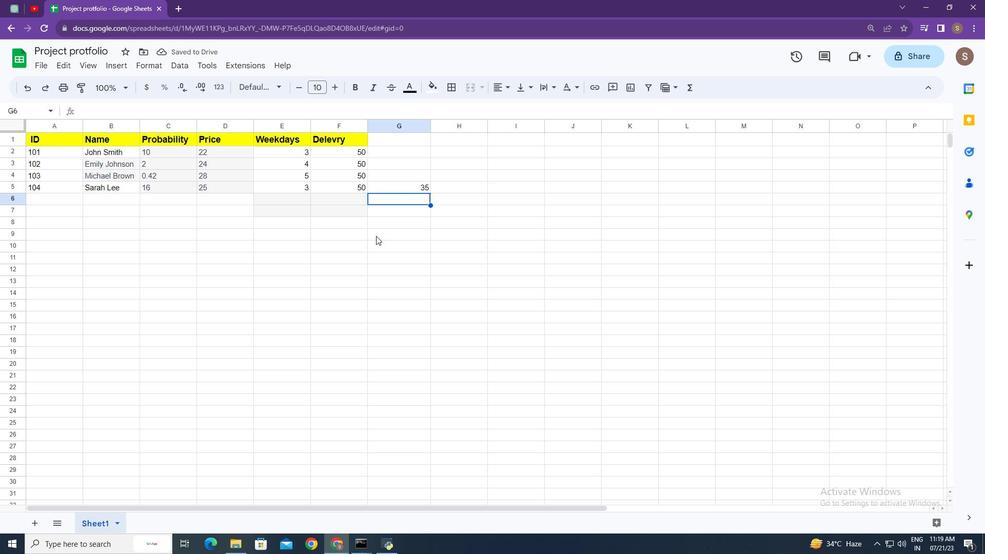 
Action: Mouse scrolled (388, 293) with delta (0, 0)
Screenshot: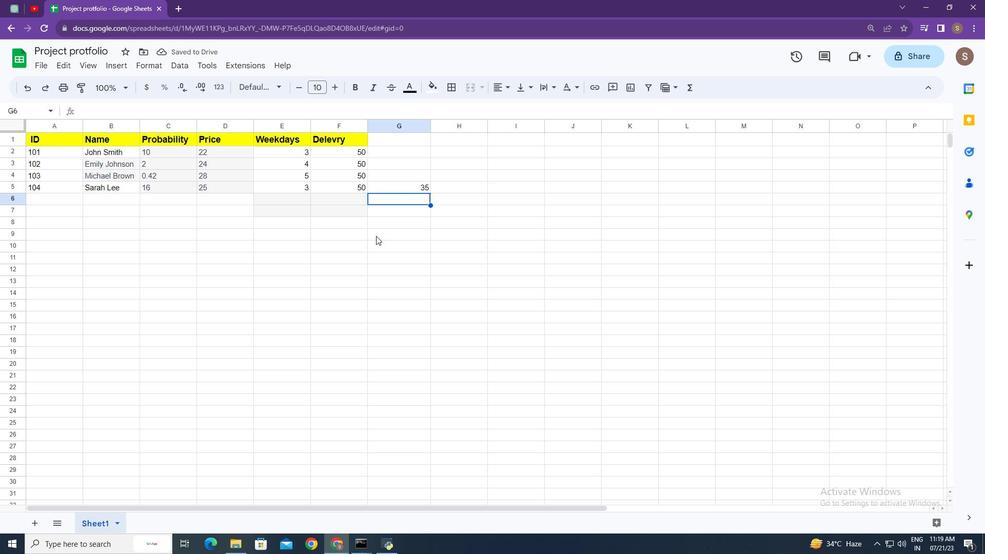 
Action: Mouse moved to (388, 294)
Screenshot: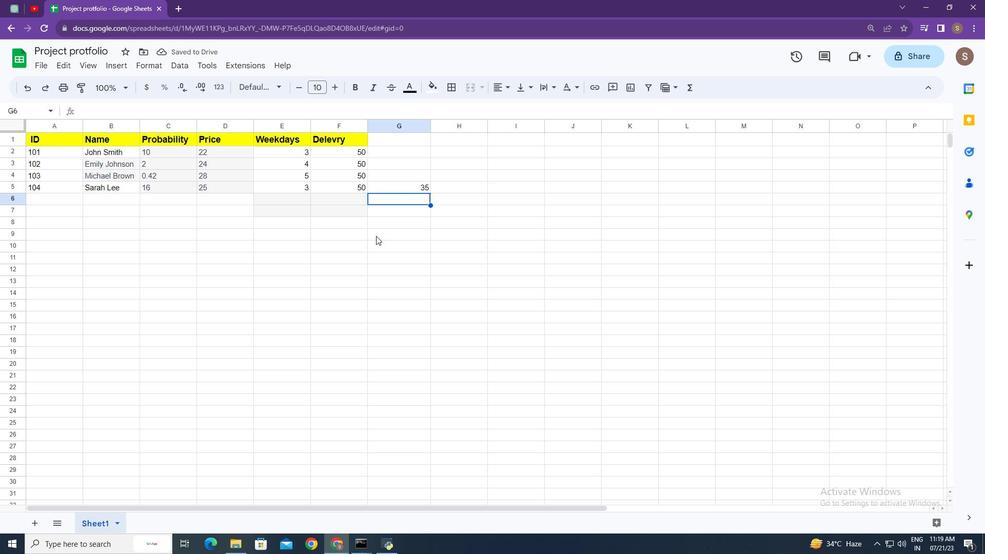 
Action: Mouse scrolled (388, 293) with delta (0, 0)
